 Task: Locate a car rental service with hybrid cars in San Francisco.
Action: Mouse moved to (132, 70)
Screenshot: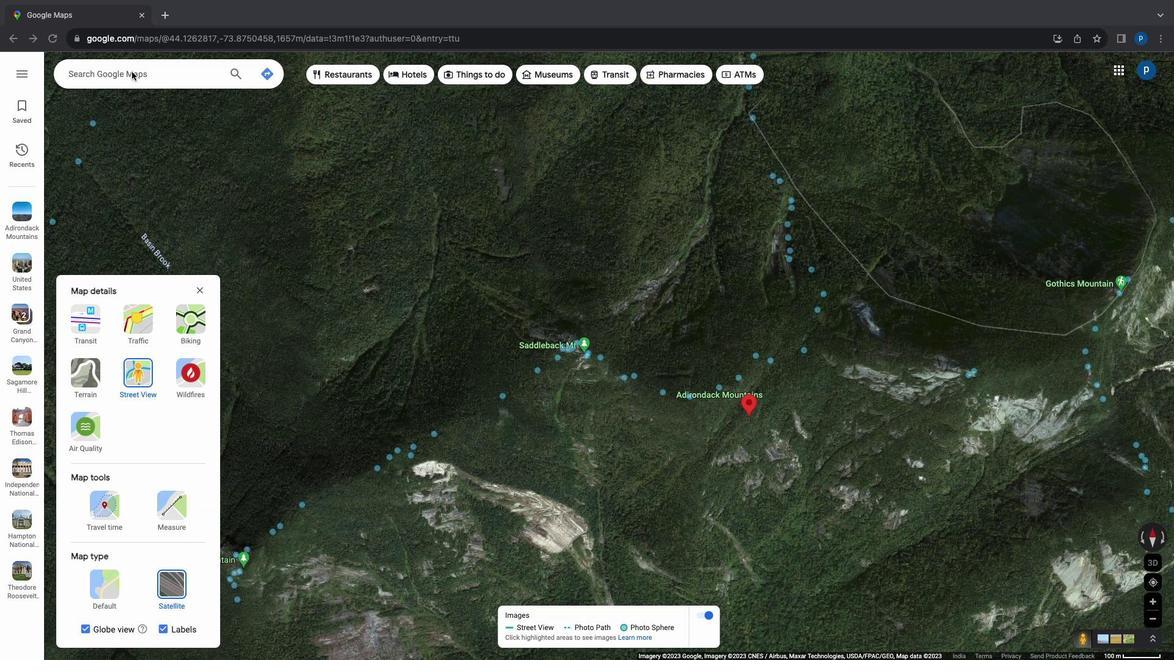 
Action: Mouse pressed left at (132, 70)
Screenshot: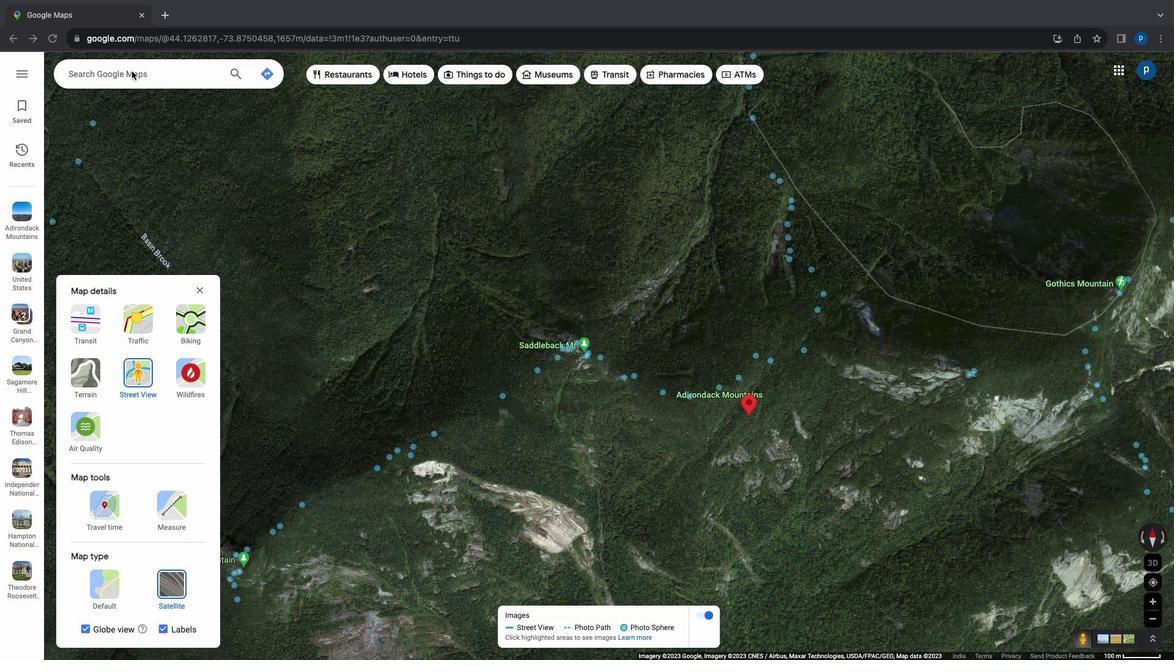 
Action: Mouse moved to (128, 69)
Screenshot: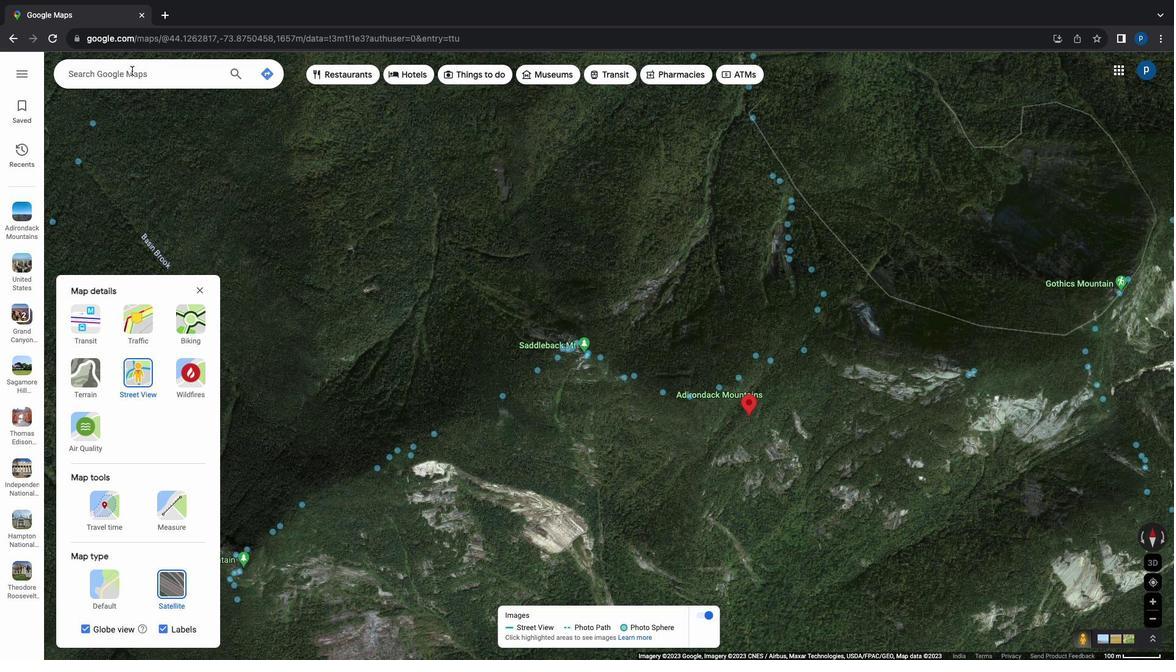 
Action: Mouse pressed left at (128, 69)
Screenshot: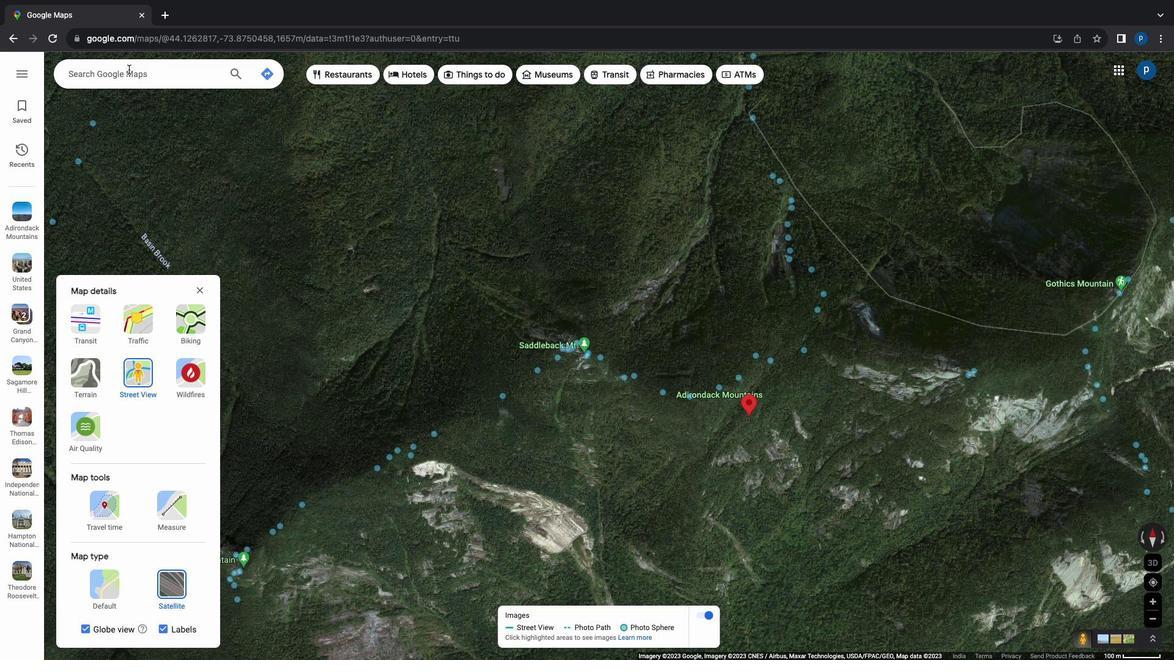 
Action: Mouse moved to (14, 42)
Screenshot: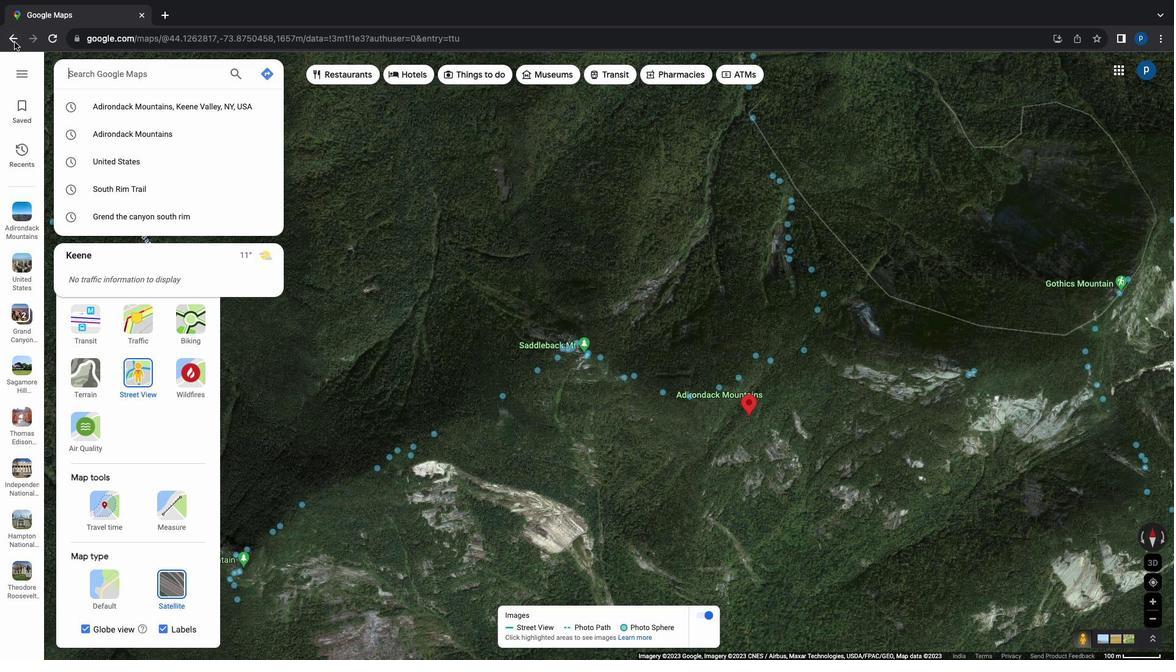 
Action: Mouse pressed left at (14, 42)
Screenshot: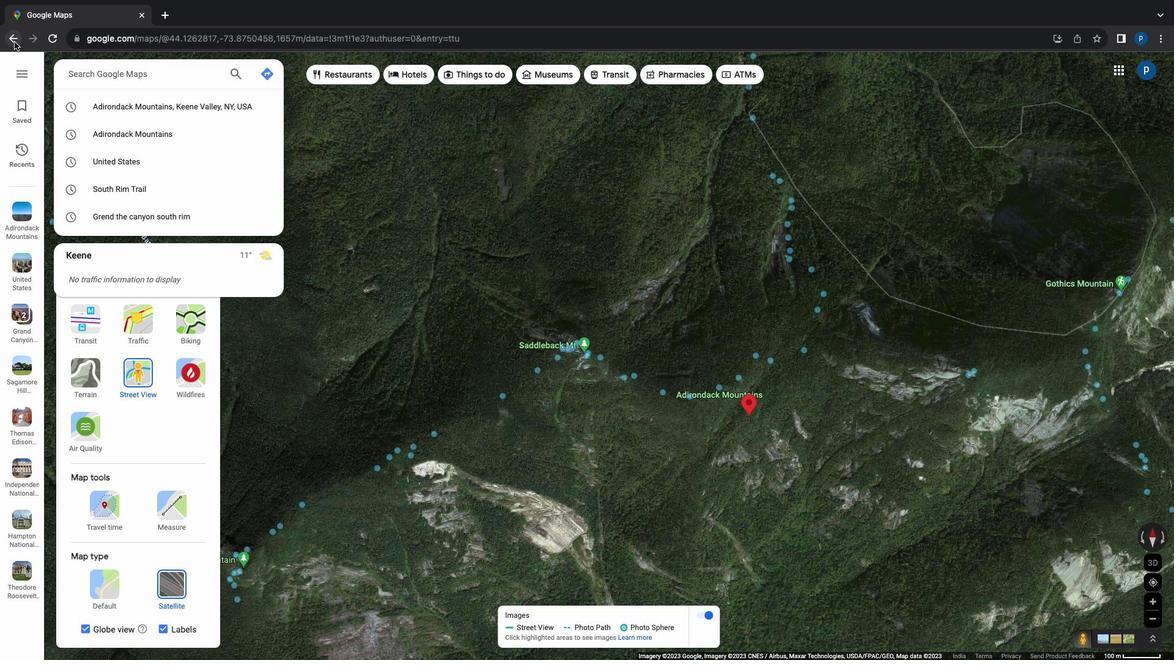 
Action: Mouse moved to (274, 74)
Screenshot: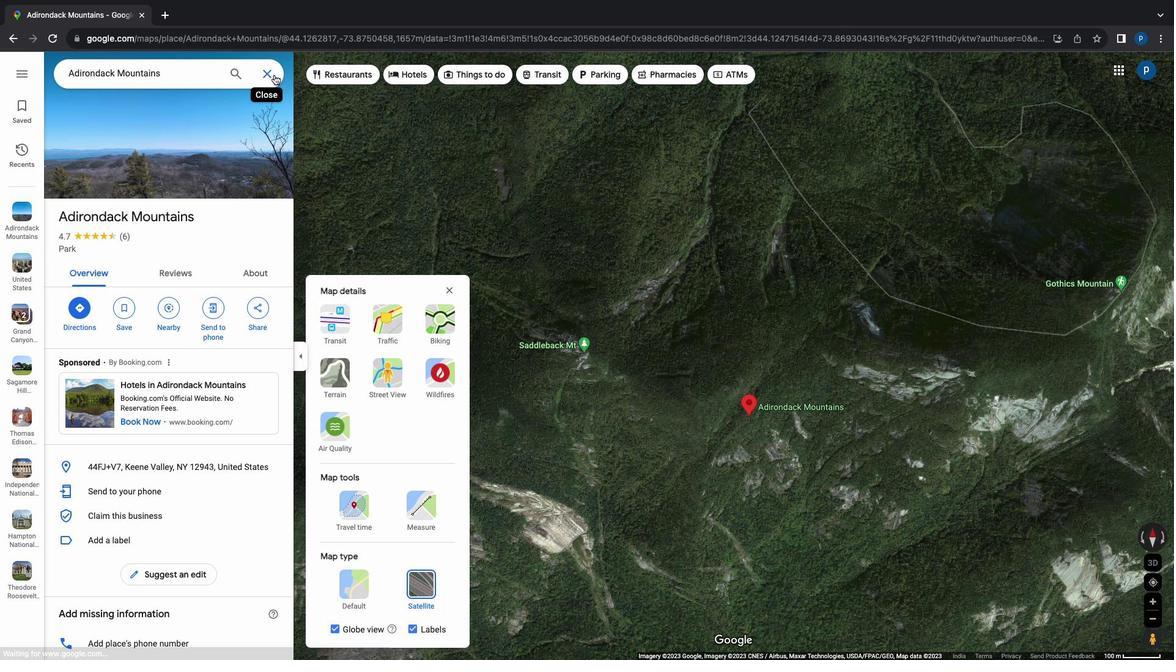 
Action: Mouse pressed left at (274, 74)
Screenshot: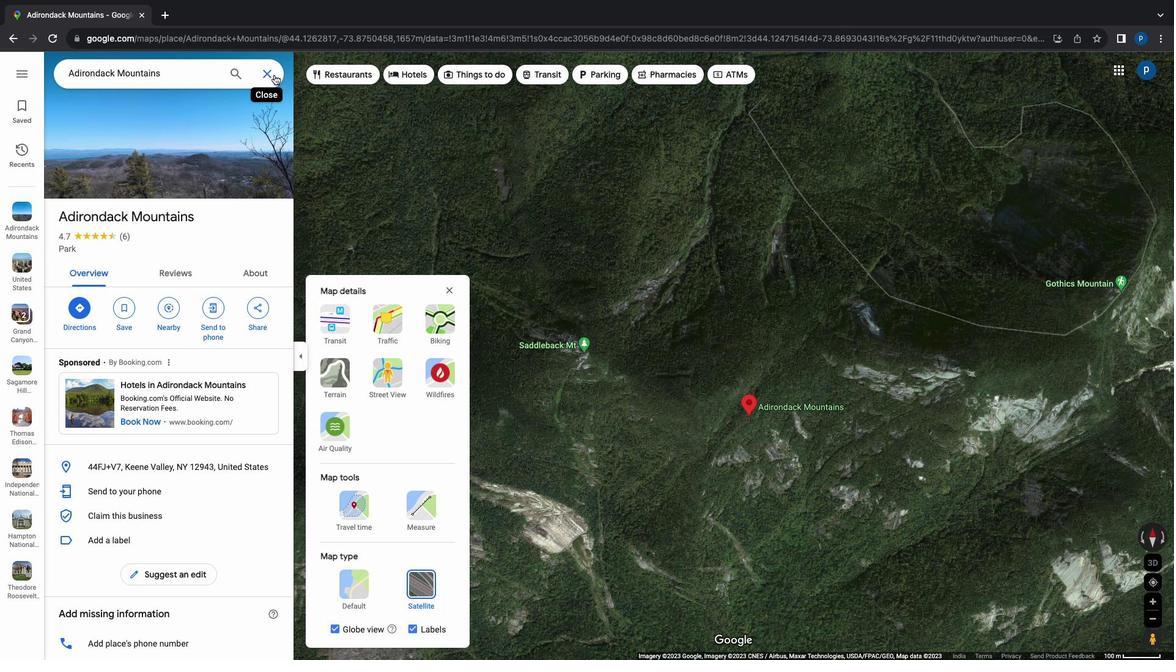 
Action: Mouse moved to (643, 404)
Screenshot: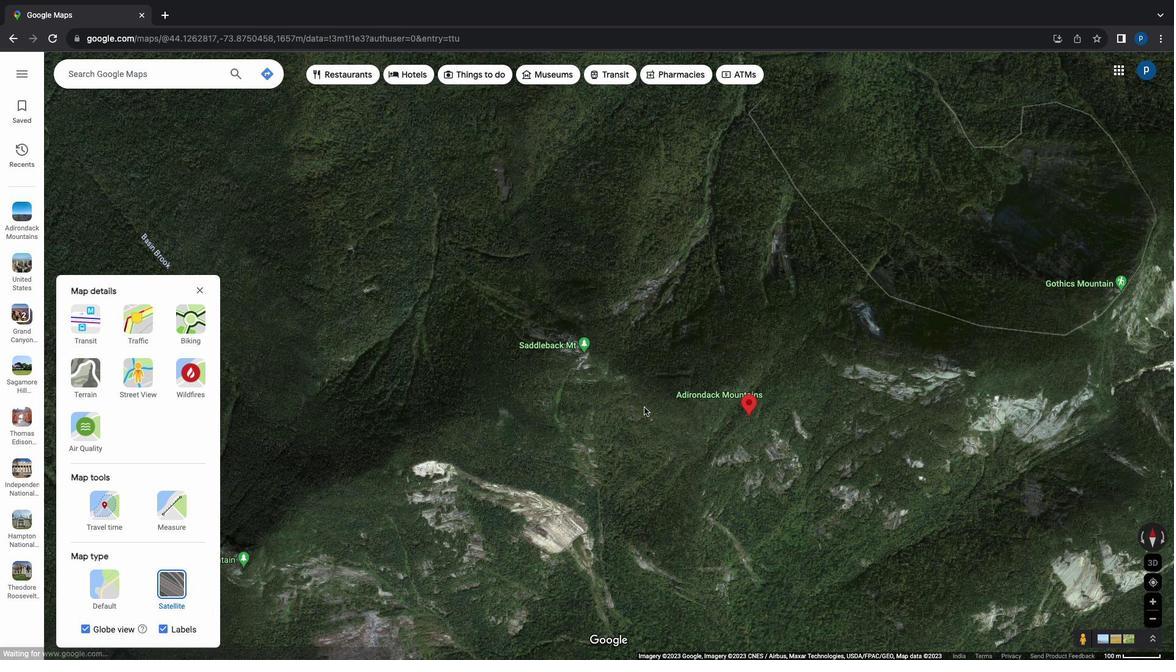 
Action: Mouse scrolled (643, 404) with delta (0, 0)
Screenshot: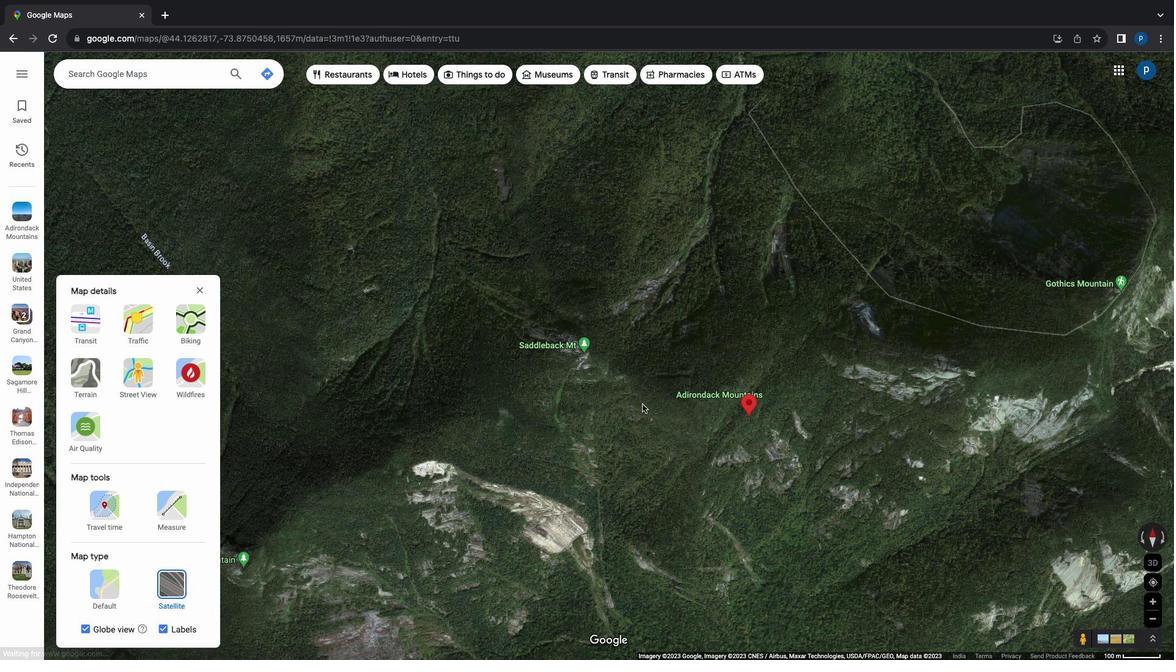 
Action: Mouse scrolled (643, 404) with delta (0, 0)
Screenshot: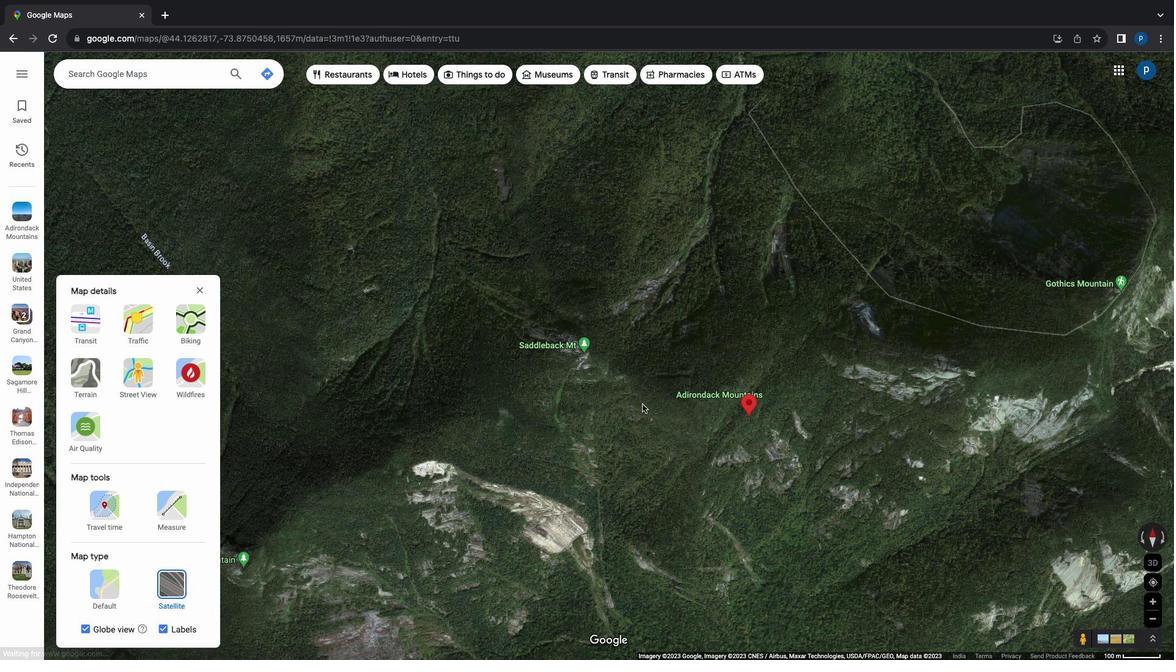 
Action: Mouse scrolled (643, 404) with delta (0, -1)
Screenshot: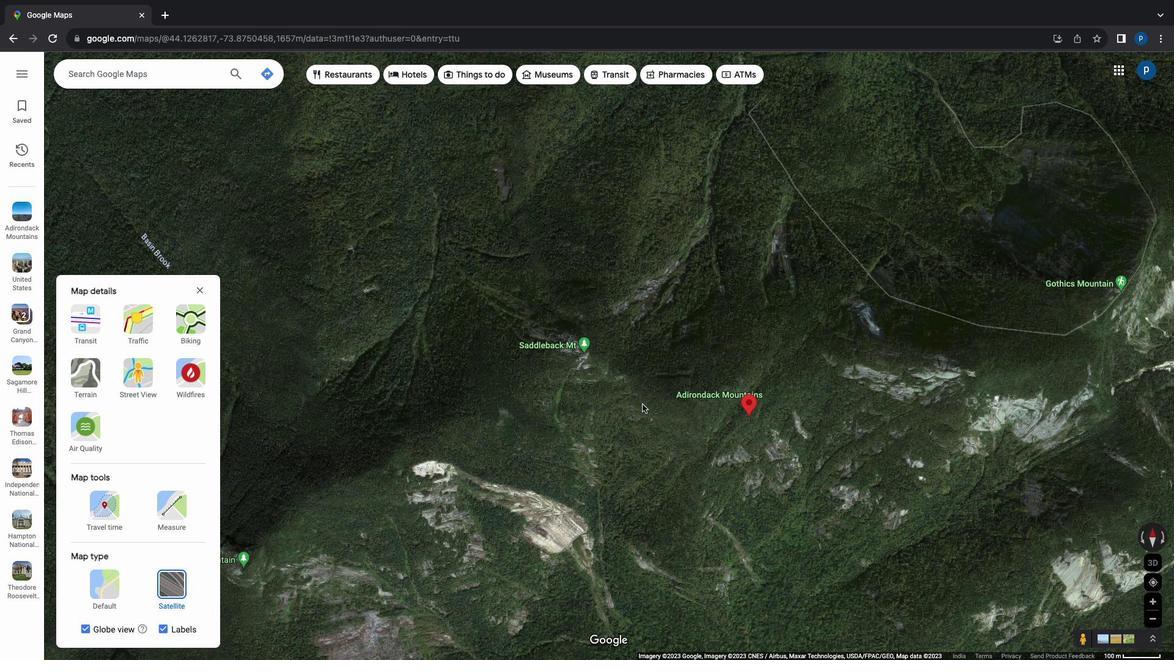 
Action: Mouse scrolled (643, 404) with delta (0, -3)
Screenshot: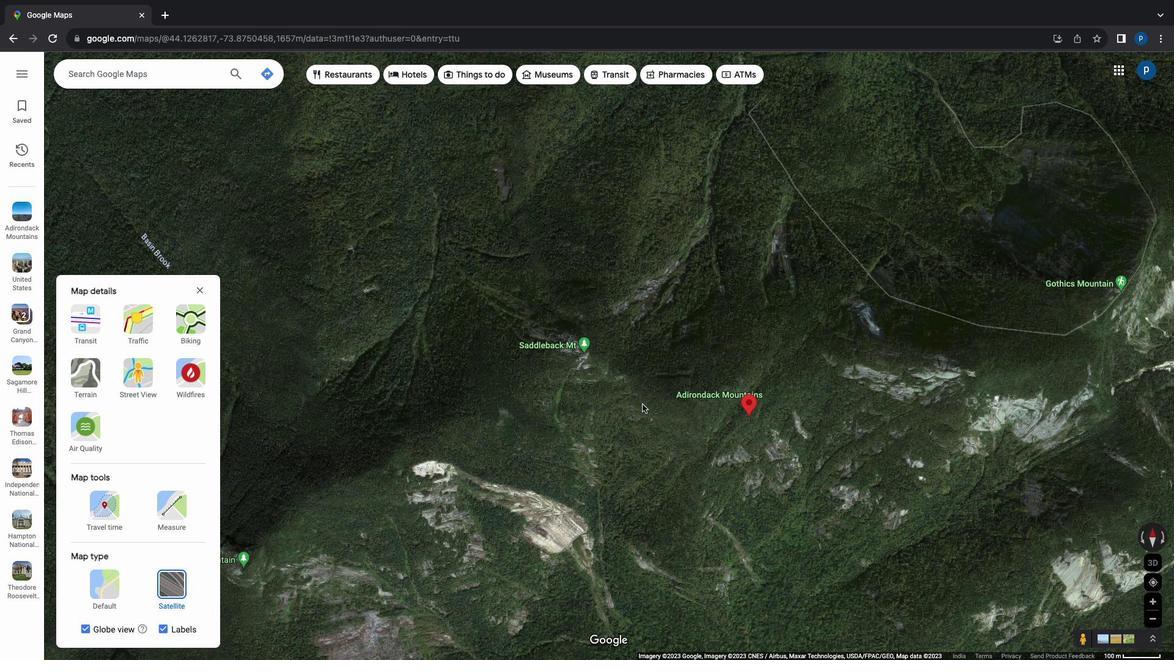 
Action: Mouse scrolled (643, 404) with delta (0, -3)
Screenshot: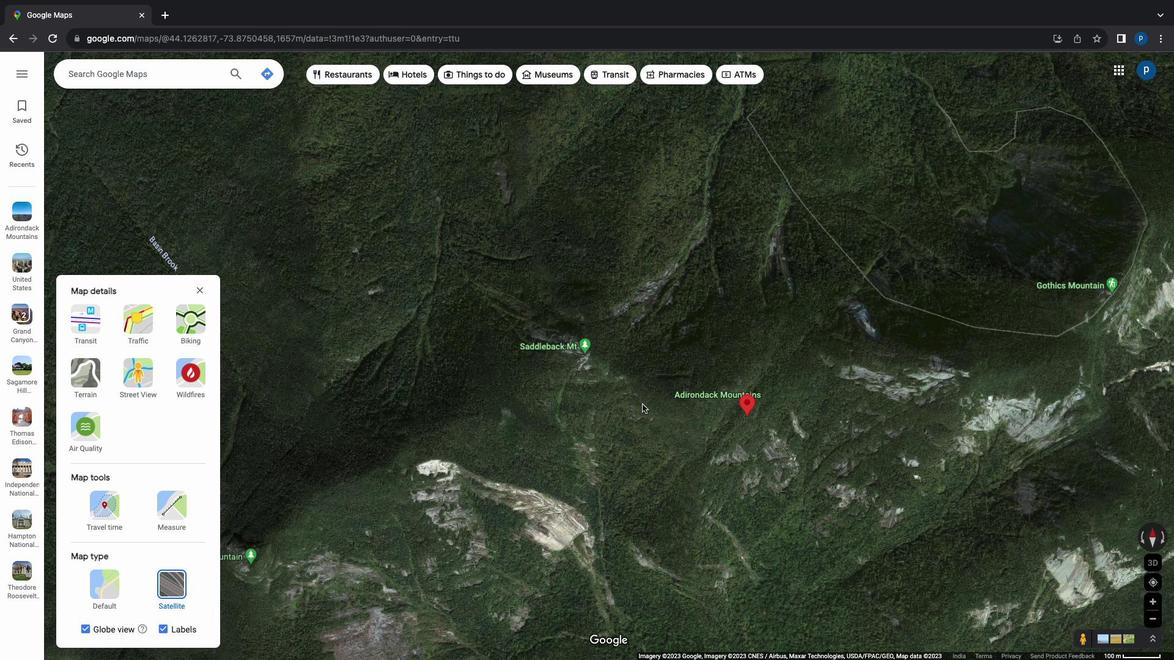 
Action: Mouse scrolled (643, 404) with delta (0, -3)
Screenshot: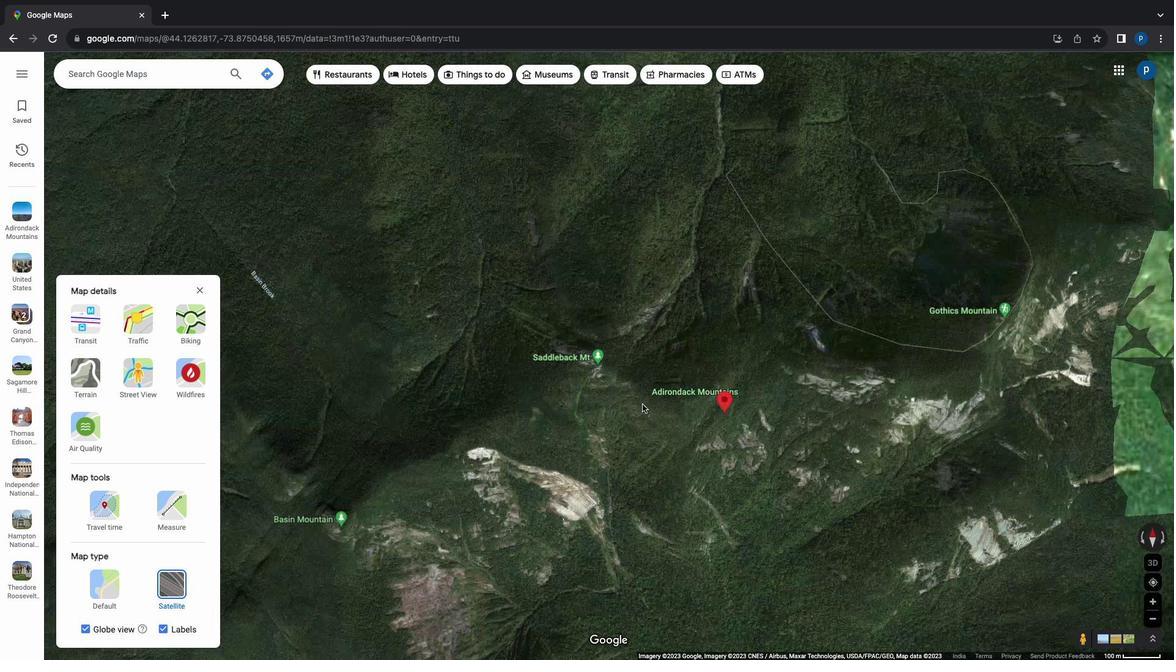 
Action: Mouse scrolled (643, 404) with delta (0, 0)
Screenshot: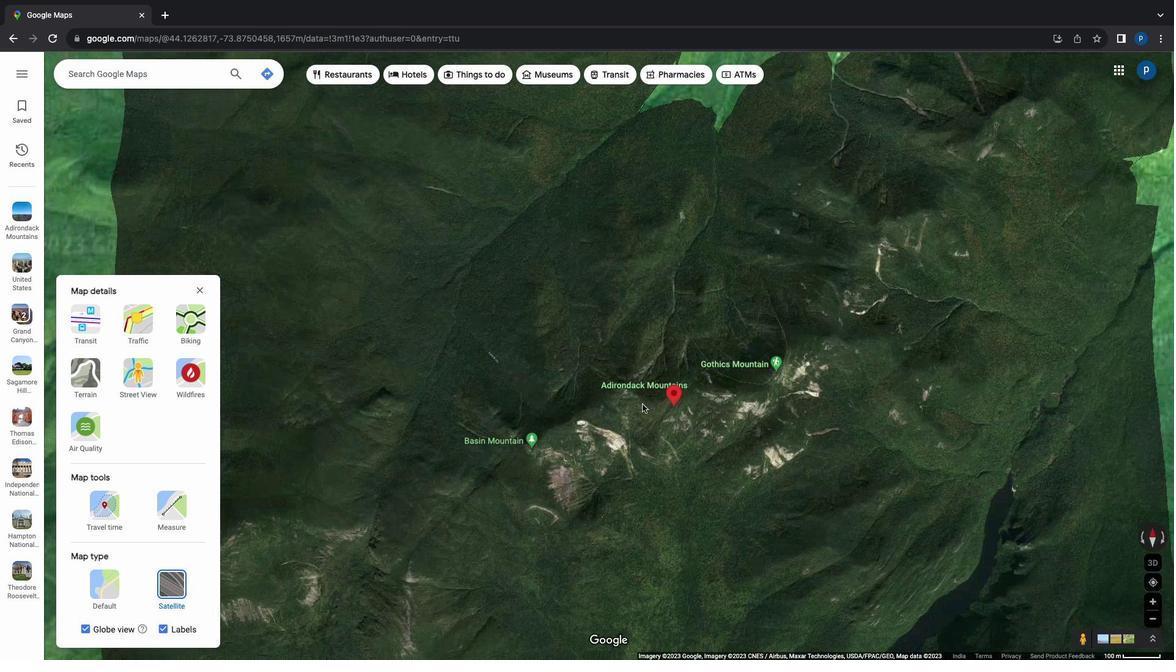 
Action: Mouse scrolled (643, 404) with delta (0, 0)
Screenshot: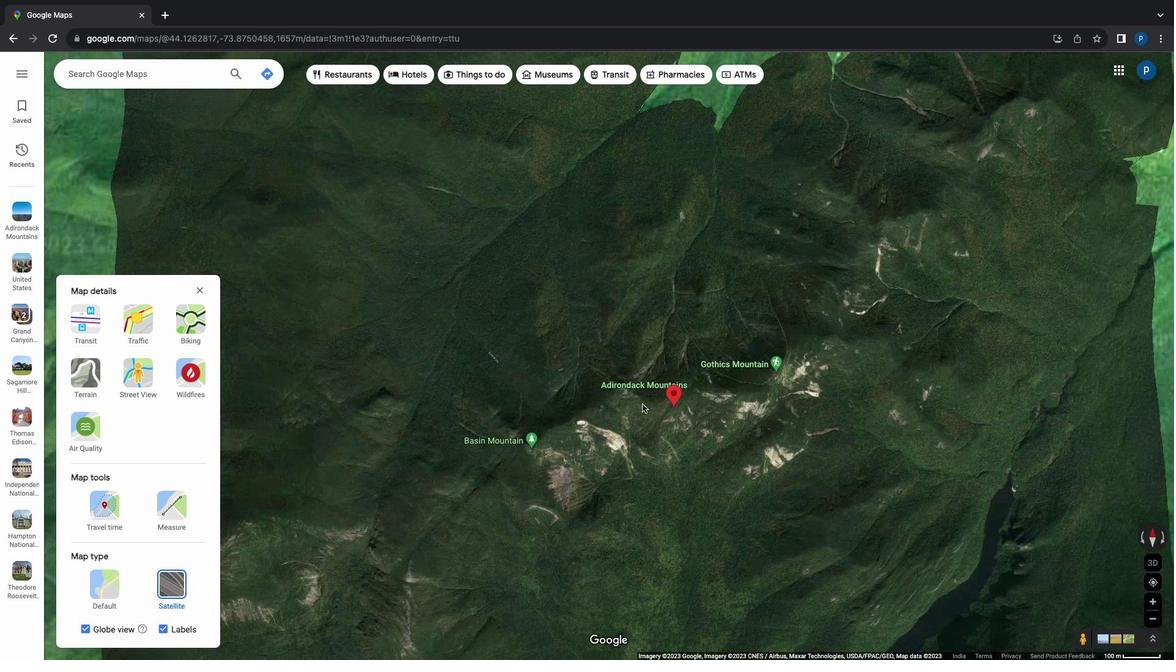 
Action: Mouse scrolled (643, 404) with delta (0, -2)
Screenshot: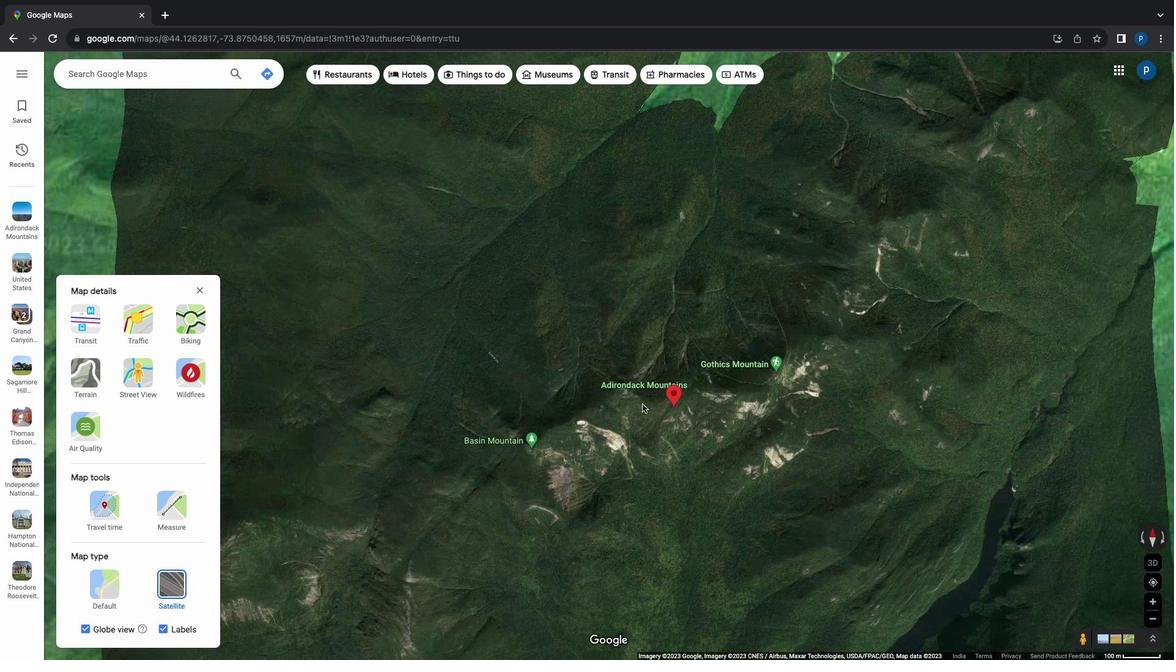
Action: Mouse scrolled (643, 404) with delta (0, -3)
Screenshot: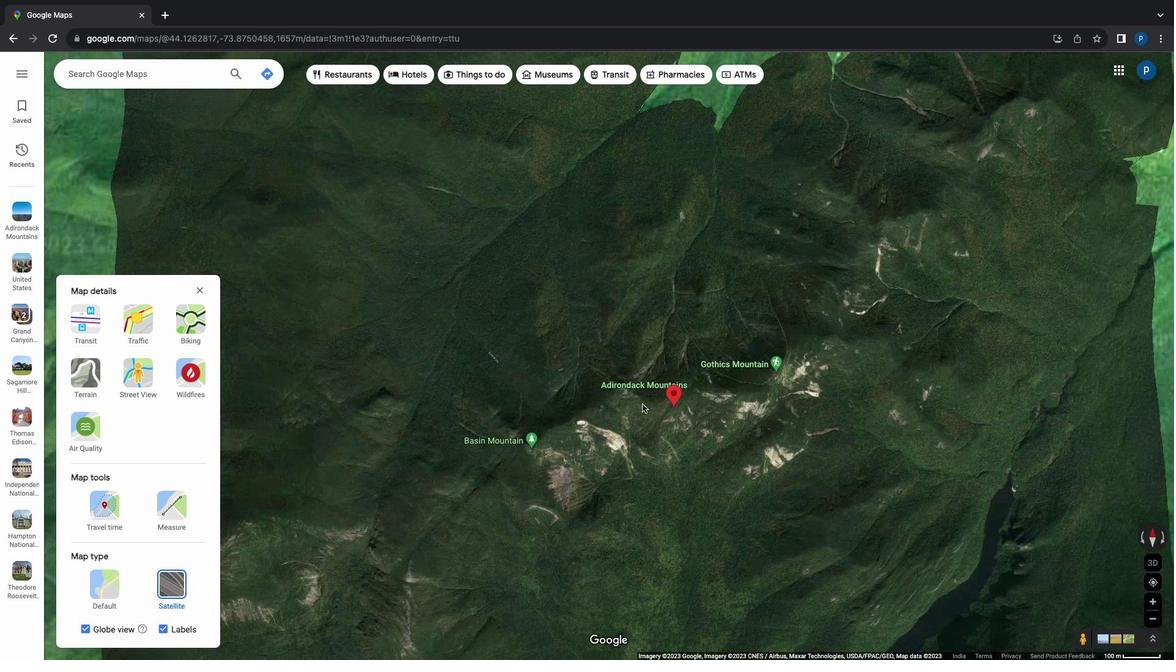 
Action: Mouse scrolled (643, 404) with delta (0, -3)
Screenshot: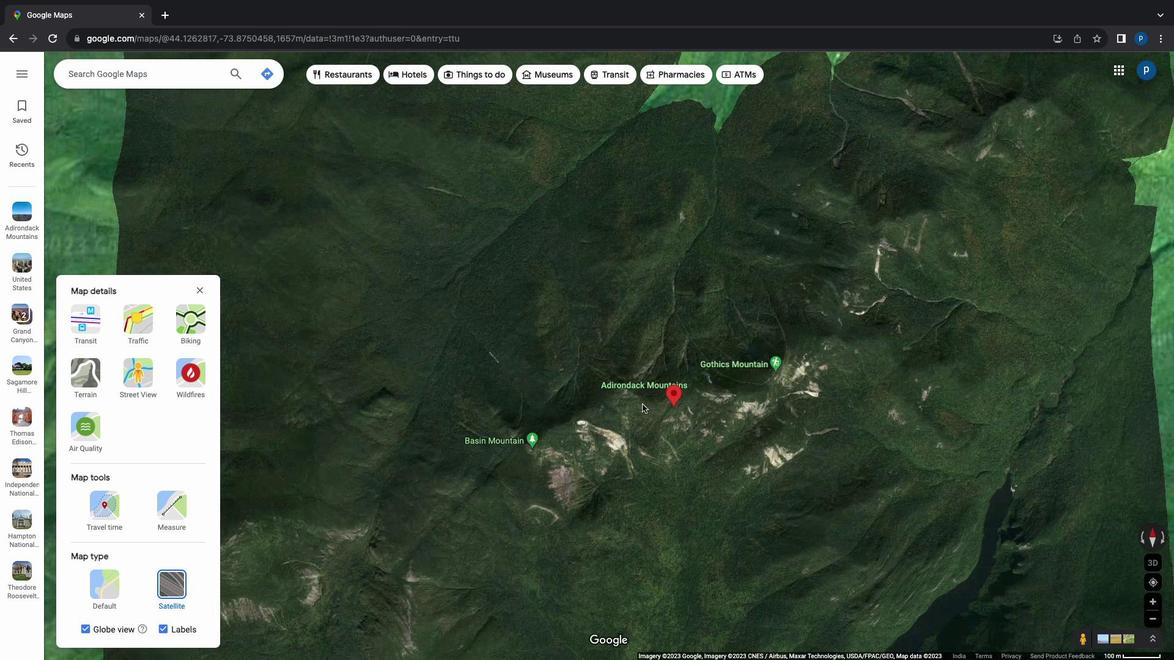 
Action: Mouse scrolled (643, 404) with delta (0, -4)
Screenshot: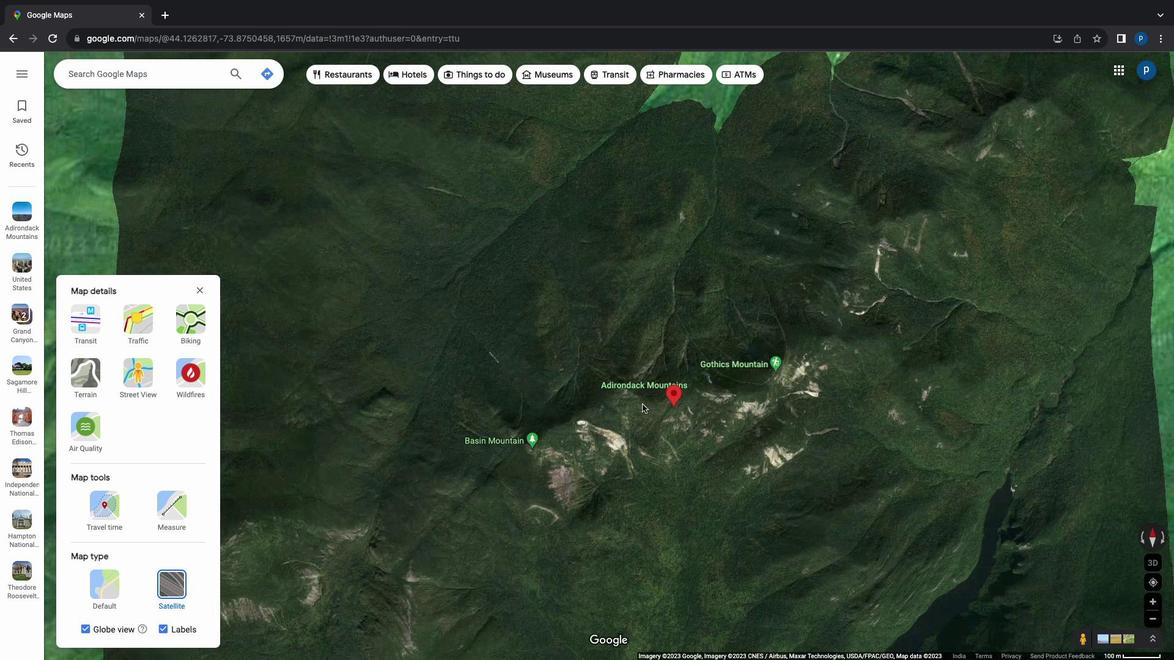 
Action: Mouse scrolled (643, 404) with delta (0, 0)
Screenshot: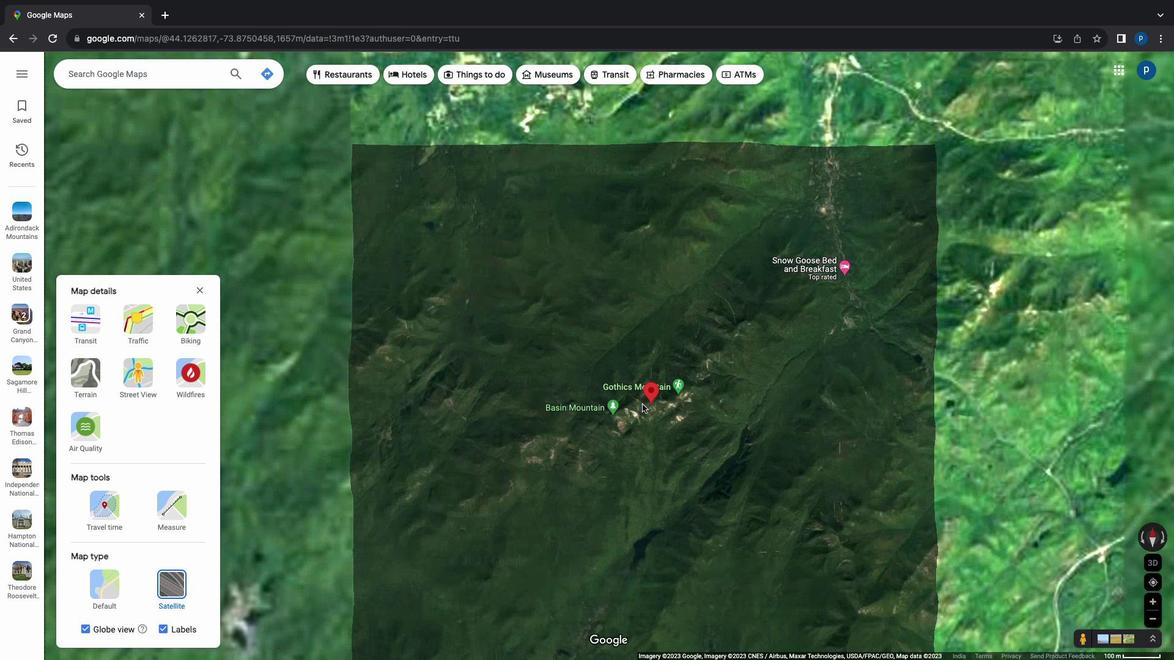 
Action: Mouse scrolled (643, 404) with delta (0, 0)
Screenshot: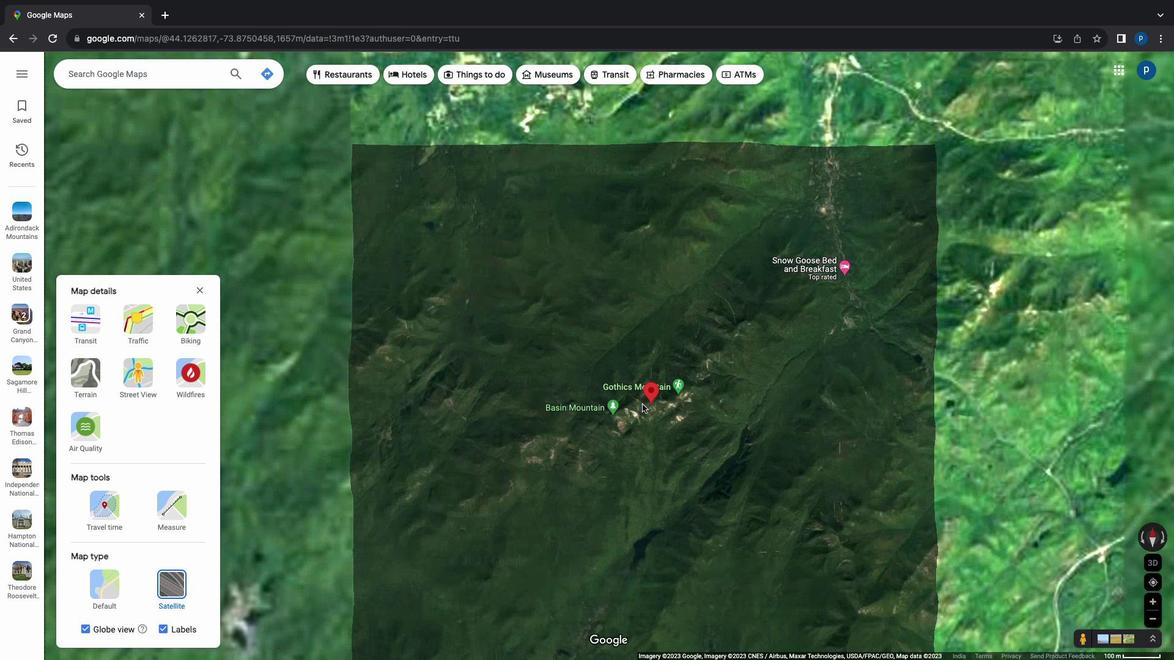 
Action: Mouse scrolled (643, 404) with delta (0, -1)
Screenshot: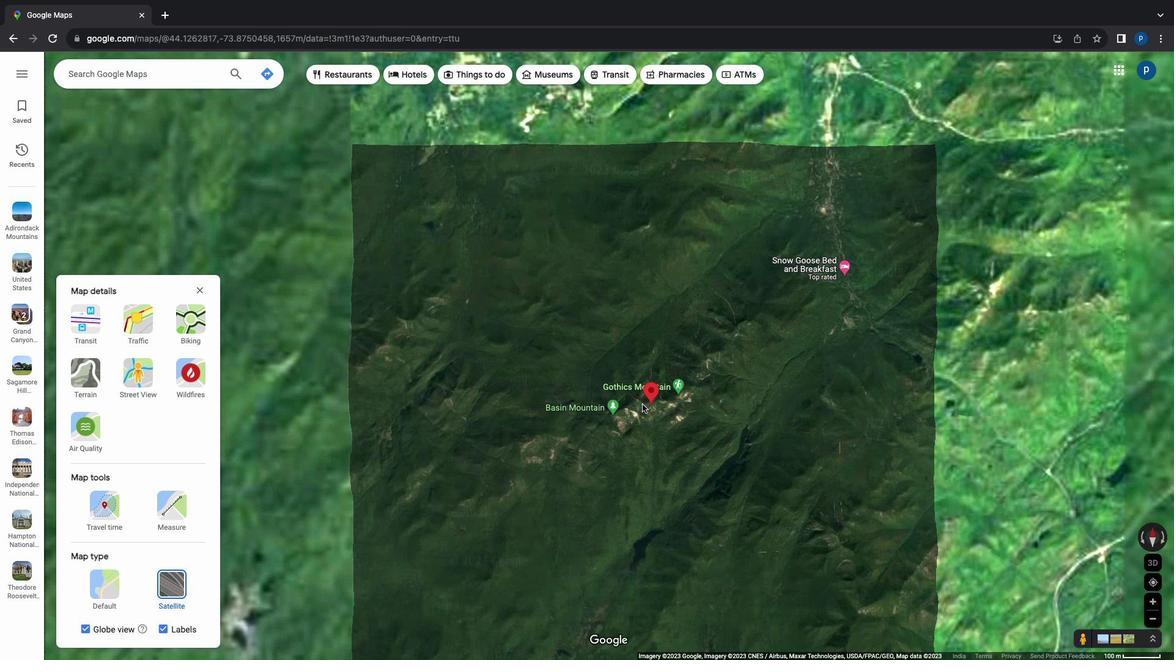 
Action: Mouse scrolled (643, 404) with delta (0, -3)
Screenshot: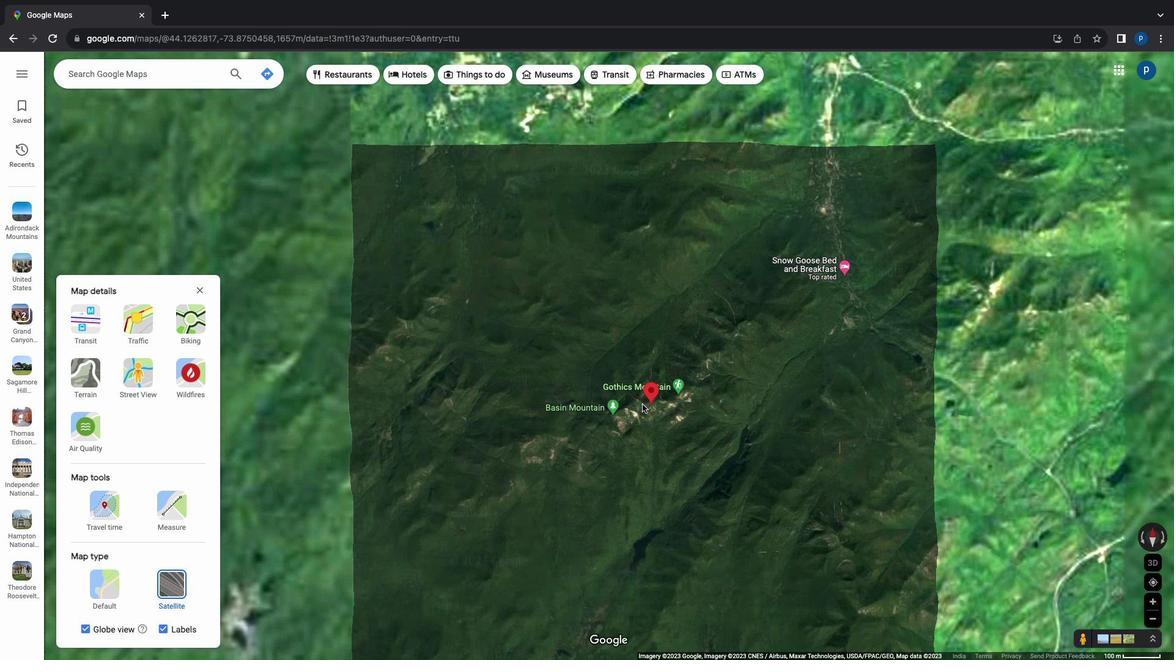 
Action: Mouse scrolled (643, 404) with delta (0, -3)
Screenshot: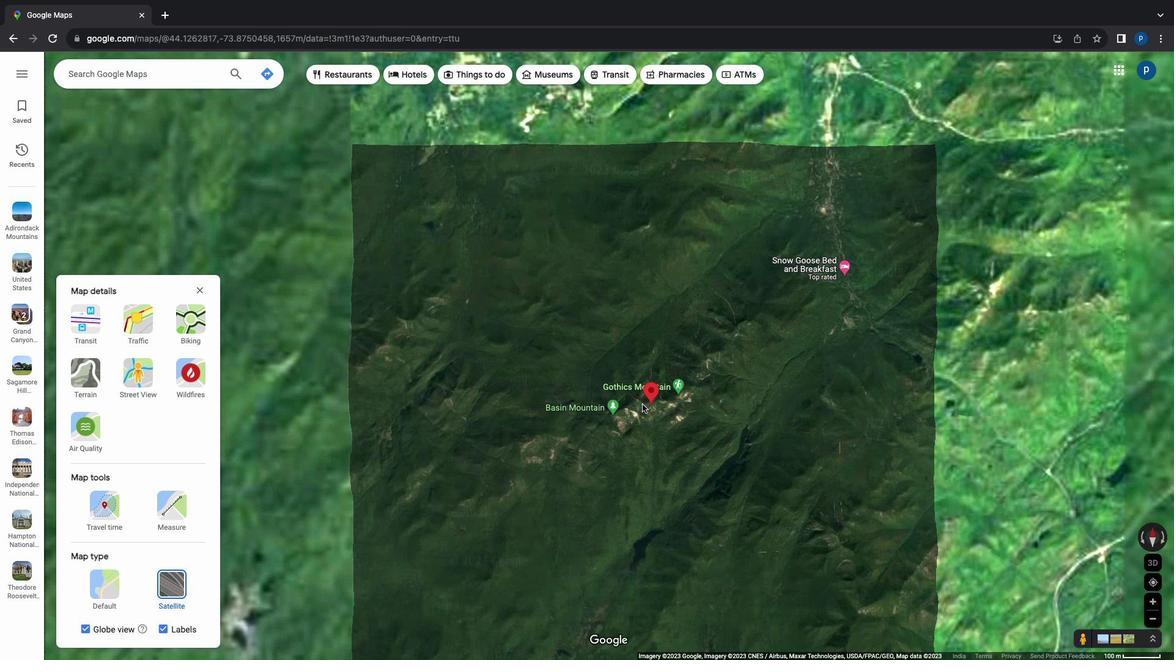 
Action: Mouse scrolled (643, 404) with delta (0, -4)
Screenshot: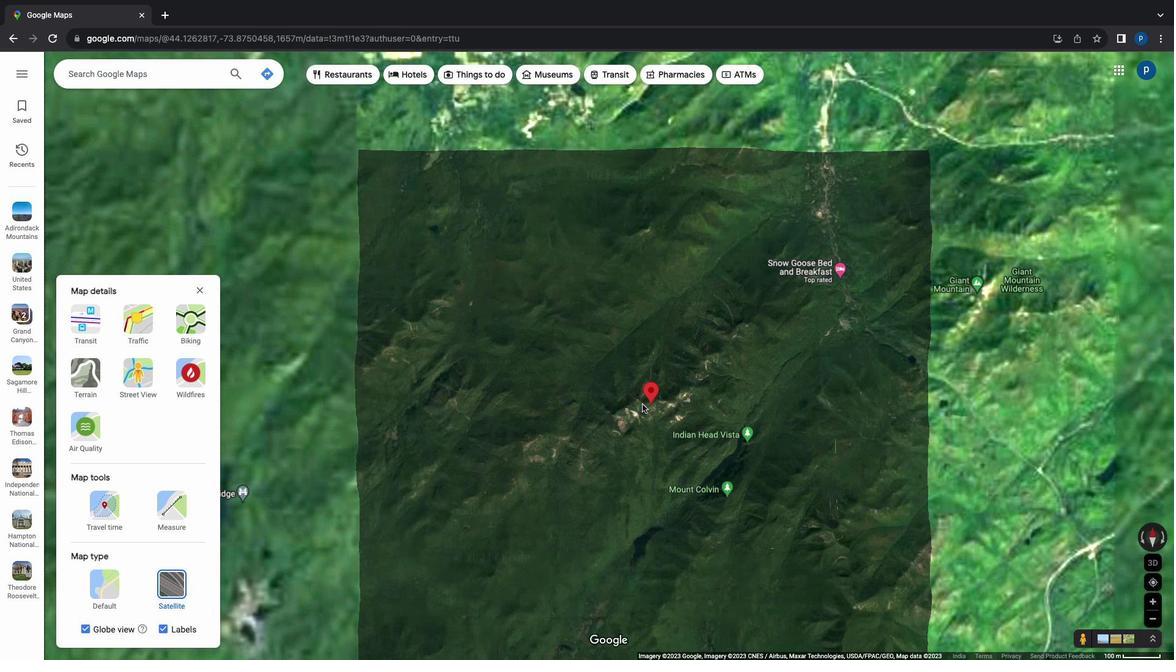 
Action: Mouse scrolled (643, 404) with delta (0, 0)
Screenshot: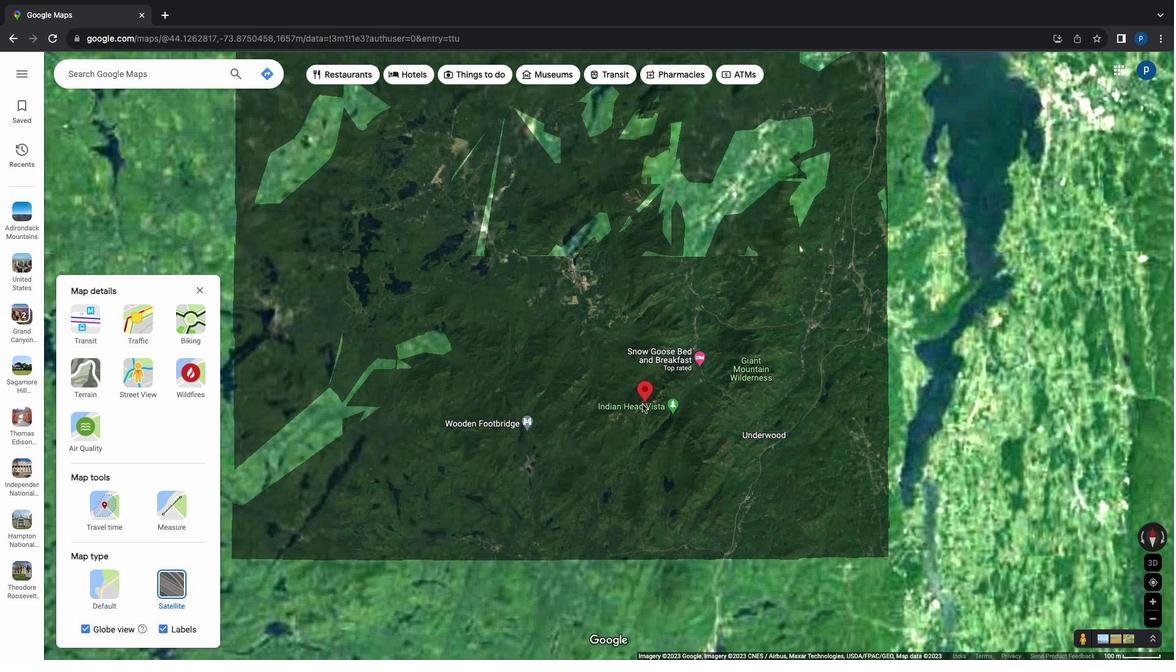
Action: Mouse scrolled (643, 404) with delta (0, 0)
Screenshot: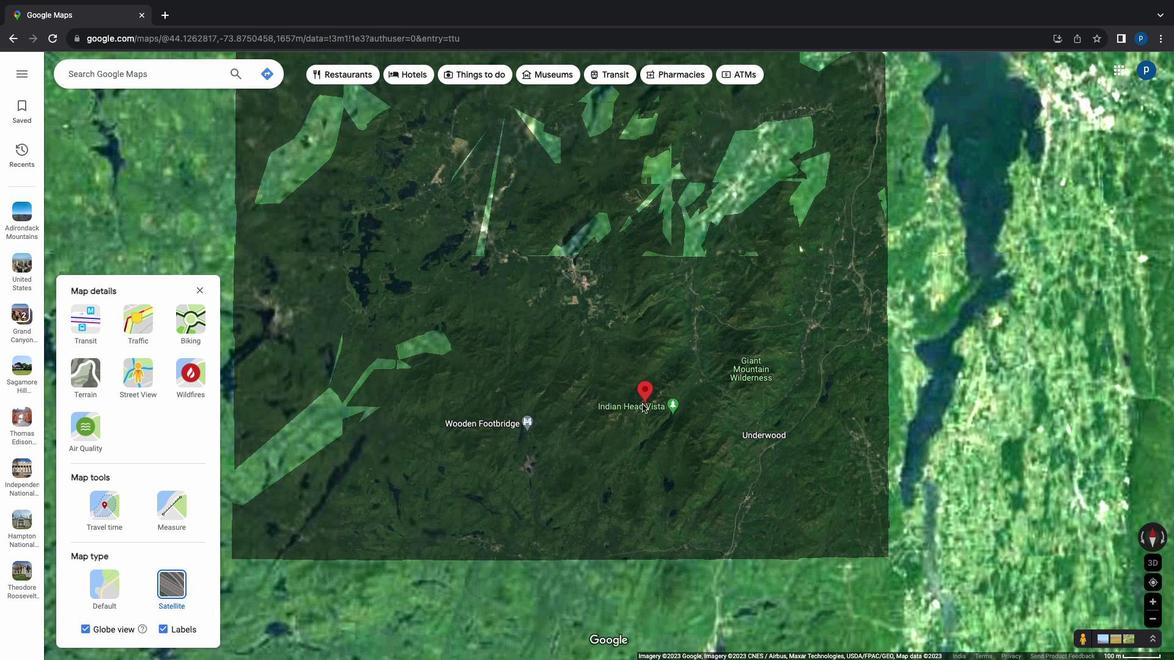 
Action: Mouse scrolled (643, 404) with delta (0, -1)
Screenshot: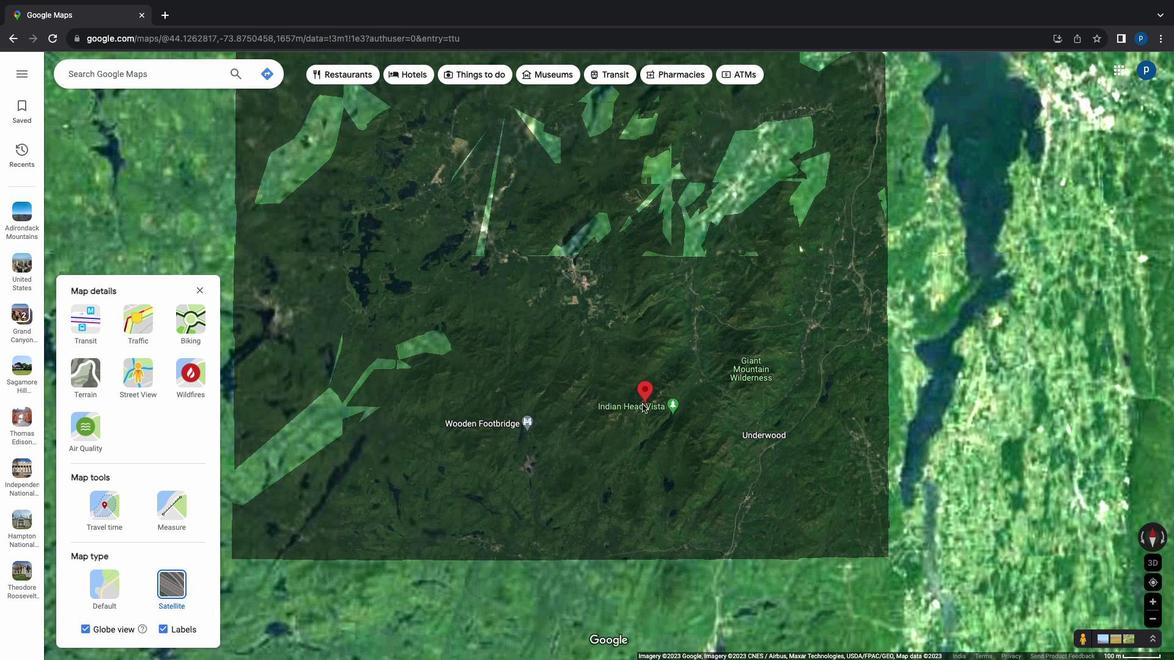 
Action: Mouse scrolled (643, 404) with delta (0, -3)
Screenshot: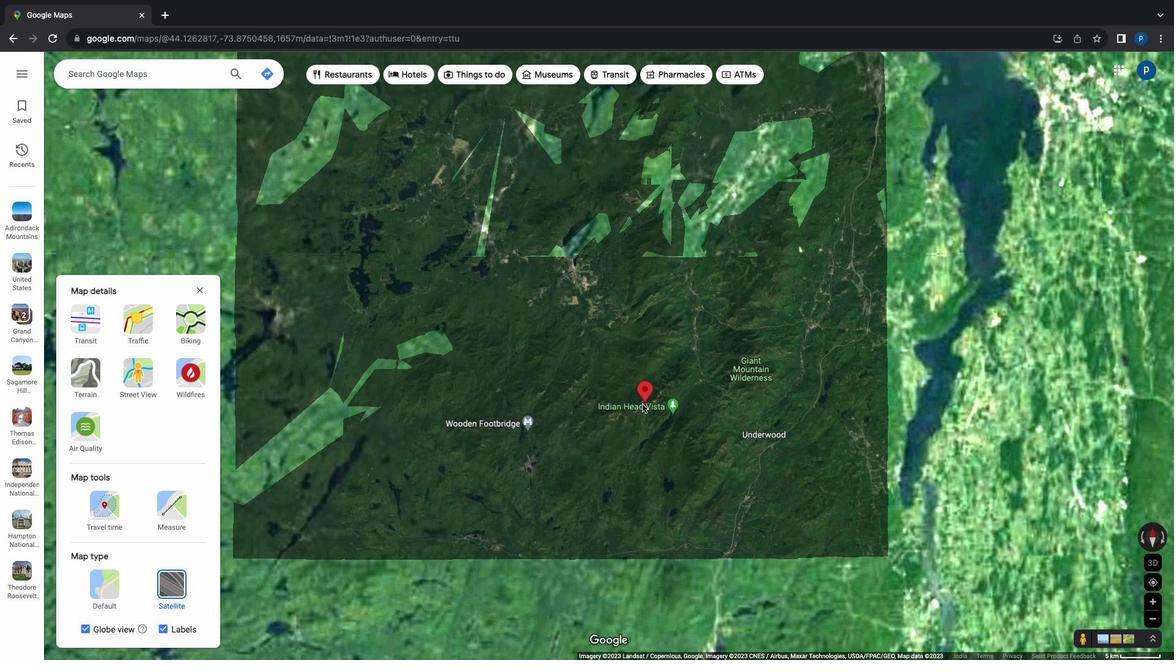 
Action: Mouse scrolled (643, 404) with delta (0, -3)
Screenshot: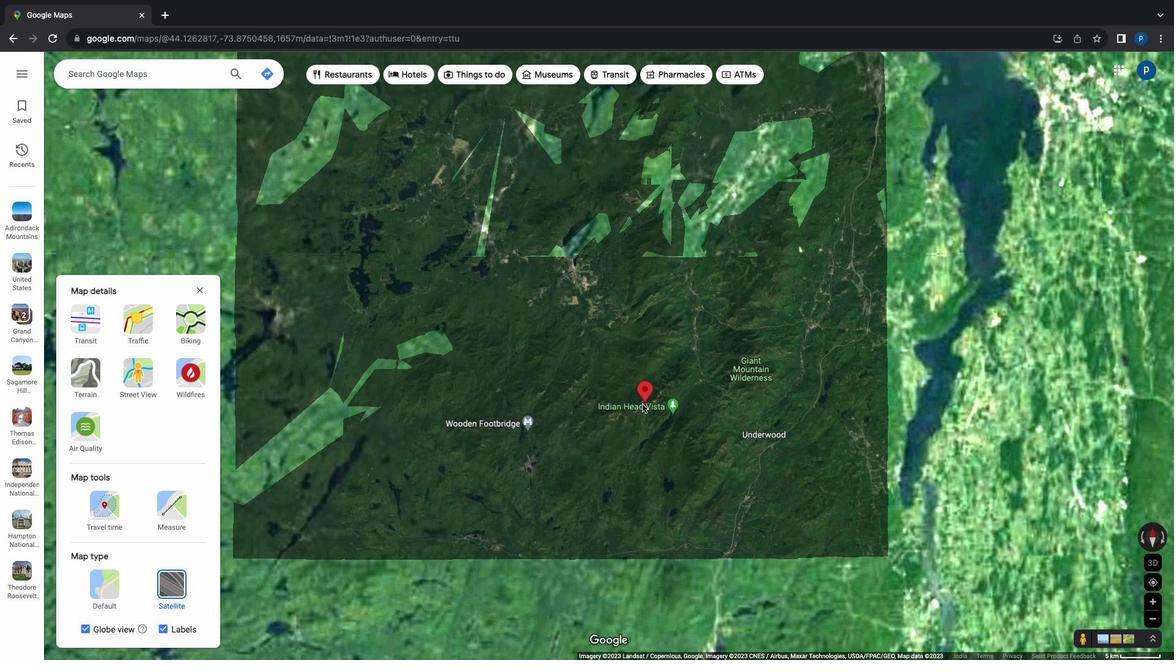 
Action: Mouse scrolled (643, 404) with delta (0, -4)
Screenshot: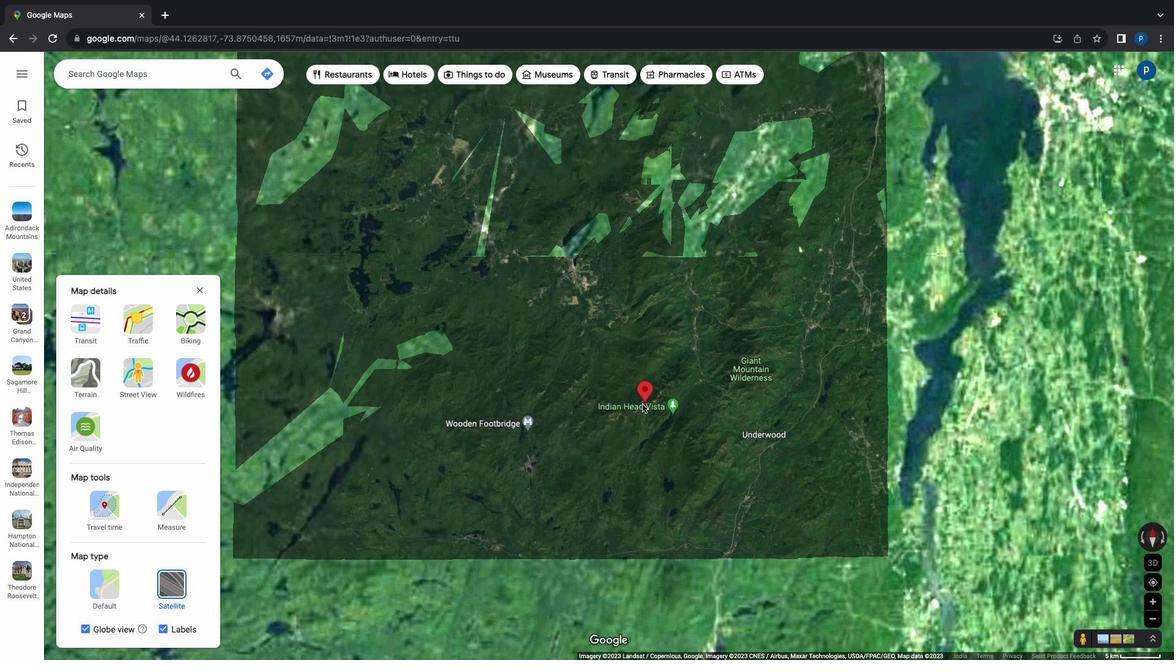 
Action: Mouse scrolled (643, 404) with delta (0, -4)
Screenshot: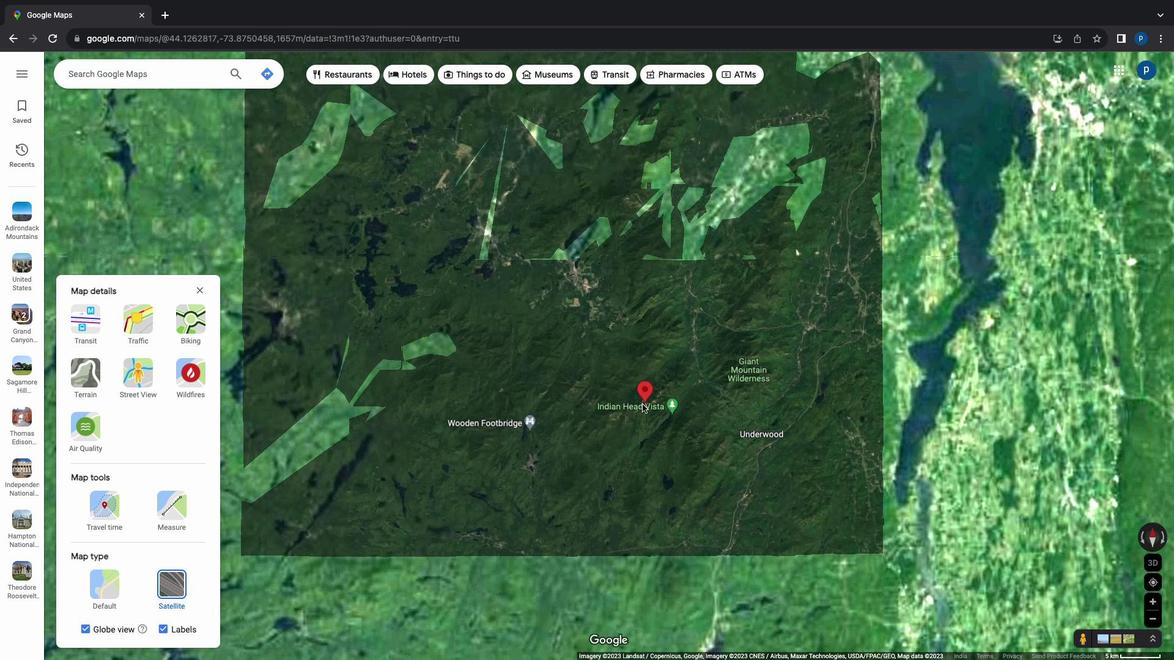 
Action: Mouse scrolled (643, 404) with delta (0, 0)
Screenshot: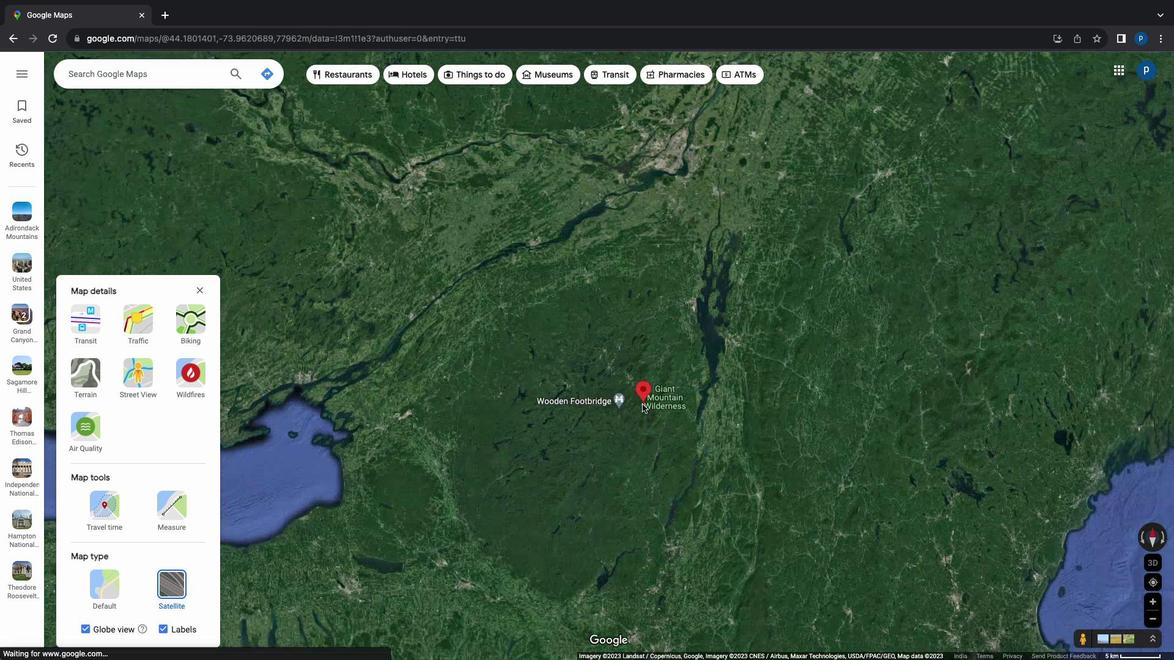 
Action: Mouse scrolled (643, 404) with delta (0, 0)
Screenshot: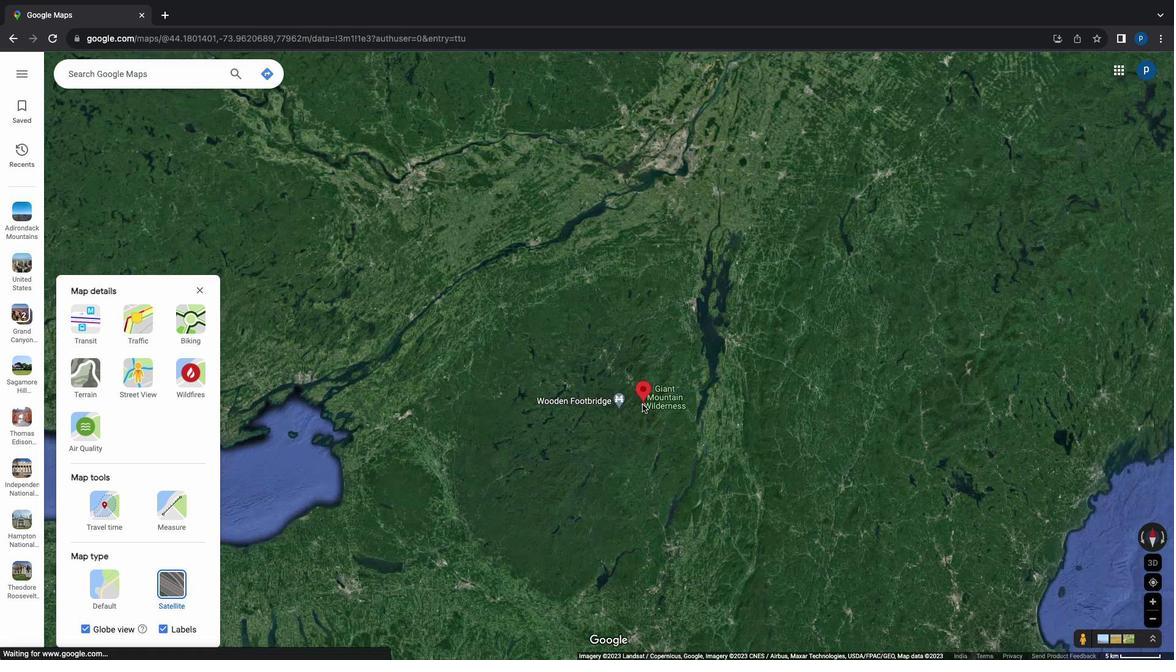 
Action: Mouse scrolled (643, 404) with delta (0, -1)
Screenshot: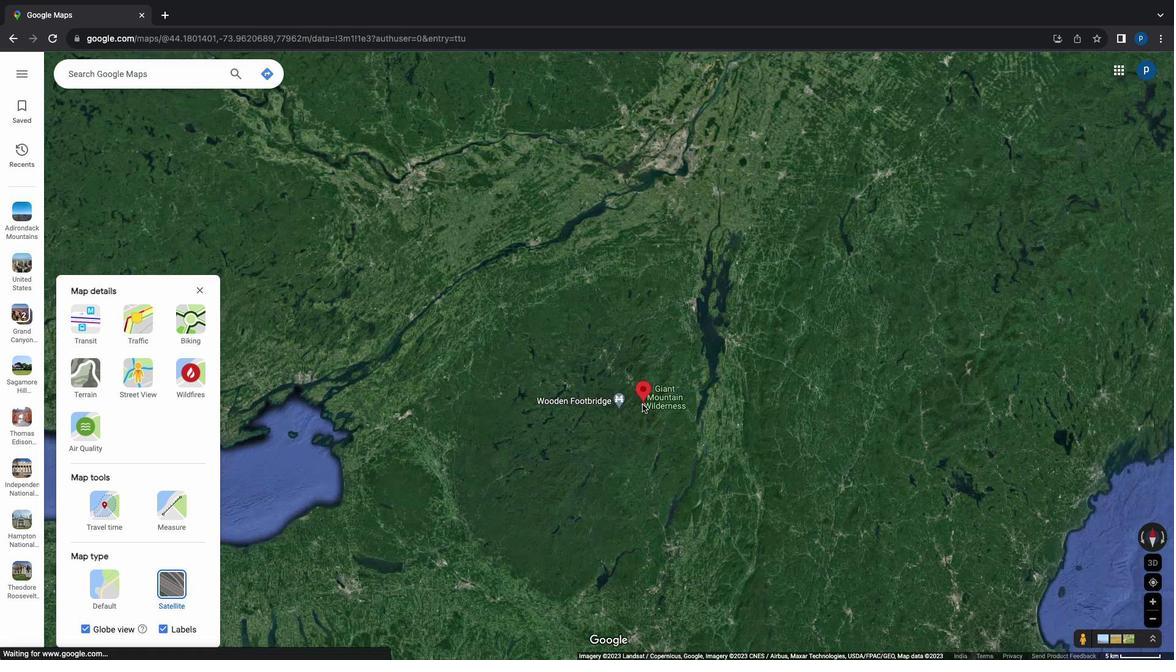 
Action: Mouse scrolled (643, 404) with delta (0, -3)
Screenshot: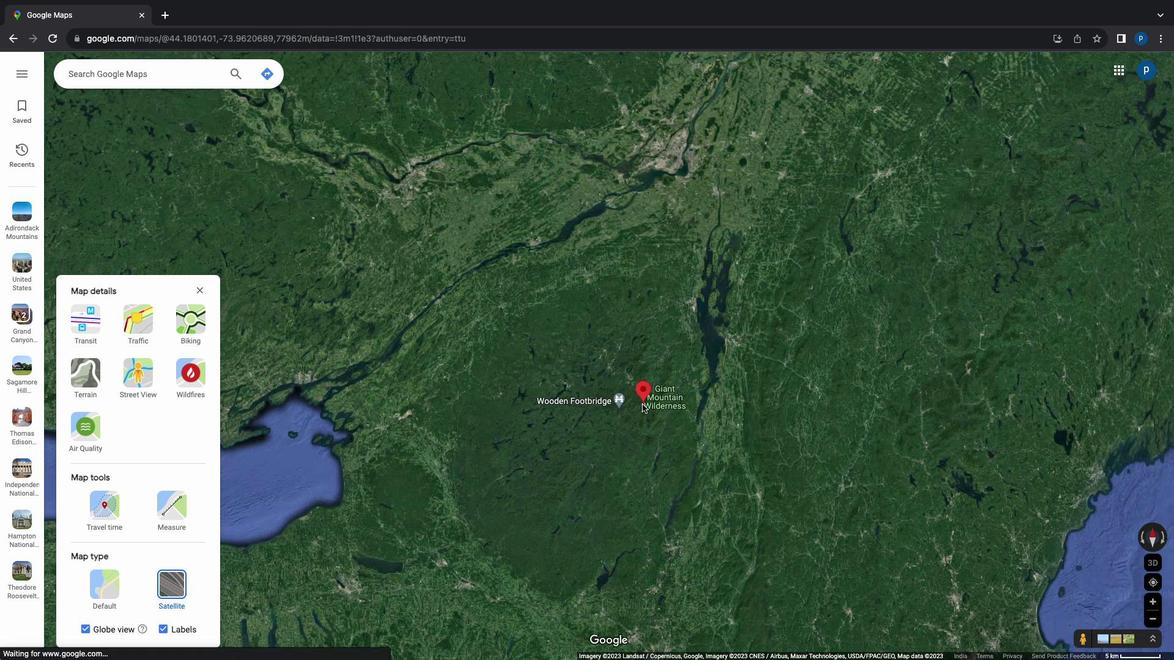 
Action: Mouse scrolled (643, 404) with delta (0, -3)
Screenshot: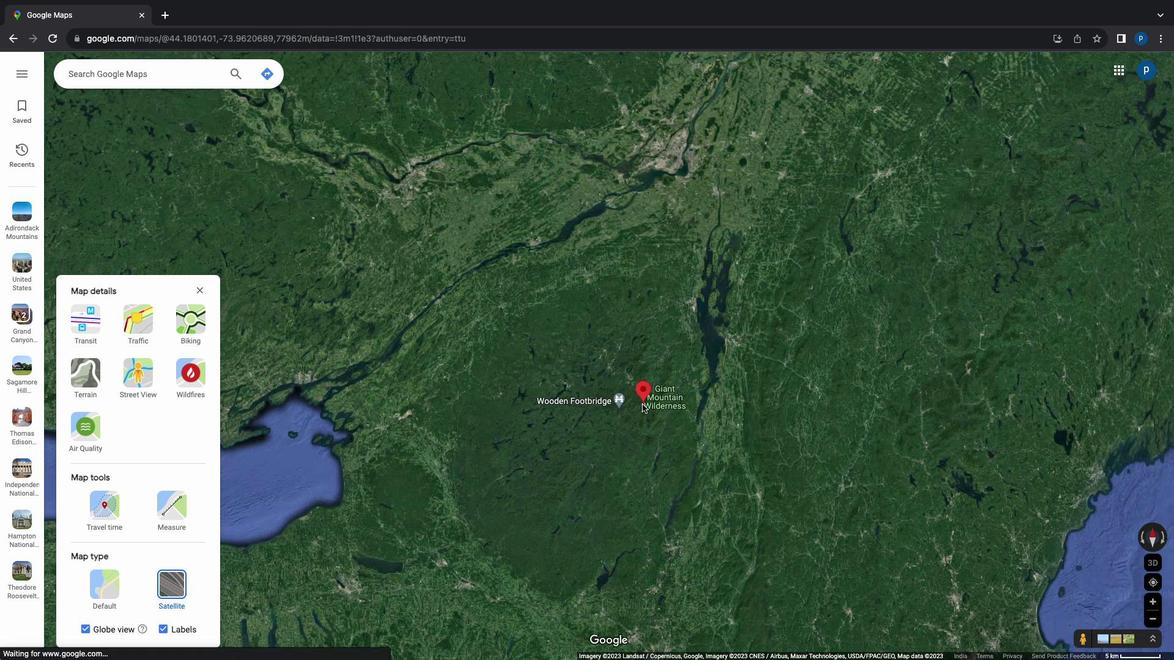
Action: Mouse scrolled (643, 404) with delta (0, 0)
Screenshot: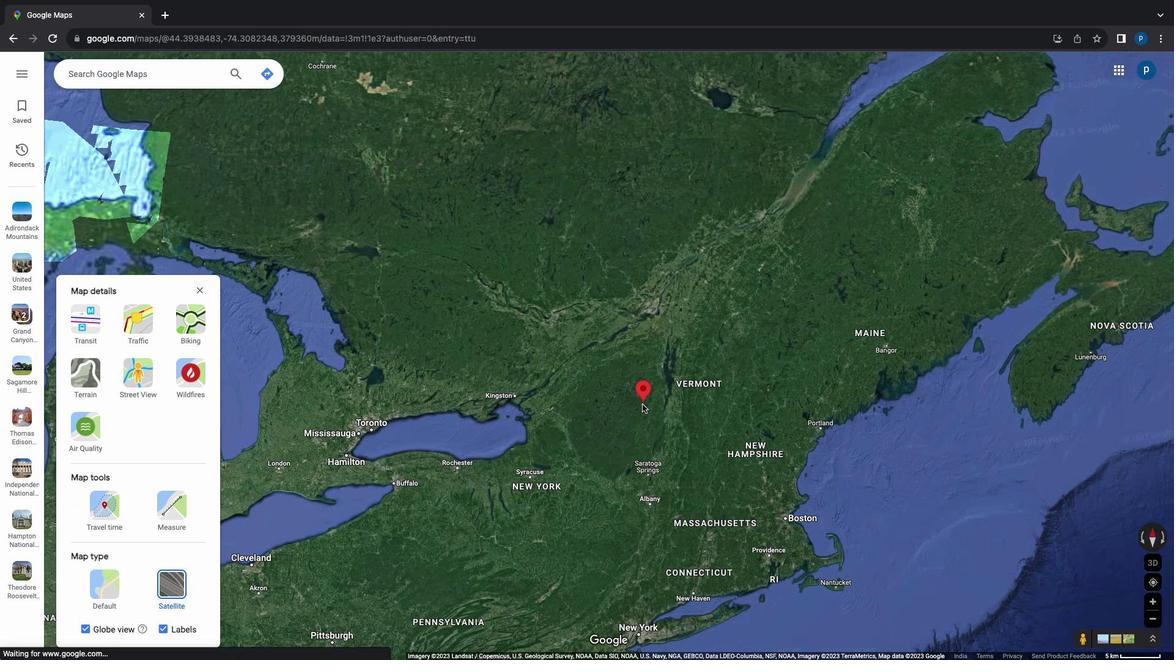 
Action: Mouse scrolled (643, 404) with delta (0, 0)
Screenshot: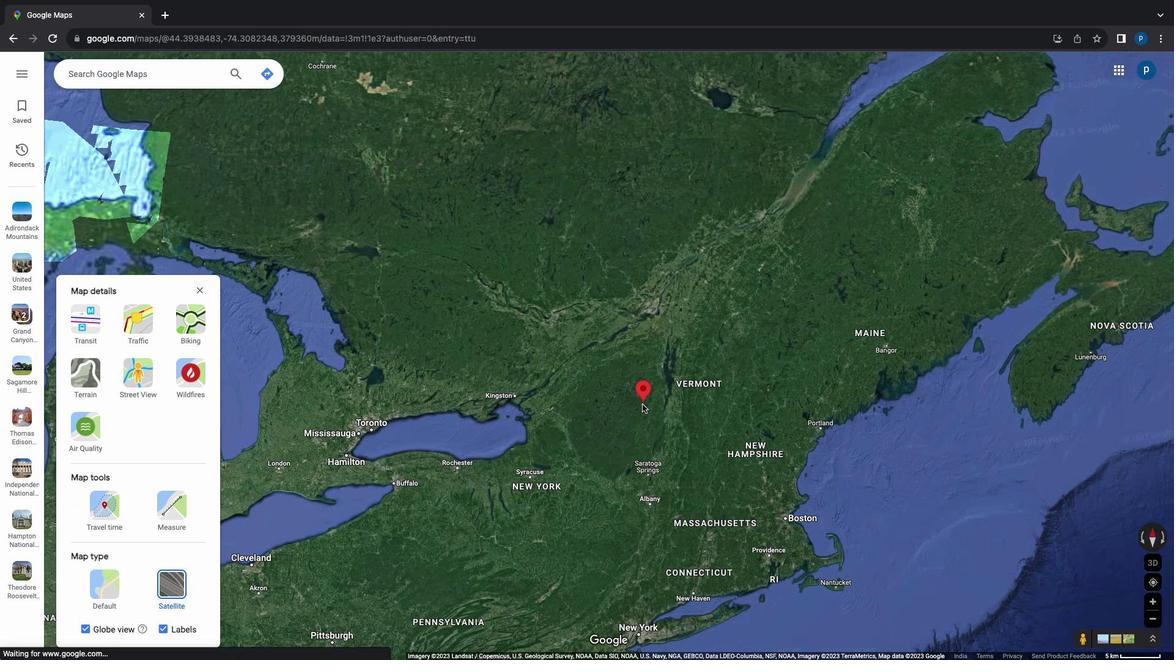 
Action: Mouse scrolled (643, 404) with delta (0, -1)
Screenshot: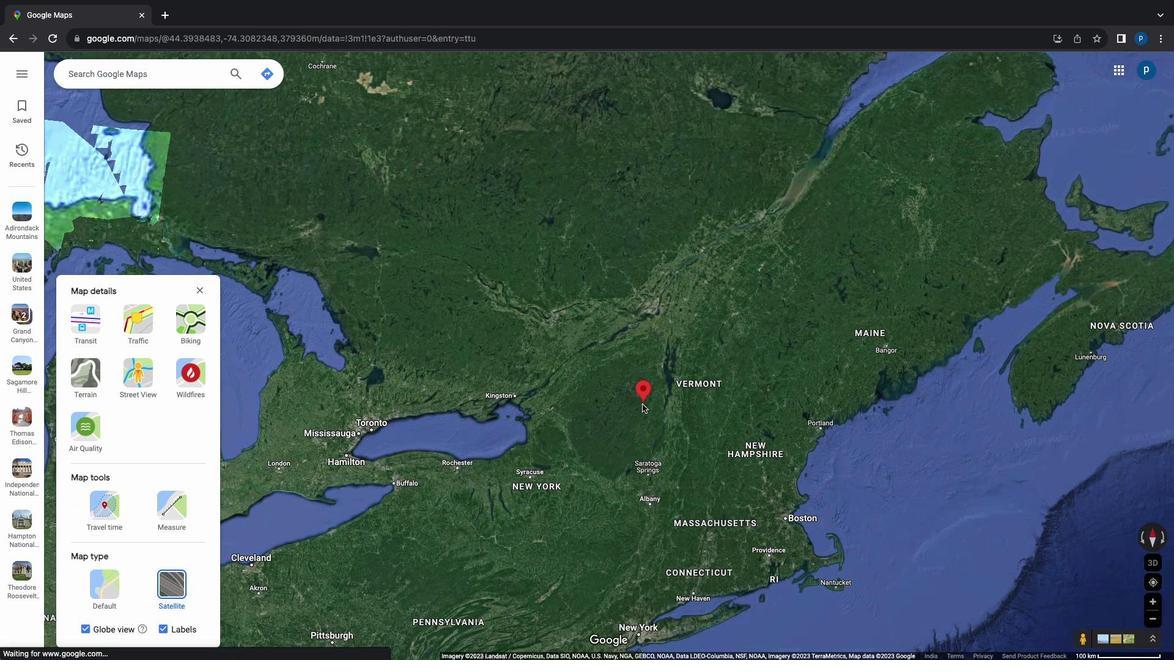 
Action: Mouse scrolled (643, 404) with delta (0, -3)
Screenshot: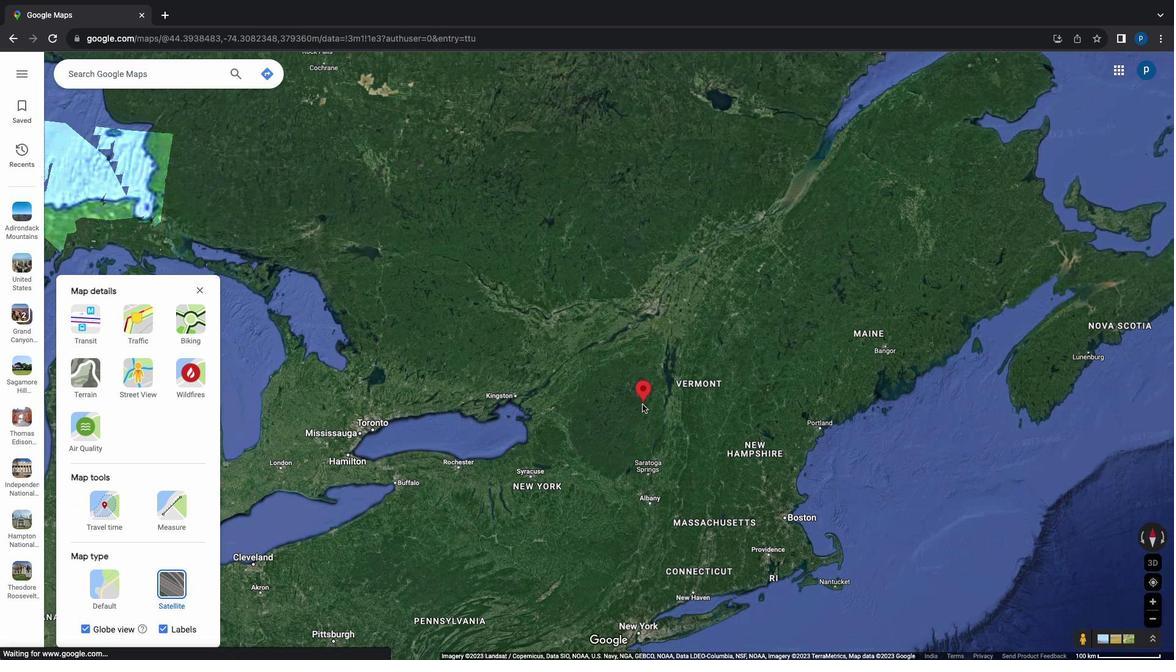 
Action: Mouse moved to (570, 451)
Screenshot: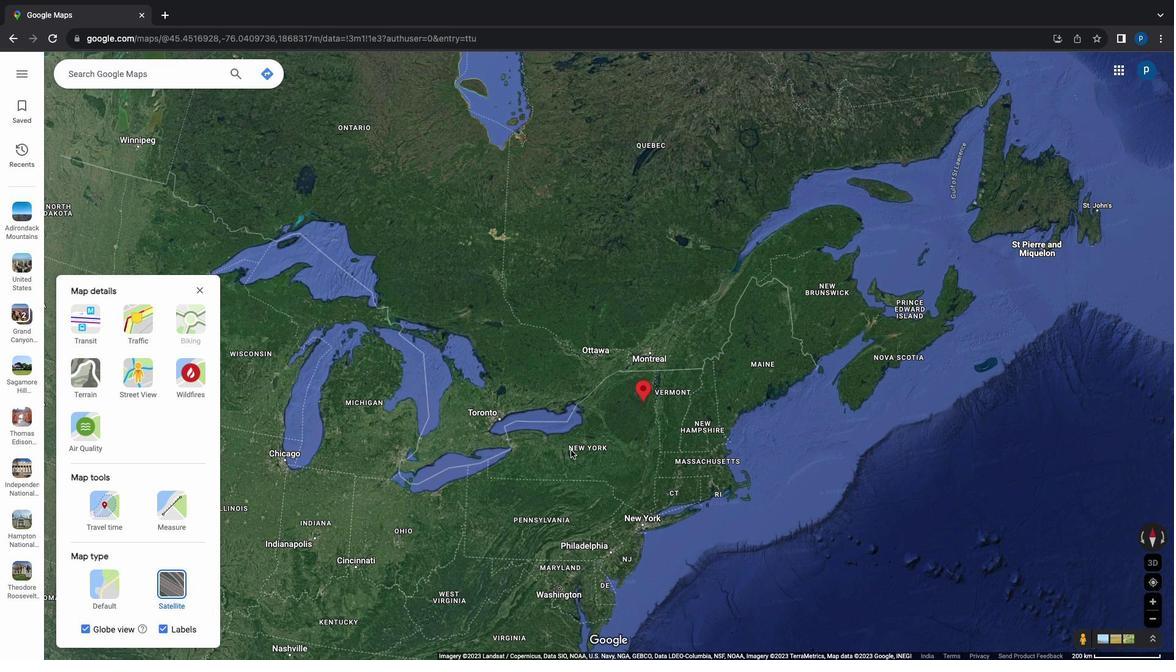 
Action: Mouse pressed left at (570, 451)
Screenshot: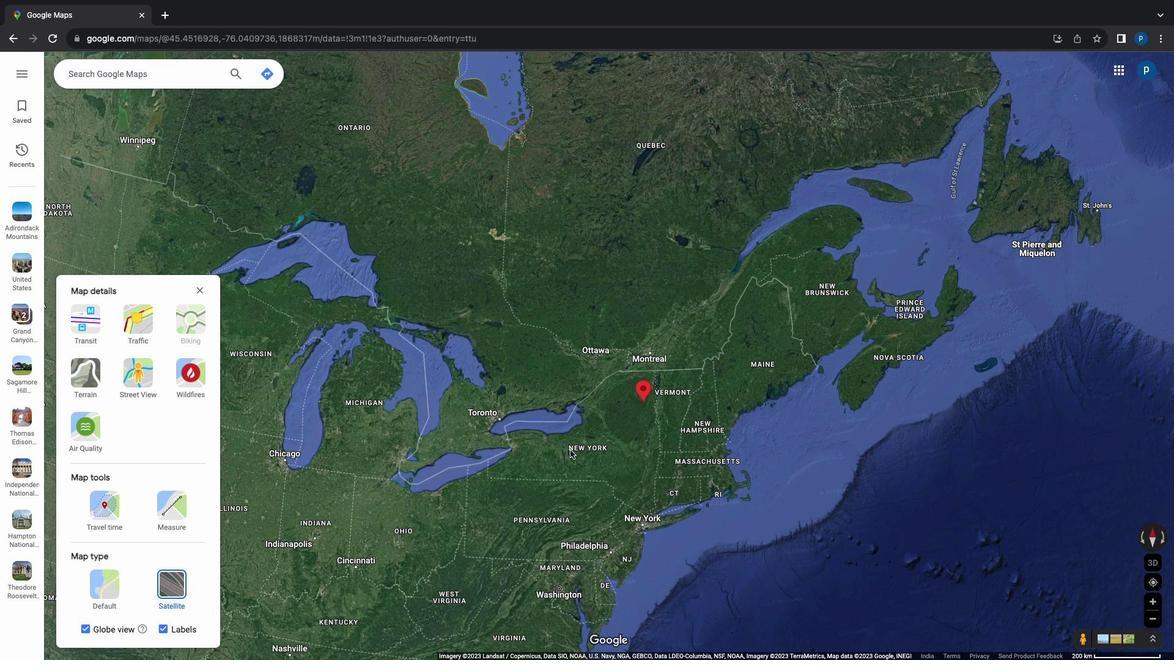 
Action: Mouse moved to (505, 506)
Screenshot: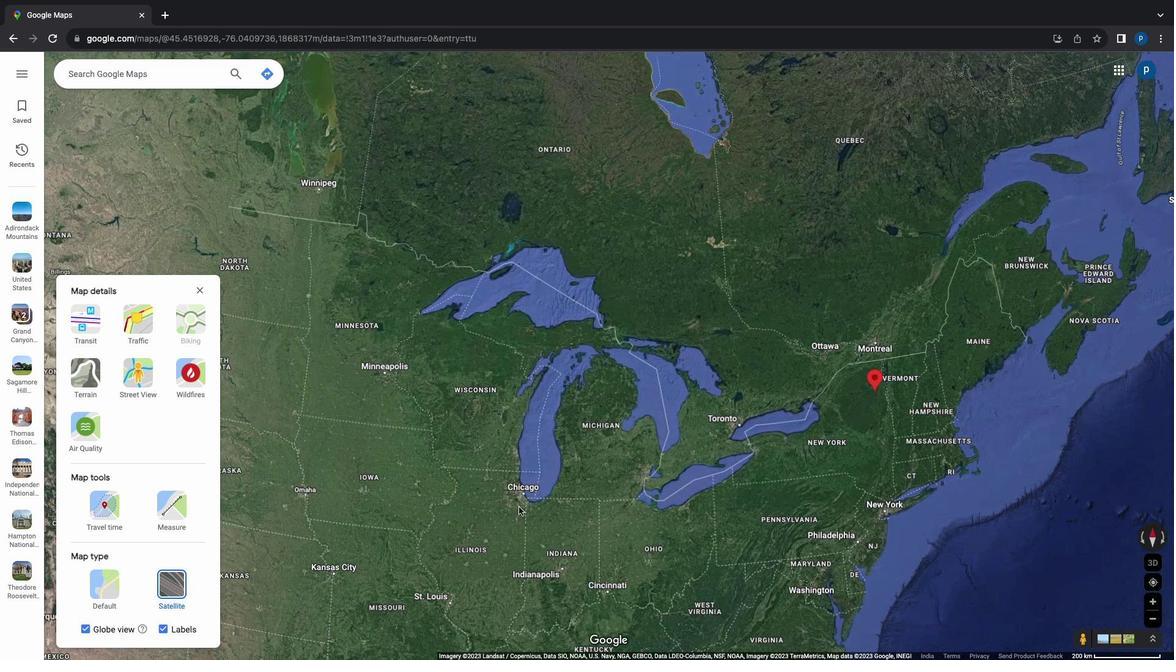 
Action: Mouse pressed left at (505, 506)
Screenshot: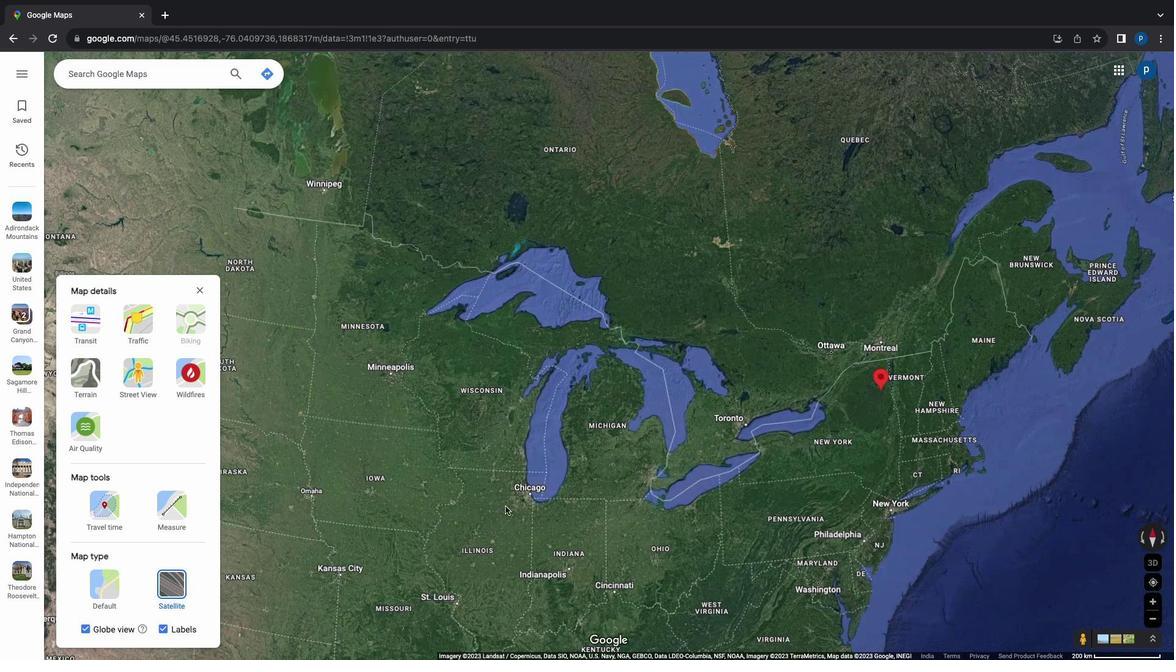 
Action: Mouse moved to (94, 74)
Screenshot: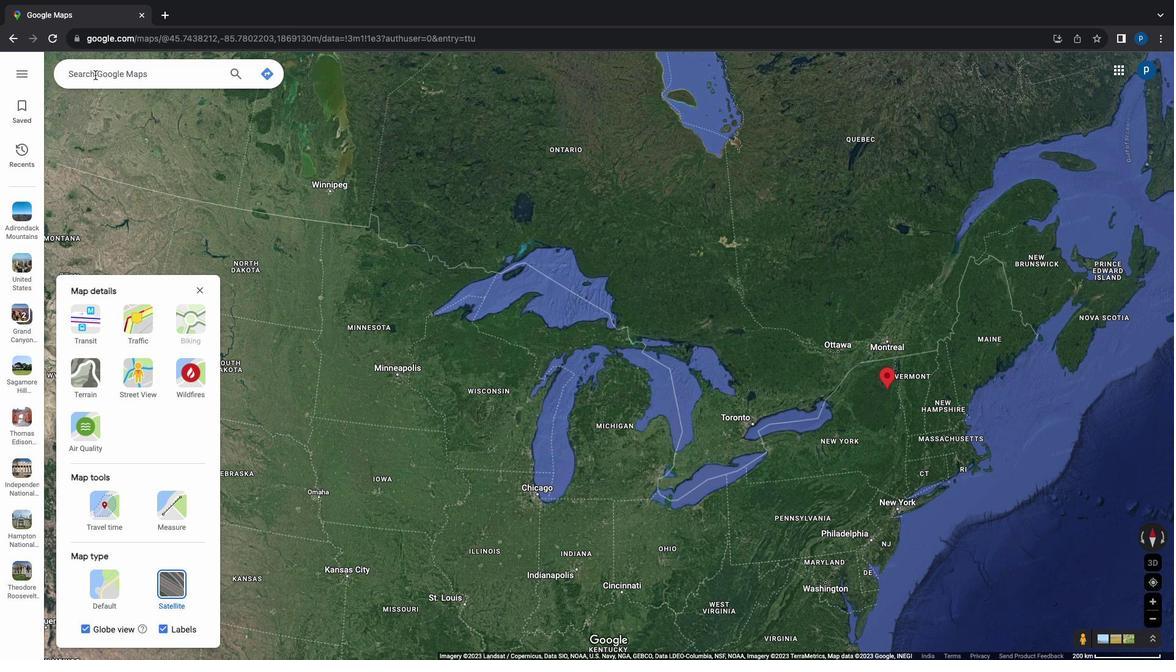 
Action: Mouse pressed left at (94, 74)
Screenshot: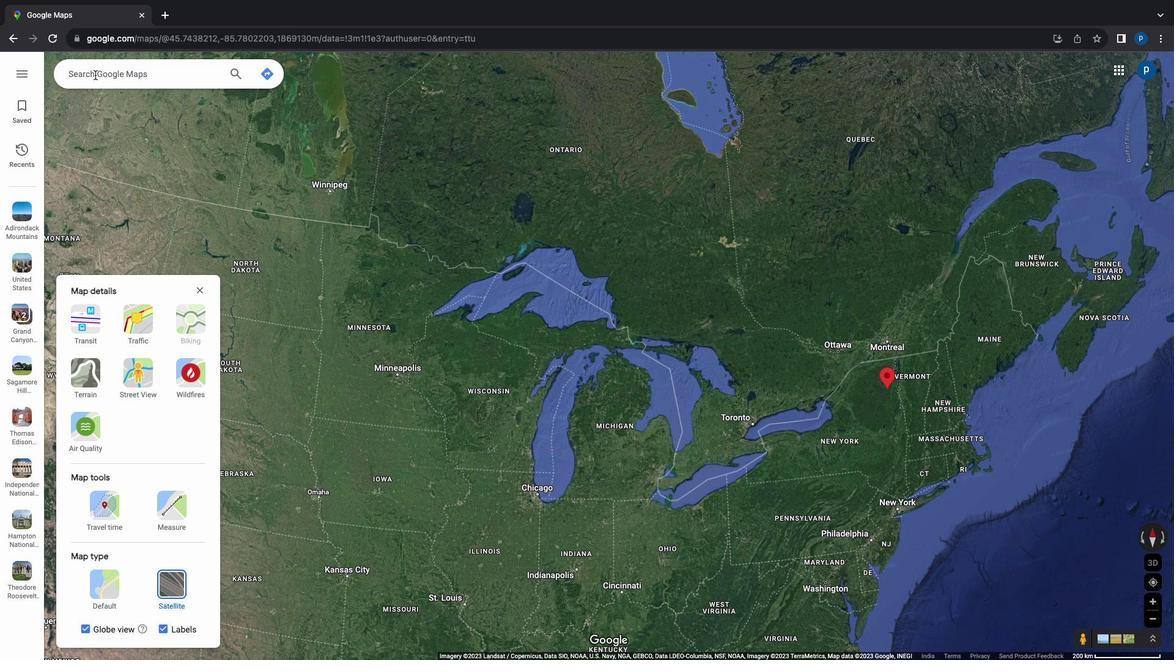 
Action: Key pressed Key.caps_lock's''a''b'Key.backspace'n'Key.space'f''r''a''n''c''i''s''c''o'Key.spaceKey.enter
Screenshot: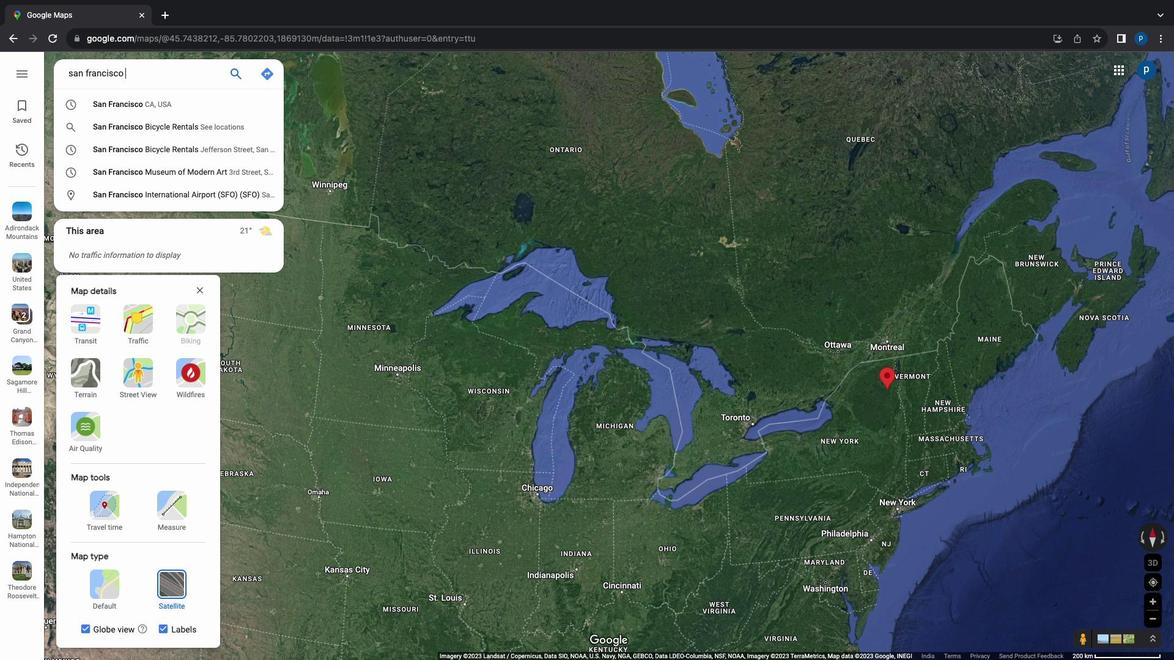 
Action: Mouse moved to (161, 280)
Screenshot: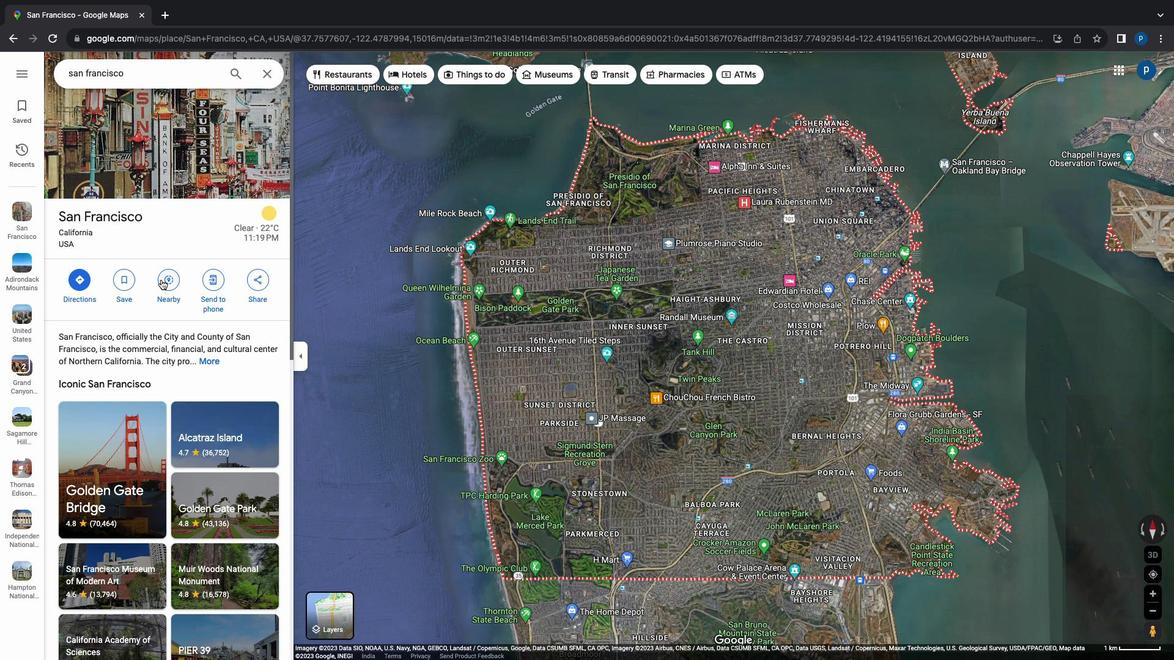 
Action: Mouse pressed left at (161, 280)
Screenshot: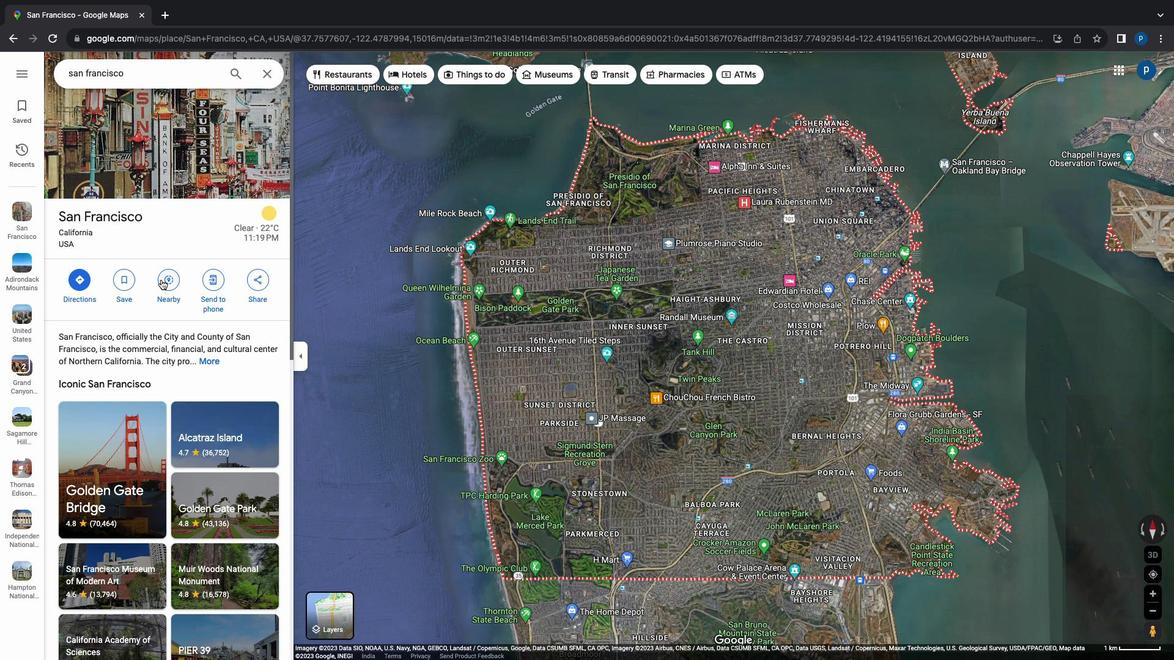 
Action: Mouse moved to (115, 76)
Screenshot: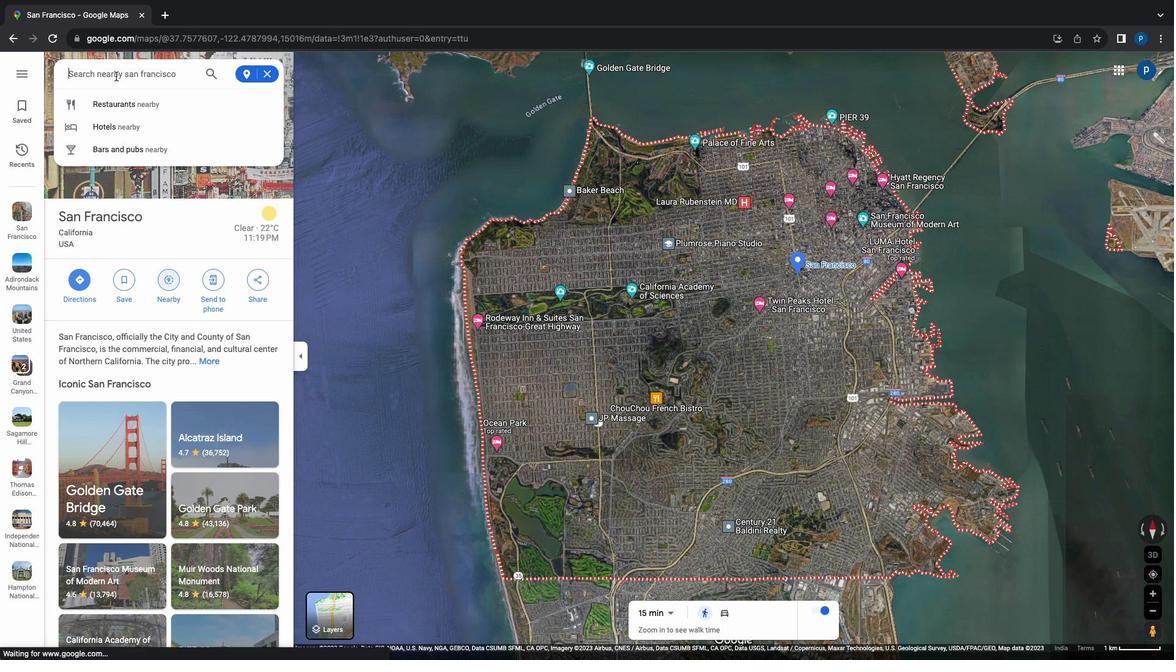 
Action: Mouse pressed left at (115, 76)
Screenshot: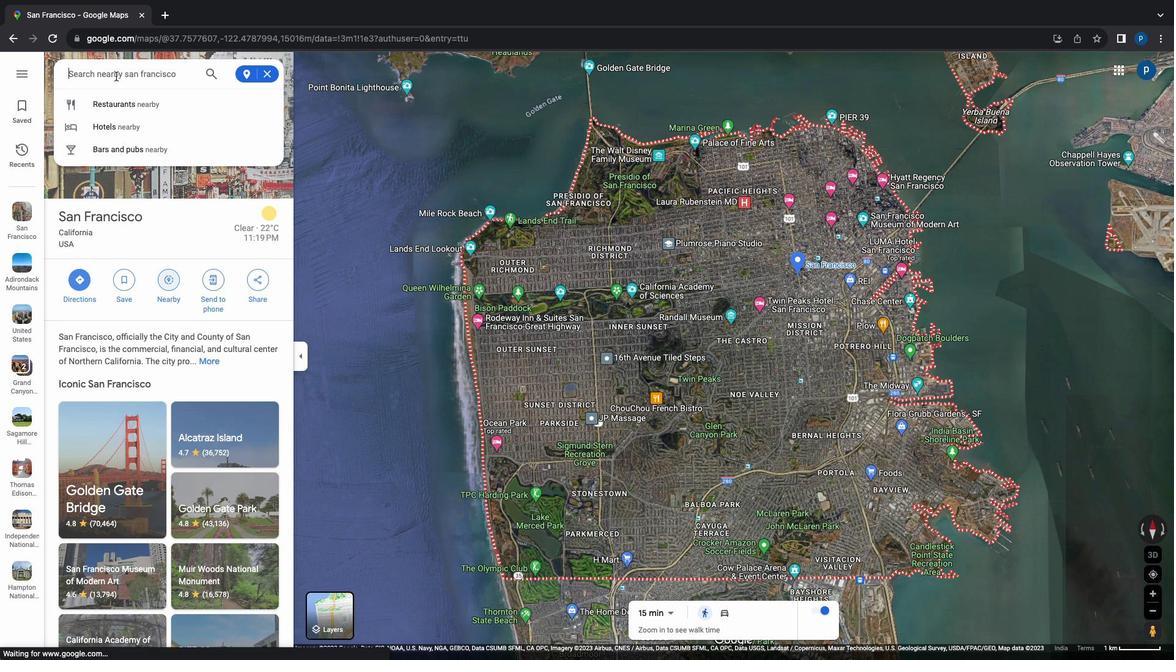 
Action: Key pressed 'c''a''r'Key.space'r''n''=''e'Key.backspaceKey.backspaceKey.backspace'e''n''t''a''l'Key.space'w''i''t''h'Key.space'h''y''b''r''i''d'Key.space'c''a''r''s'Key.spaceKey.enter
Screenshot: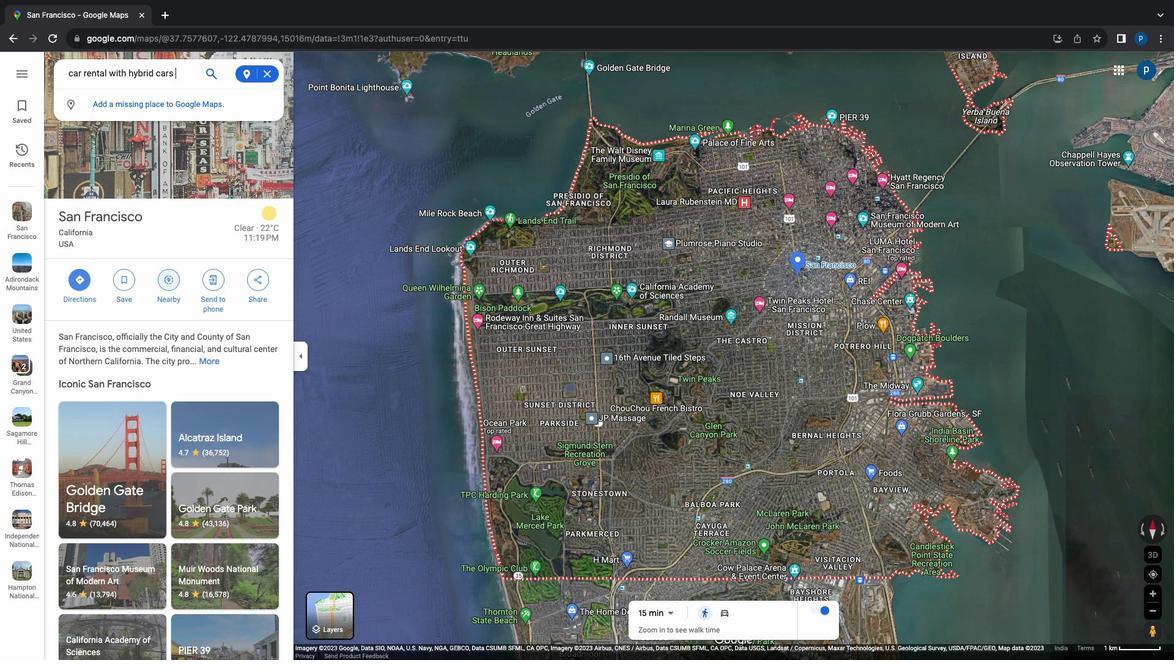 
Action: Mouse moved to (147, 185)
Screenshot: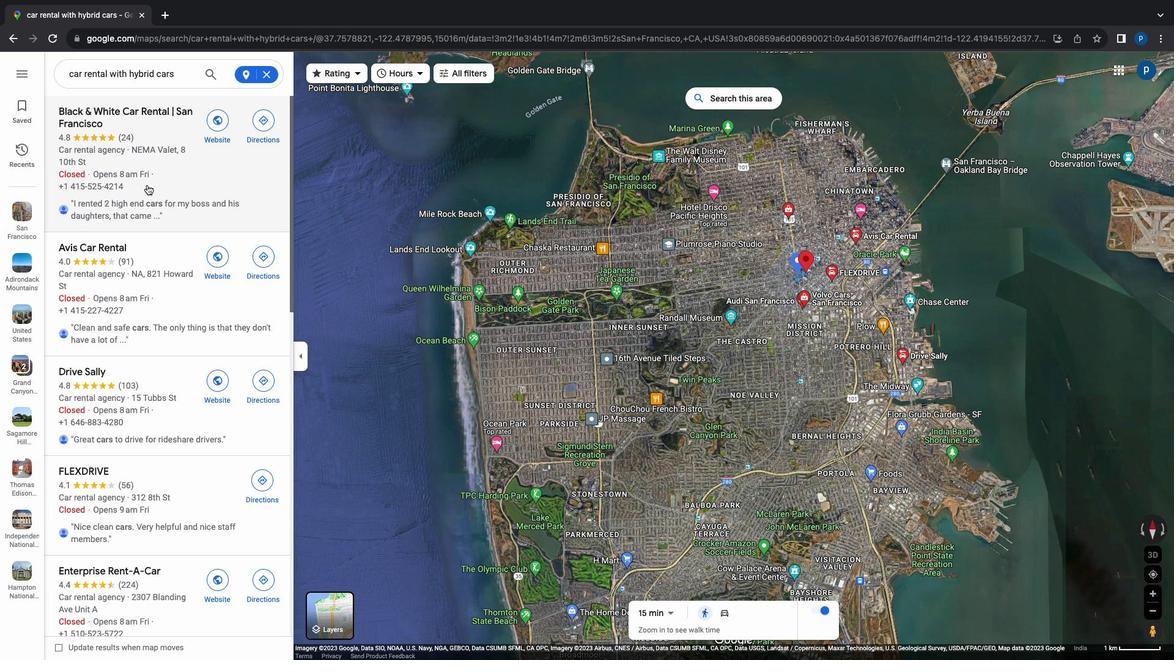 
Action: Mouse pressed left at (147, 185)
Screenshot: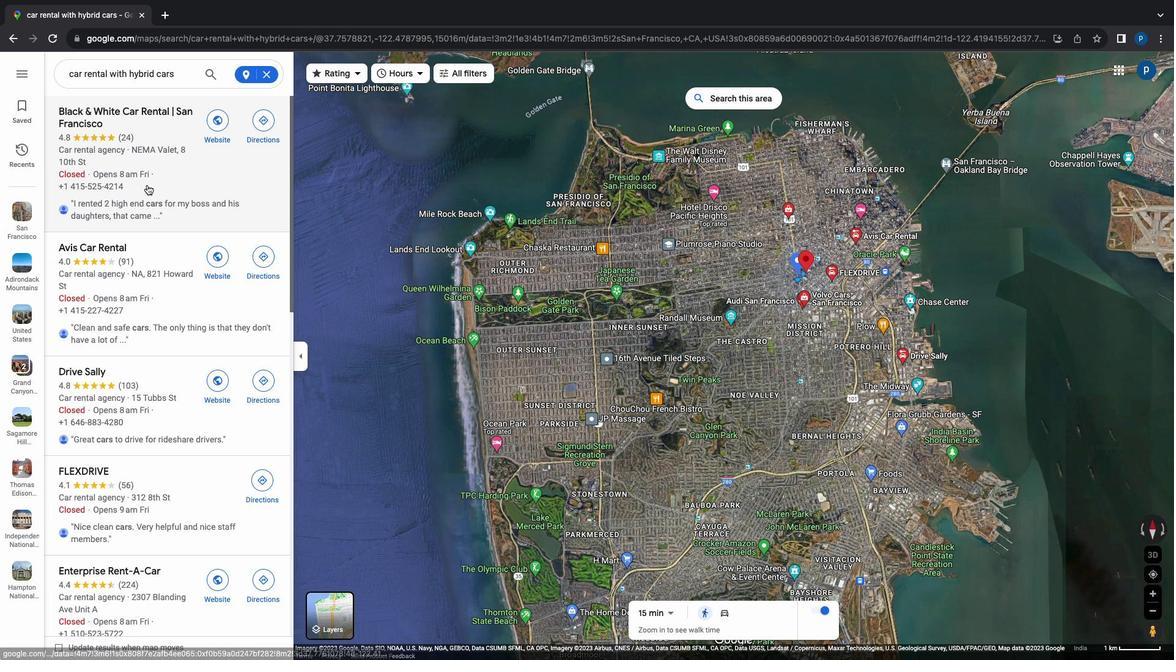
Action: Mouse moved to (387, 488)
Screenshot: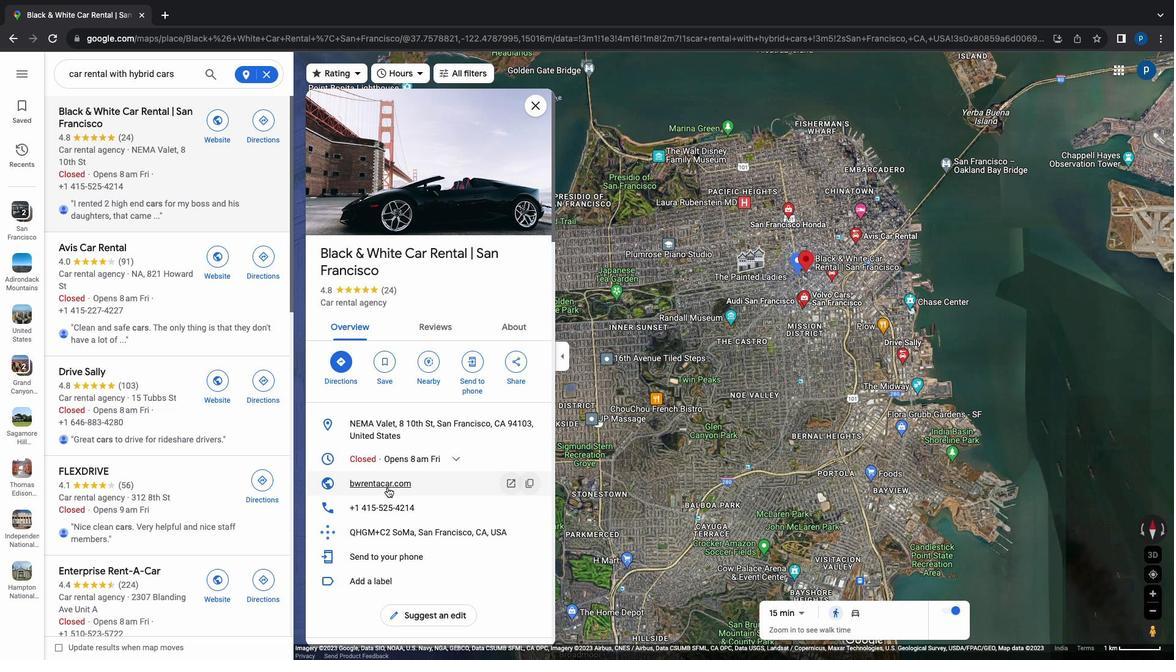 
Action: Mouse scrolled (387, 488) with delta (0, 0)
Screenshot: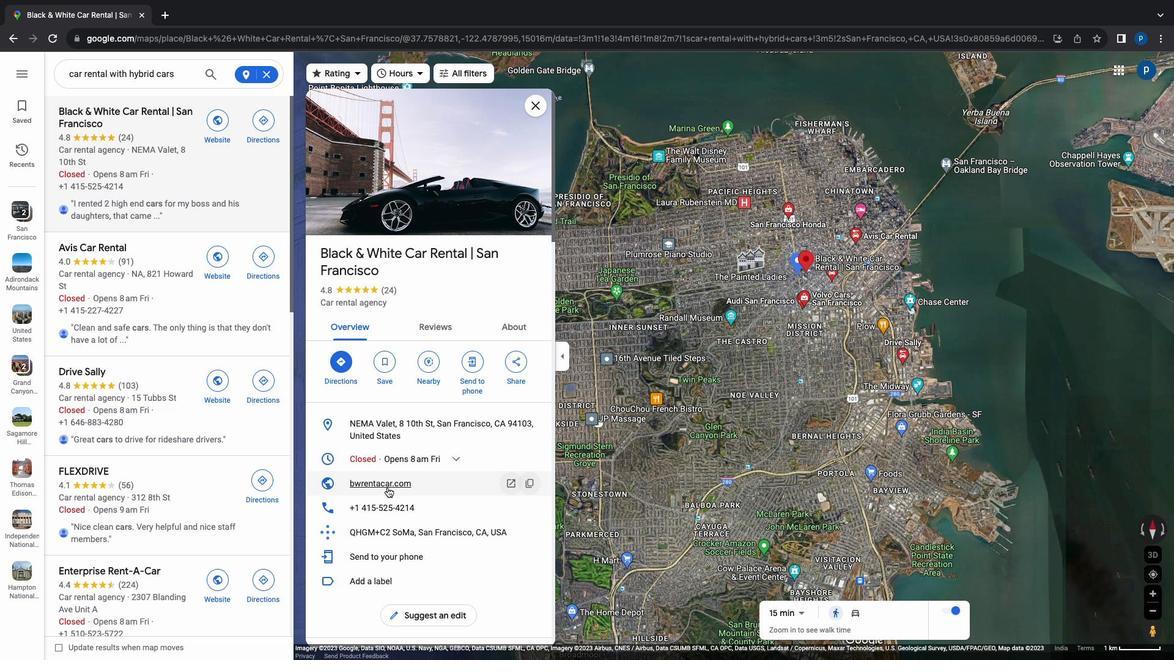 
Action: Mouse scrolled (387, 488) with delta (0, 0)
Screenshot: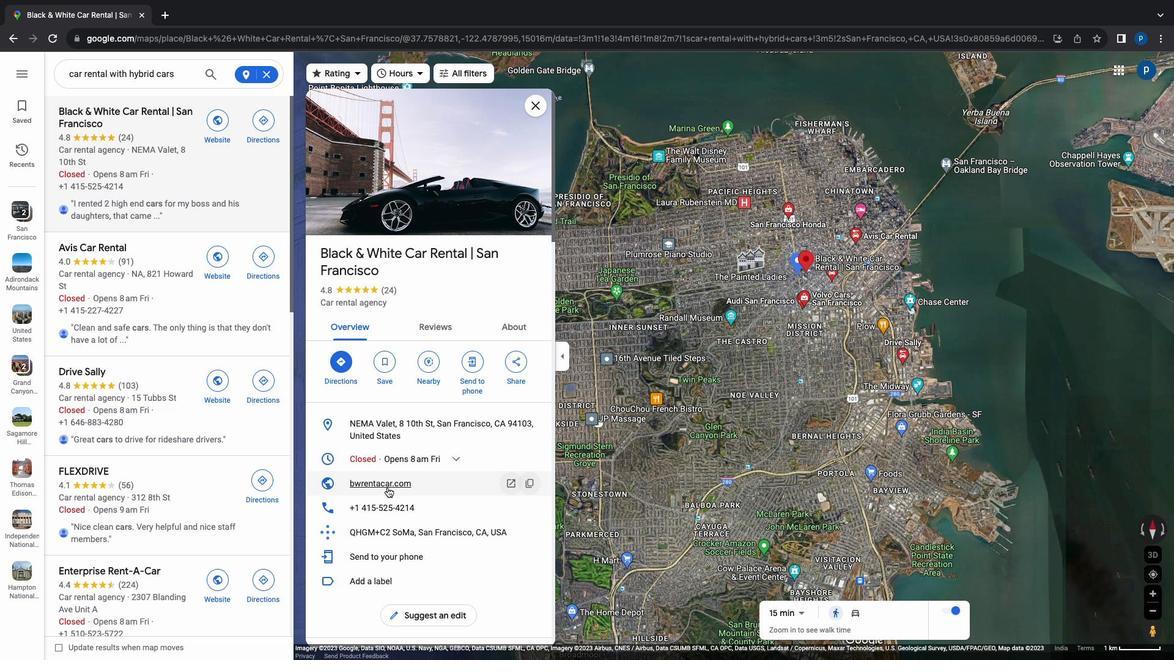 
Action: Mouse scrolled (387, 488) with delta (0, -1)
Screenshot: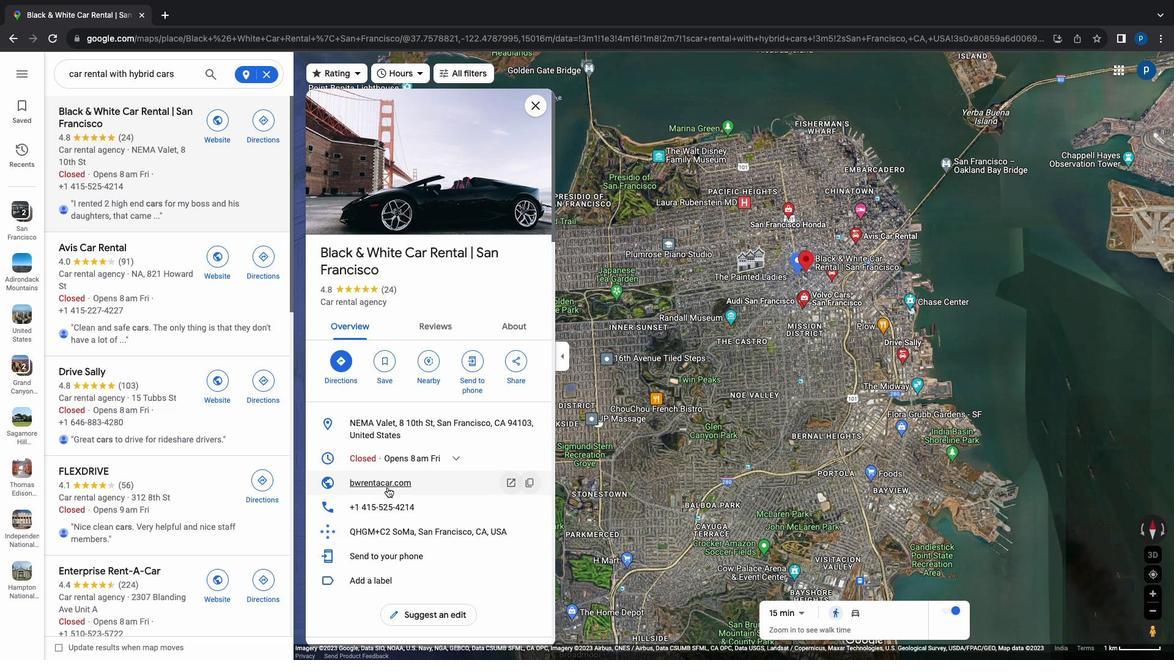 
Action: Mouse scrolled (387, 488) with delta (0, -3)
Screenshot: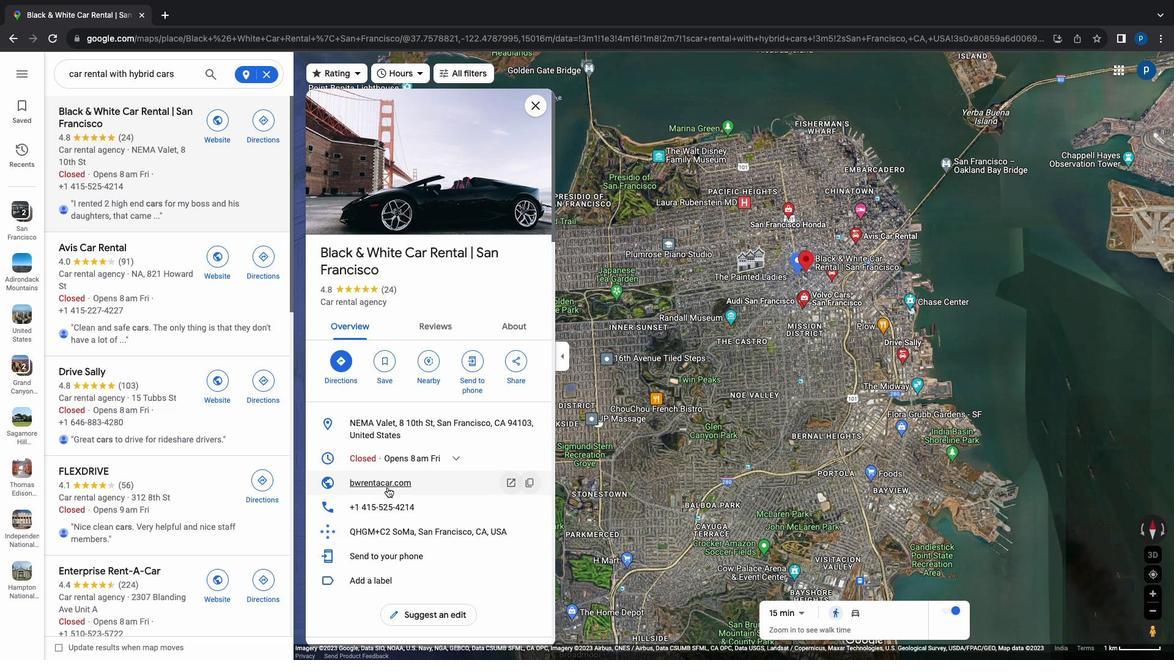 
Action: Mouse scrolled (387, 488) with delta (0, -3)
Screenshot: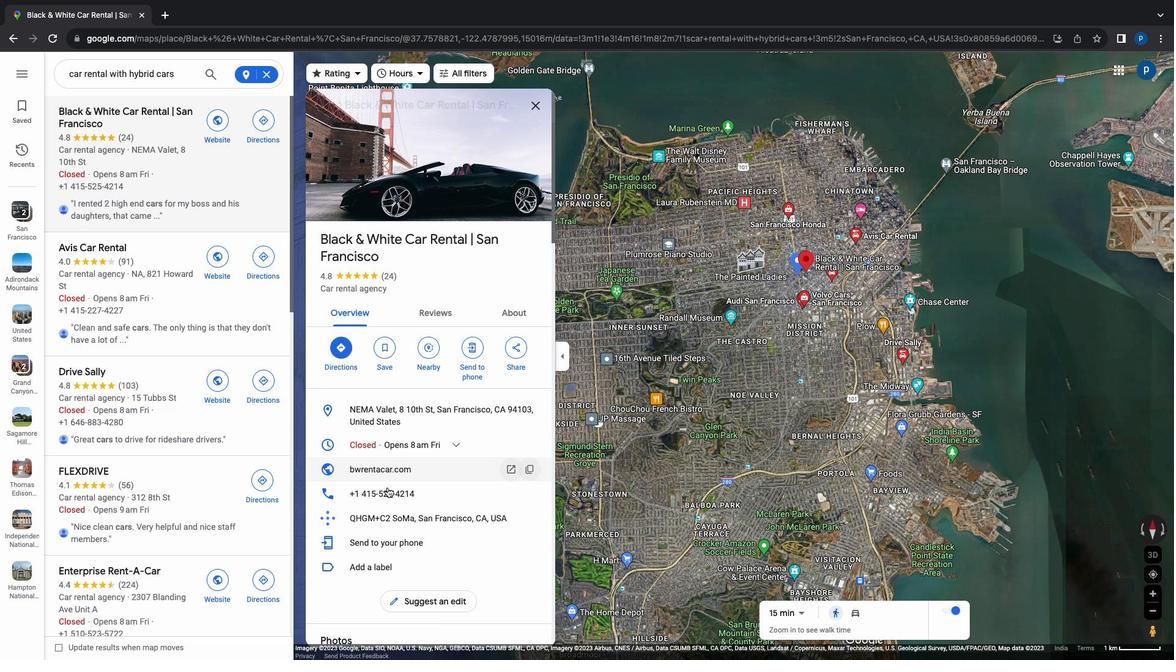 
Action: Mouse moved to (392, 476)
Screenshot: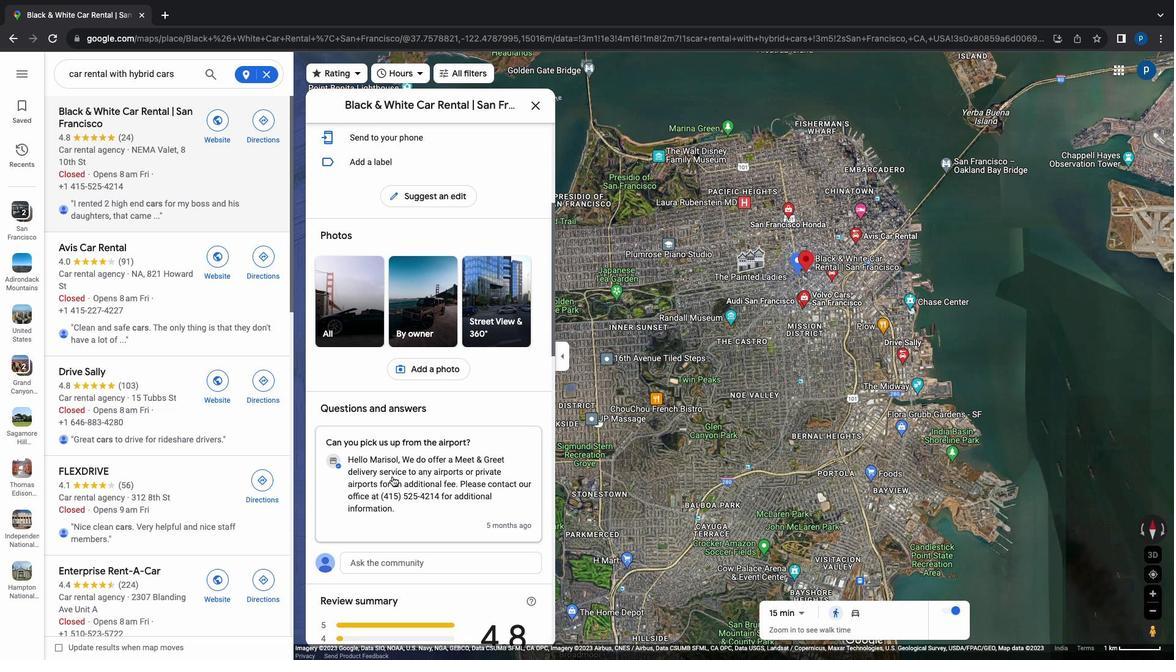 
Action: Mouse scrolled (392, 476) with delta (0, 0)
Screenshot: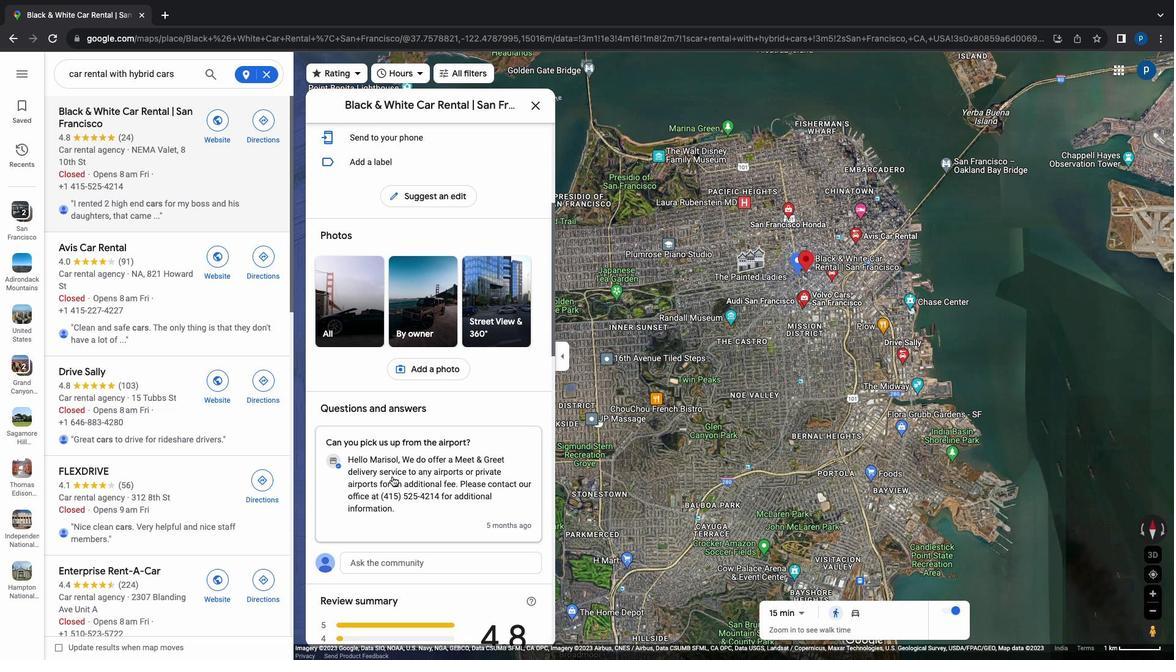 
Action: Mouse scrolled (392, 476) with delta (0, 0)
Screenshot: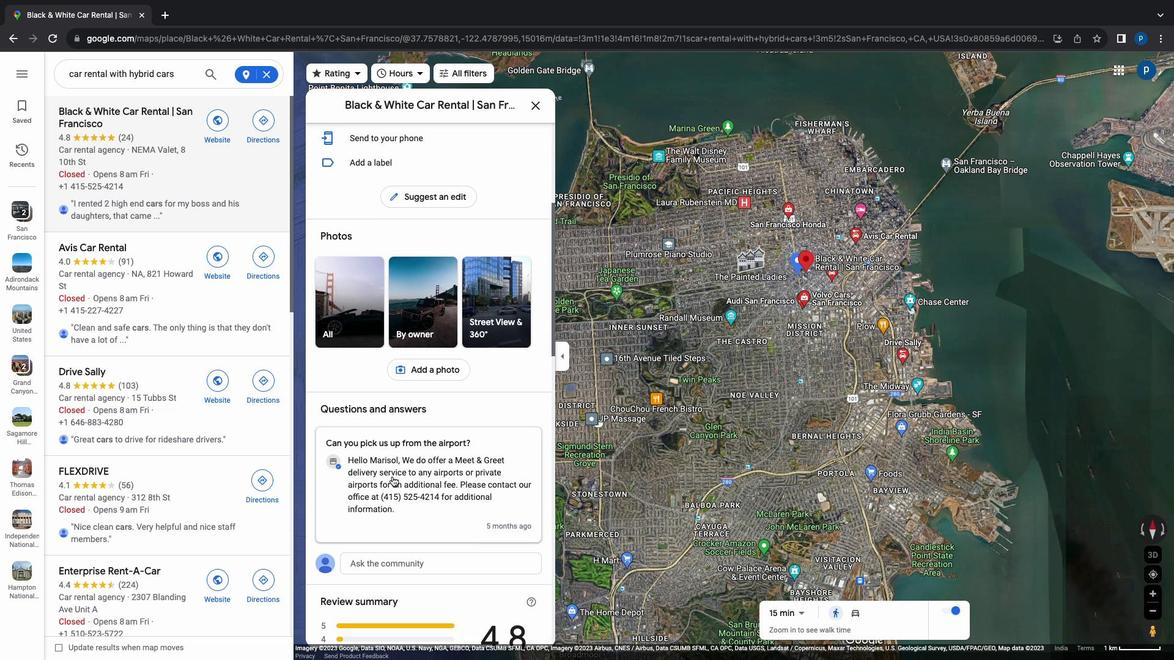 
Action: Mouse scrolled (392, 476) with delta (0, 2)
Screenshot: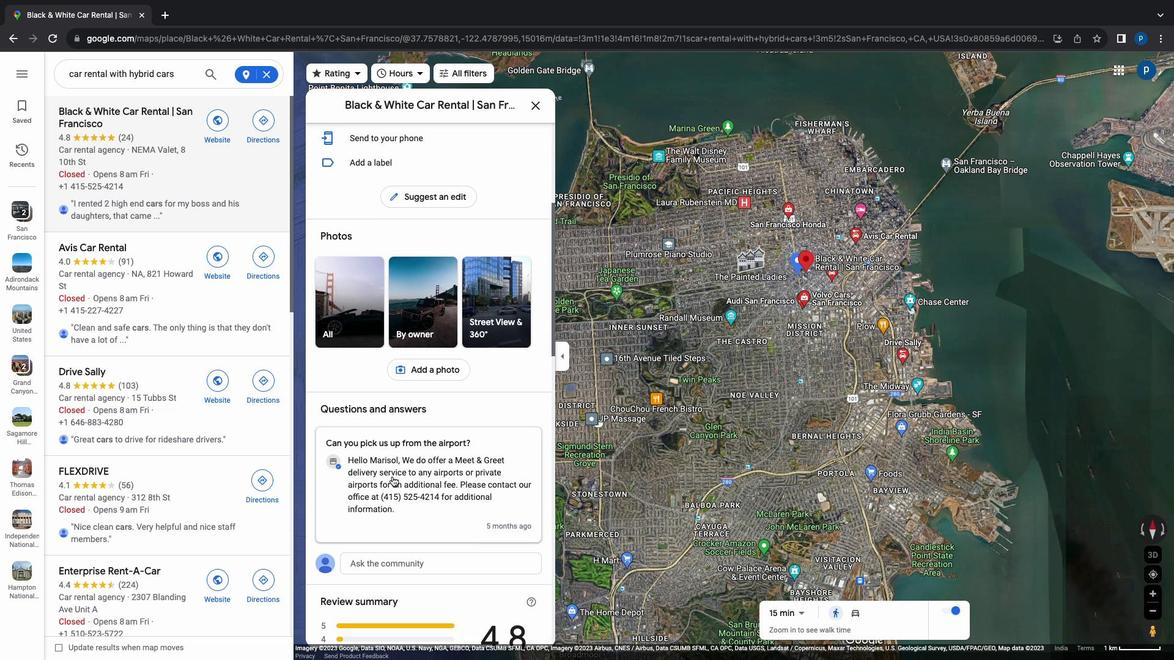
Action: Mouse scrolled (392, 476) with delta (0, 3)
Screenshot: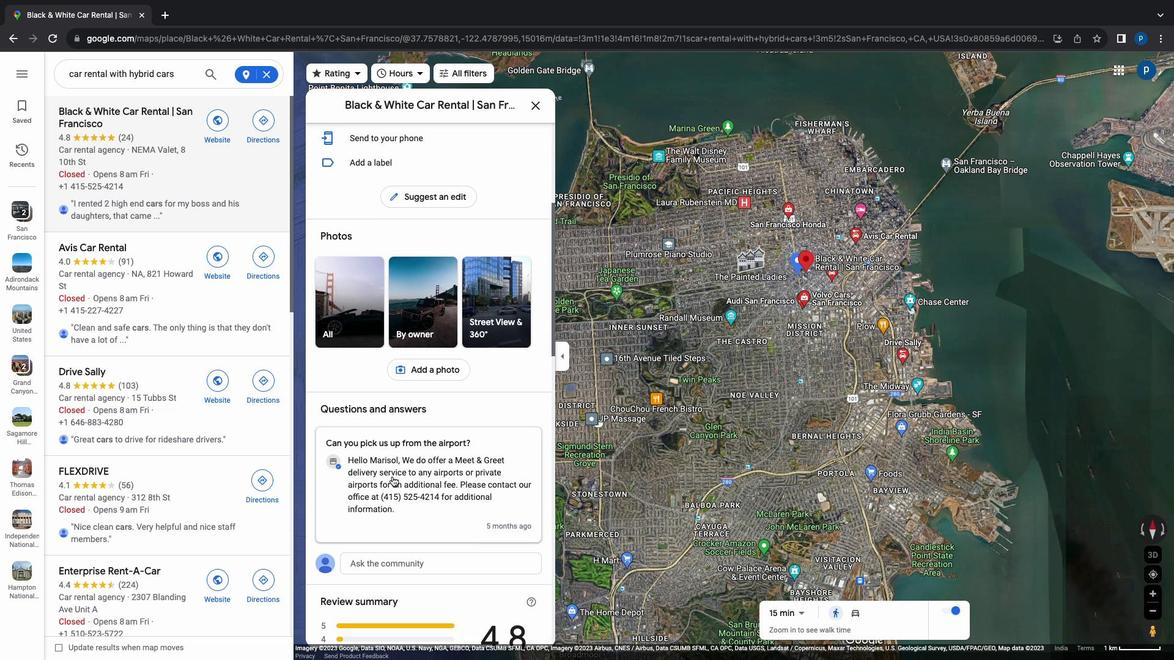 
Action: Mouse scrolled (392, 476) with delta (0, 3)
Screenshot: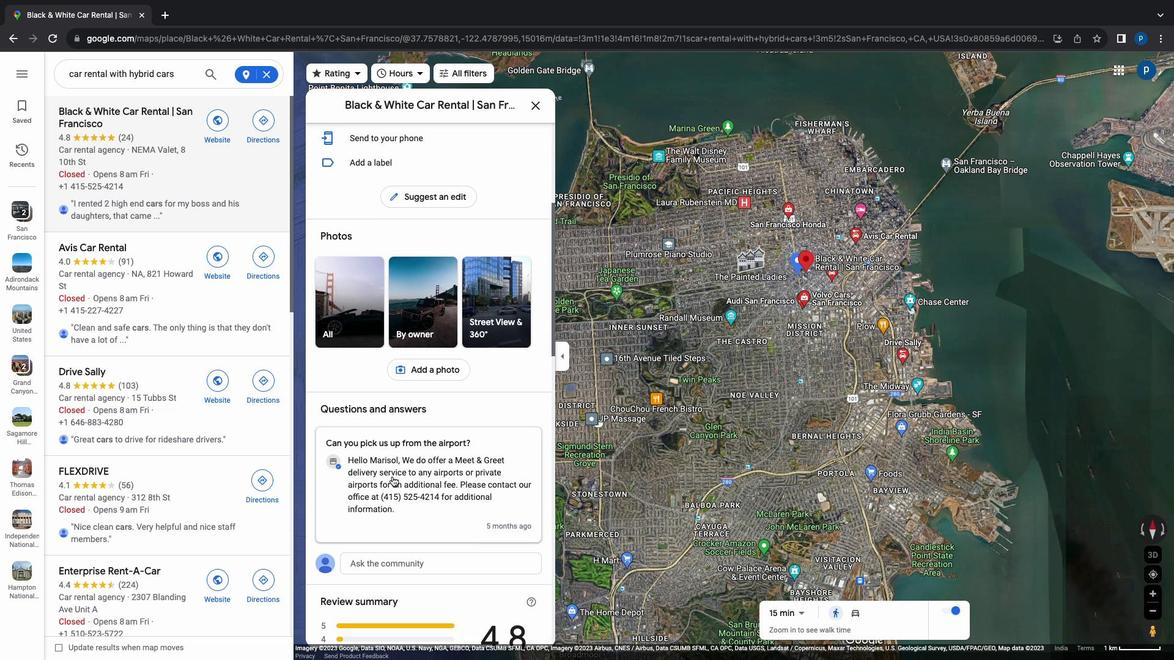 
Action: Mouse scrolled (392, 476) with delta (0, 4)
Screenshot: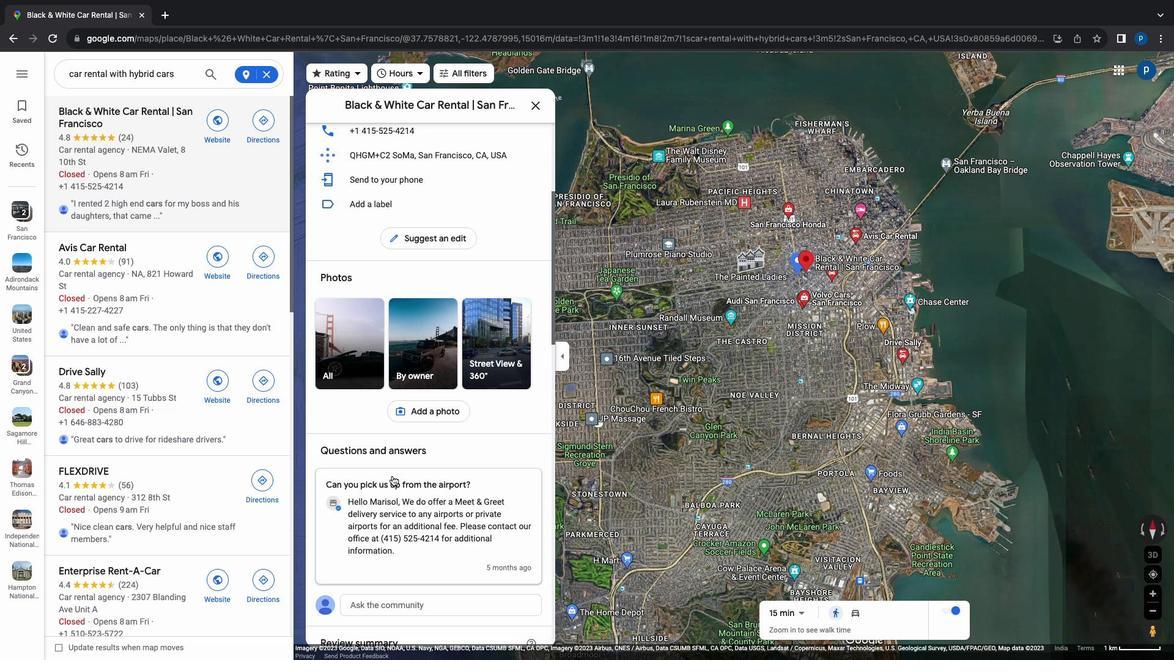 
Action: Mouse scrolled (392, 476) with delta (0, 4)
Screenshot: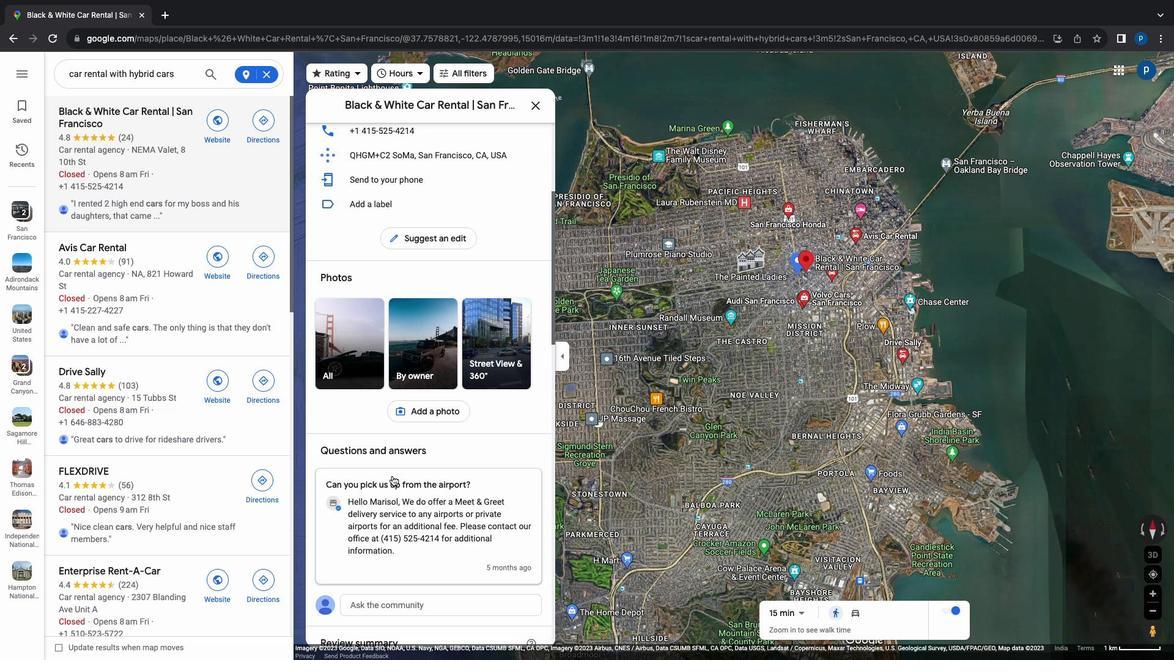 
Action: Mouse moved to (507, 326)
Screenshot: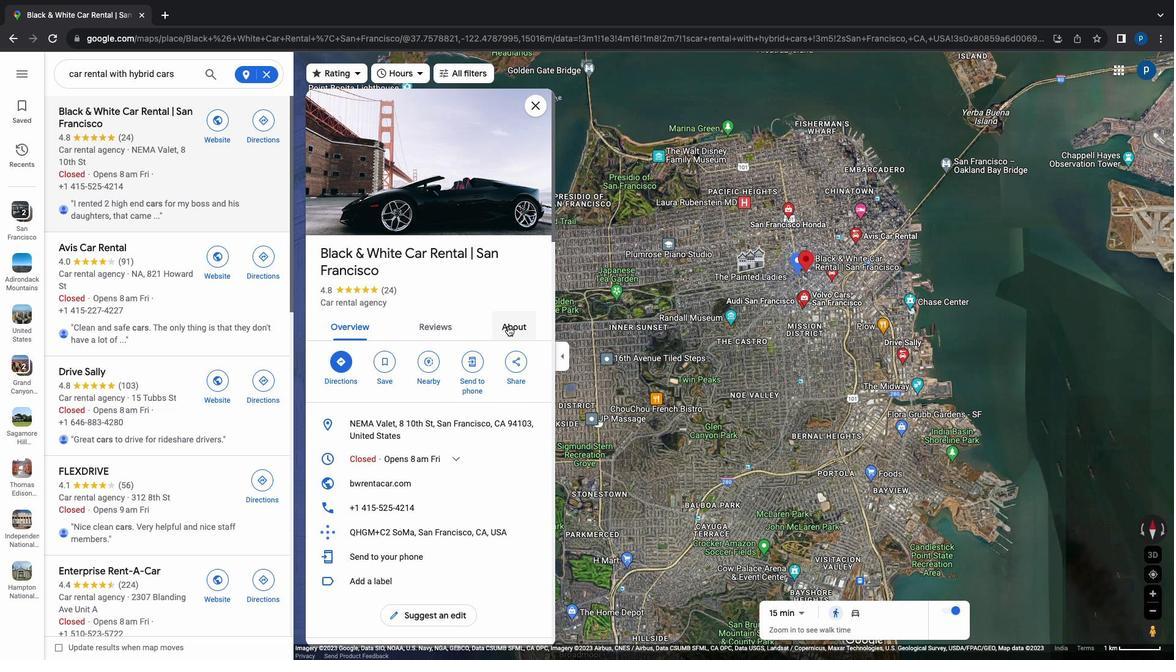 
Action: Mouse pressed left at (507, 326)
Screenshot: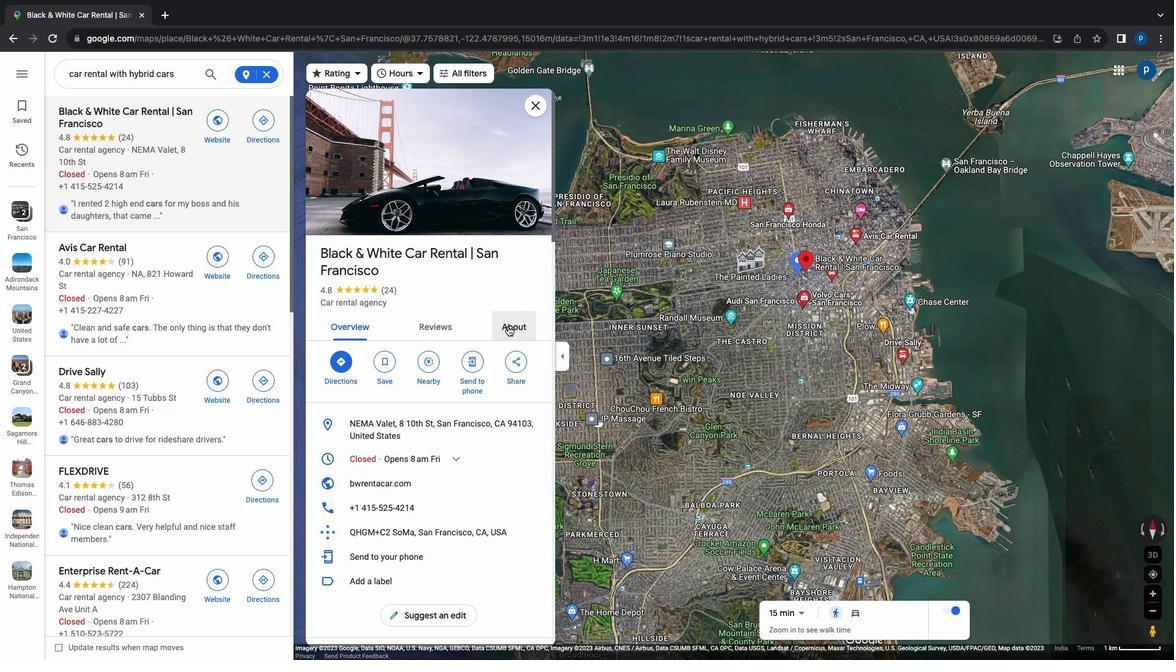 
Action: Mouse moved to (452, 141)
Screenshot: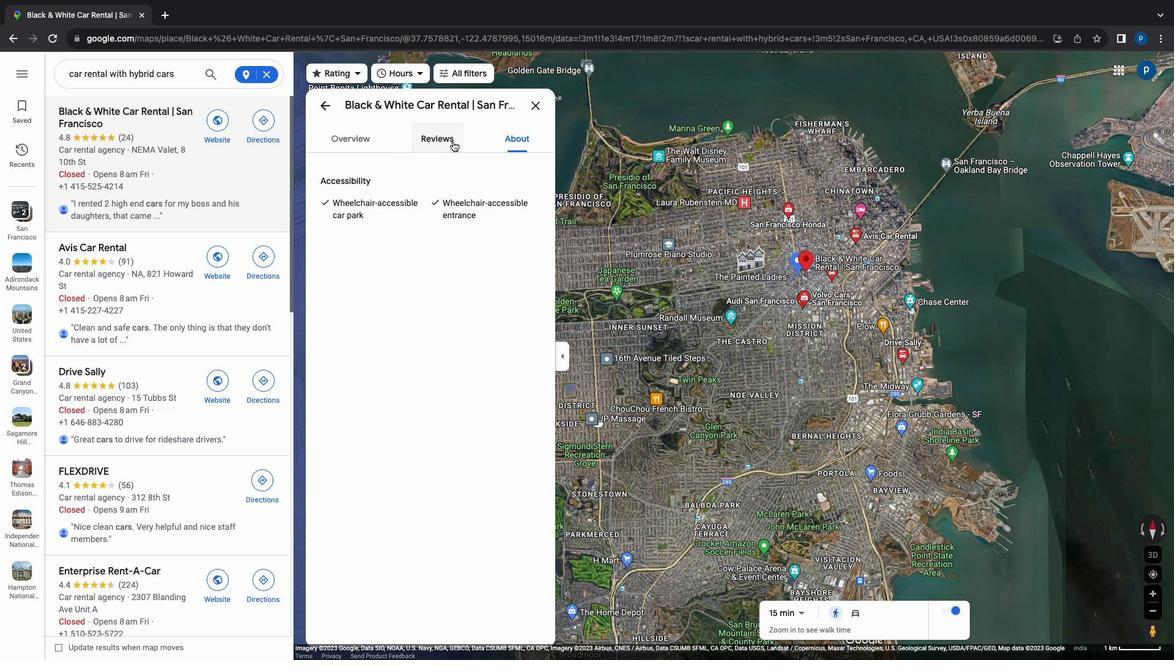 
Action: Mouse pressed left at (452, 141)
Screenshot: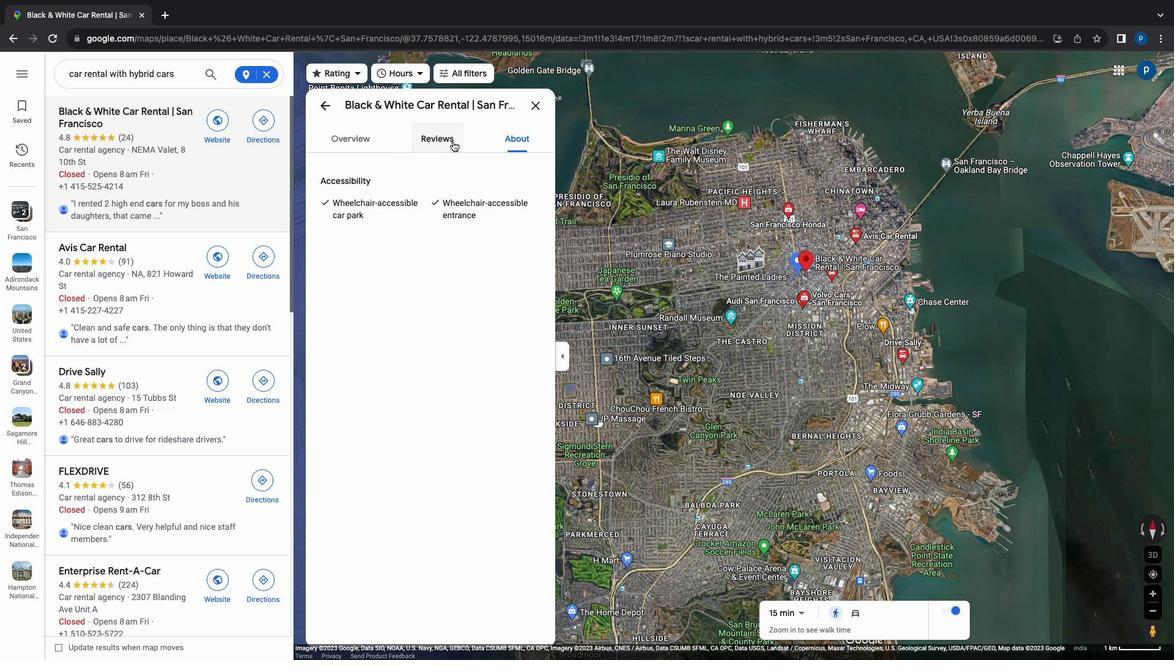 
Action: Mouse moved to (361, 141)
Screenshot: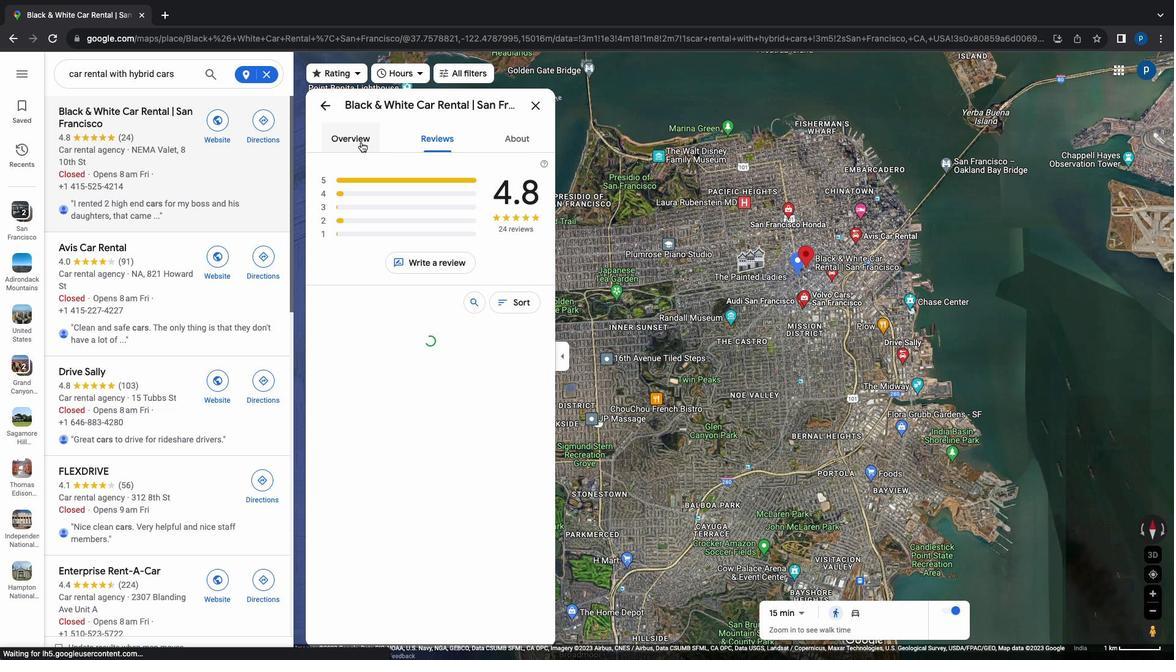 
Action: Mouse pressed left at (361, 141)
Screenshot: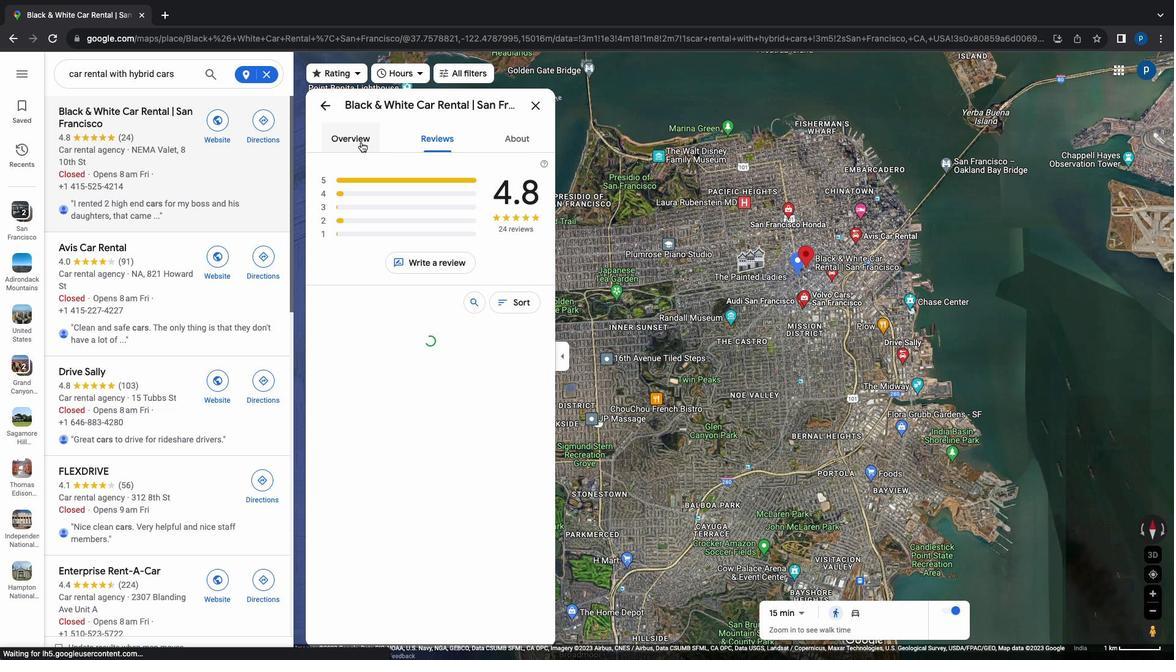 
Action: Mouse moved to (133, 275)
Screenshot: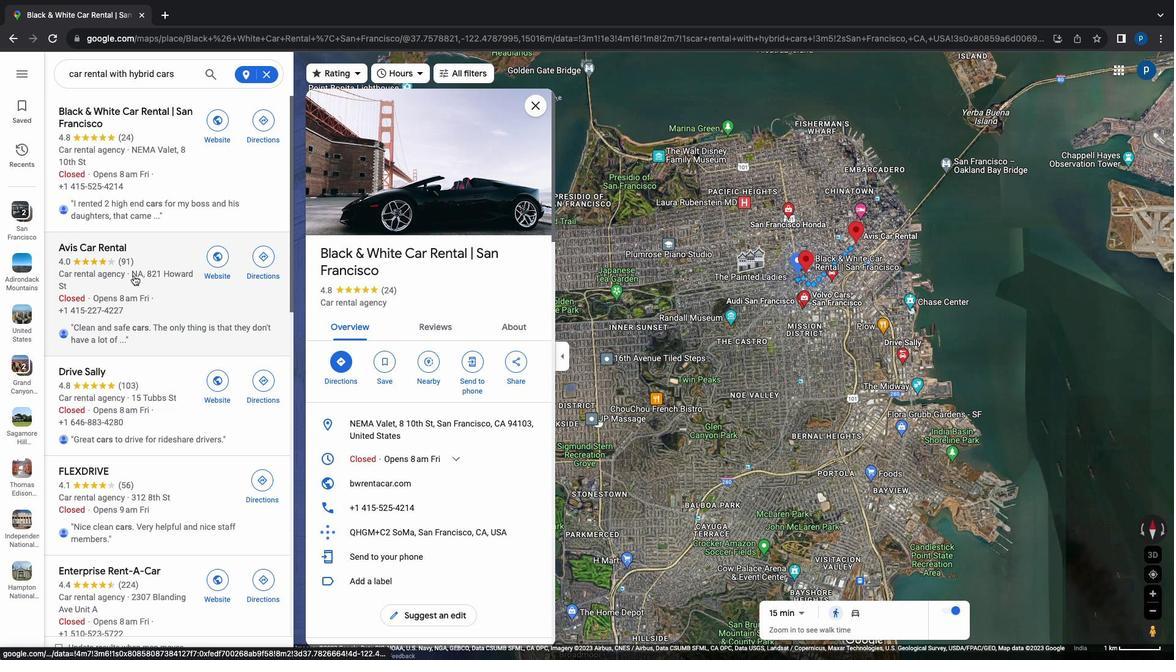 
Action: Mouse pressed left at (133, 275)
Screenshot: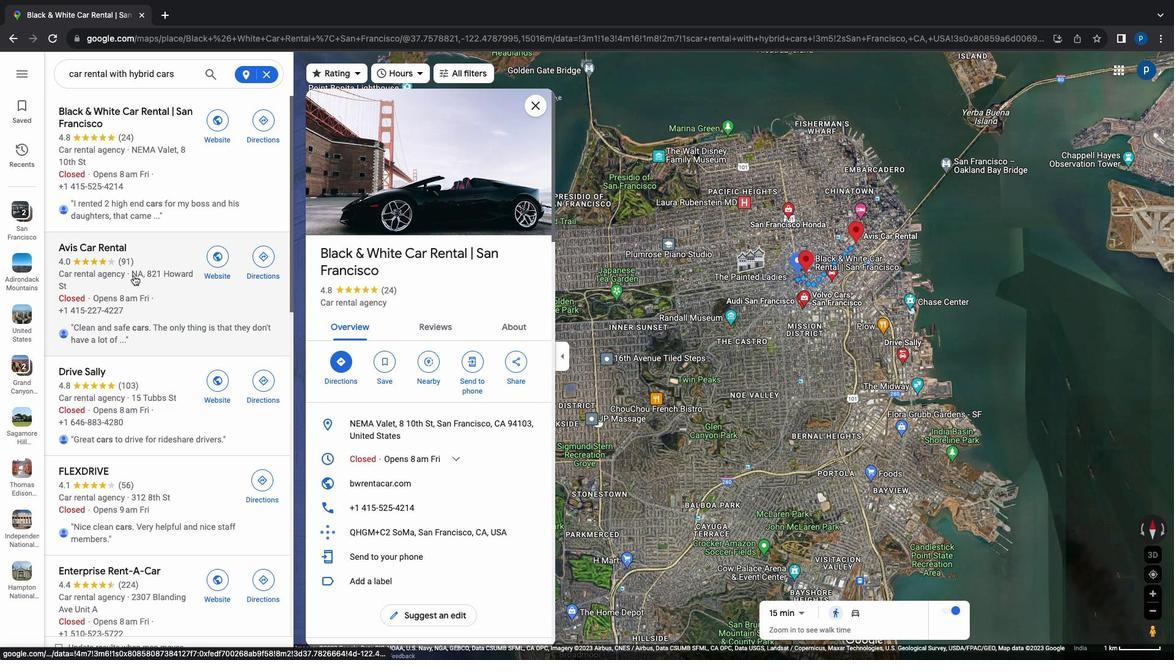 
Action: Mouse moved to (168, 394)
Screenshot: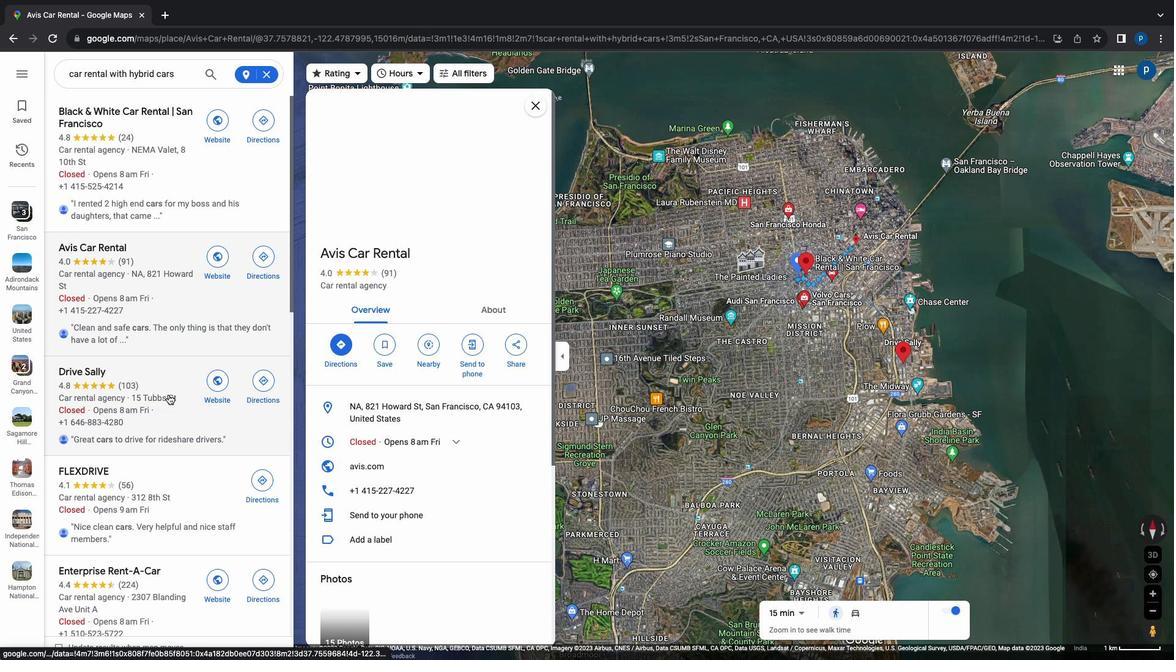 
Action: Mouse pressed left at (168, 394)
Screenshot: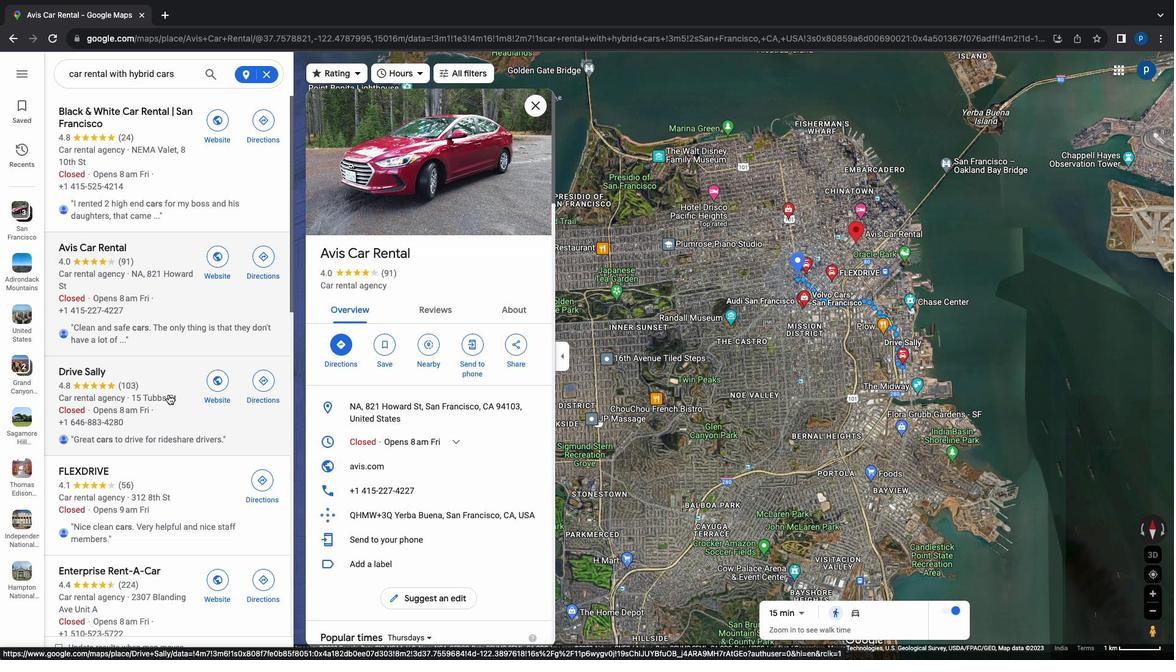 
Action: Mouse moved to (414, 69)
Screenshot: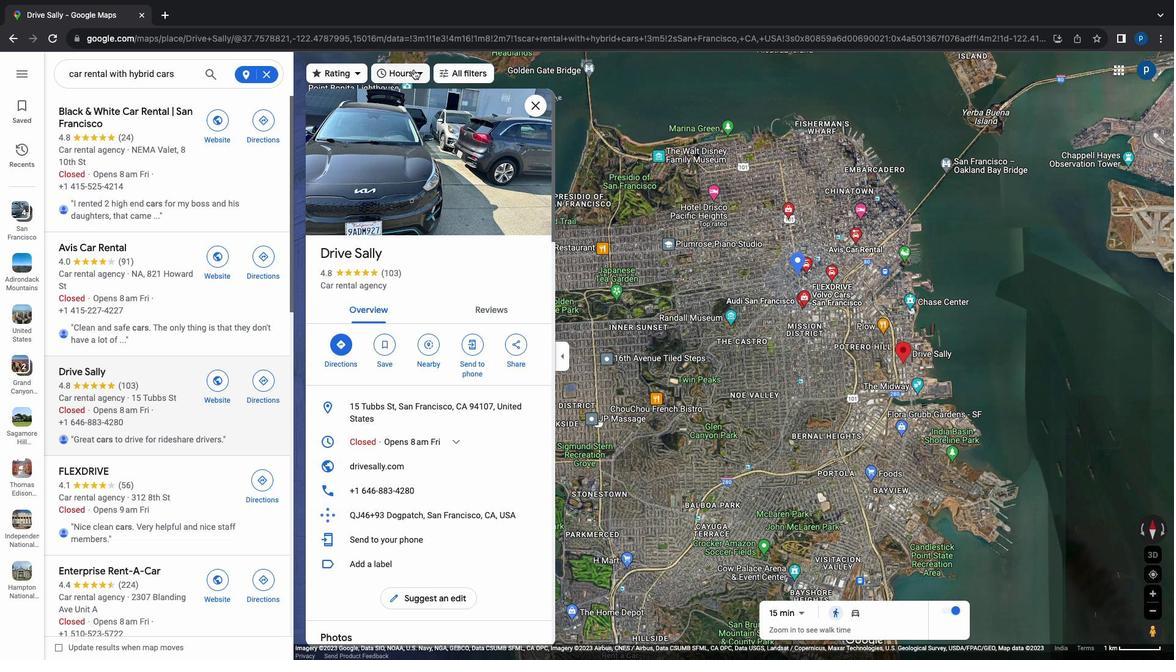 
Action: Mouse pressed left at (414, 69)
Screenshot: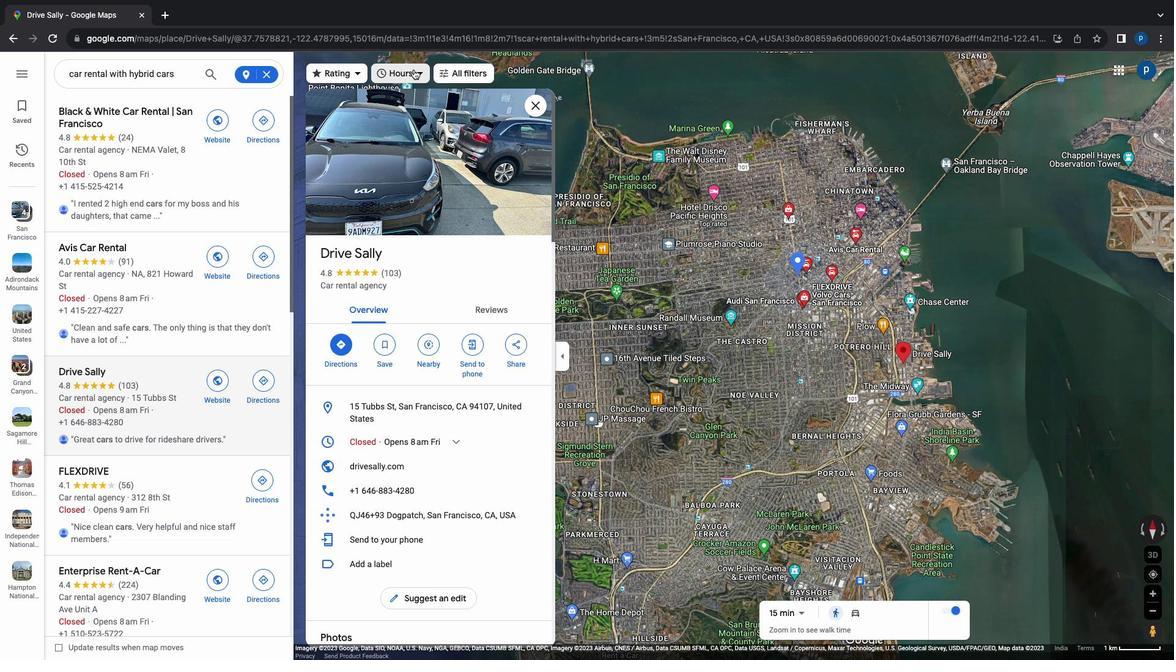 
Action: Mouse pressed left at (414, 69)
Screenshot: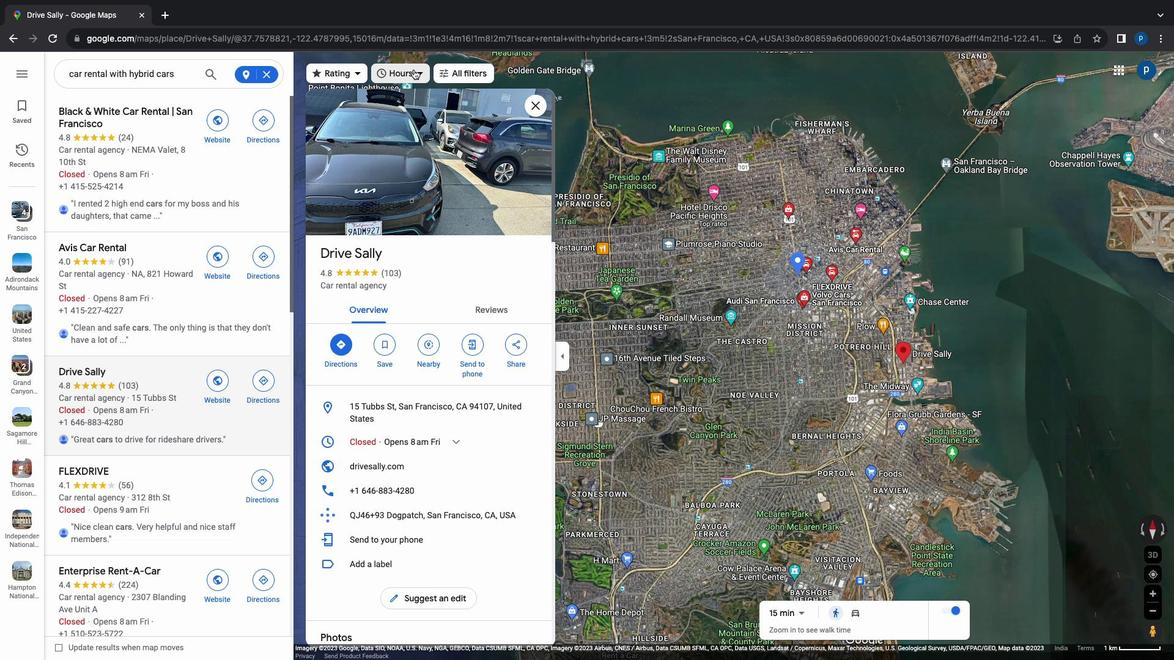 
Action: Mouse moved to (328, 69)
Screenshot: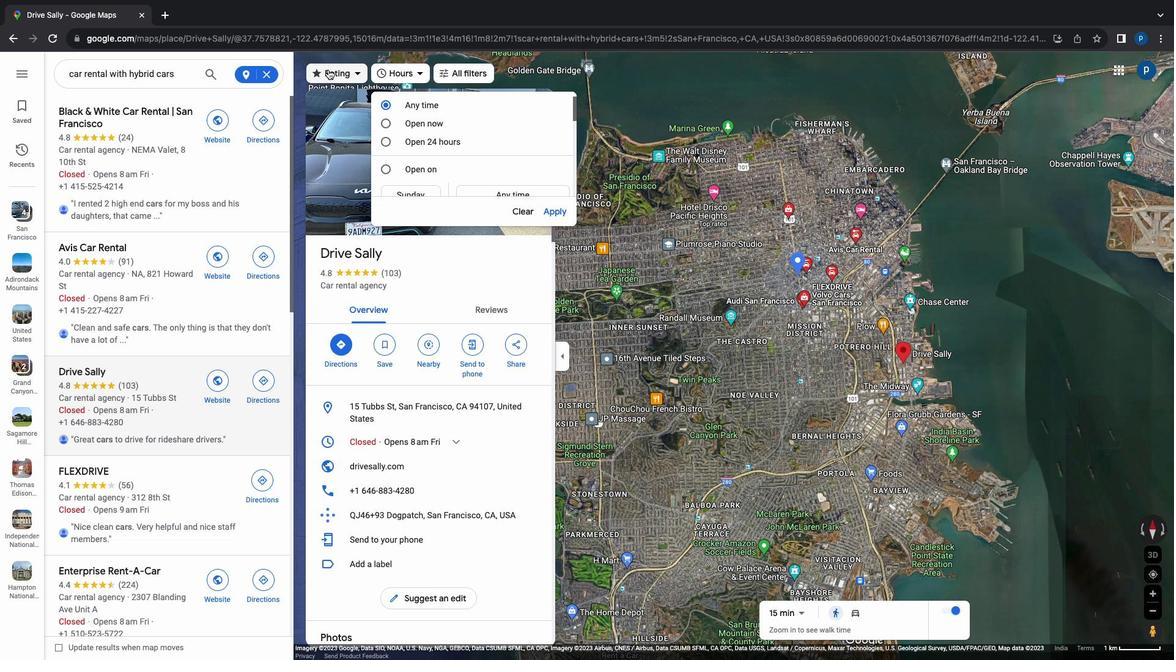 
Action: Mouse pressed left at (328, 69)
Screenshot: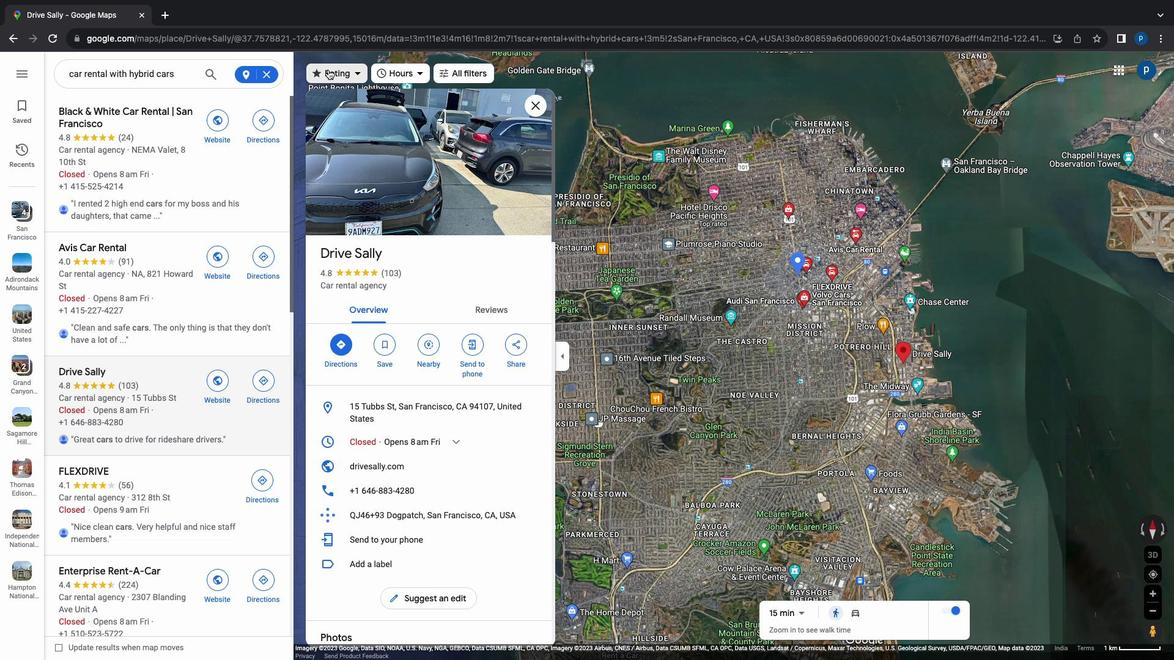 
Action: Mouse pressed left at (328, 69)
Screenshot: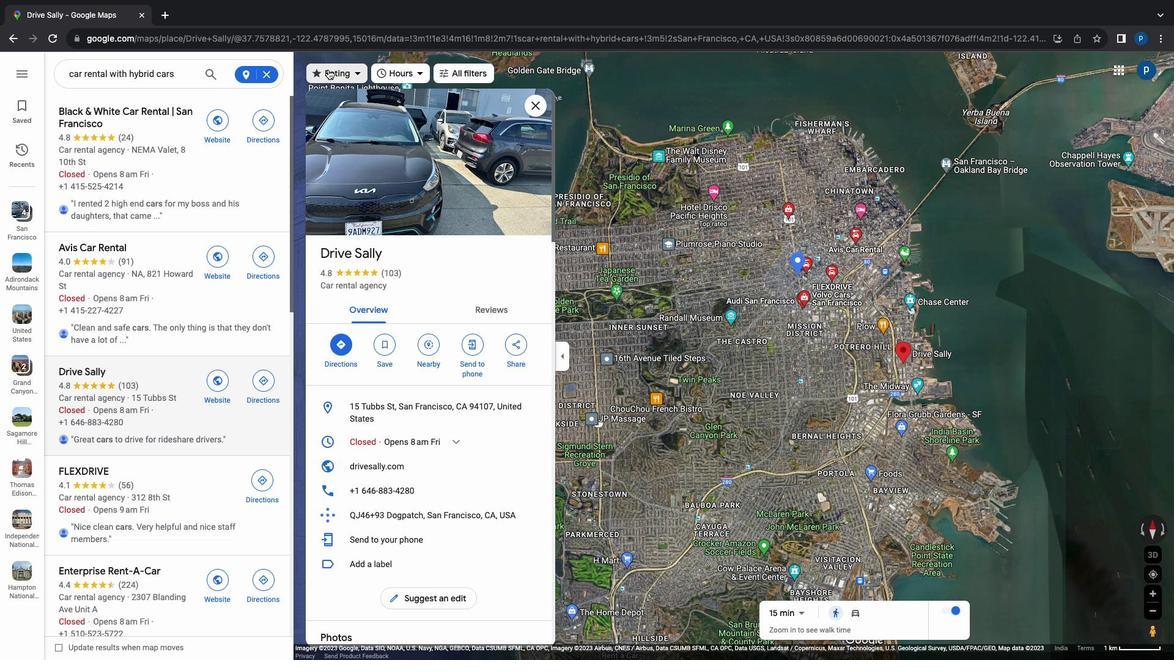 
Action: Mouse moved to (181, 297)
Screenshot: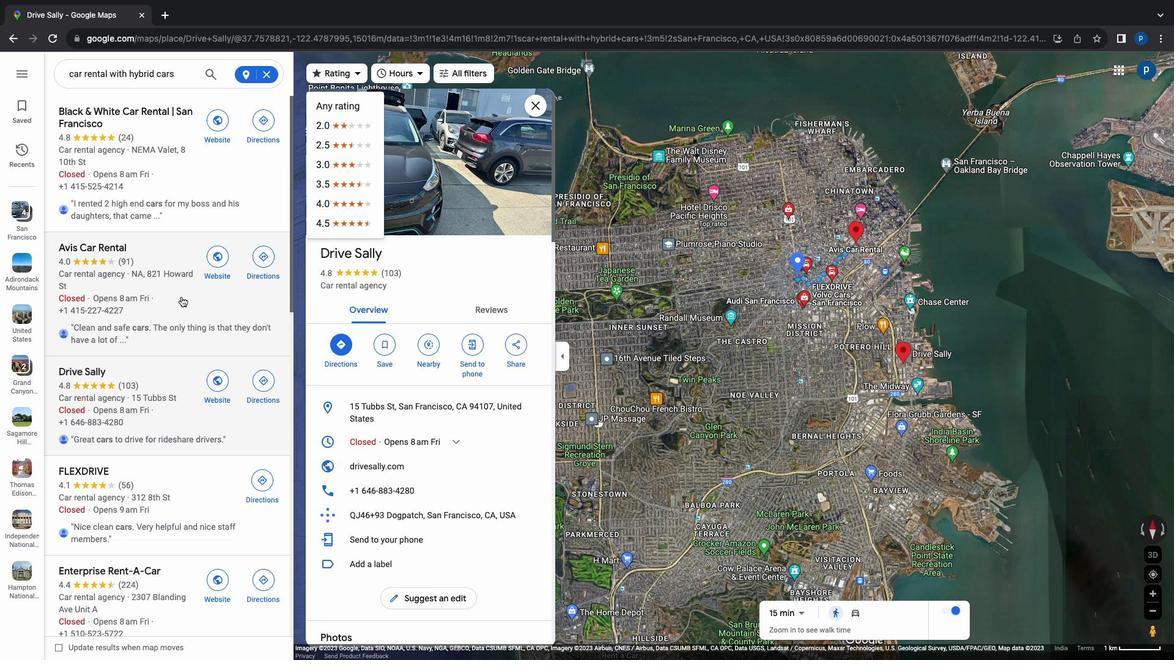 
Action: Mouse scrolled (181, 297) with delta (0, 0)
Screenshot: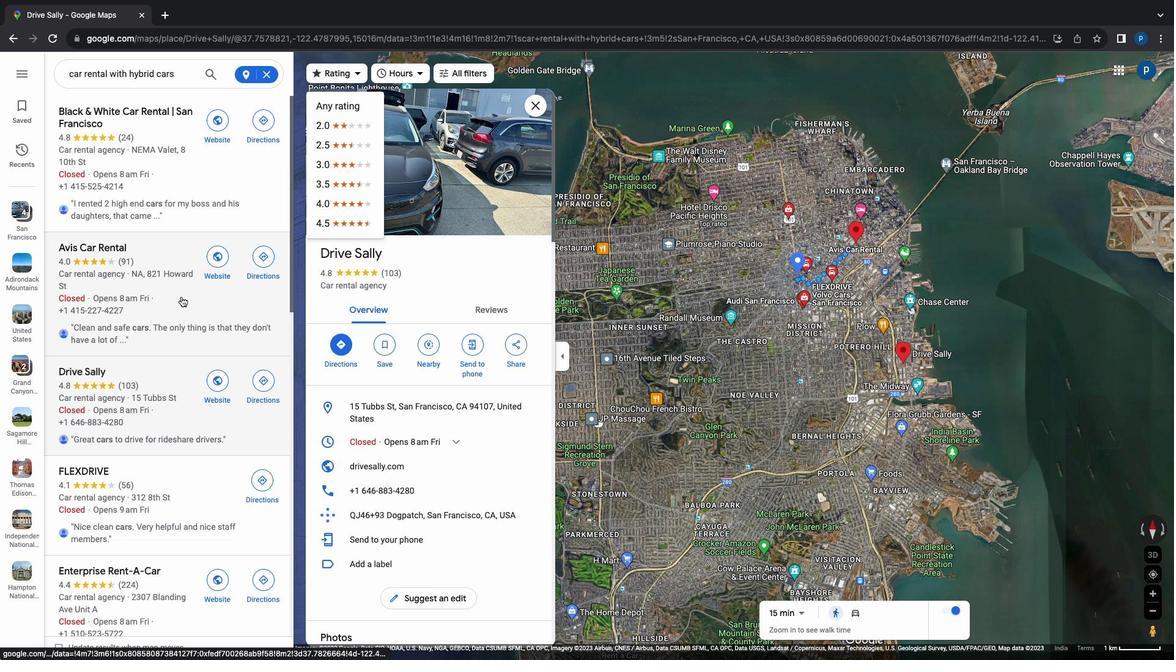 
Action: Mouse scrolled (181, 297) with delta (0, 0)
Screenshot: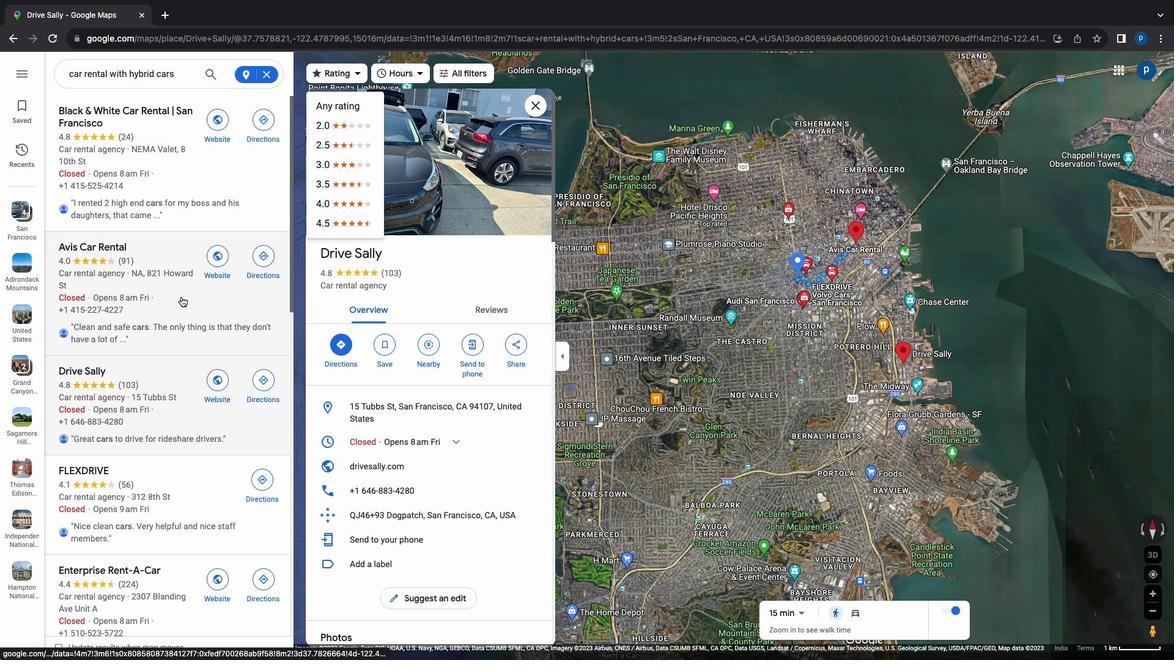 
Action: Mouse scrolled (181, 297) with delta (0, -1)
Screenshot: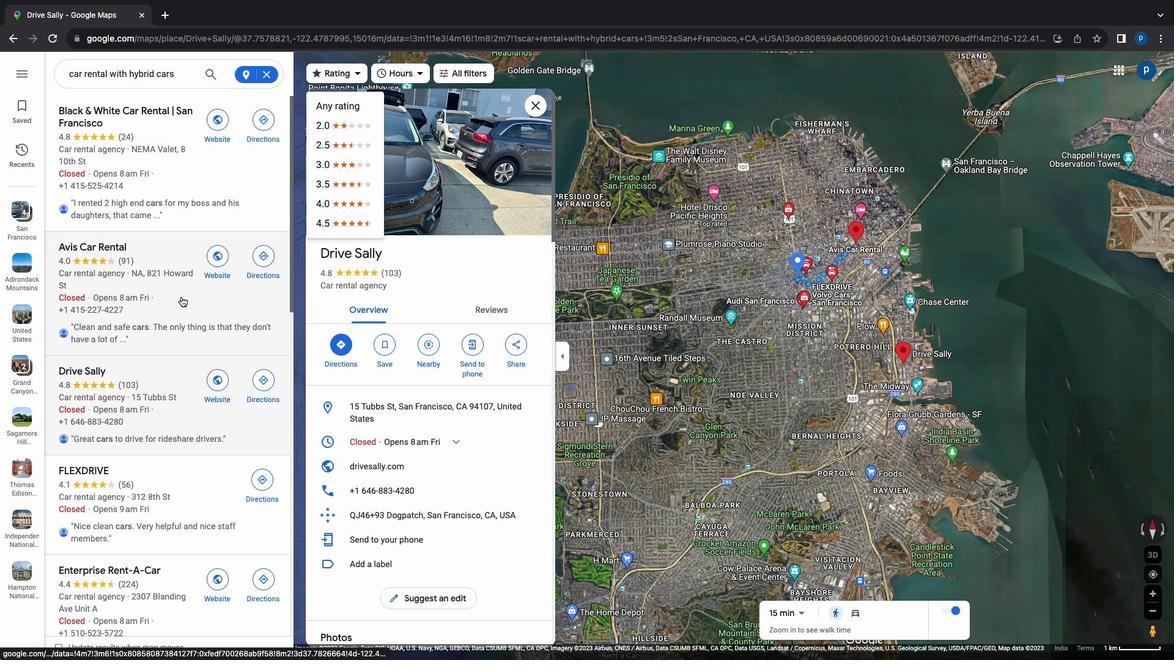 
Action: Mouse scrolled (181, 297) with delta (0, -3)
Screenshot: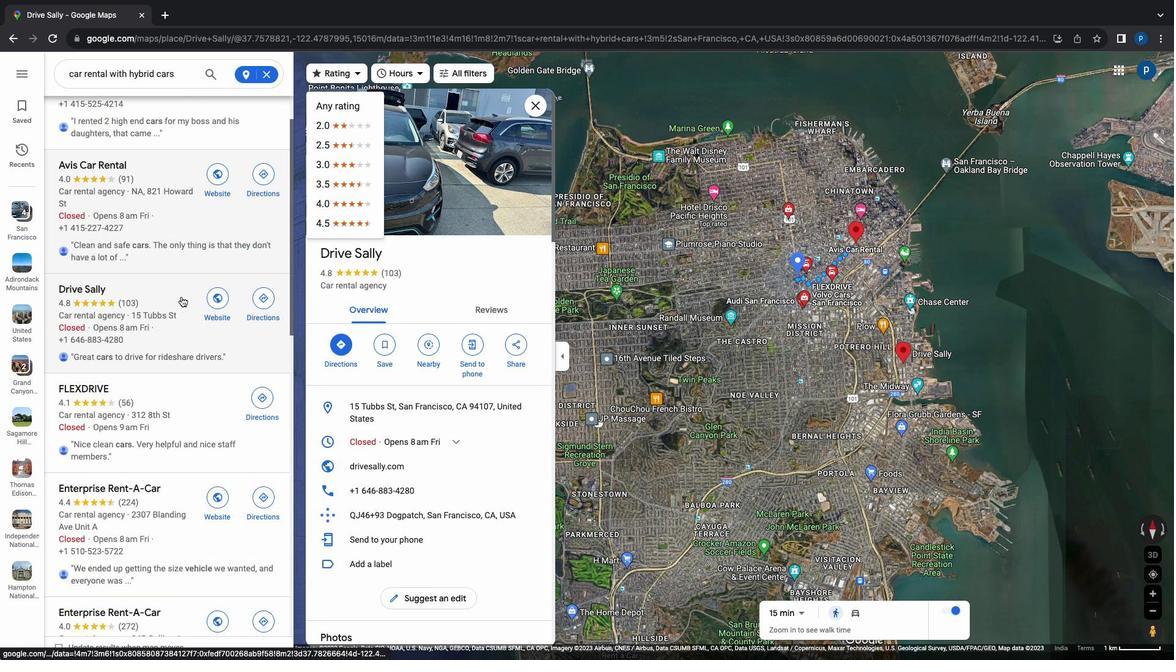 
Action: Mouse scrolled (181, 297) with delta (0, 0)
Screenshot: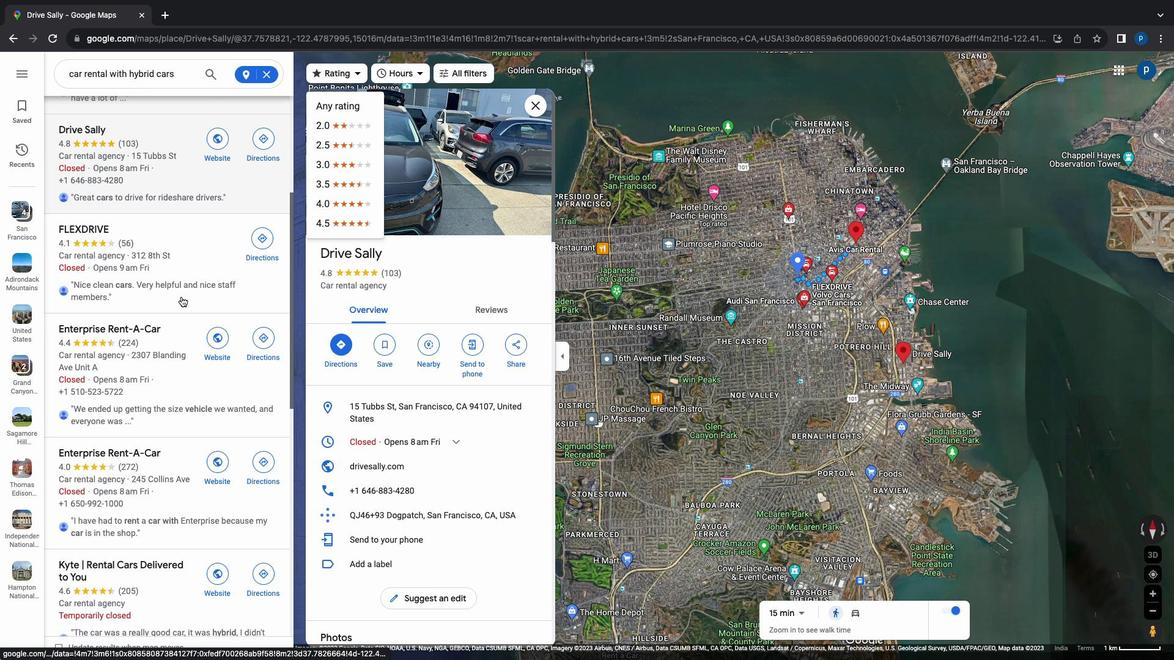 
Action: Mouse scrolled (181, 297) with delta (0, 0)
Screenshot: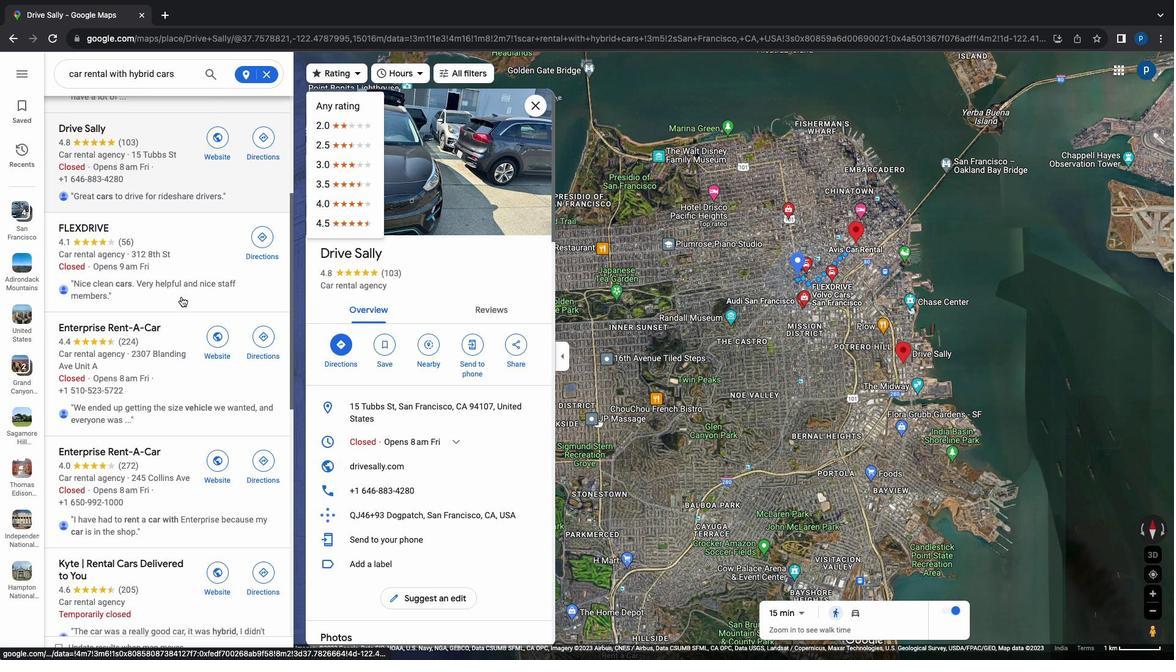 
Action: Mouse scrolled (181, 297) with delta (0, -1)
Screenshot: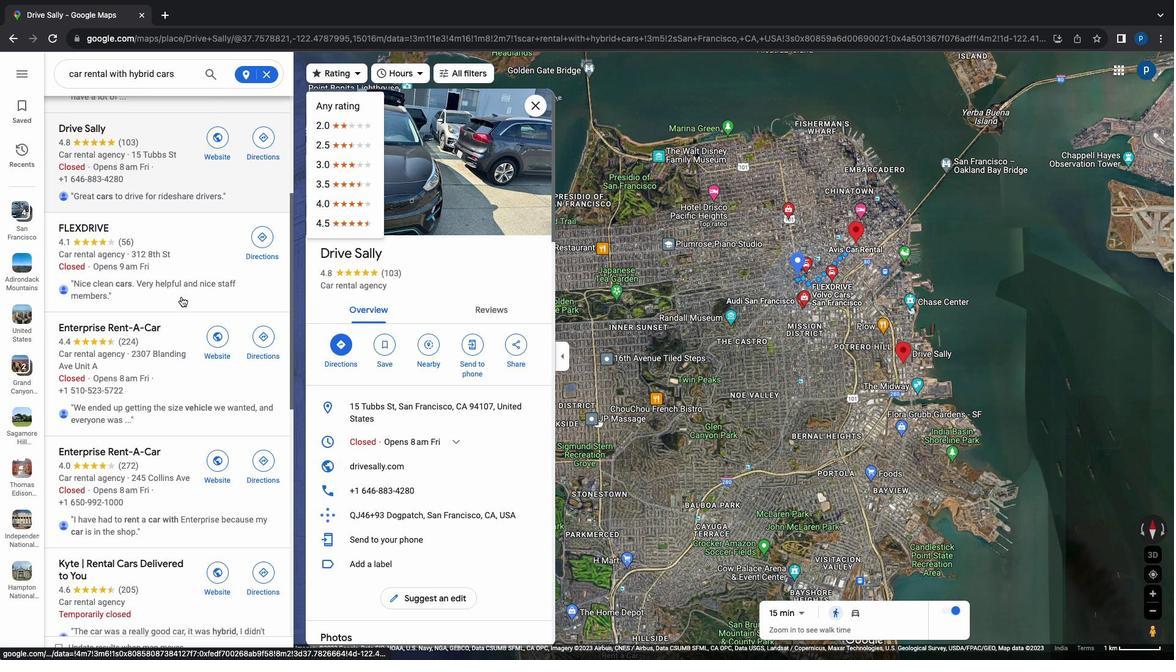 
Action: Mouse scrolled (181, 297) with delta (0, -3)
Screenshot: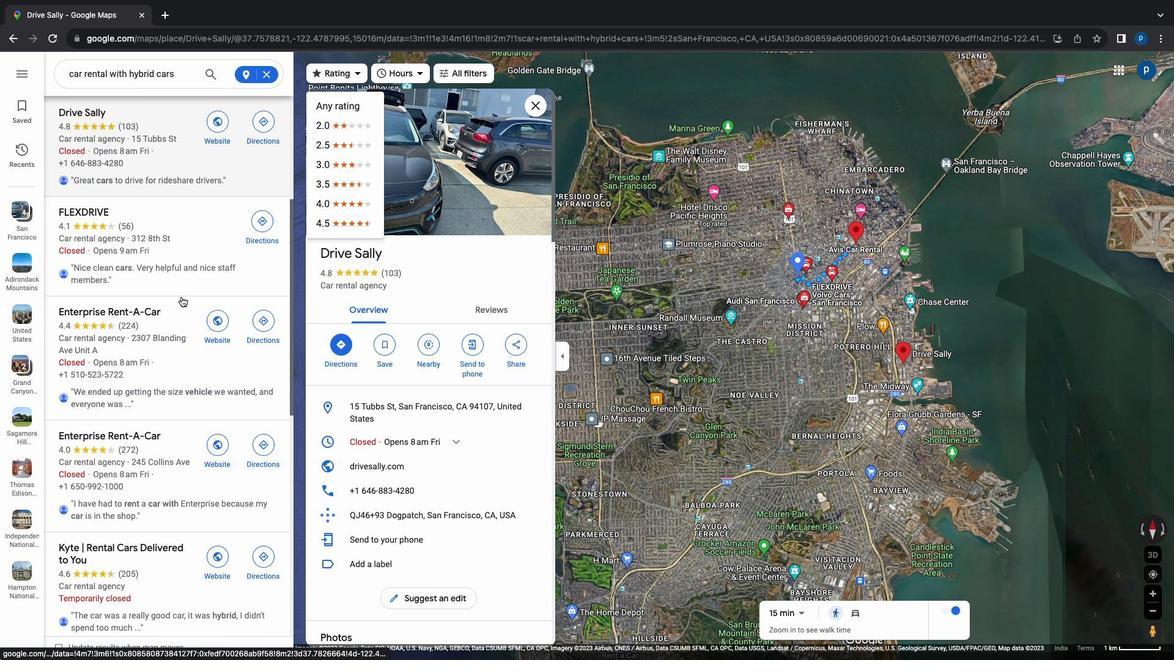 
Action: Mouse scrolled (181, 297) with delta (0, 0)
Screenshot: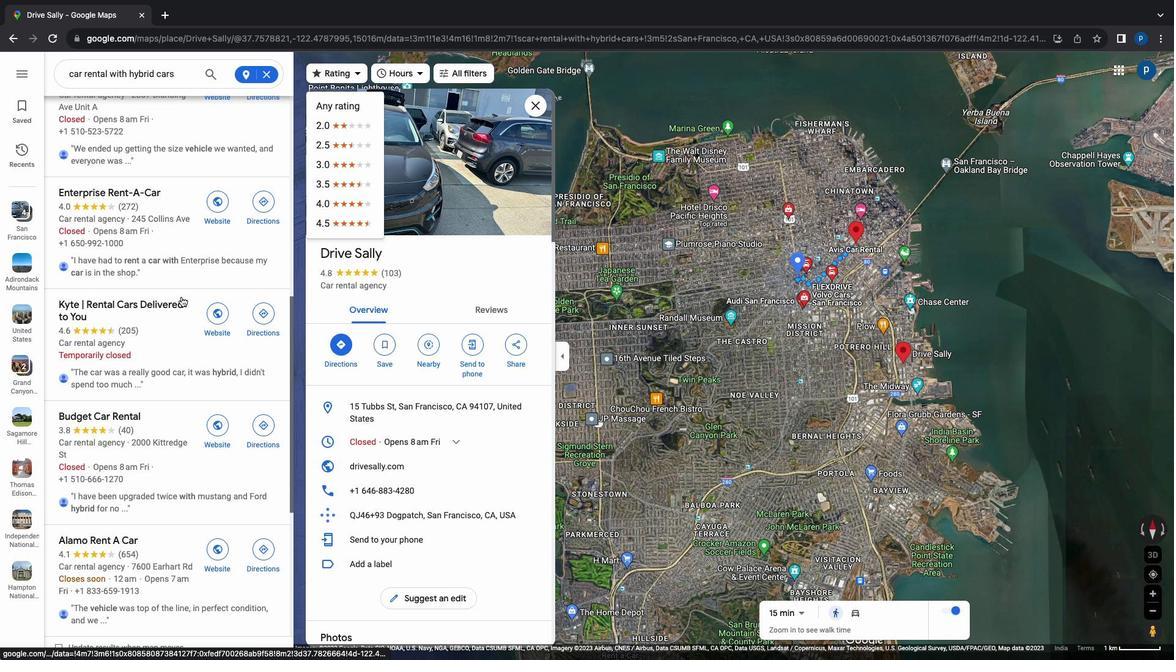 
Action: Mouse scrolled (181, 297) with delta (0, 0)
Screenshot: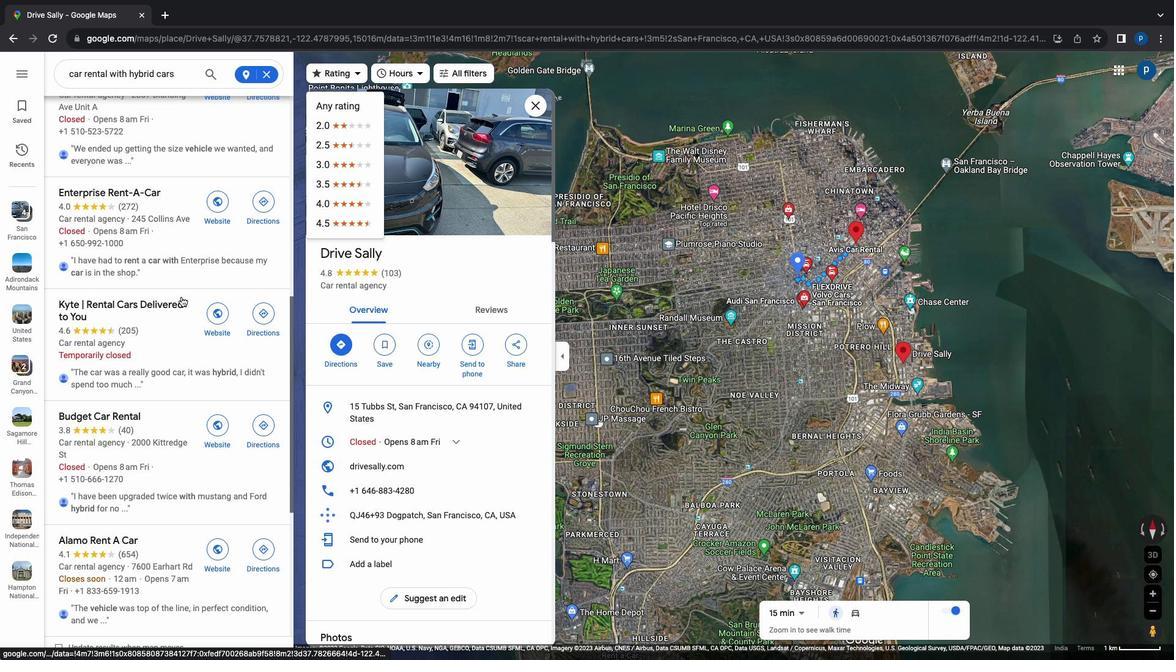 
Action: Mouse scrolled (181, 297) with delta (0, -1)
Screenshot: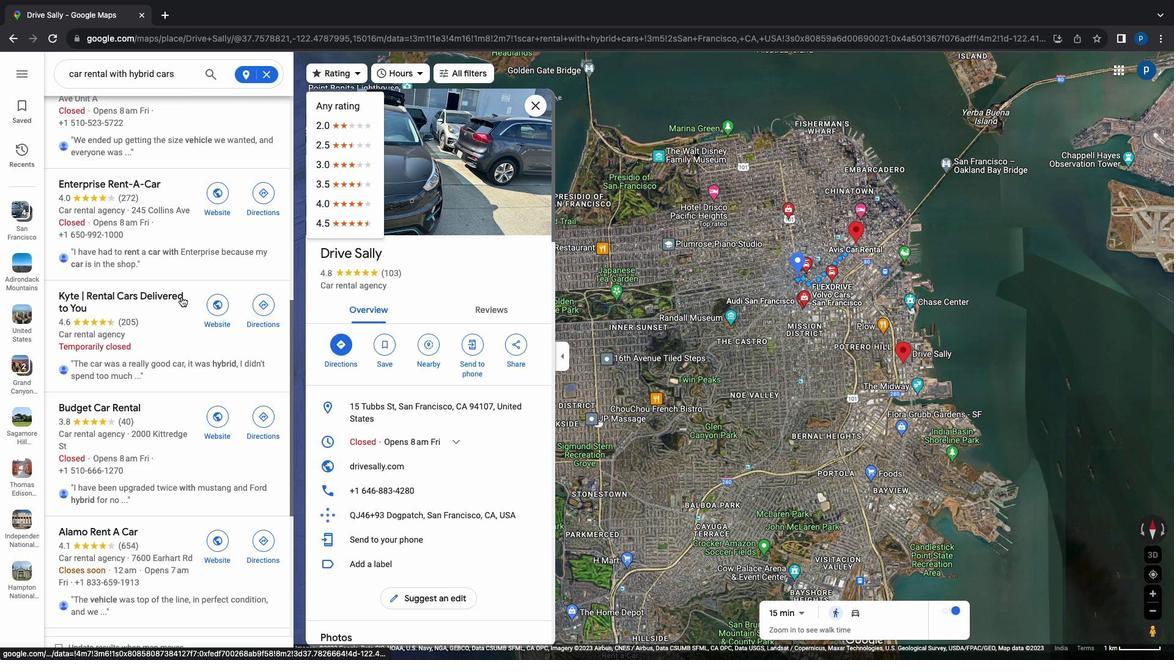 
Action: Mouse scrolled (181, 297) with delta (0, -3)
Screenshot: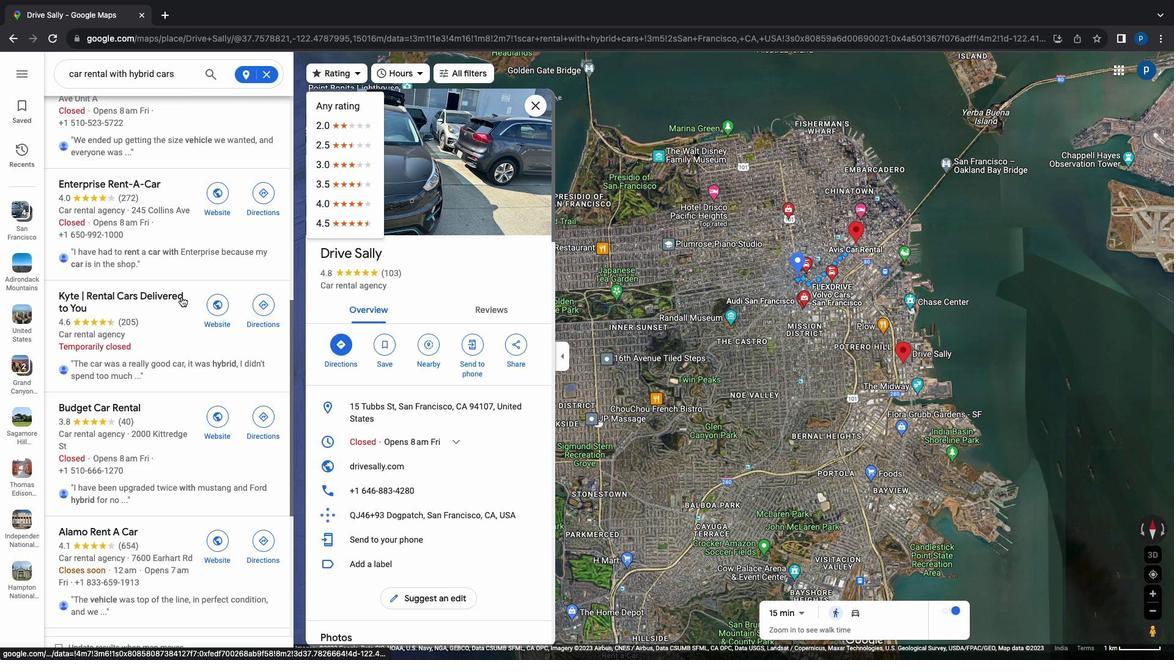 
Action: Mouse scrolled (181, 297) with delta (0, 0)
Screenshot: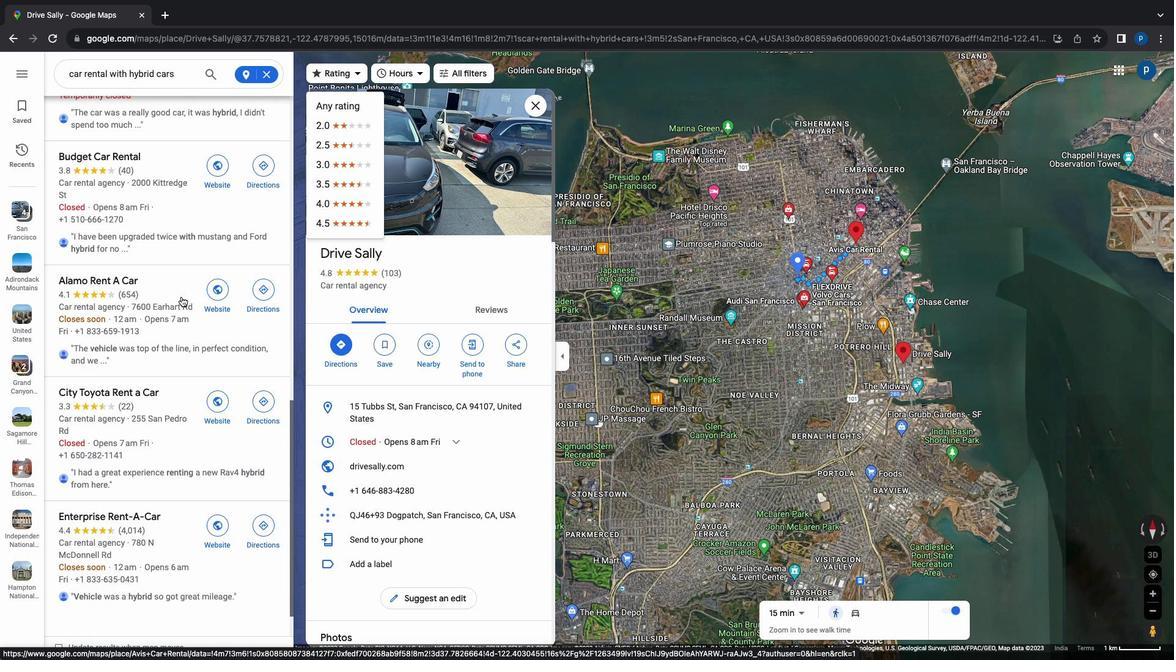 
Action: Mouse scrolled (181, 297) with delta (0, 0)
Screenshot: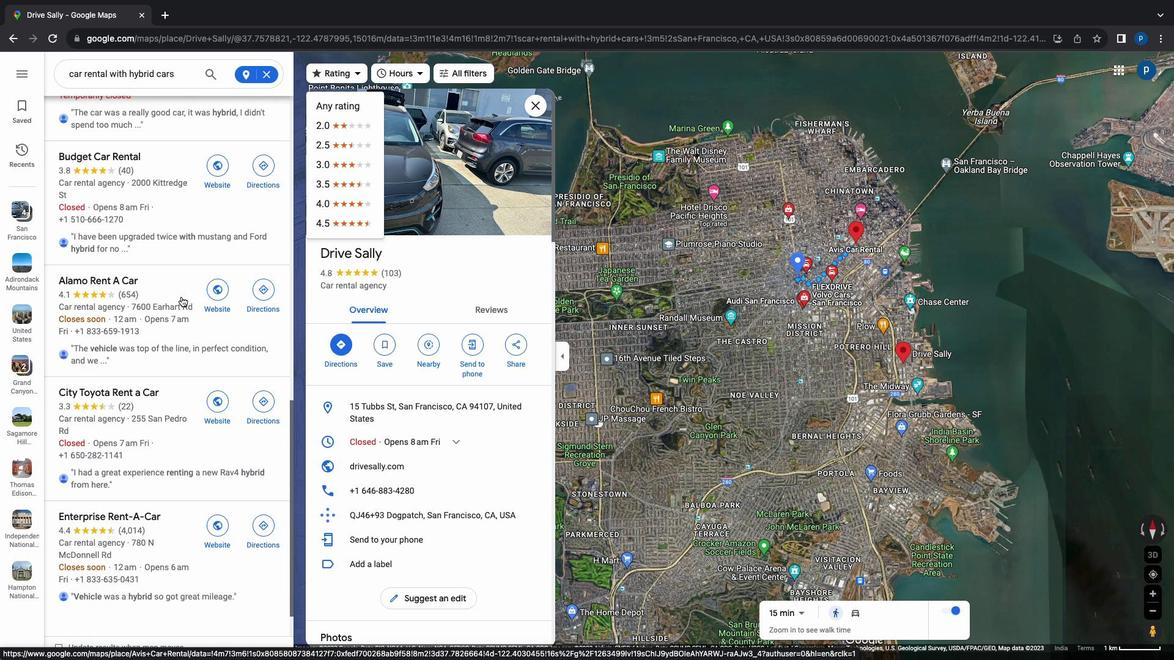 
Action: Mouse scrolled (181, 297) with delta (0, -1)
Screenshot: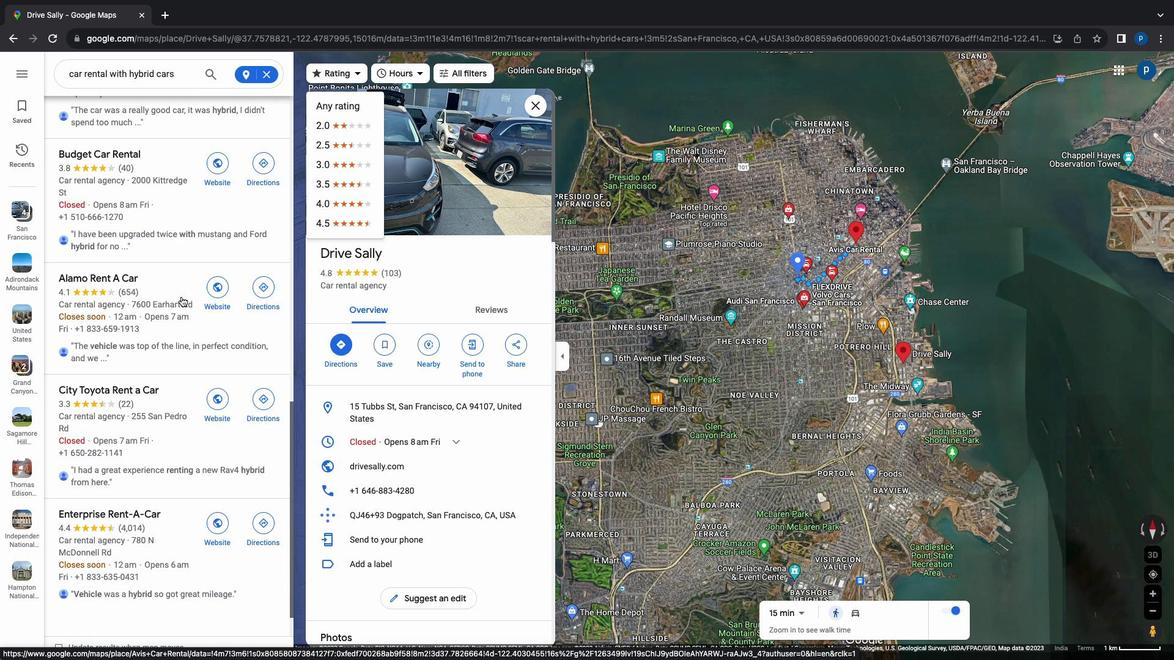 
Action: Mouse scrolled (181, 297) with delta (0, -3)
Screenshot: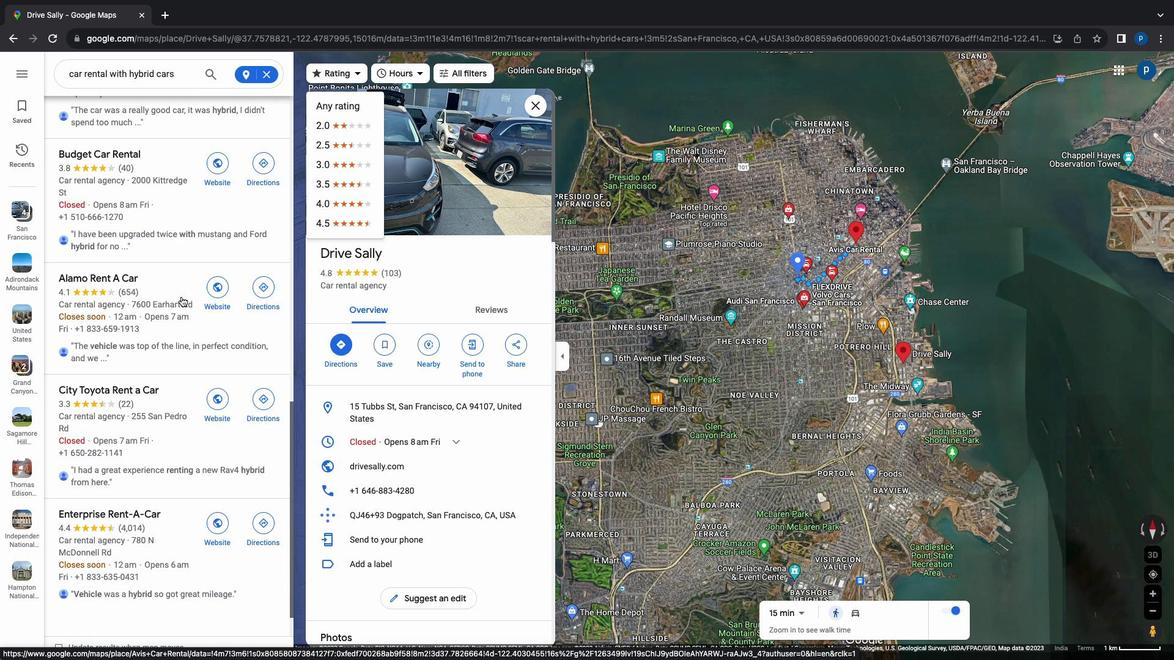 
Action: Mouse scrolled (181, 297) with delta (0, 0)
Screenshot: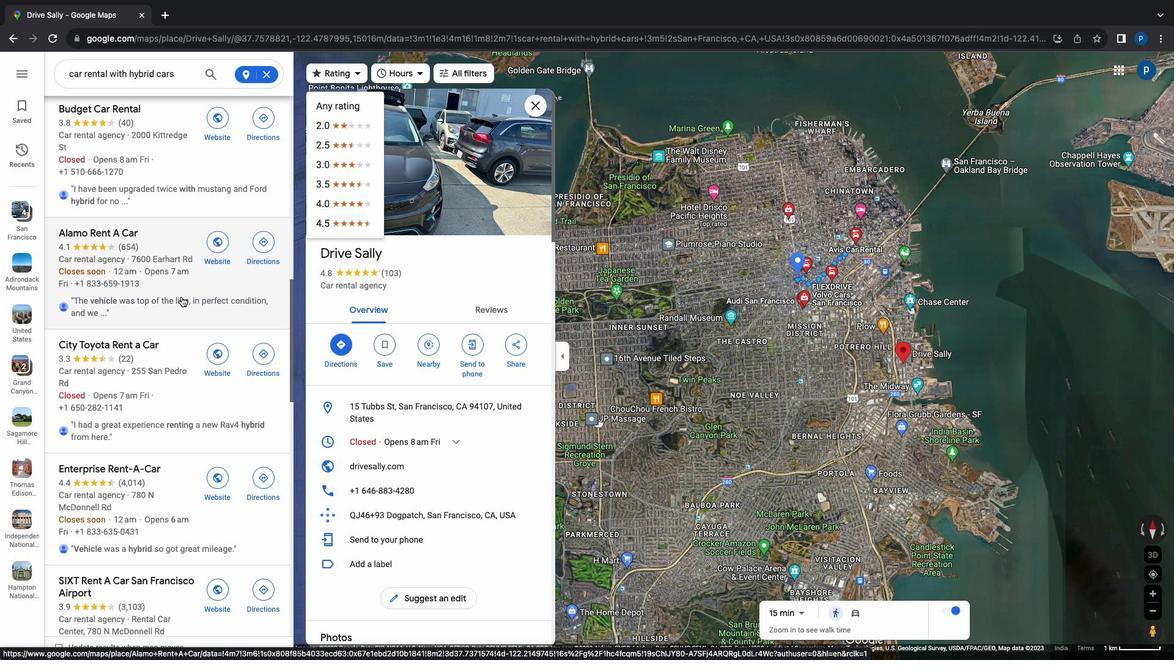 
Action: Mouse scrolled (181, 297) with delta (0, 0)
Screenshot: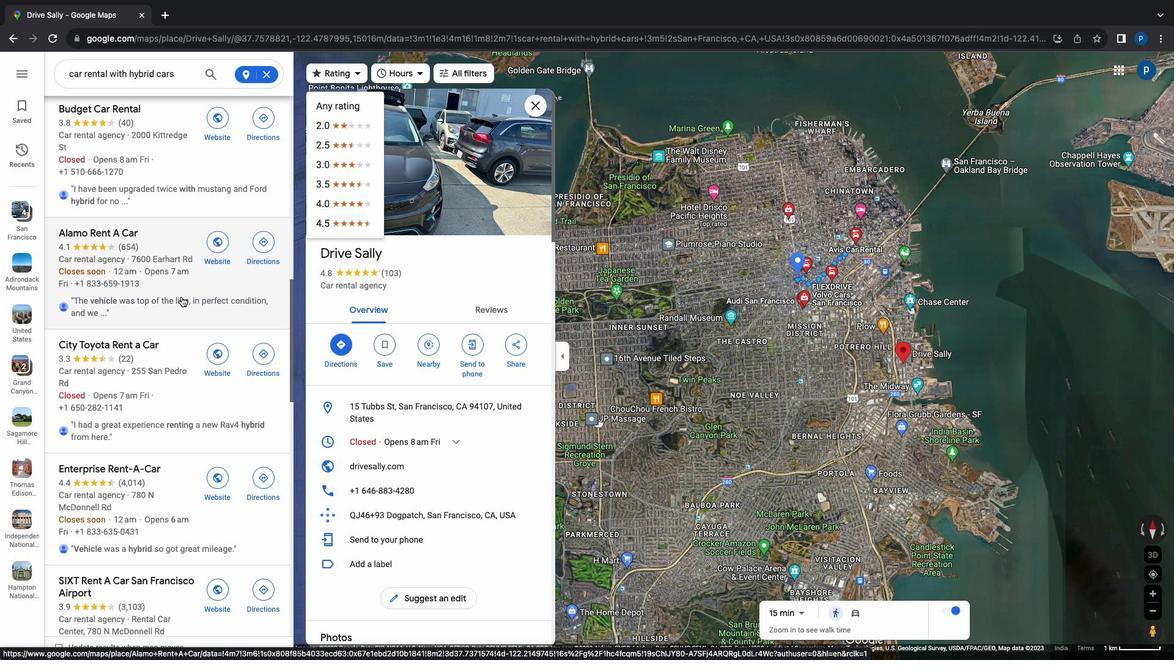 
Action: Mouse scrolled (181, 297) with delta (0, 2)
Screenshot: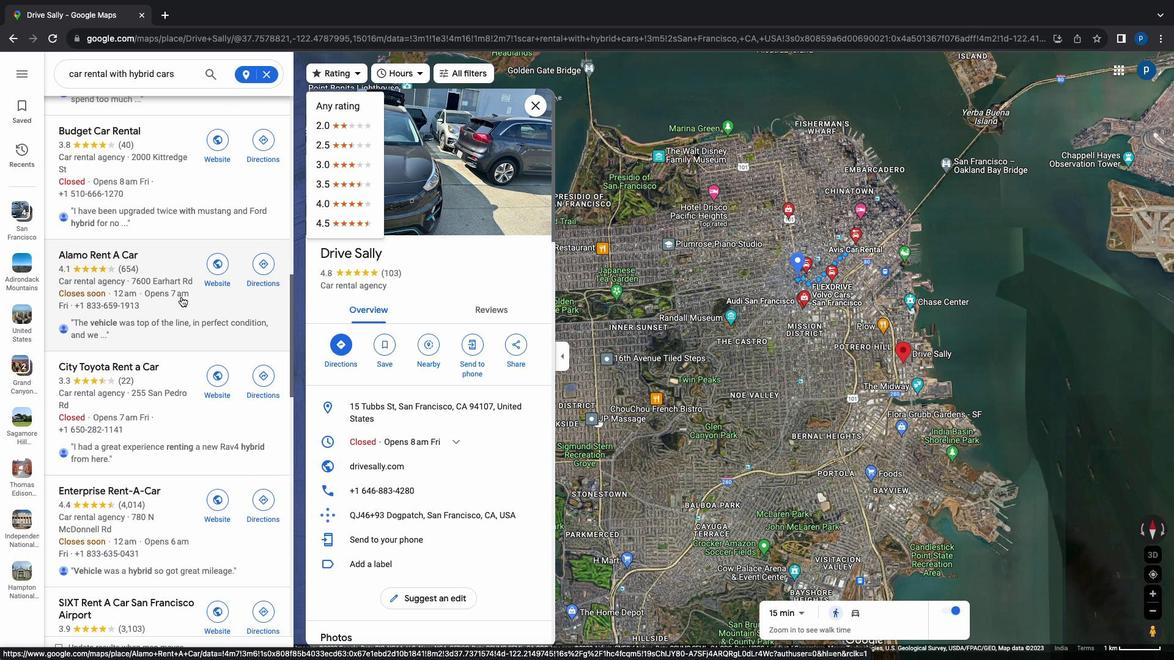
Action: Mouse scrolled (181, 297) with delta (0, 3)
Screenshot: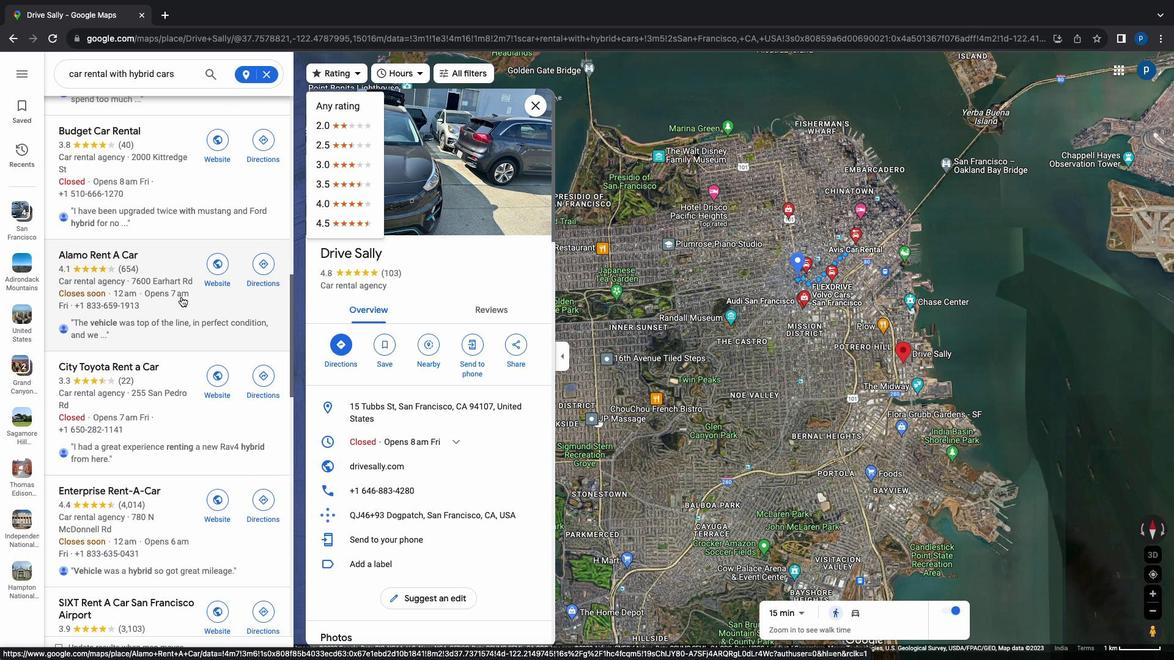 
Action: Mouse scrolled (181, 297) with delta (0, 3)
Screenshot: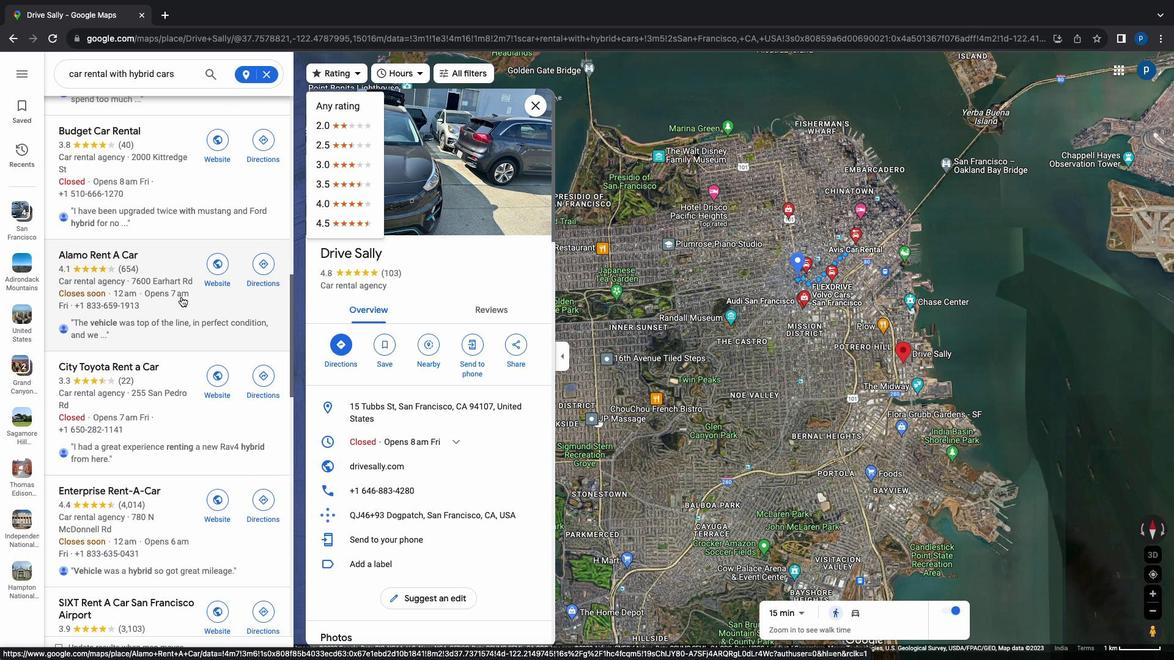 
Action: Mouse scrolled (181, 297) with delta (0, 4)
Screenshot: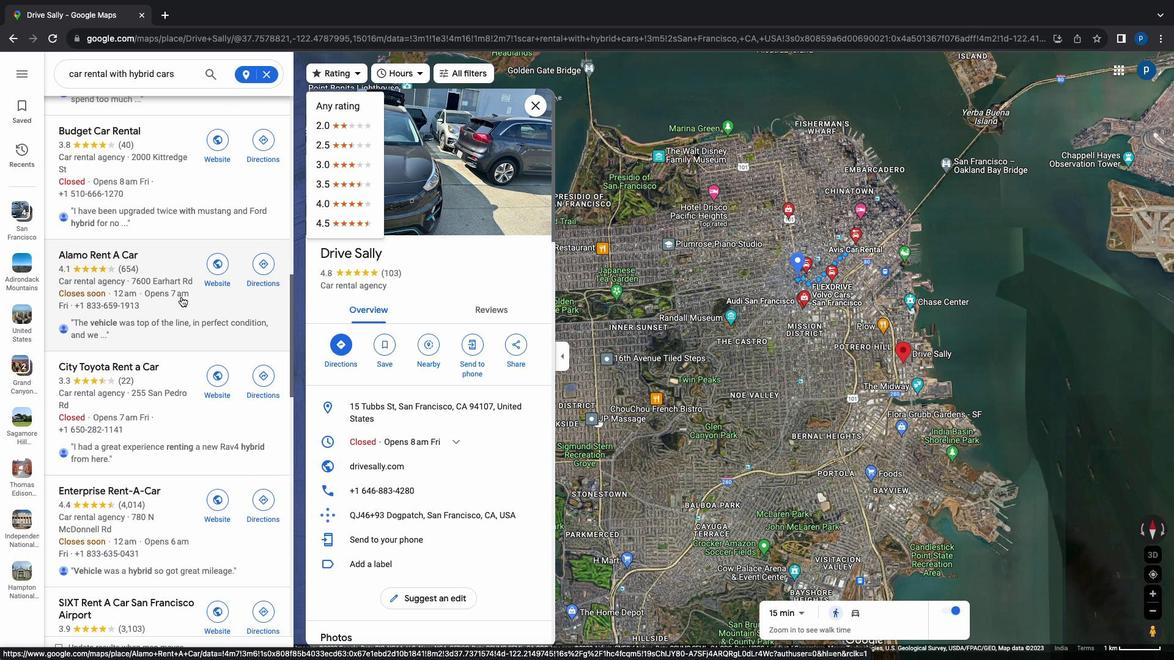 
Action: Mouse scrolled (181, 297) with delta (0, 4)
Screenshot: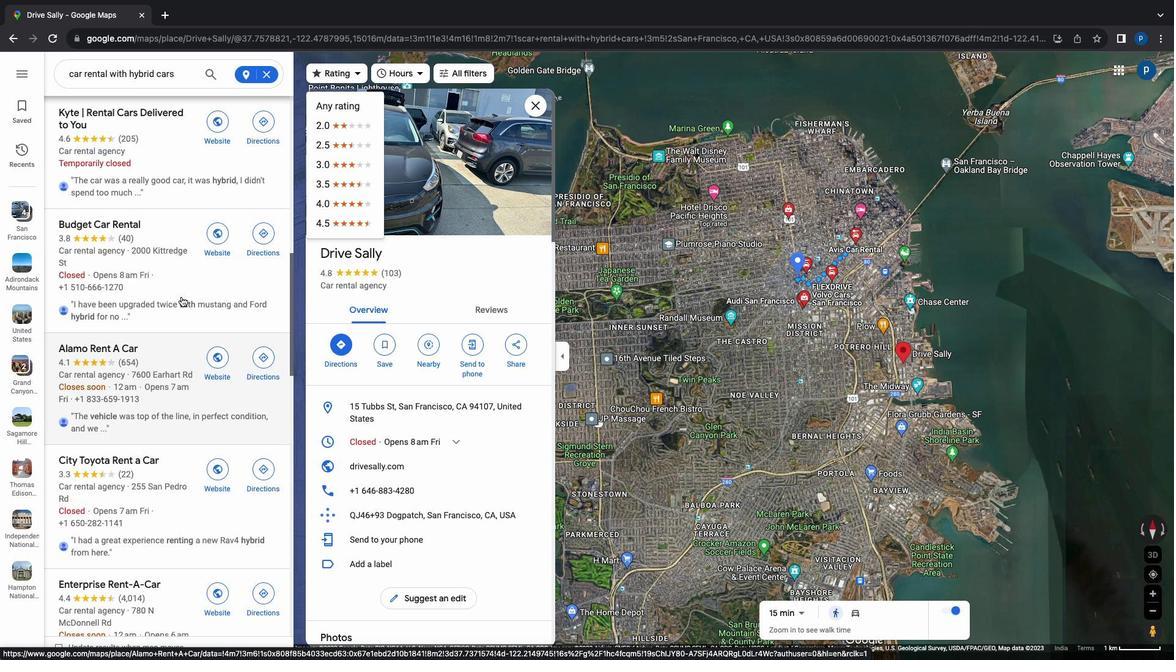 
Action: Mouse scrolled (181, 297) with delta (0, 0)
Screenshot: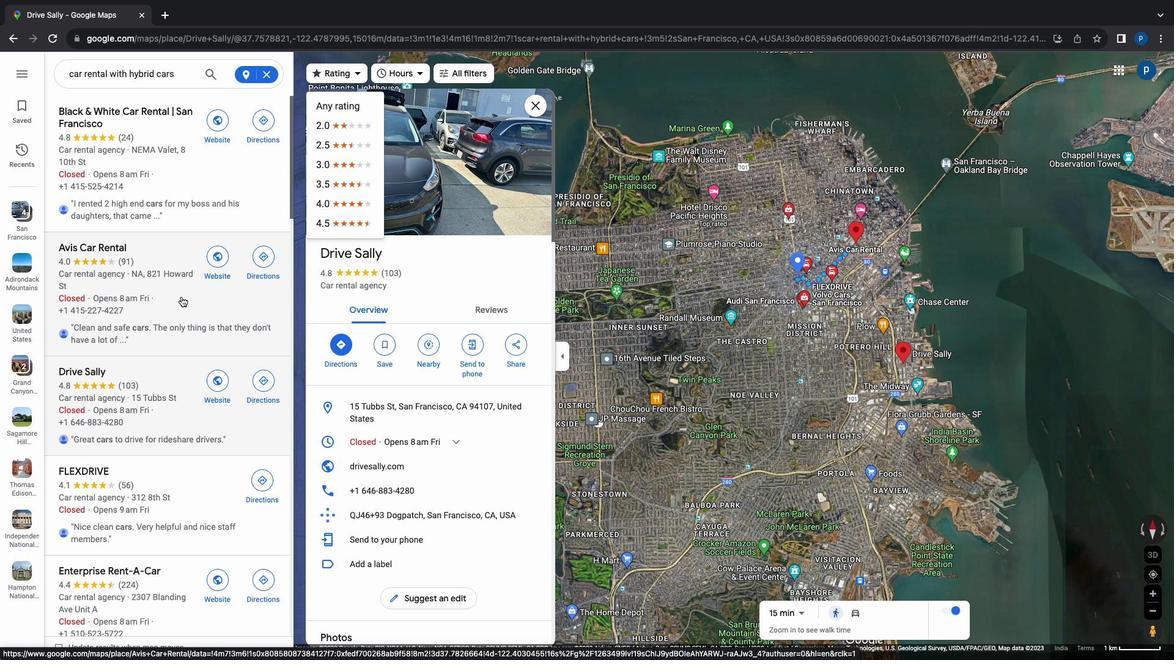 
Action: Mouse scrolled (181, 297) with delta (0, 0)
Screenshot: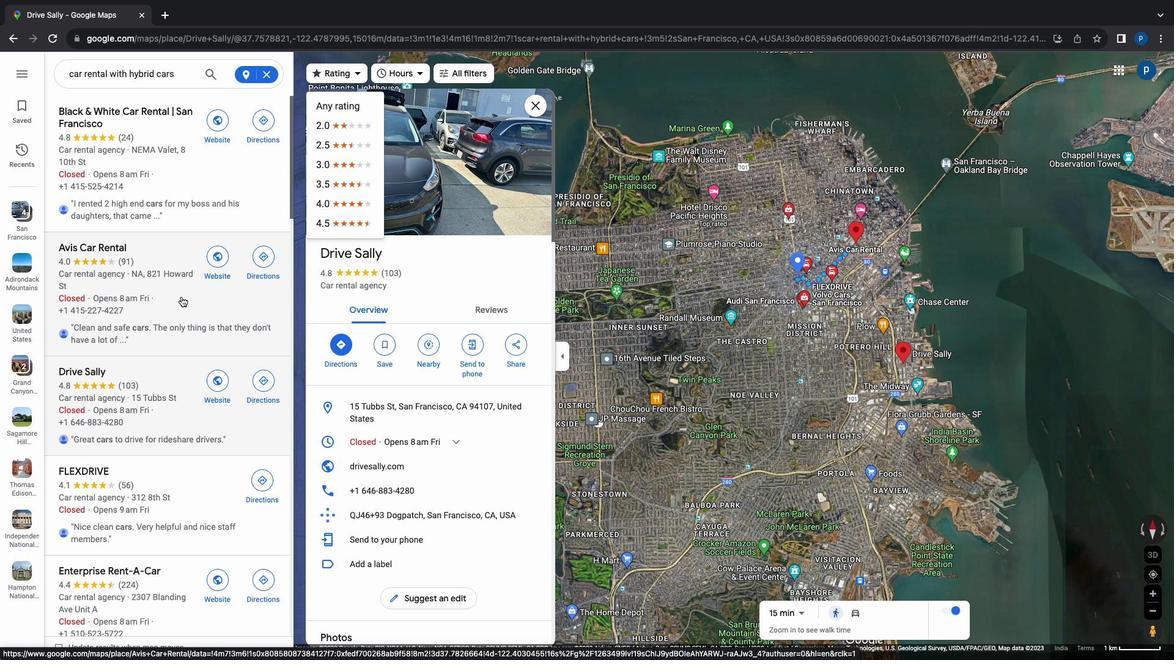 
Action: Mouse scrolled (181, 297) with delta (0, 1)
Screenshot: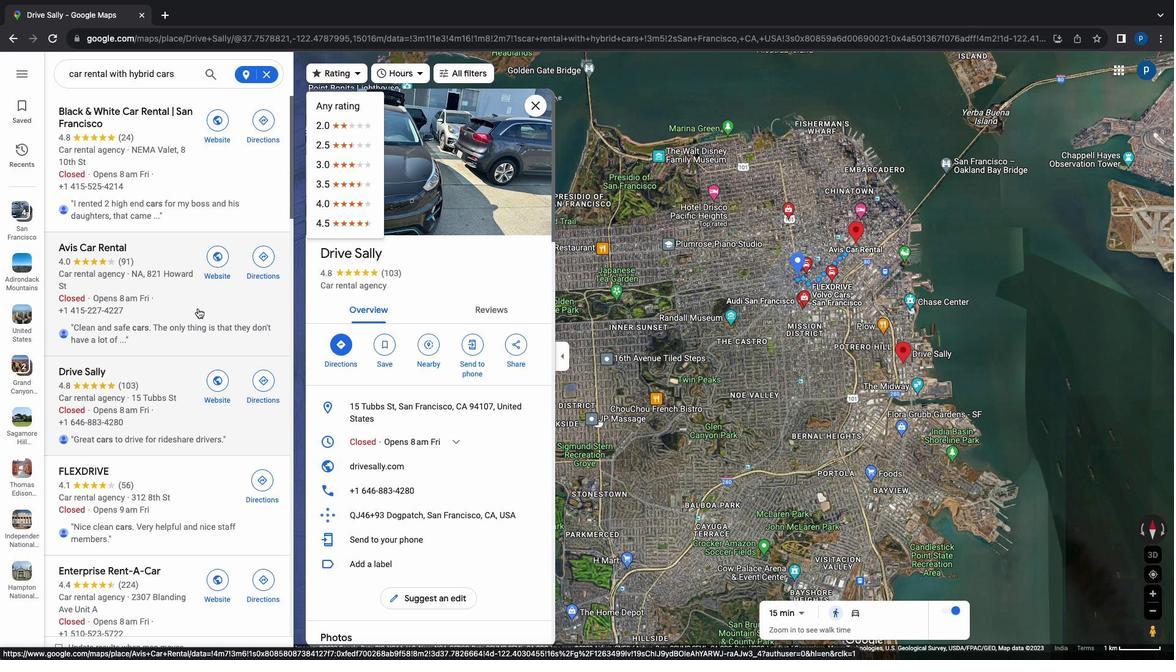 
Action: Mouse scrolled (181, 297) with delta (0, 3)
Screenshot: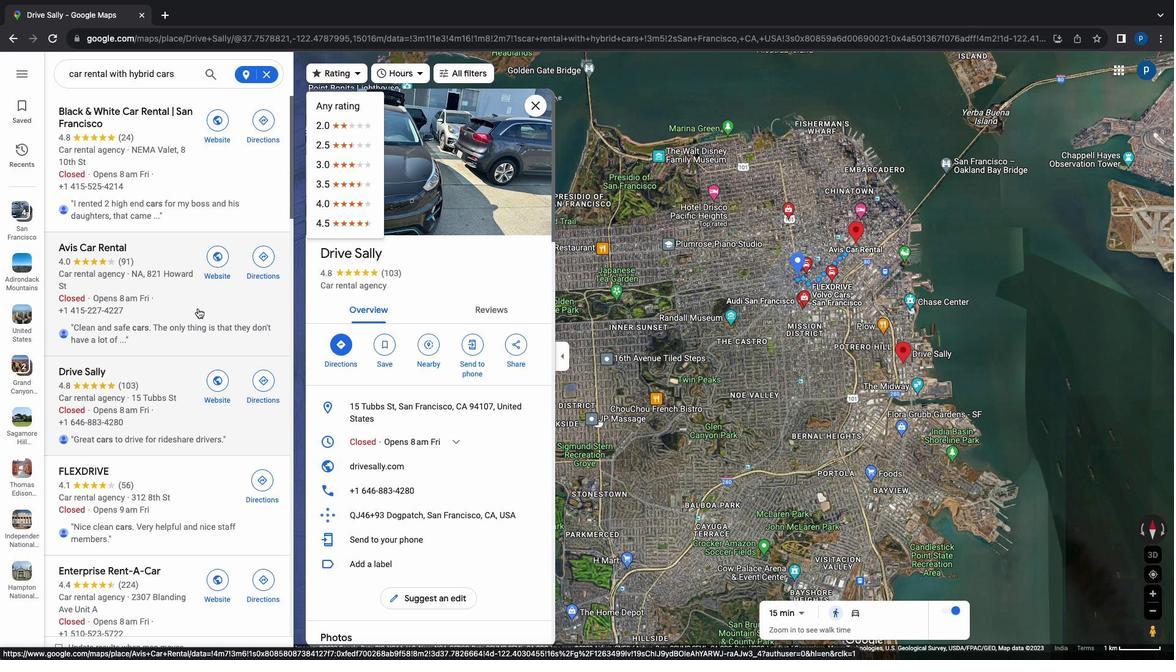 
Action: Mouse moved to (190, 305)
Screenshot: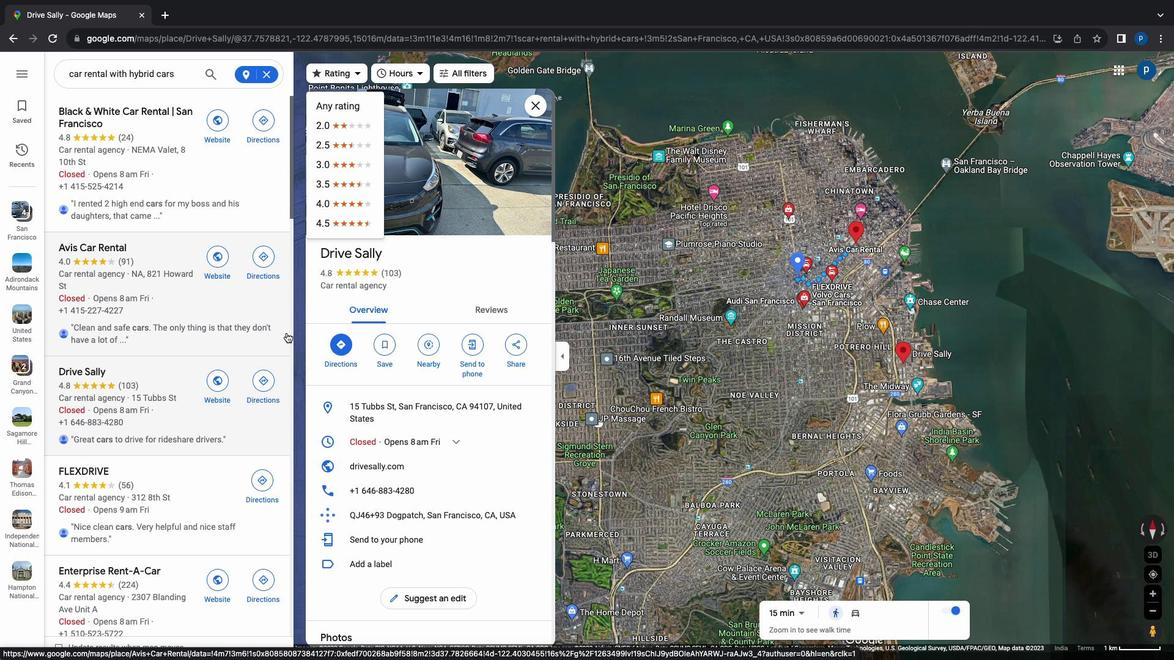 
Action: Mouse scrolled (190, 305) with delta (0, 3)
Screenshot: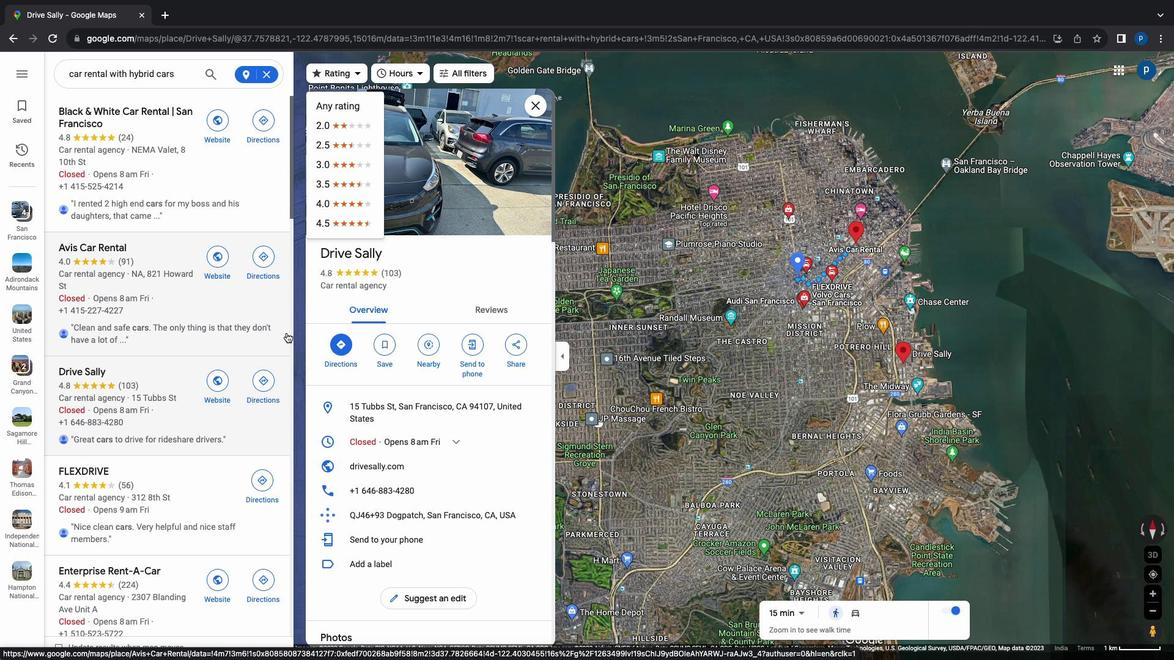 
Action: Mouse moved to (624, 351)
Screenshot: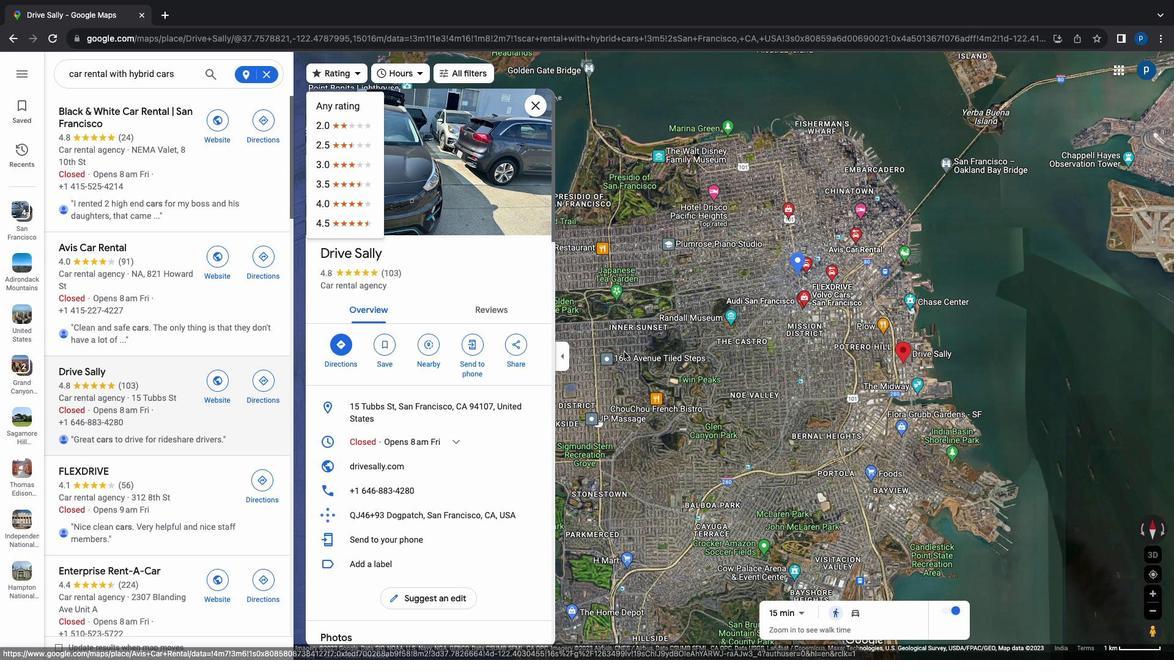 
Action: Mouse scrolled (624, 351) with delta (0, 0)
Screenshot: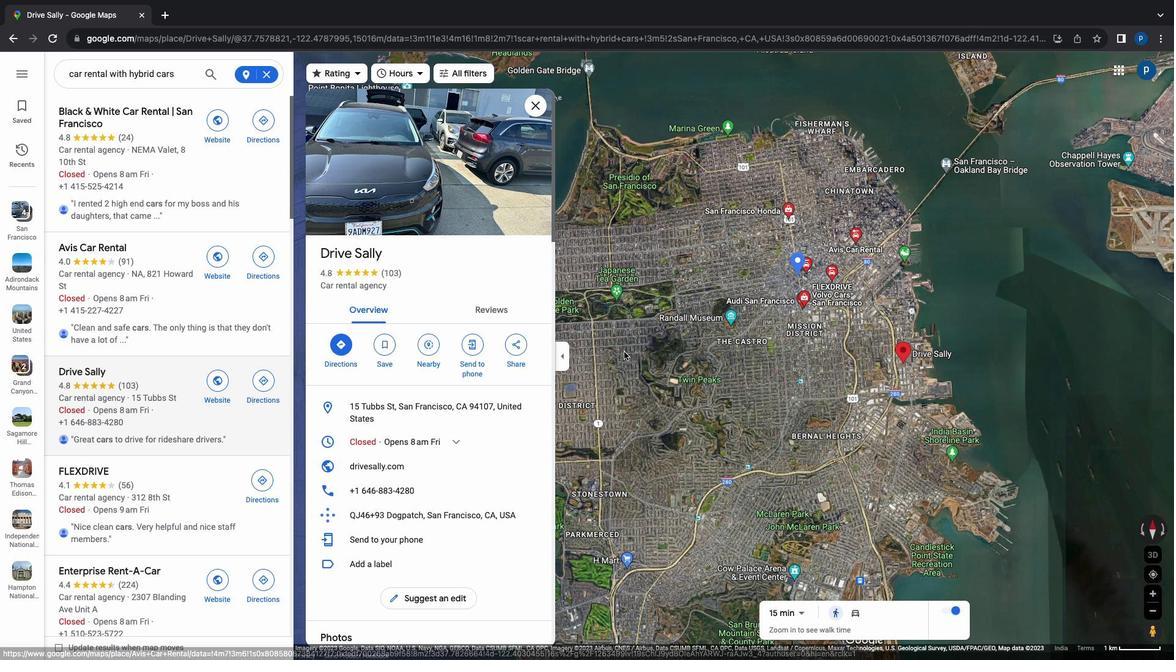 
Action: Mouse moved to (624, 351)
Screenshot: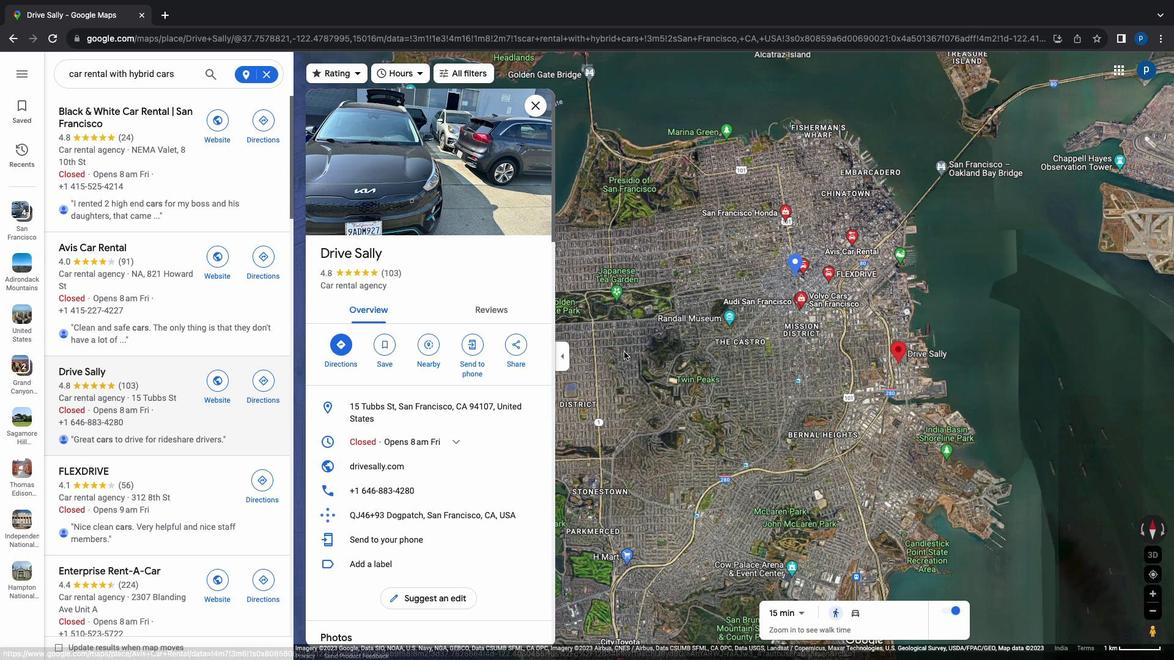 
Action: Mouse scrolled (624, 351) with delta (0, 0)
Screenshot: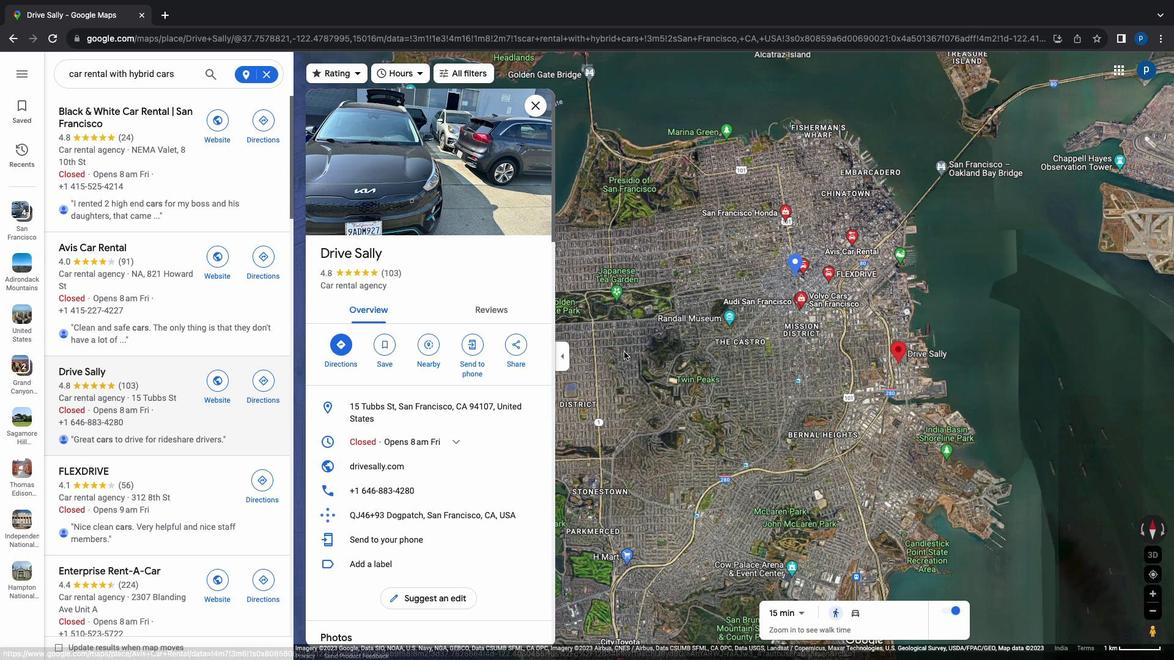 
Action: Mouse scrolled (624, 351) with delta (0, -1)
Screenshot: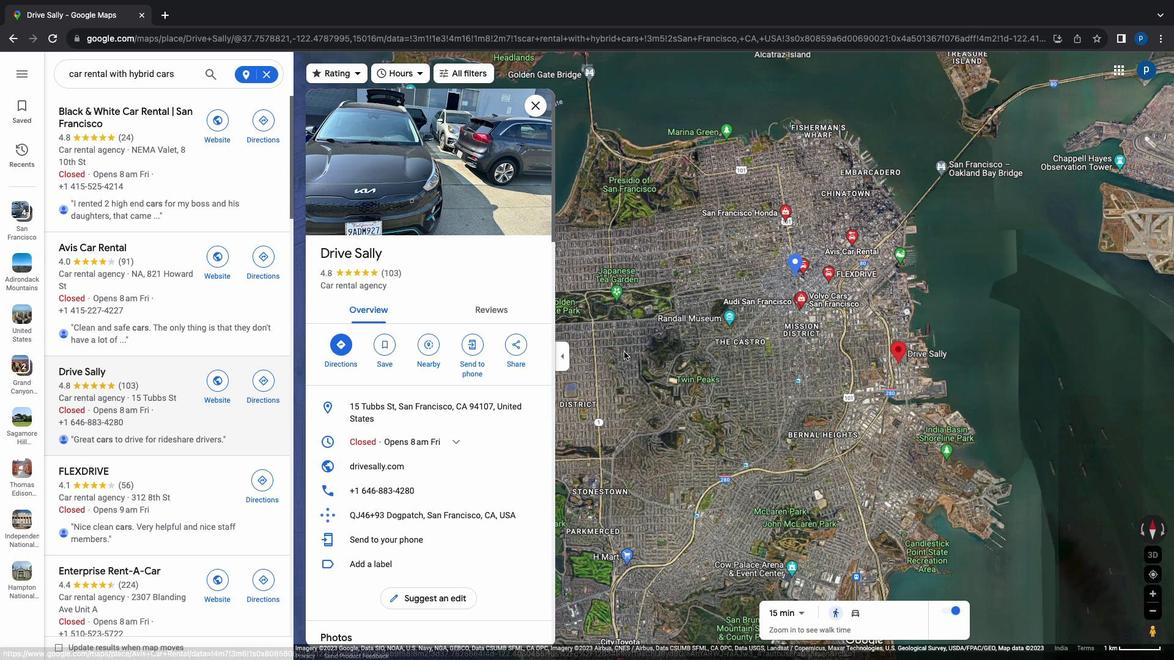 
Action: Mouse scrolled (624, 351) with delta (0, -3)
Screenshot: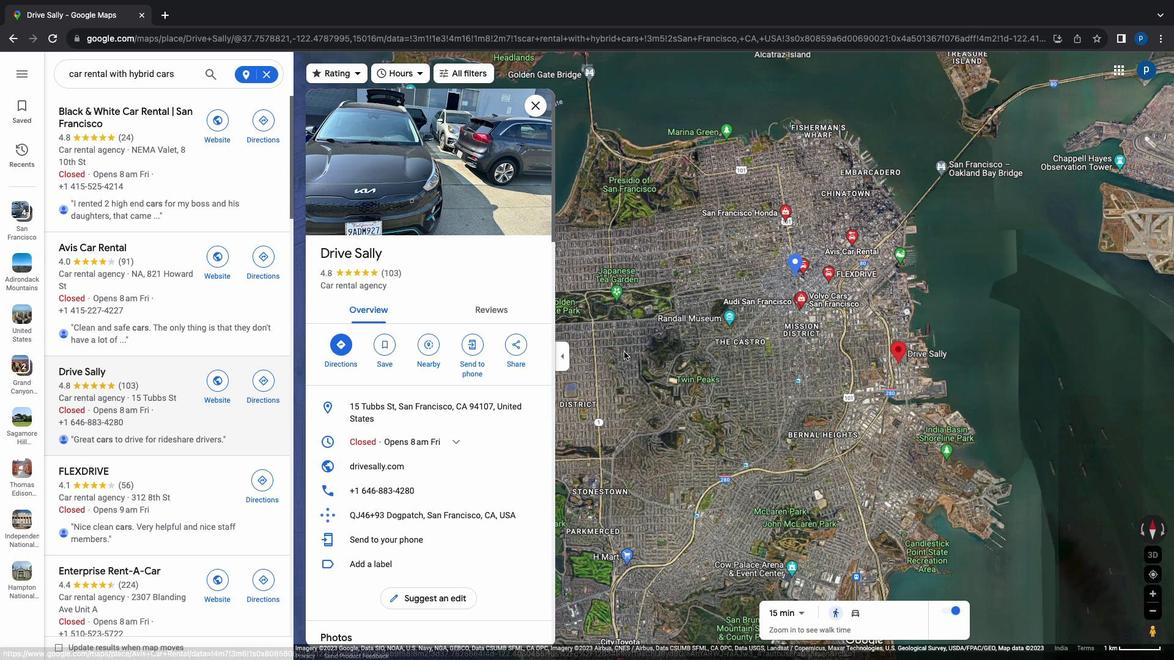 
Action: Mouse scrolled (624, 351) with delta (0, -3)
Screenshot: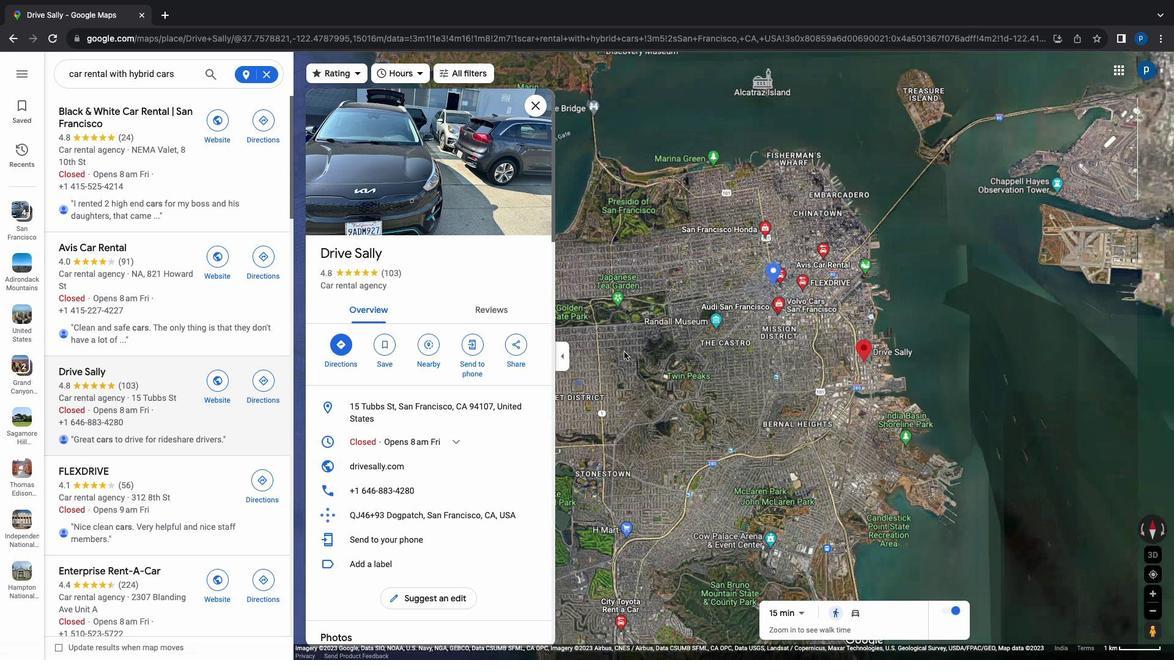 
Action: Mouse scrolled (624, 351) with delta (0, -3)
Screenshot: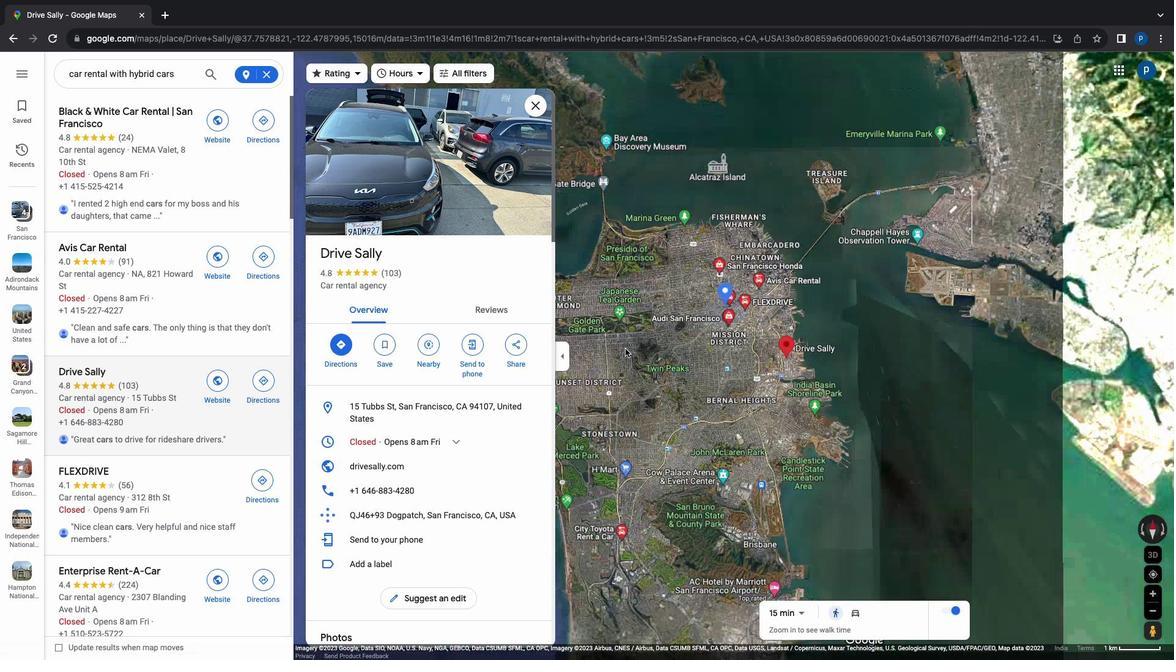 
Action: Mouse moved to (649, 339)
Screenshot: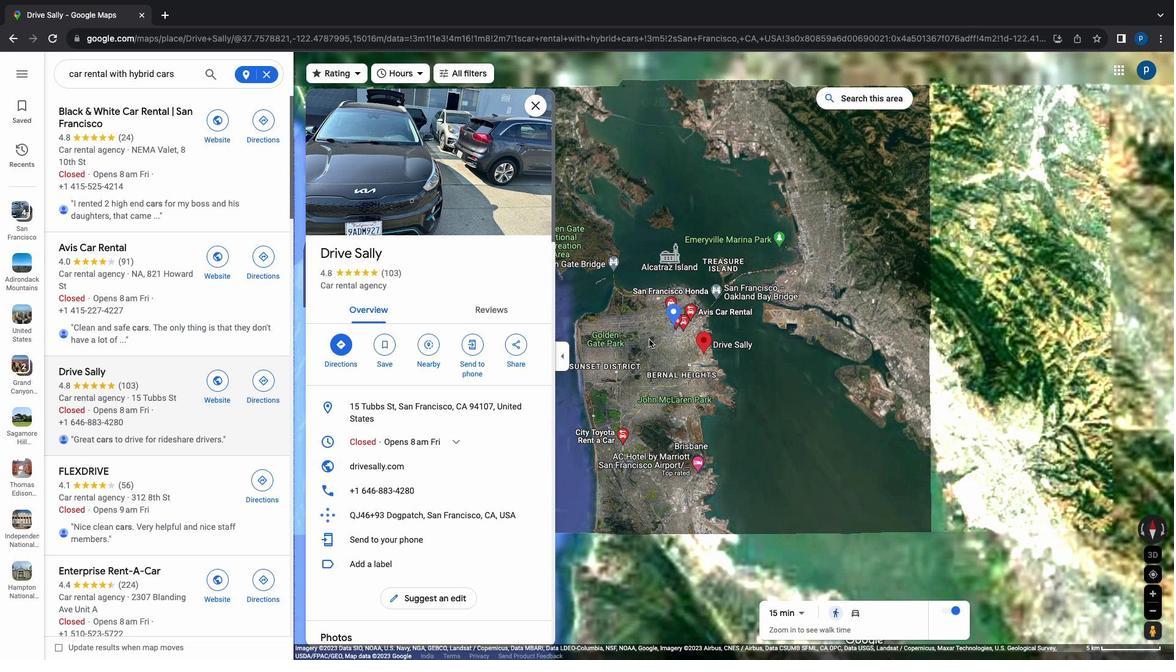 
Action: Mouse pressed left at (649, 339)
Screenshot: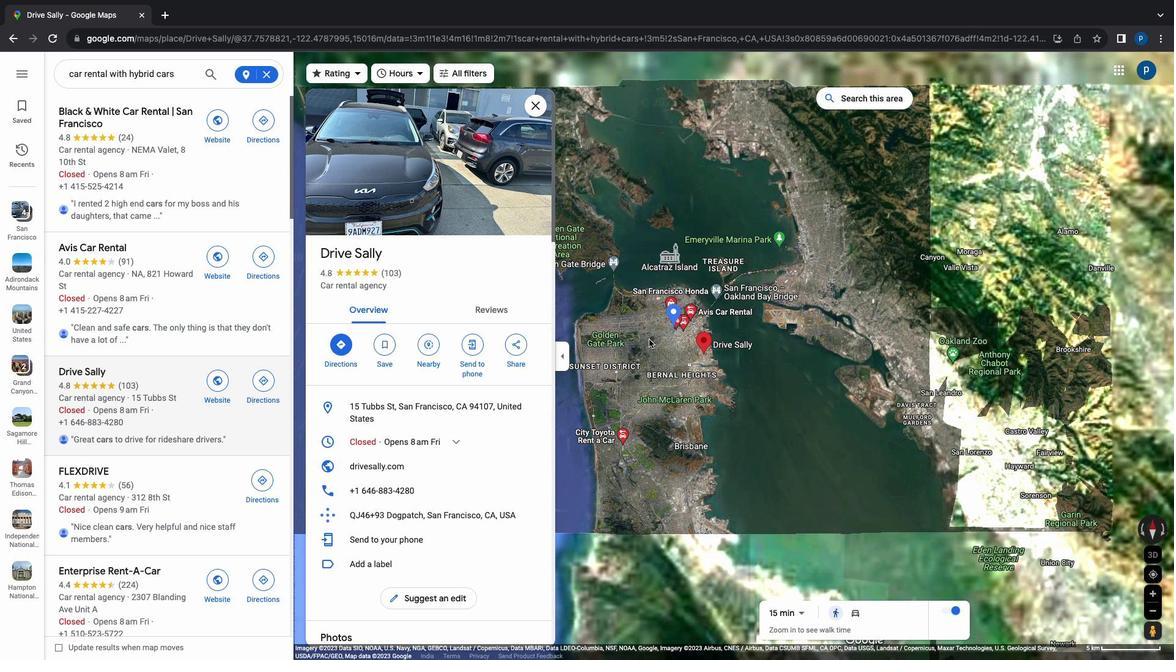 
Action: Mouse moved to (693, 380)
Screenshot: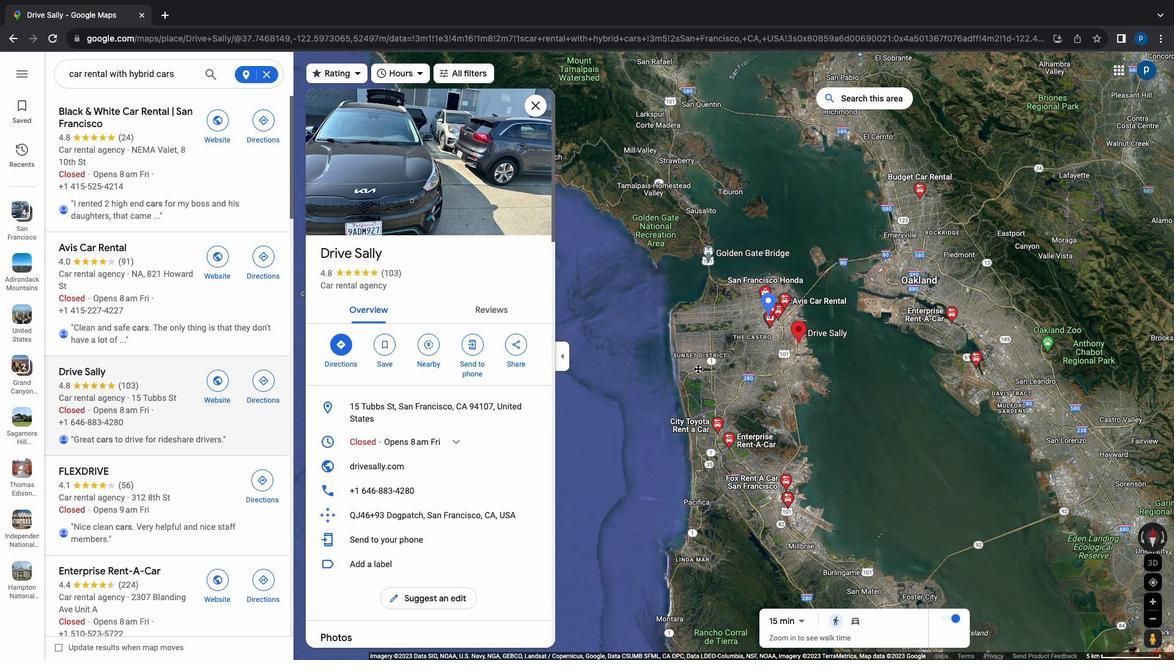 
Action: Mouse pressed left at (693, 380)
Screenshot: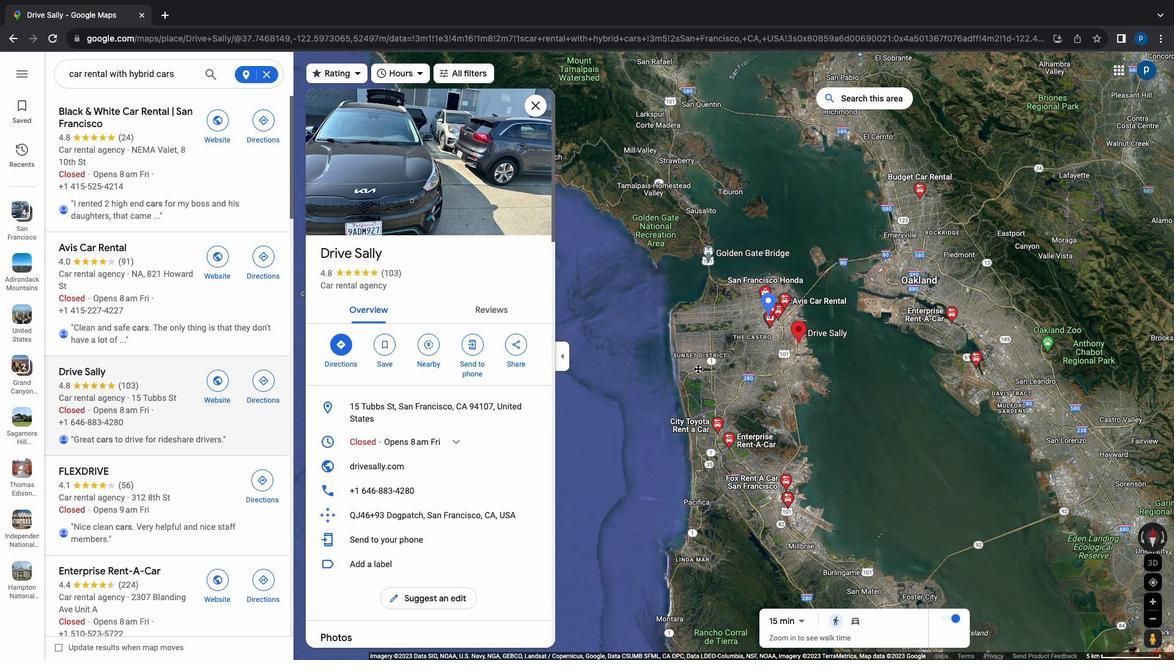 
Action: Mouse moved to (646, 331)
Screenshot: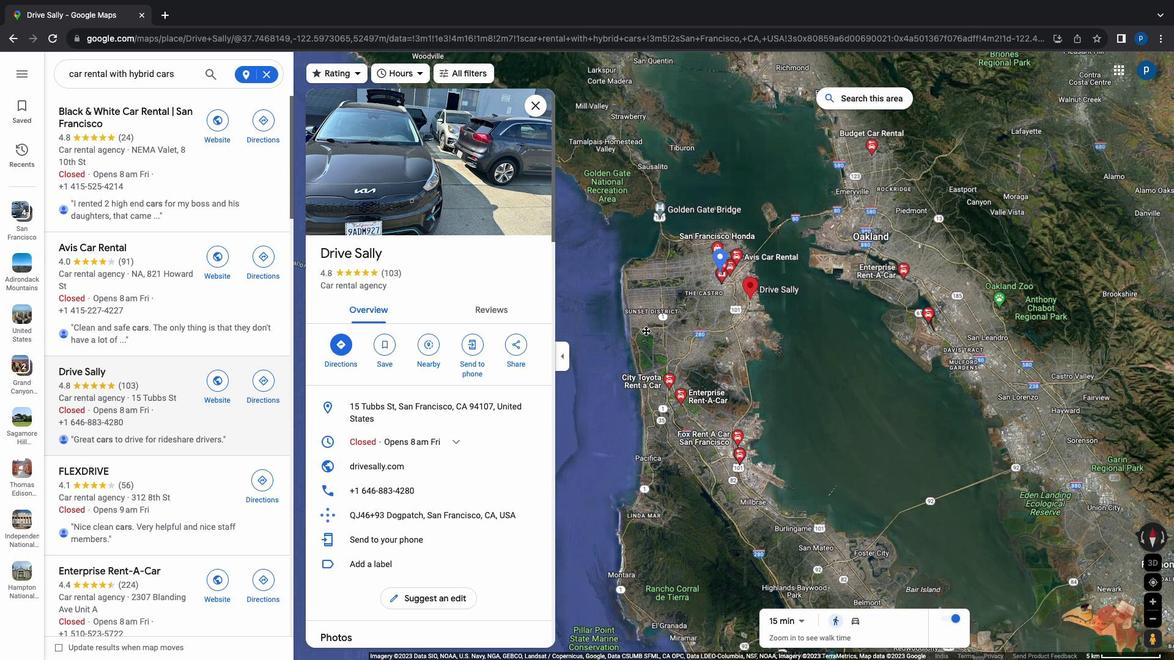 
Action: Mouse scrolled (646, 331) with delta (0, 0)
Screenshot: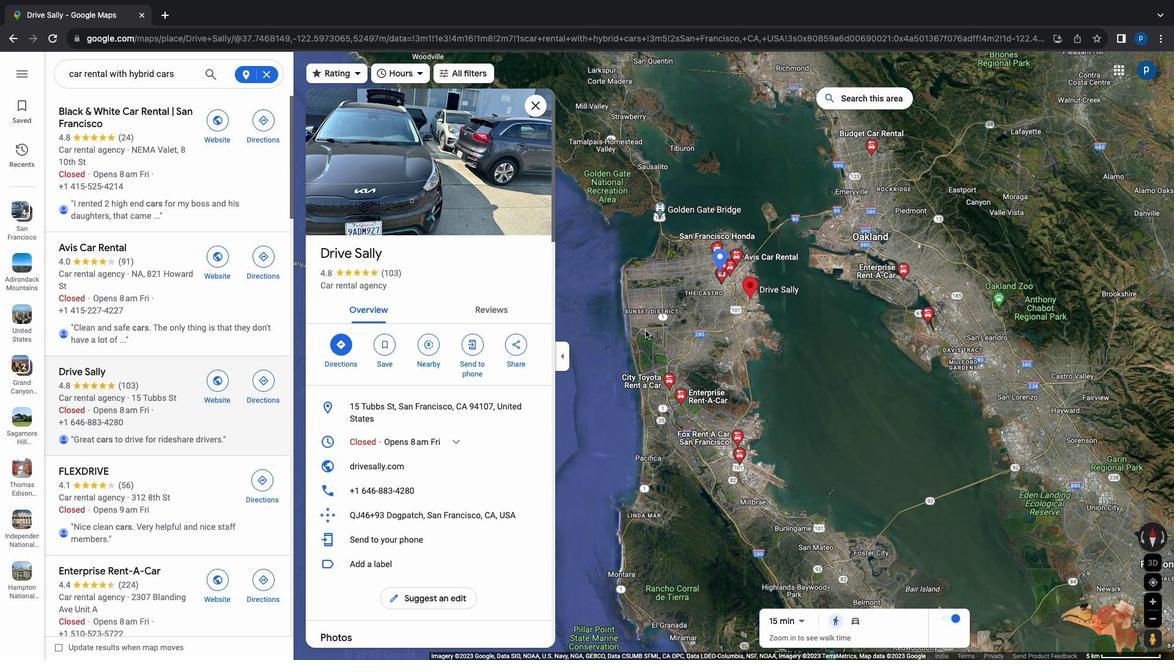 
Action: Mouse scrolled (646, 331) with delta (0, 0)
Screenshot: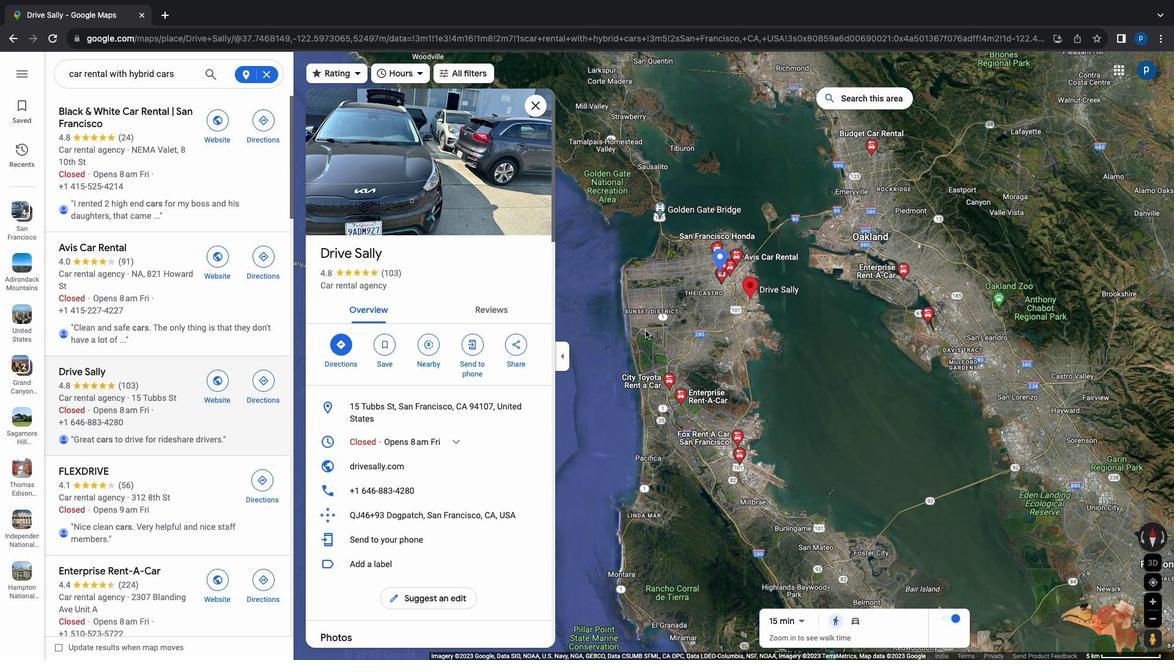
Action: Mouse scrolled (646, 331) with delta (0, -1)
Screenshot: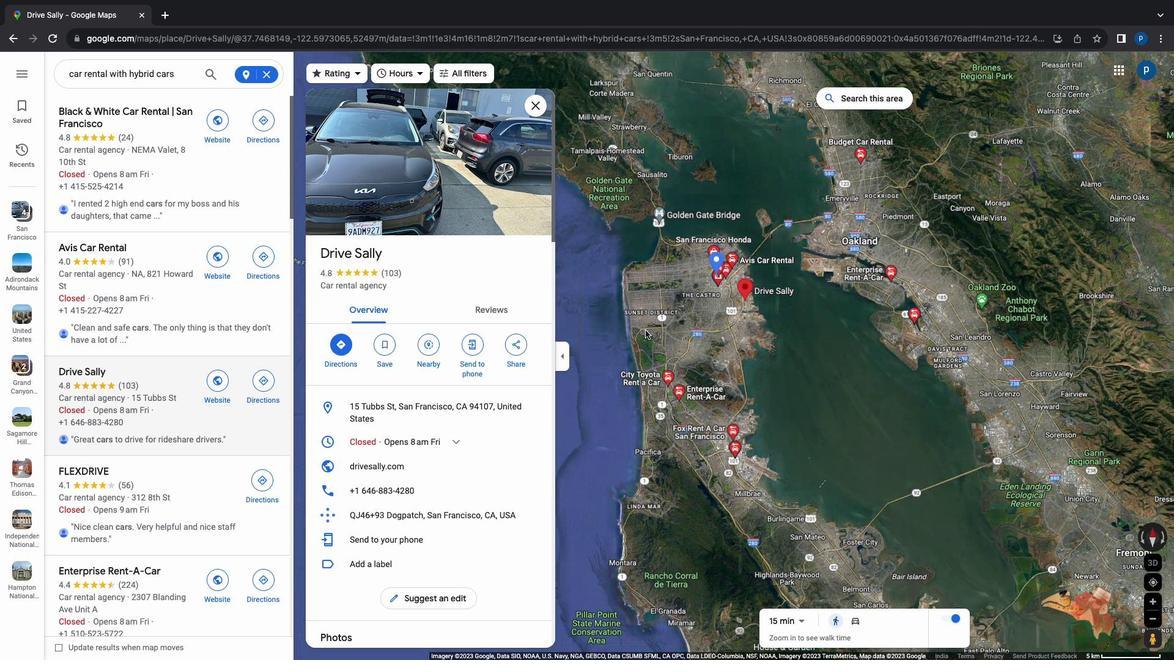 
Action: Mouse scrolled (646, 331) with delta (0, -1)
Screenshot: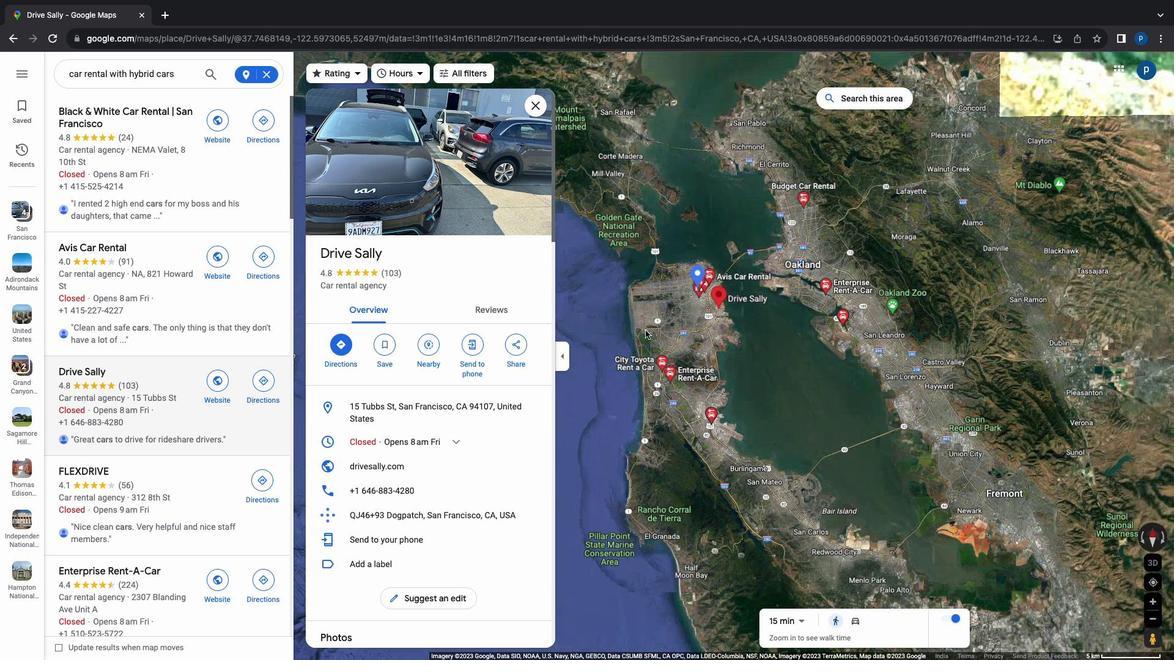 
Action: Mouse scrolled (646, 331) with delta (0, 0)
Screenshot: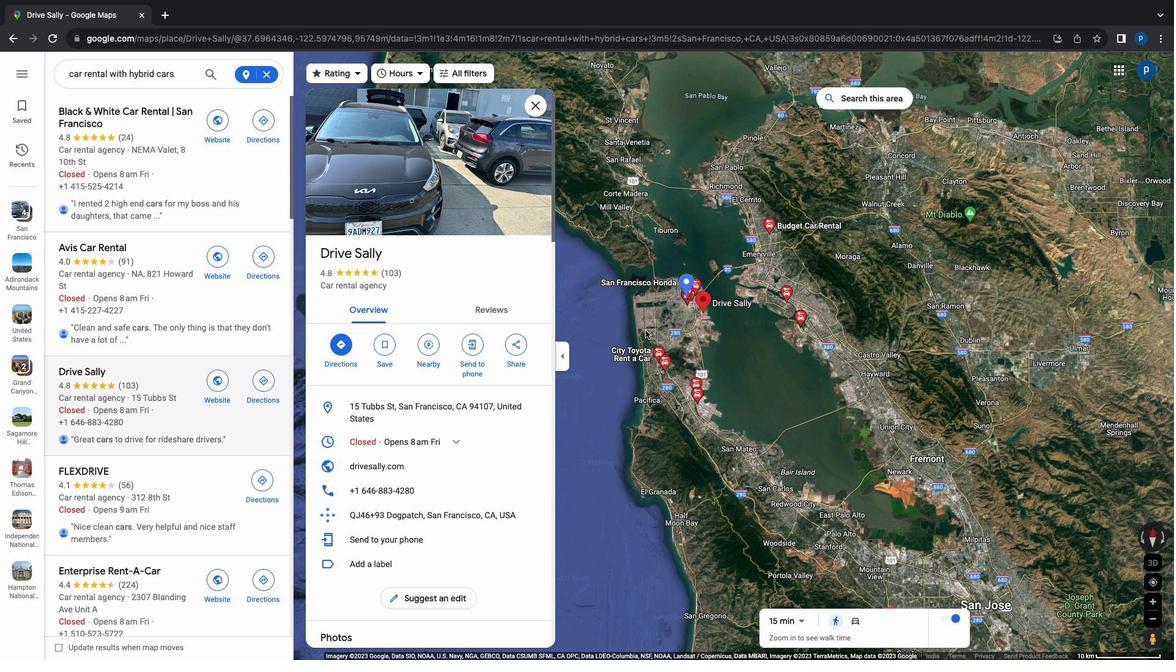 
Action: Mouse scrolled (646, 331) with delta (0, 0)
Screenshot: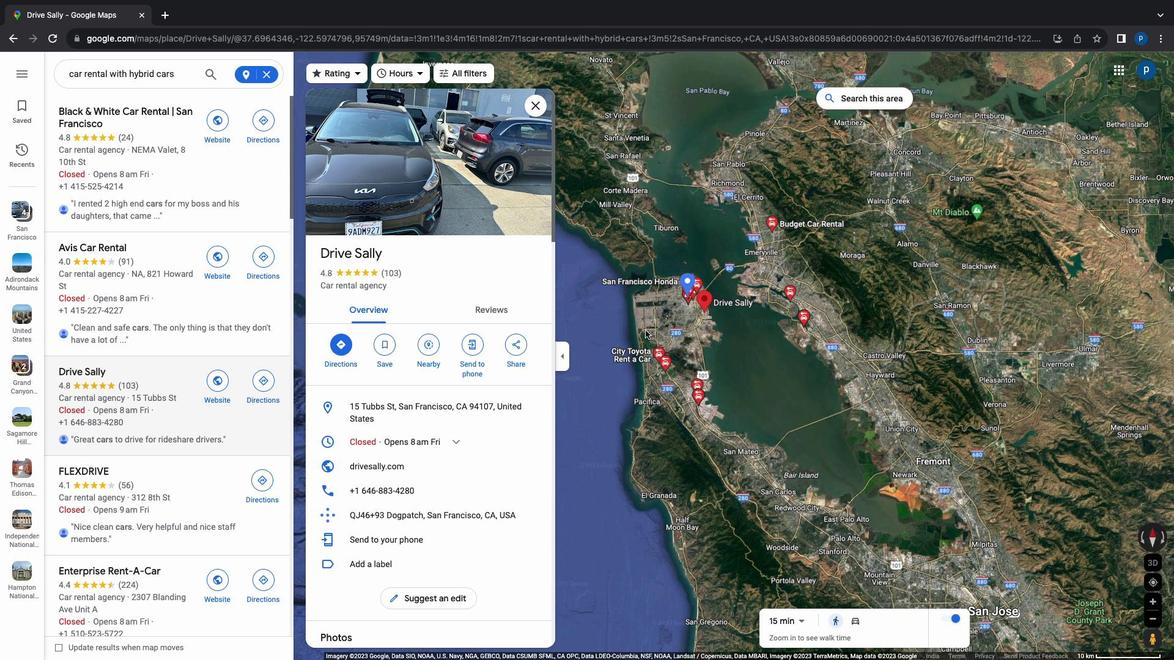 
Action: Mouse scrolled (646, 331) with delta (0, 1)
Screenshot: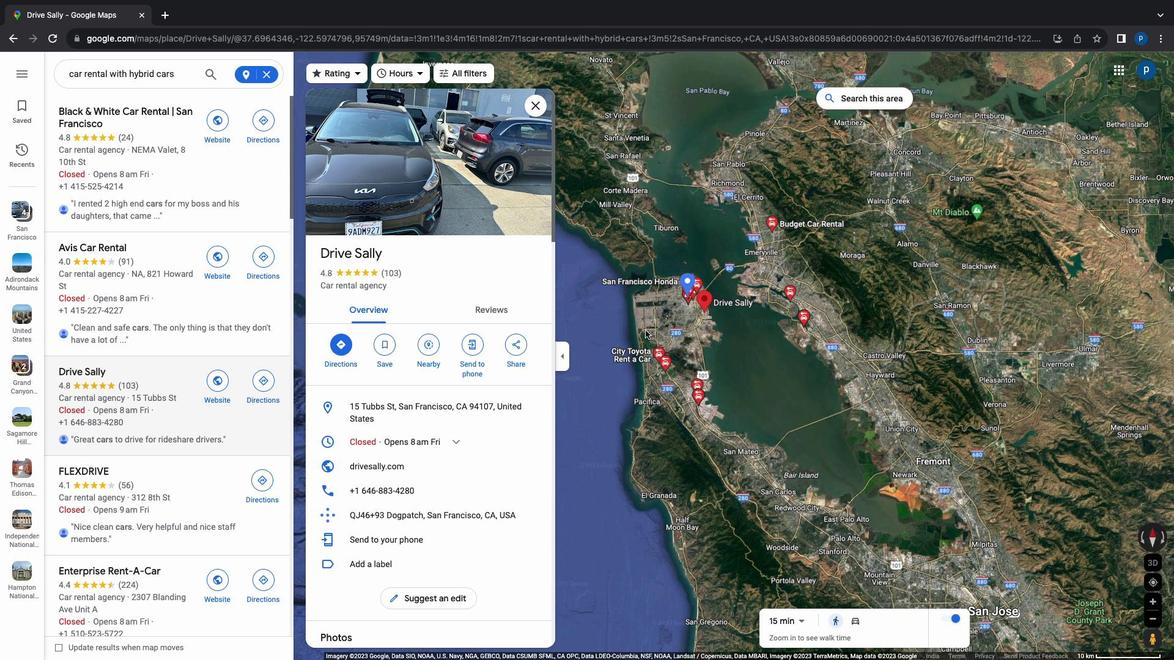 
Action: Mouse scrolled (646, 331) with delta (0, 3)
Screenshot: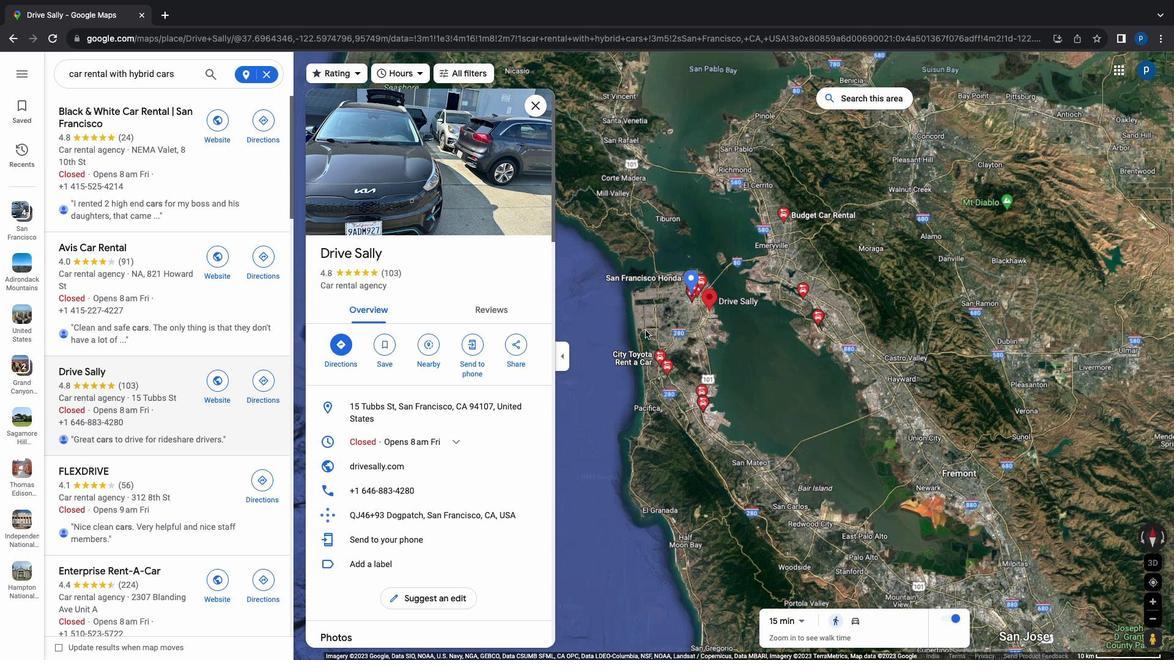 
Action: Mouse scrolled (646, 331) with delta (0, 3)
Screenshot: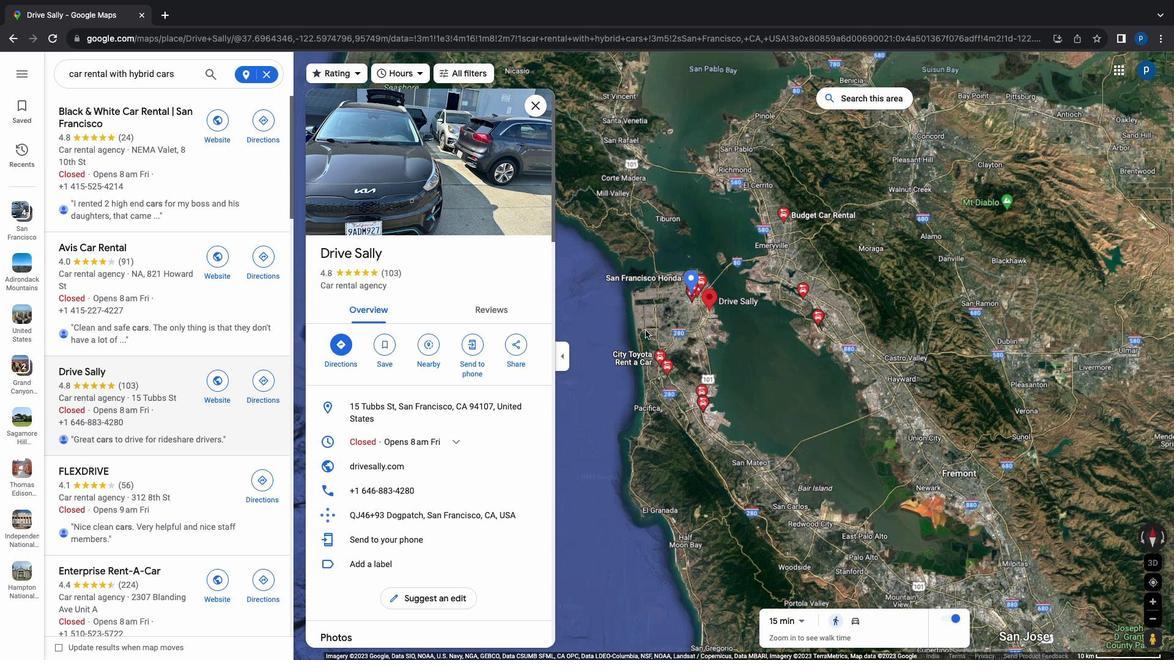 
Action: Mouse moved to (730, 320)
Screenshot: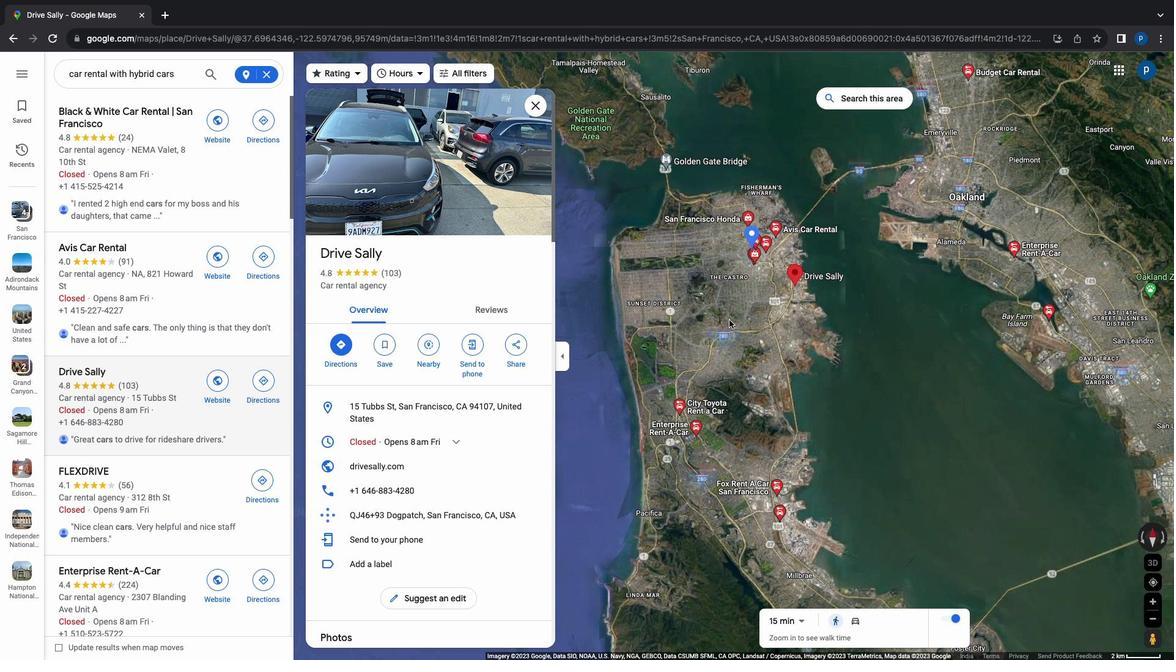 
Action: Mouse scrolled (730, 320) with delta (0, 0)
Screenshot: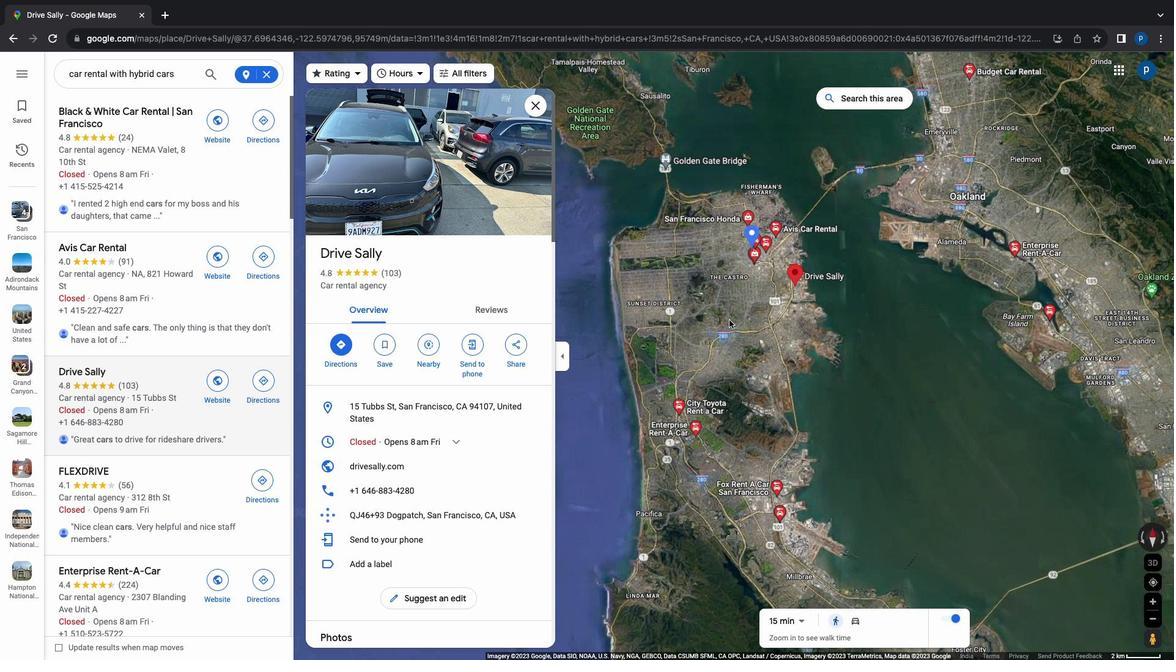 
Action: Mouse scrolled (730, 320) with delta (0, 0)
Screenshot: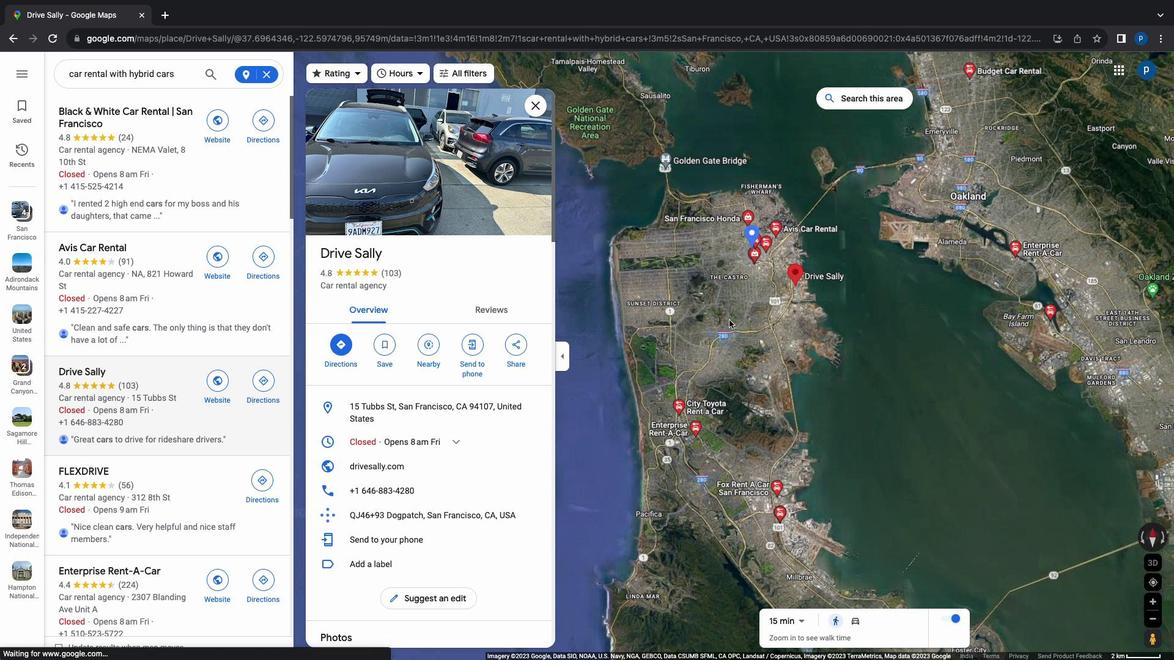 
Action: Mouse scrolled (730, 320) with delta (0, 1)
Screenshot: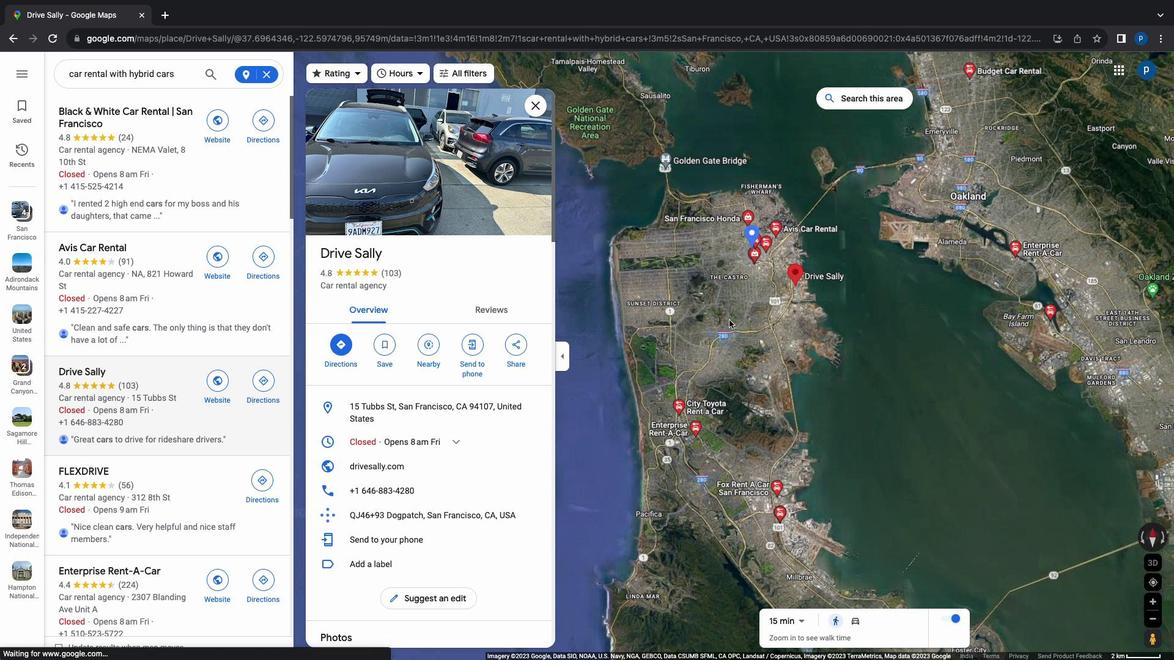
Action: Mouse scrolled (730, 320) with delta (0, 3)
Screenshot: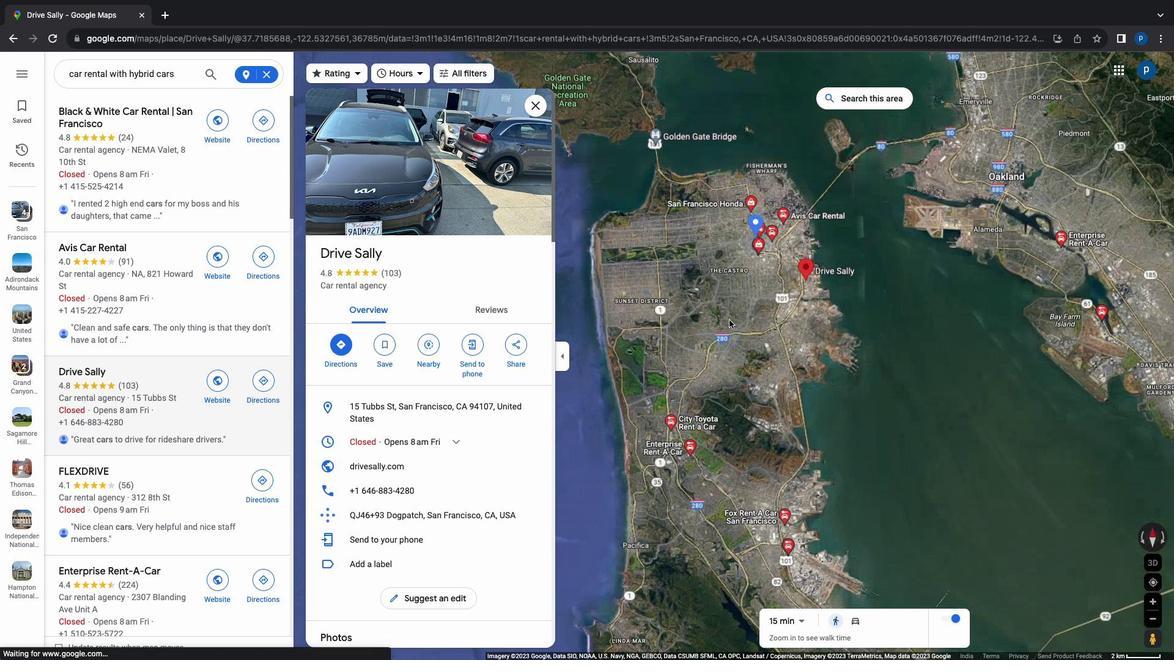
Action: Mouse scrolled (730, 320) with delta (0, 3)
Screenshot: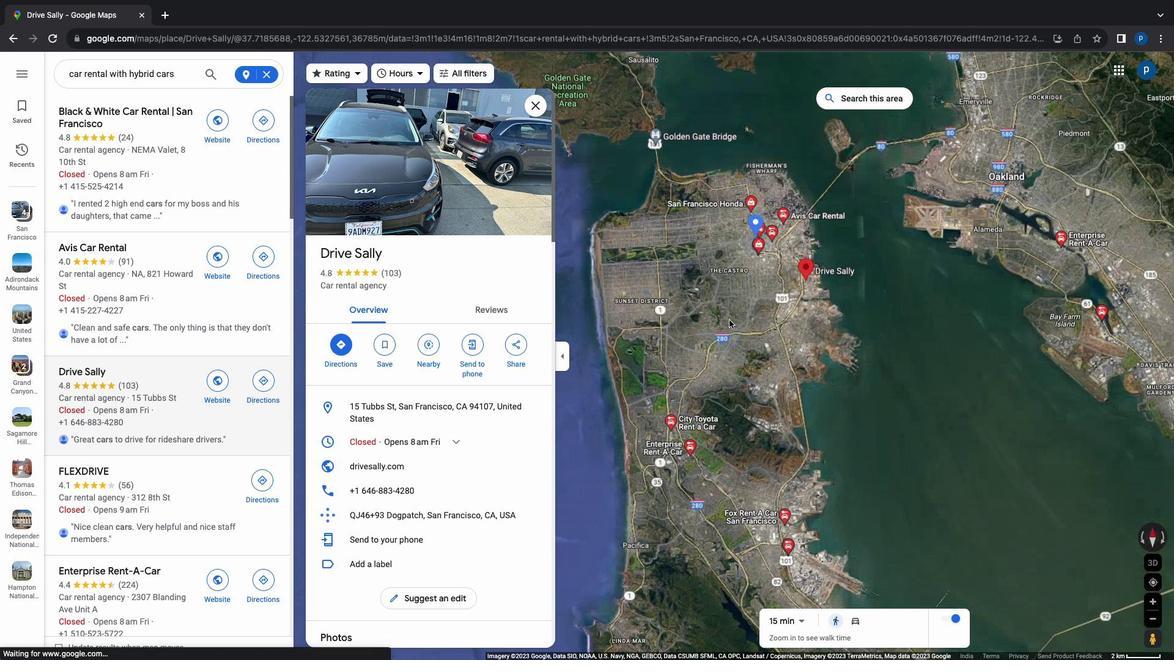 
Action: Mouse pressed left at (730, 320)
Screenshot: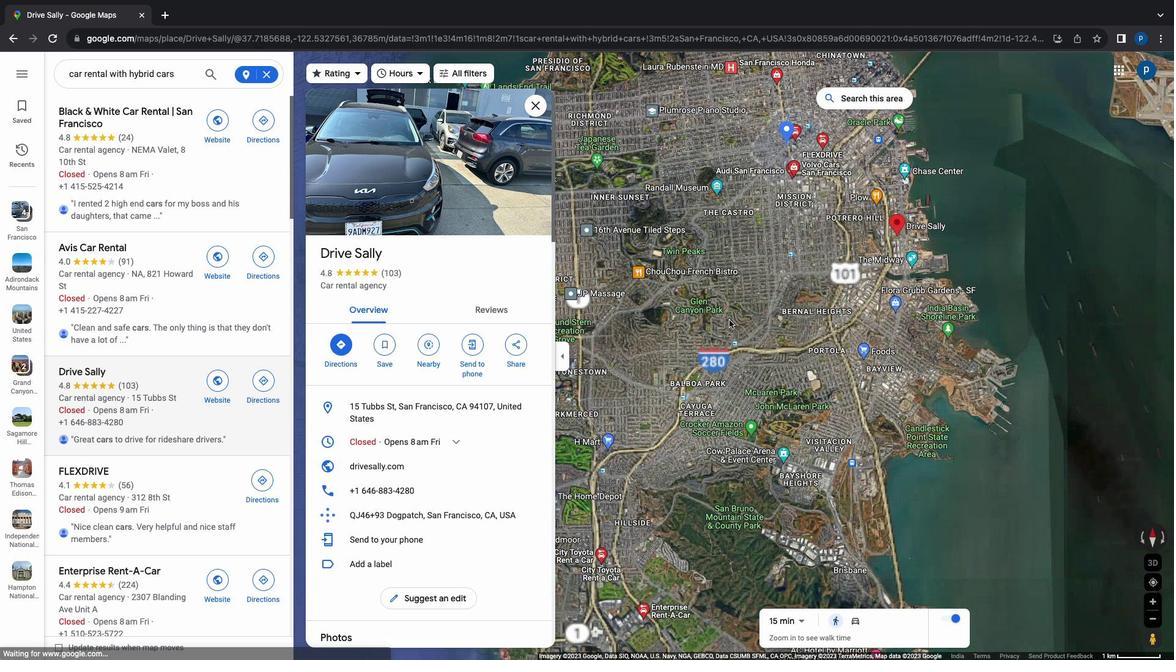 
Action: Mouse moved to (730, 326)
Screenshot: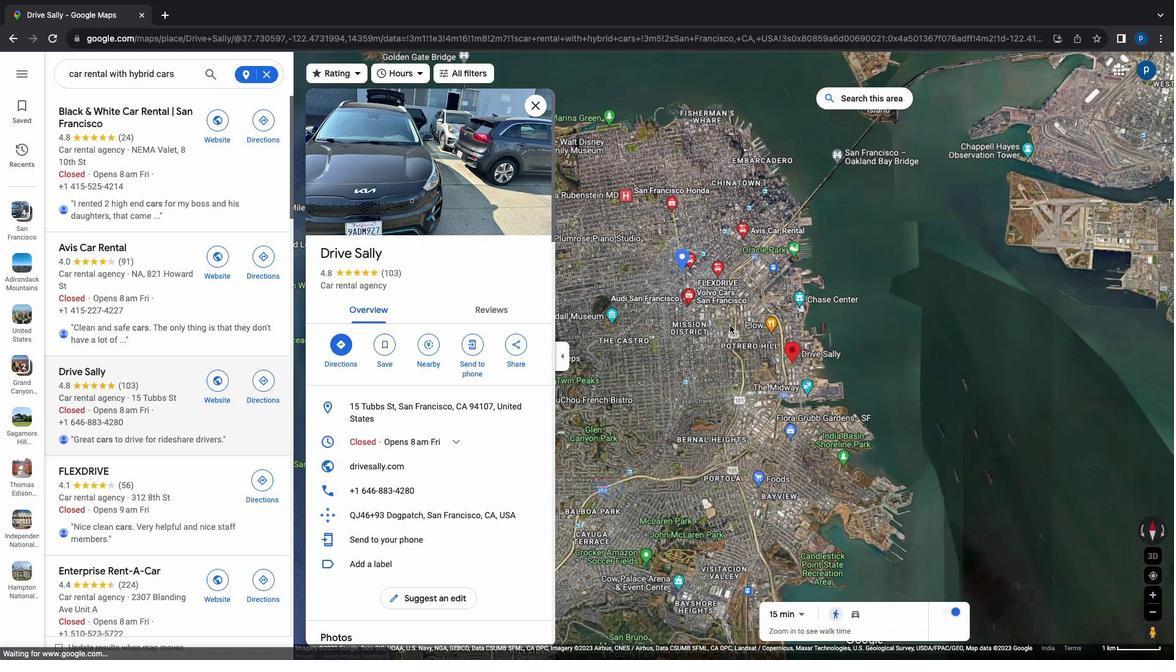 
Action: Mouse pressed left at (730, 326)
Screenshot: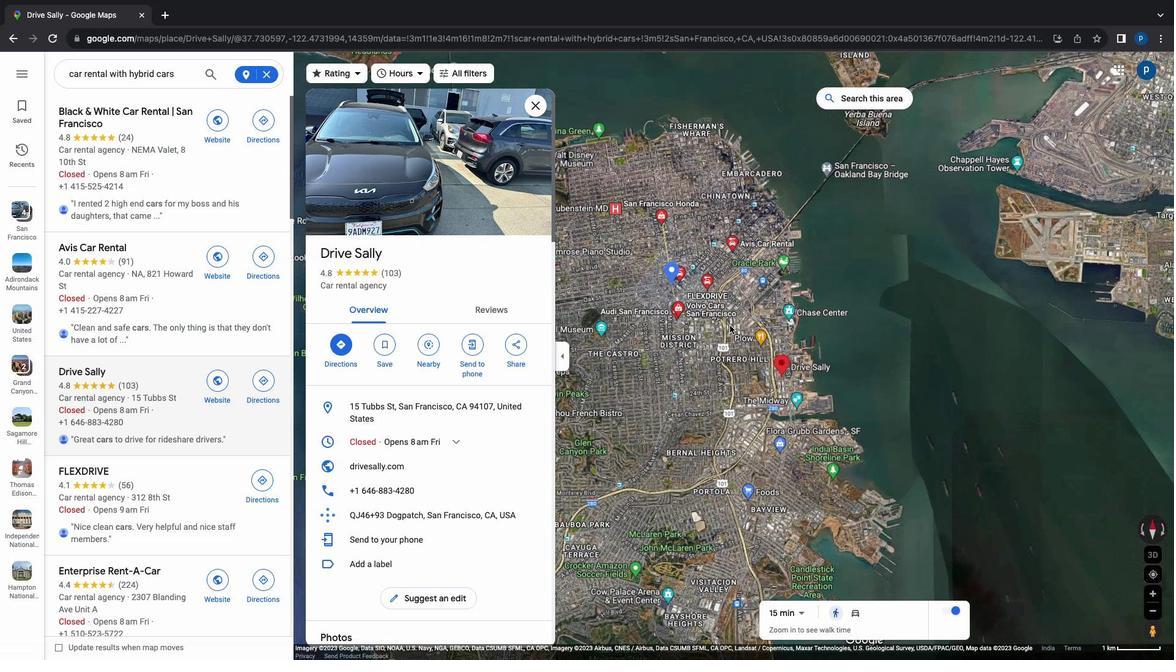 
Action: Mouse moved to (924, 438)
Screenshot: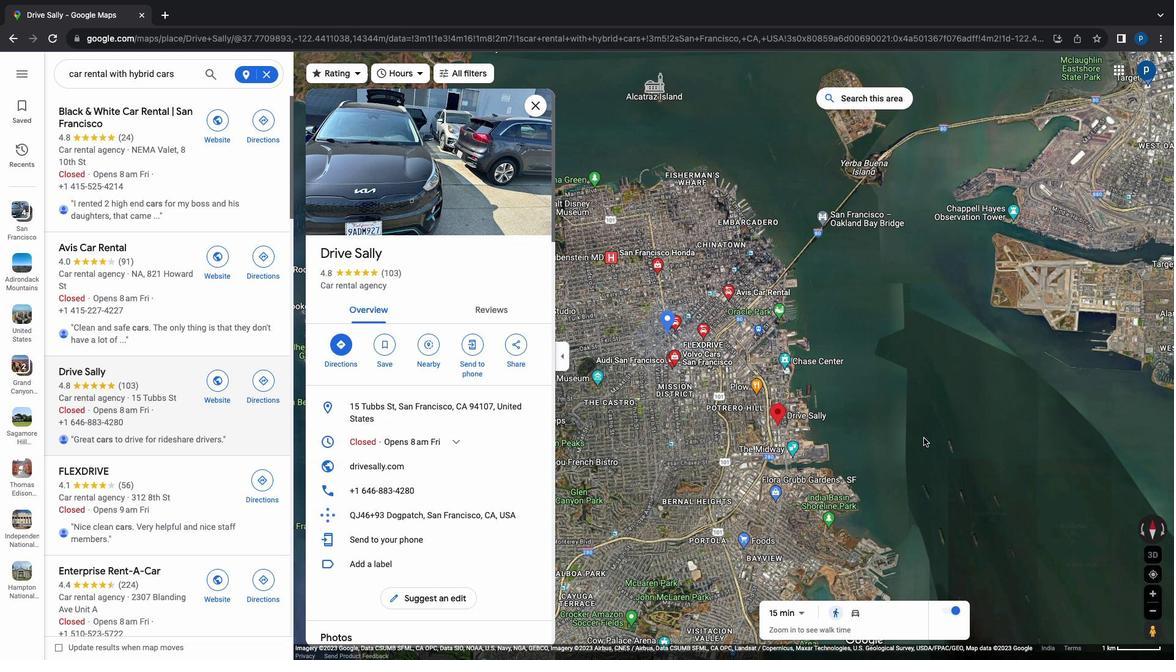 
Action: Mouse scrolled (924, 438) with delta (0, 0)
Screenshot: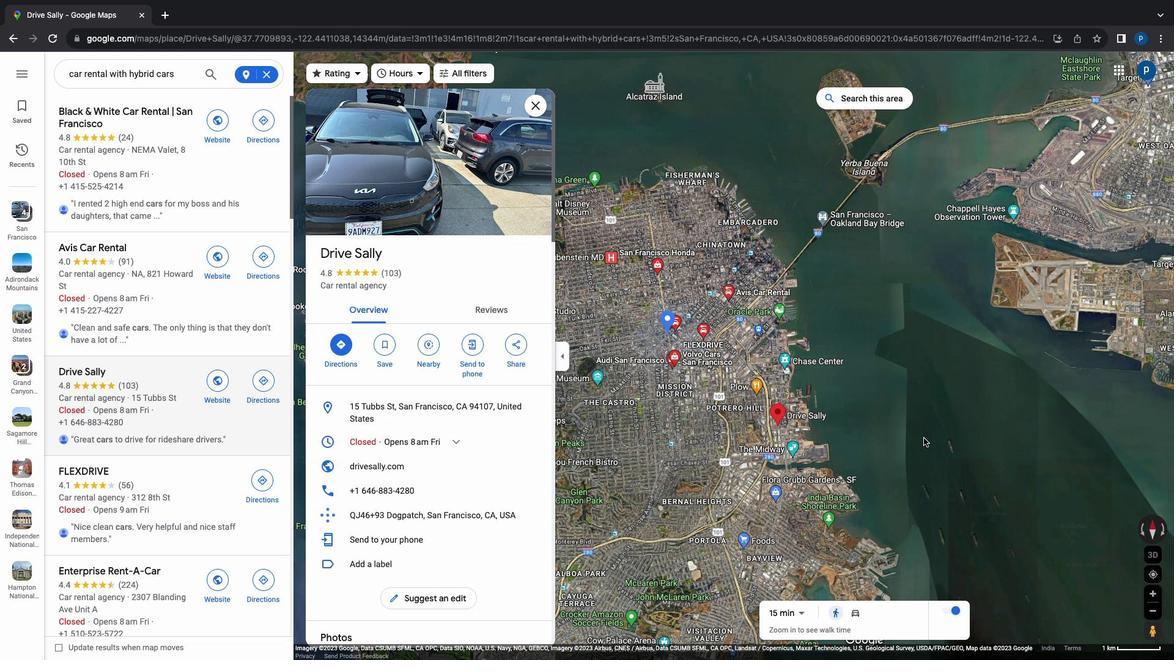 
Action: Mouse scrolled (924, 438) with delta (0, 0)
Screenshot: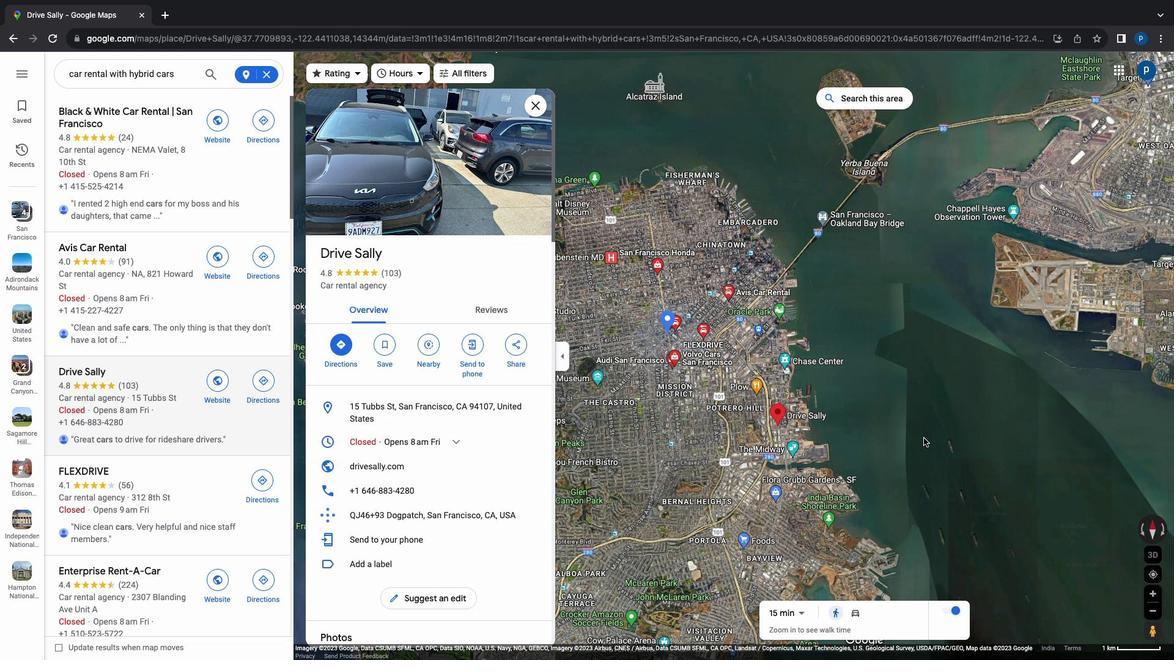 
Action: Mouse scrolled (924, 438) with delta (0, 1)
Screenshot: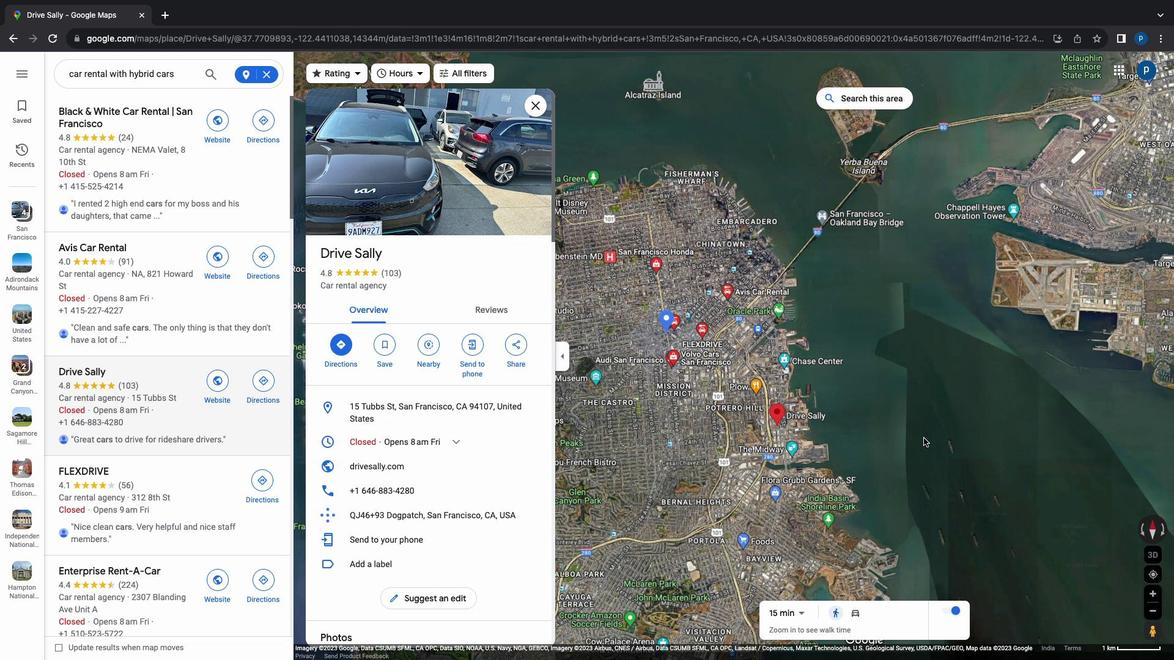 
Action: Mouse scrolled (924, 438) with delta (0, 3)
Screenshot: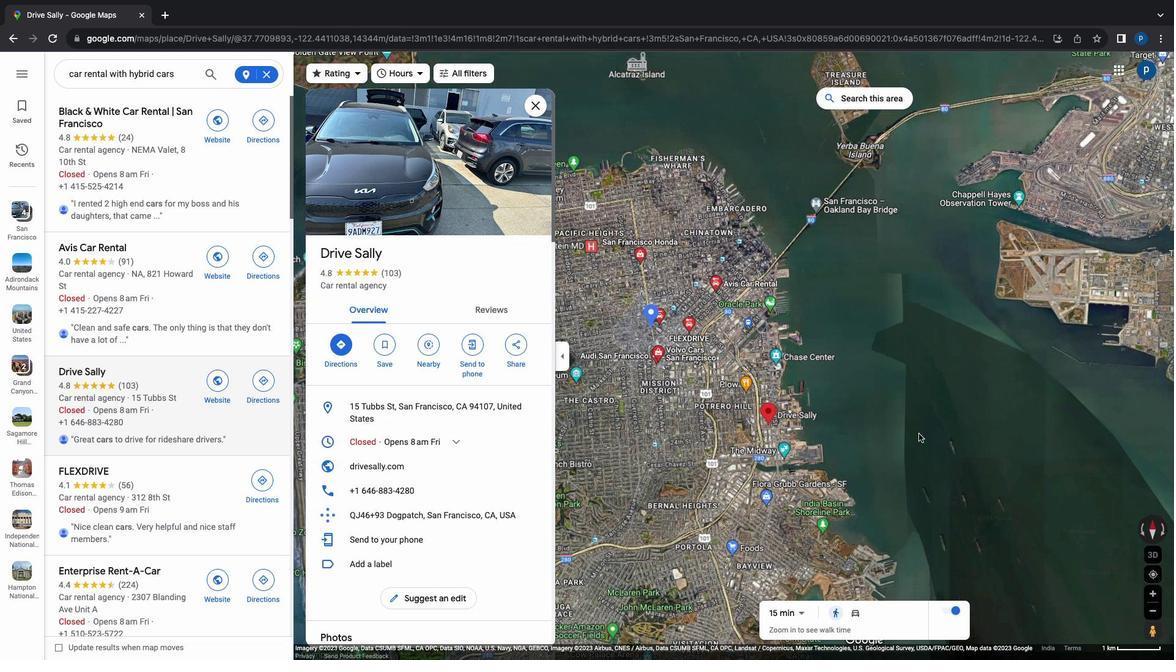 
Action: Mouse moved to (920, 435)
Screenshot: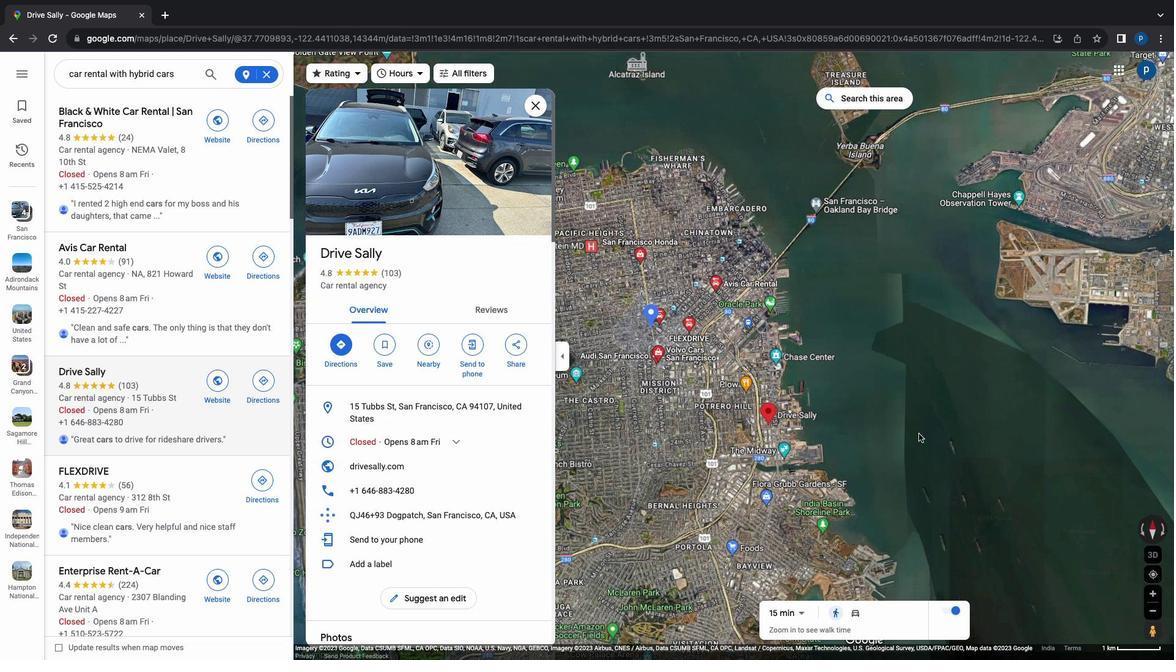 
Action: Mouse scrolled (920, 435) with delta (0, 3)
Screenshot: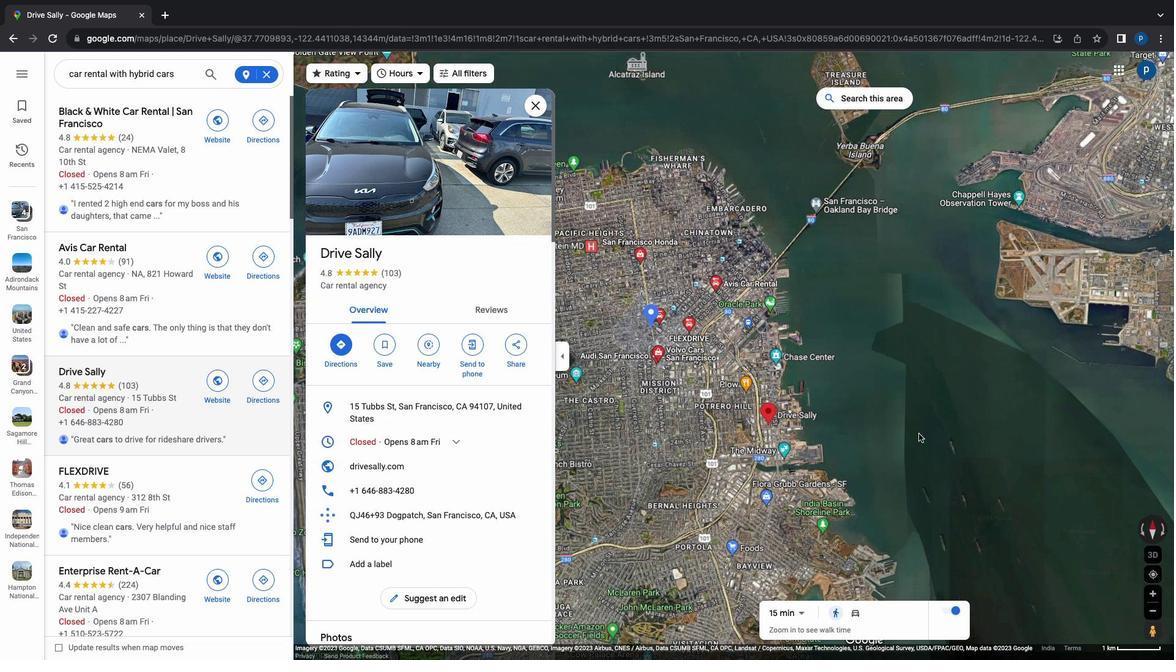 
Action: Mouse moved to (932, 455)
Screenshot: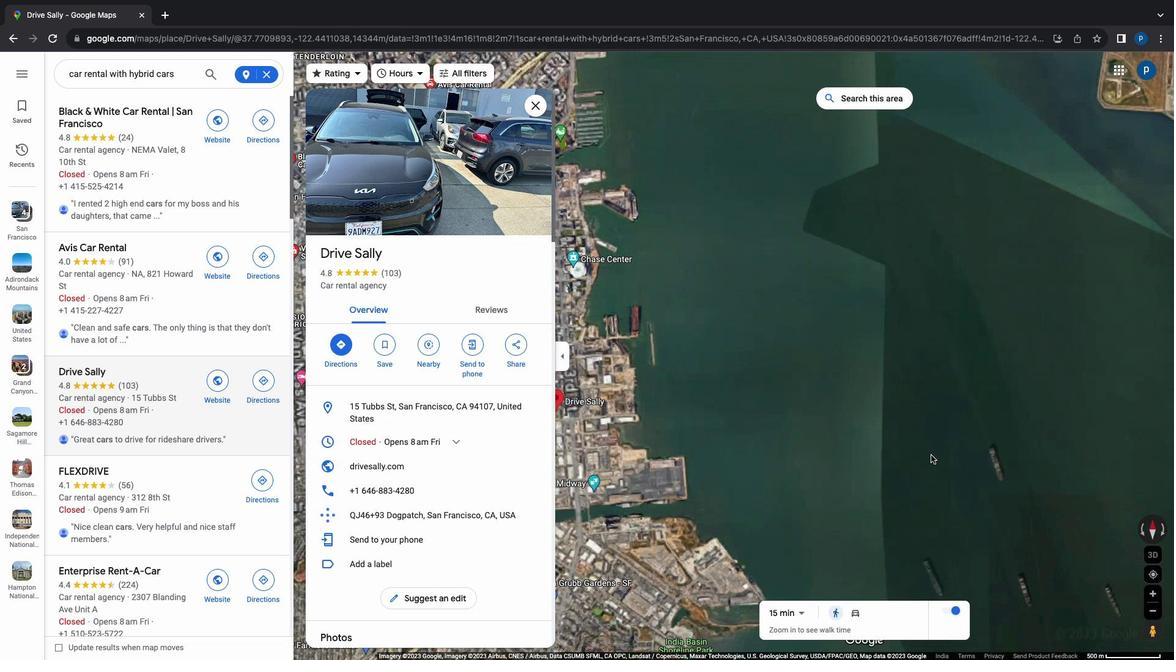 
Action: Mouse pressed left at (932, 455)
Screenshot: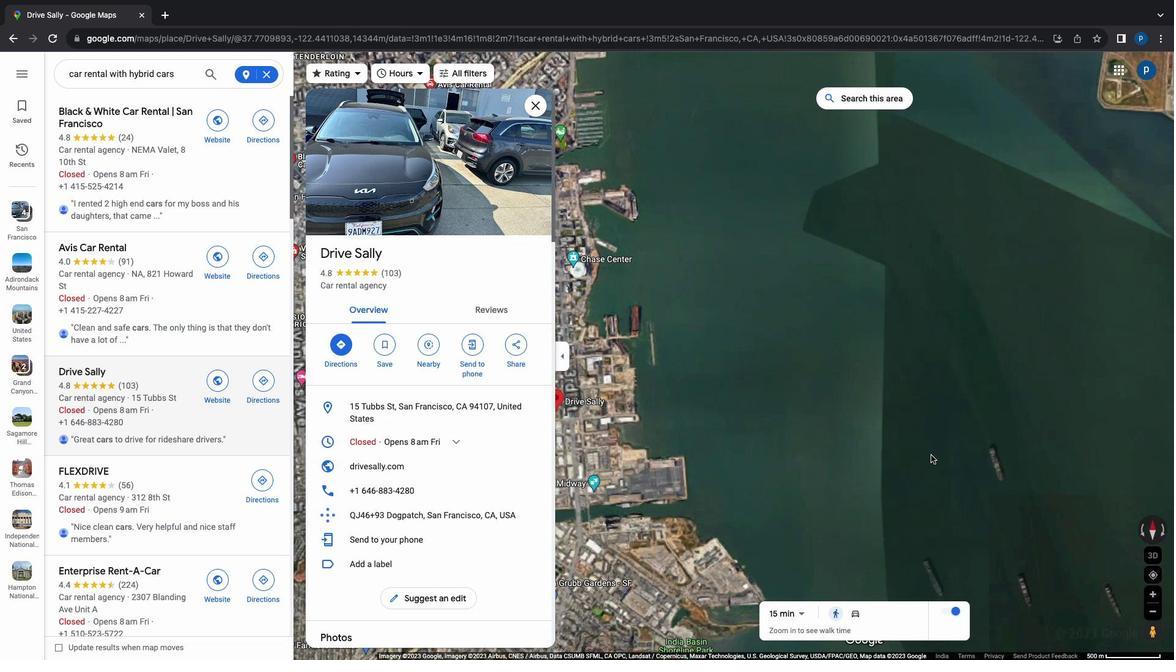 
Action: Mouse moved to (761, 356)
Screenshot: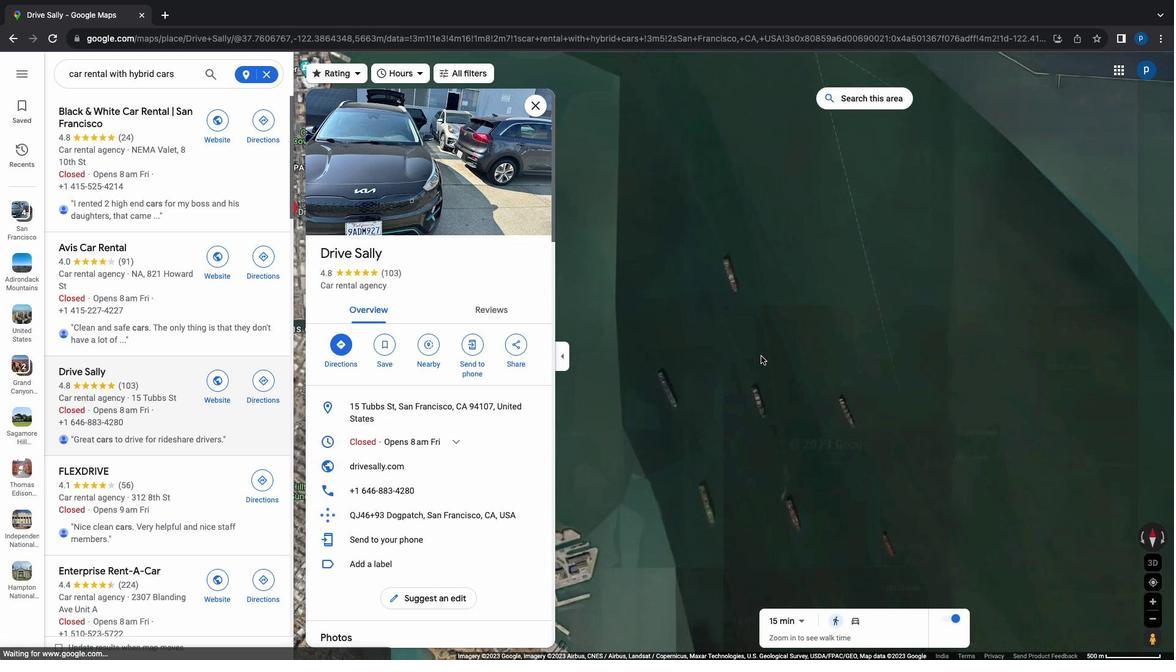 
Action: Mouse scrolled (761, 356) with delta (0, 0)
Screenshot: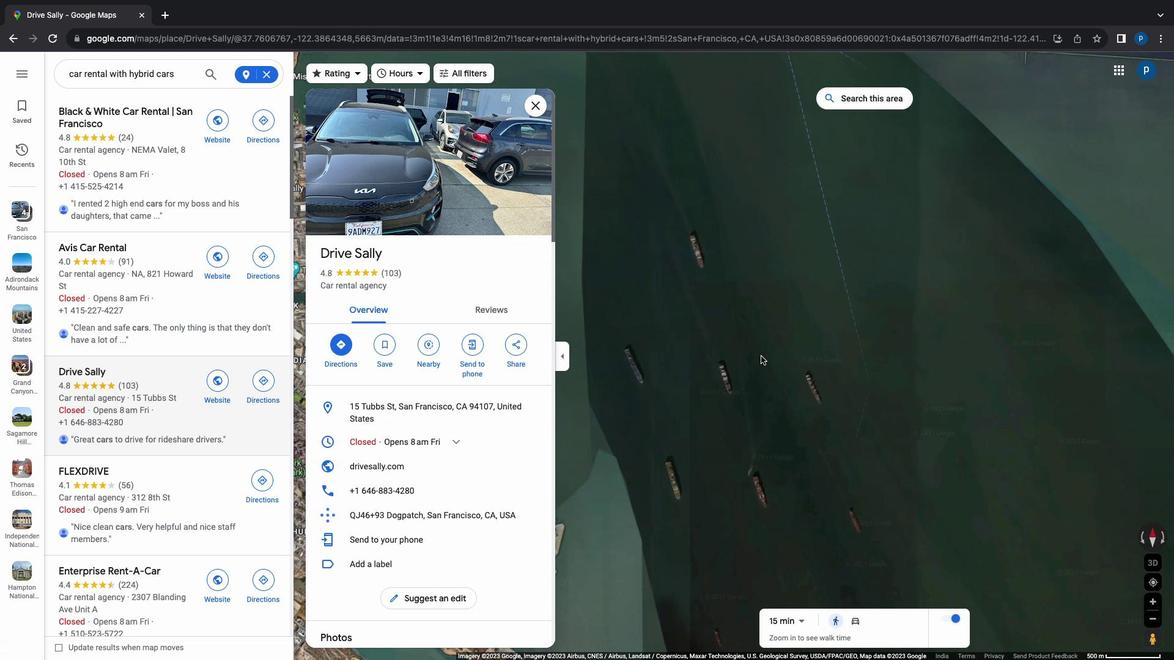 
Action: Mouse scrolled (761, 356) with delta (0, 0)
Screenshot: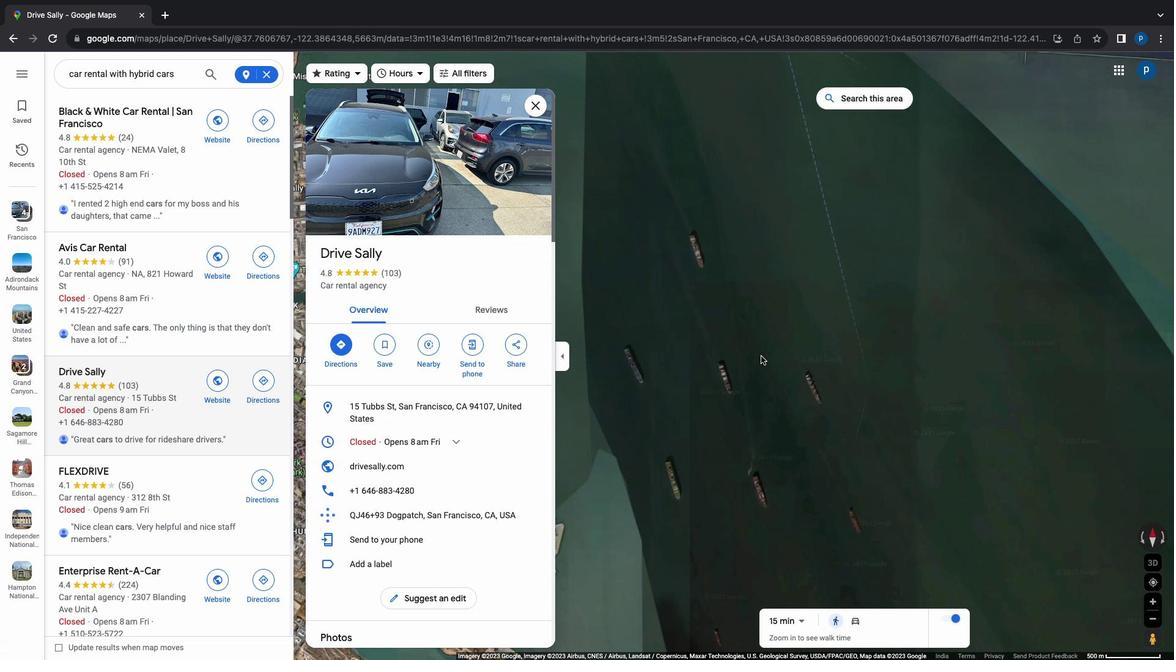 
Action: Mouse scrolled (761, 356) with delta (0, 1)
Screenshot: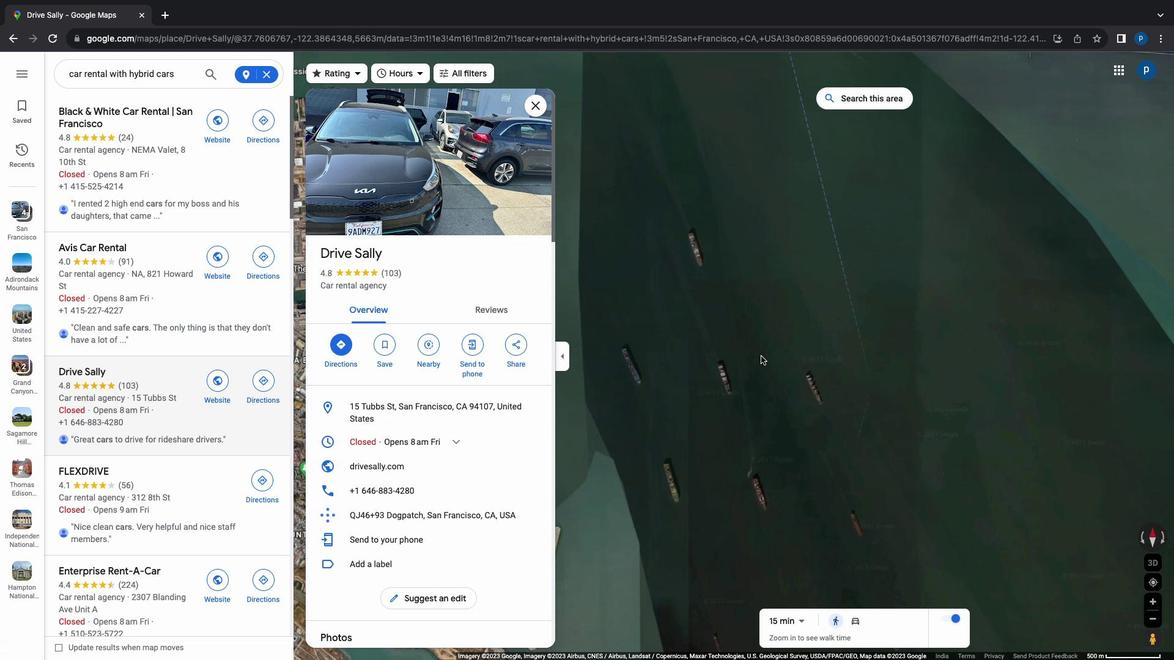 
Action: Mouse scrolled (761, 356) with delta (0, 3)
Screenshot: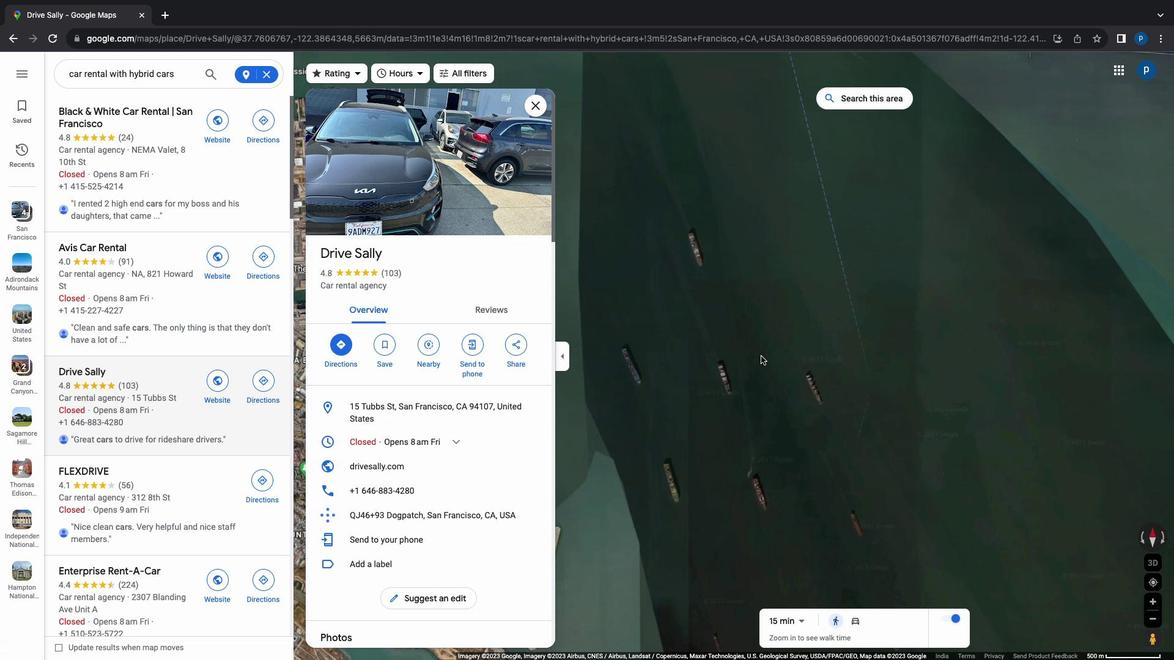 
Action: Mouse scrolled (761, 356) with delta (0, 3)
Screenshot: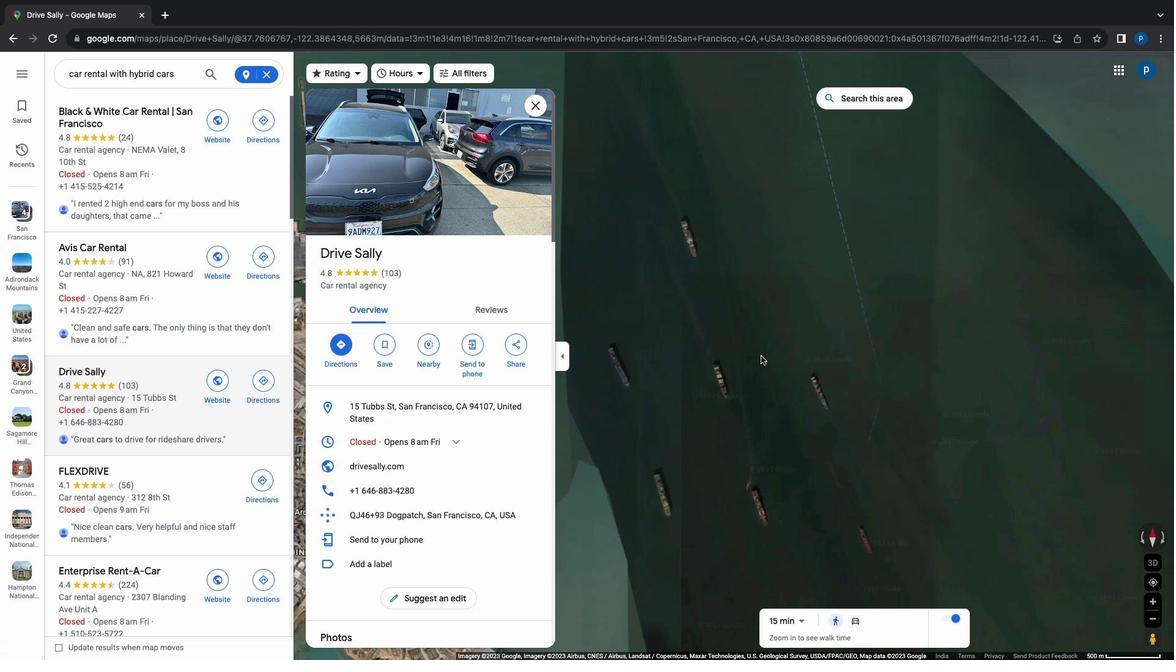 
Action: Mouse moved to (618, 274)
Screenshot: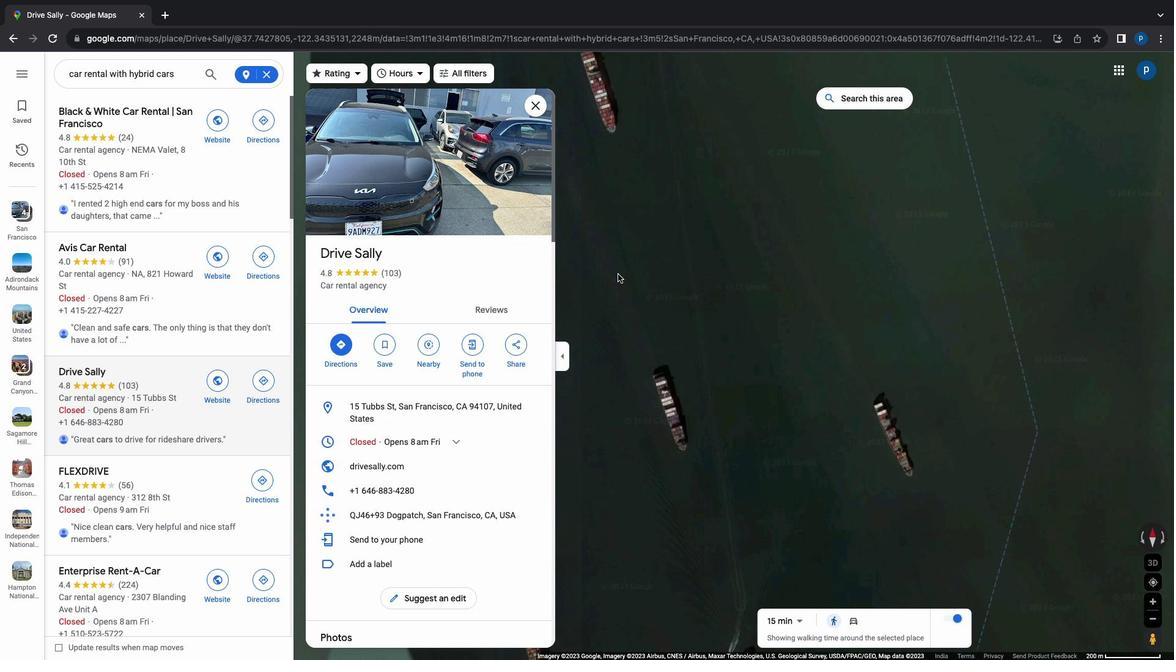 
Action: Mouse pressed left at (618, 274)
Screenshot: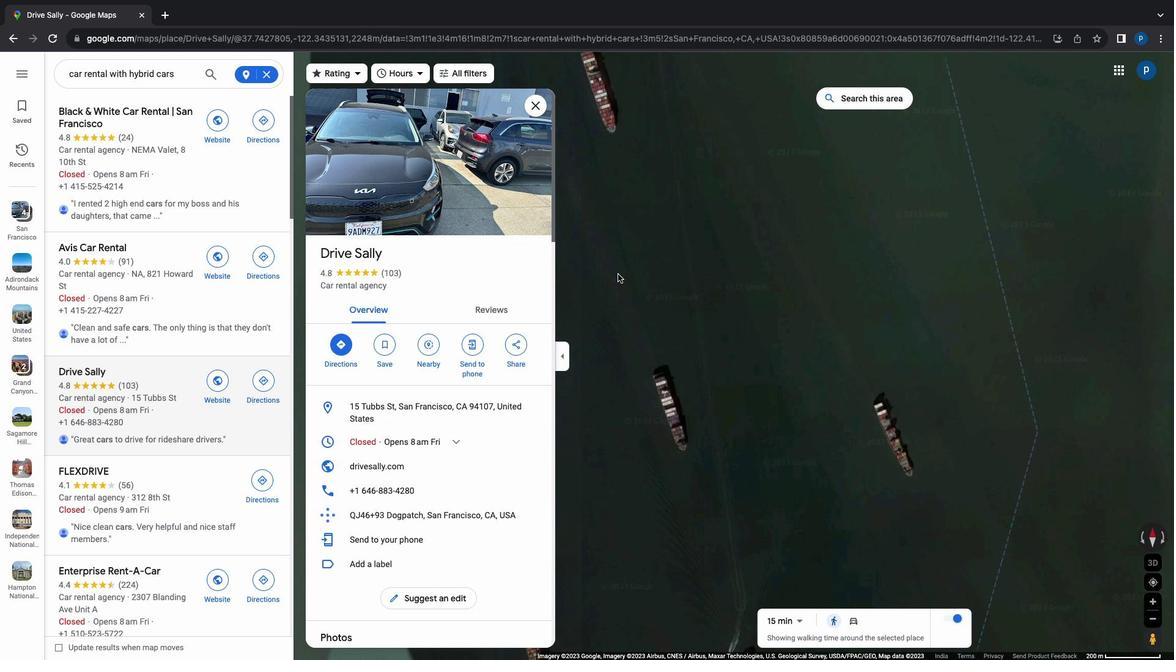
Action: Mouse moved to (722, 274)
Screenshot: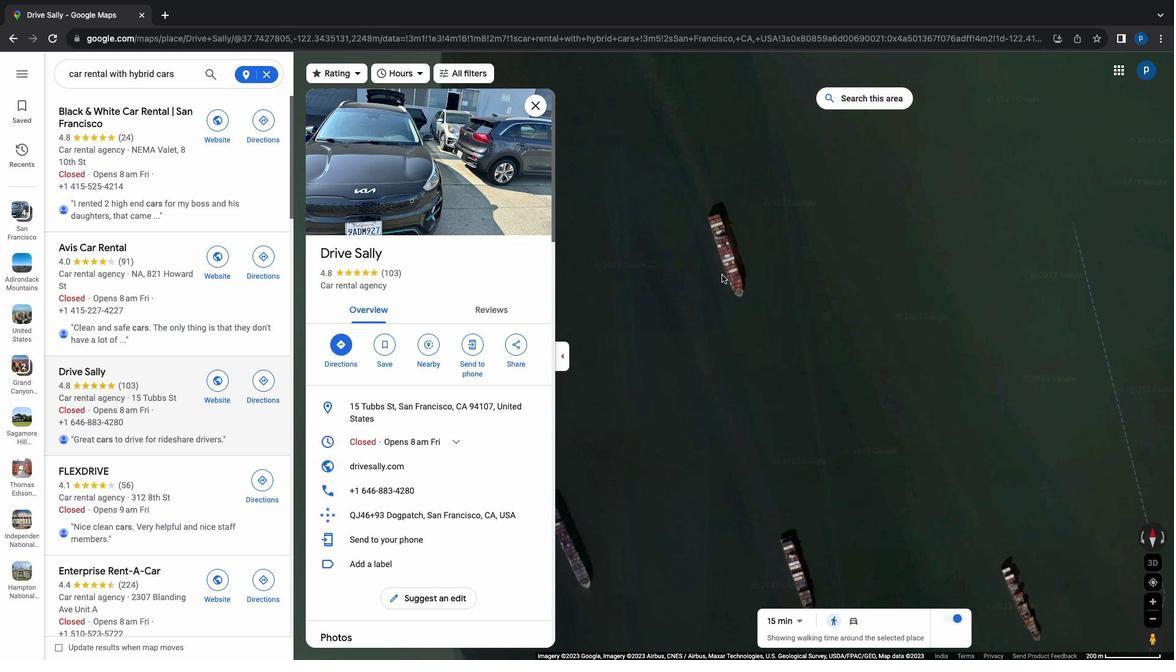 
Action: Mouse scrolled (722, 274) with delta (0, 0)
Screenshot: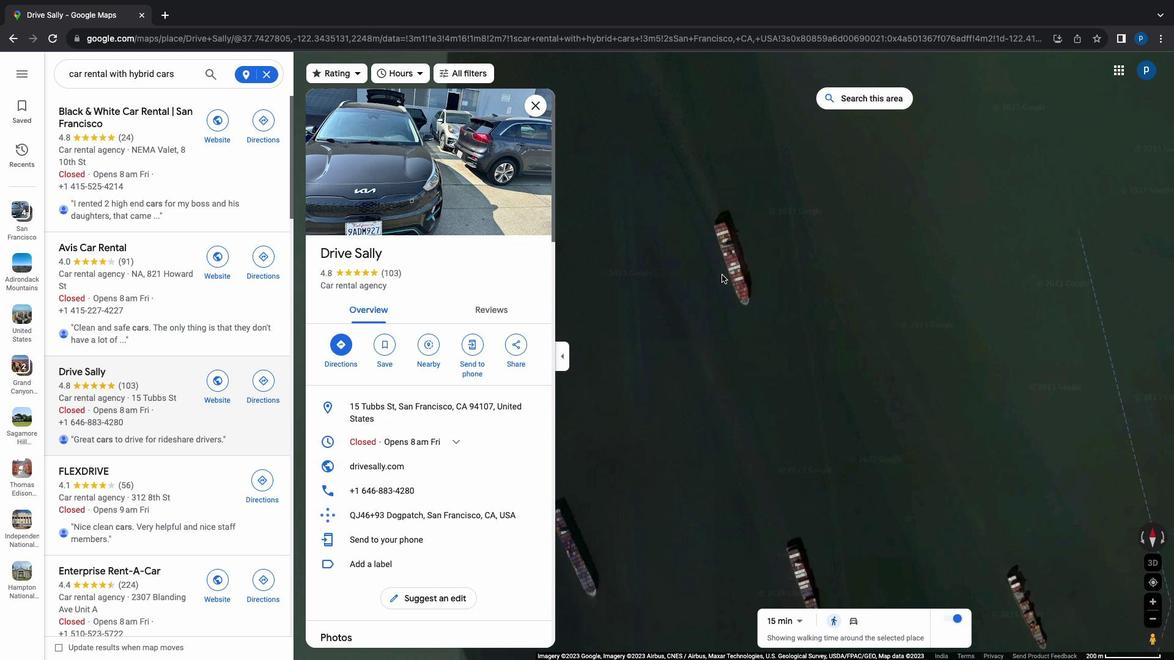 
Action: Mouse scrolled (722, 274) with delta (0, 0)
Screenshot: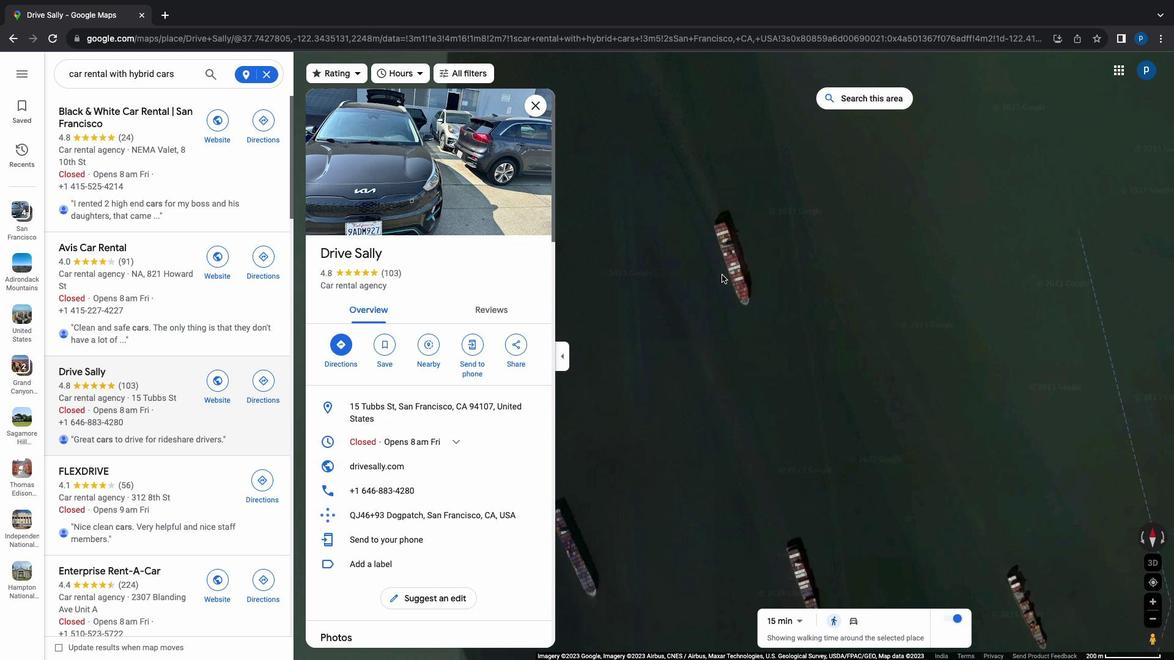 
Action: Mouse scrolled (722, 274) with delta (0, 1)
Screenshot: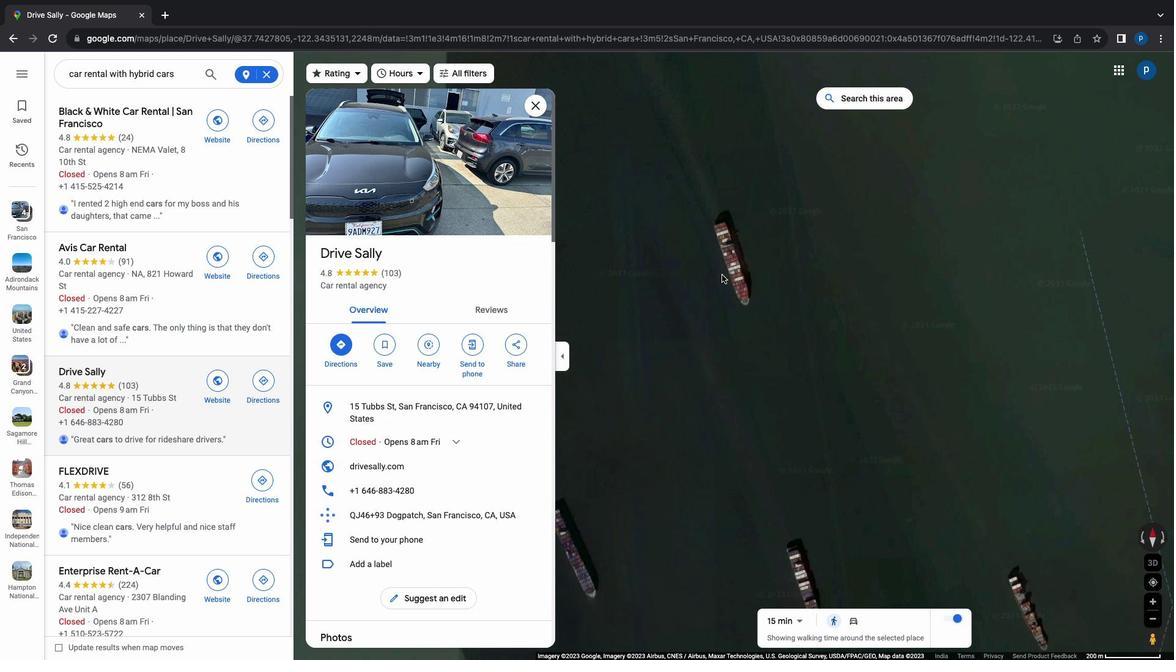 
Action: Mouse scrolled (722, 274) with delta (0, 3)
Screenshot: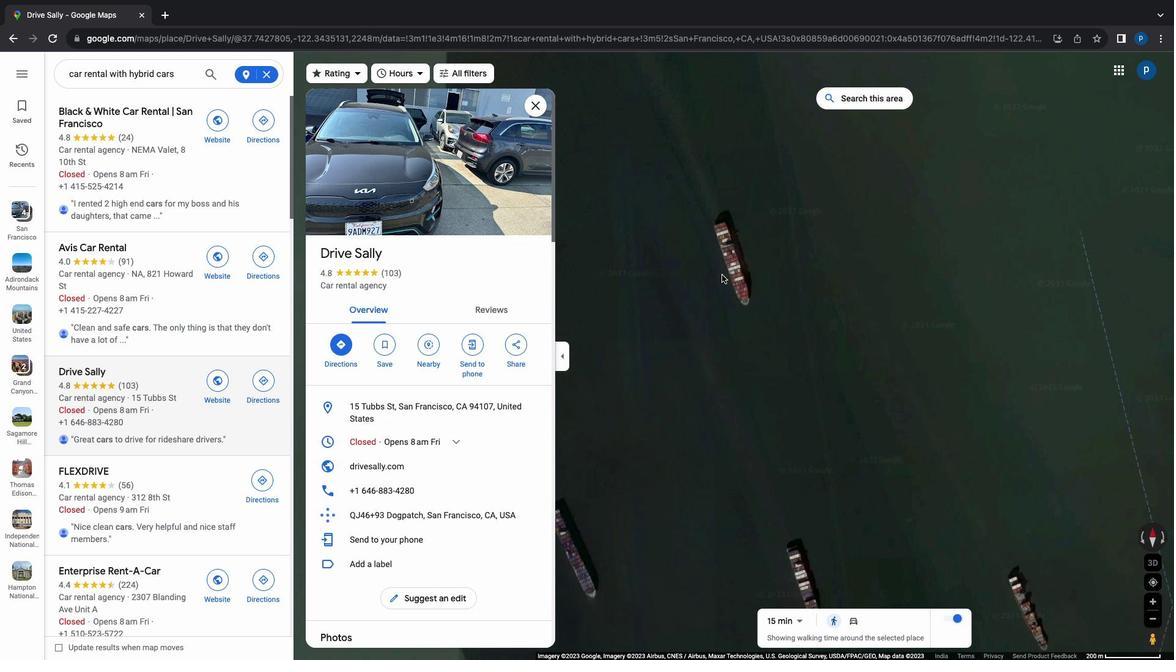 
Action: Mouse scrolled (722, 274) with delta (0, 3)
Screenshot: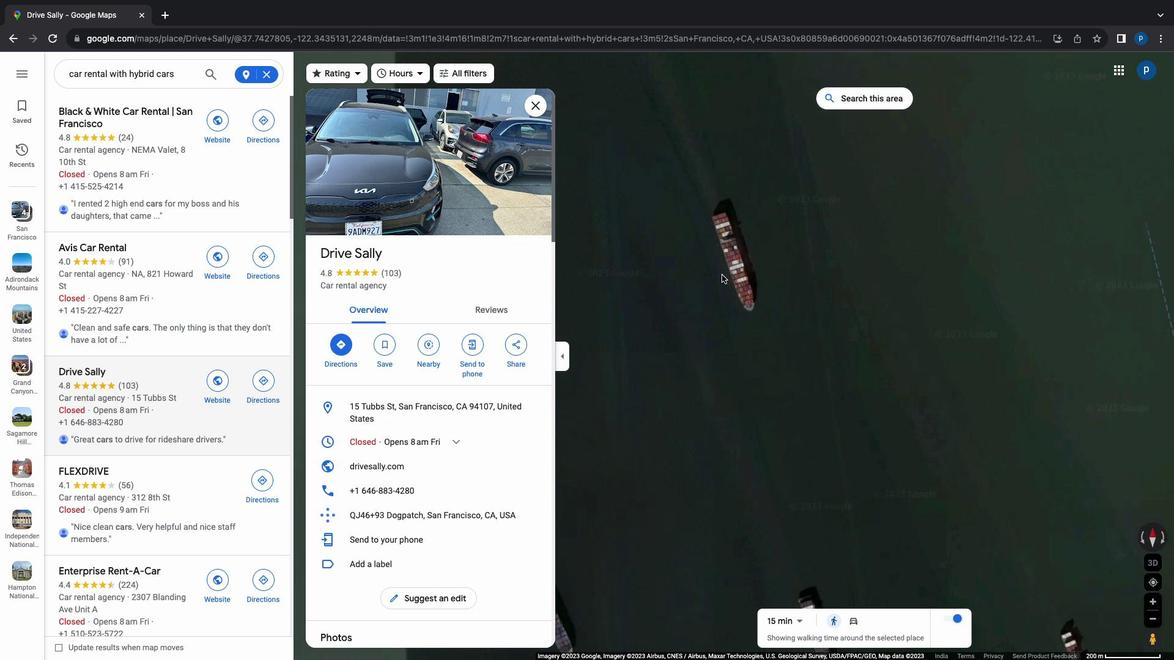 
Action: Mouse scrolled (722, 274) with delta (0, 4)
Screenshot: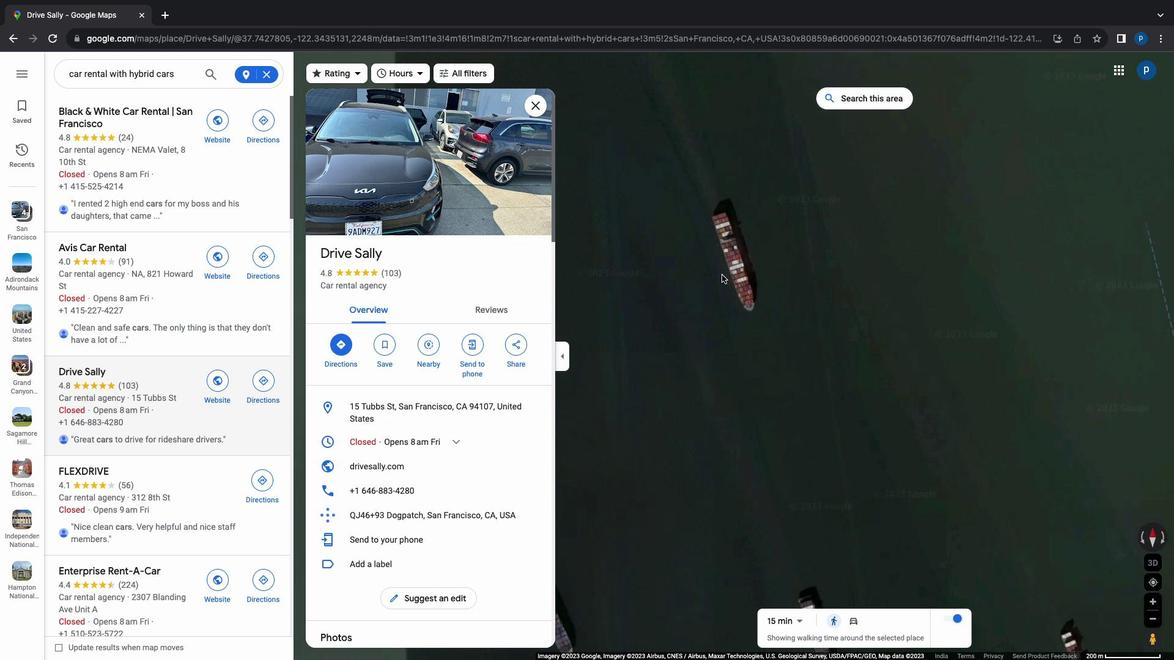 
Action: Mouse scrolled (722, 274) with delta (0, 0)
Screenshot: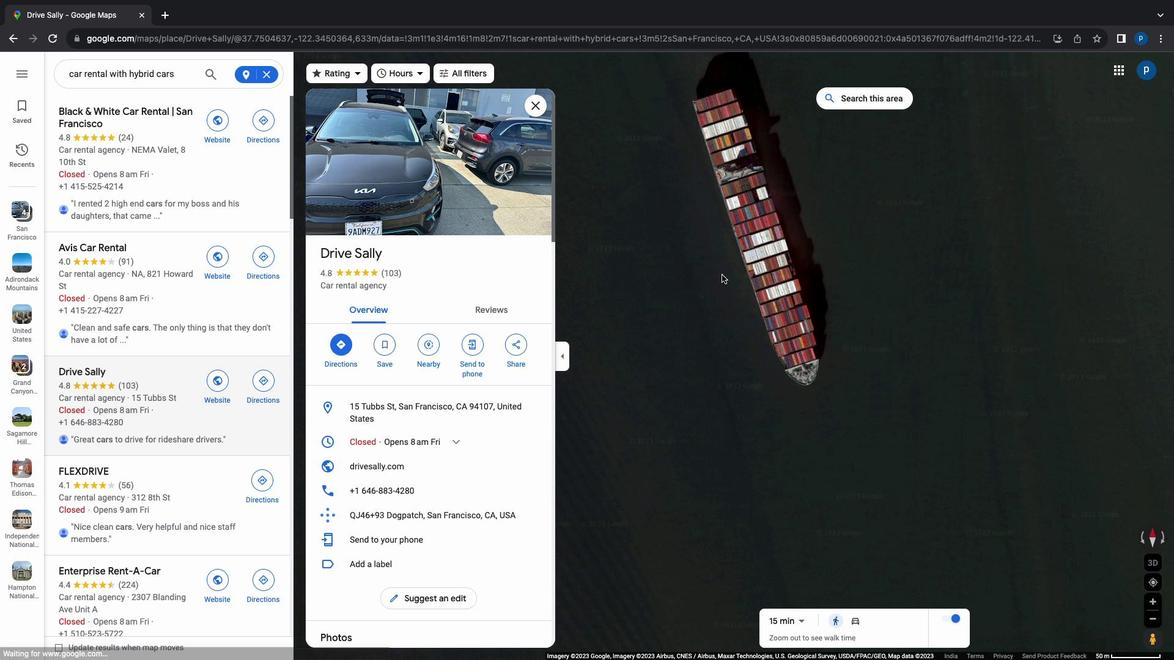 
Action: Mouse scrolled (722, 274) with delta (0, 0)
Screenshot: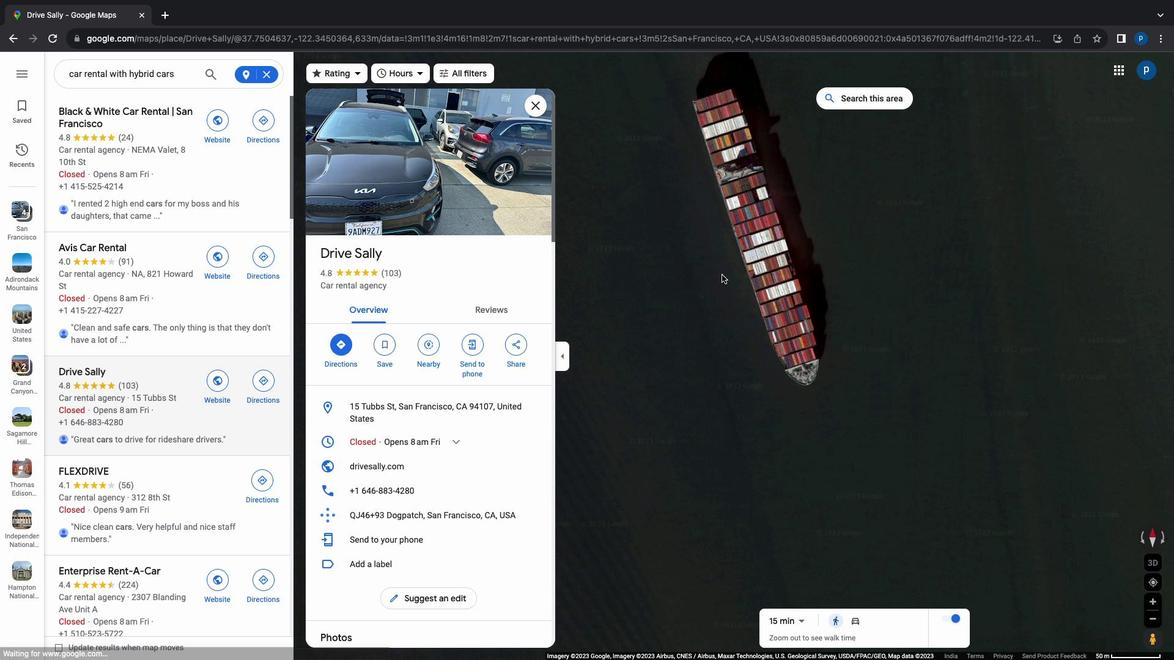 
Action: Mouse scrolled (722, 274) with delta (0, 1)
Screenshot: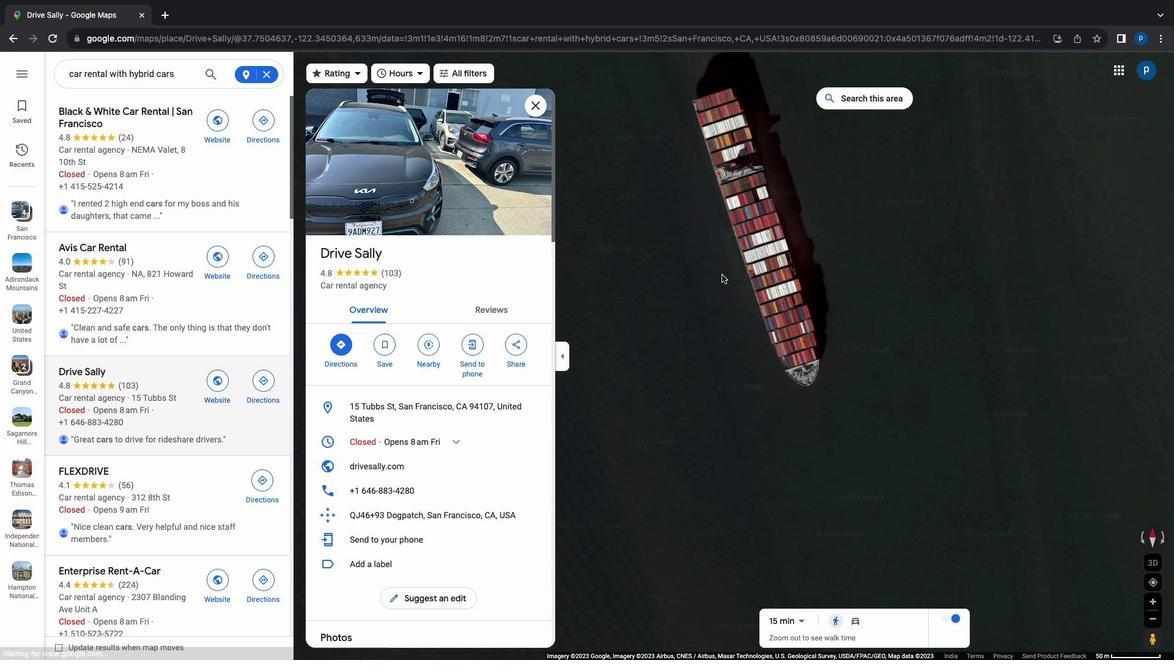 
Action: Mouse scrolled (722, 274) with delta (0, 3)
Screenshot: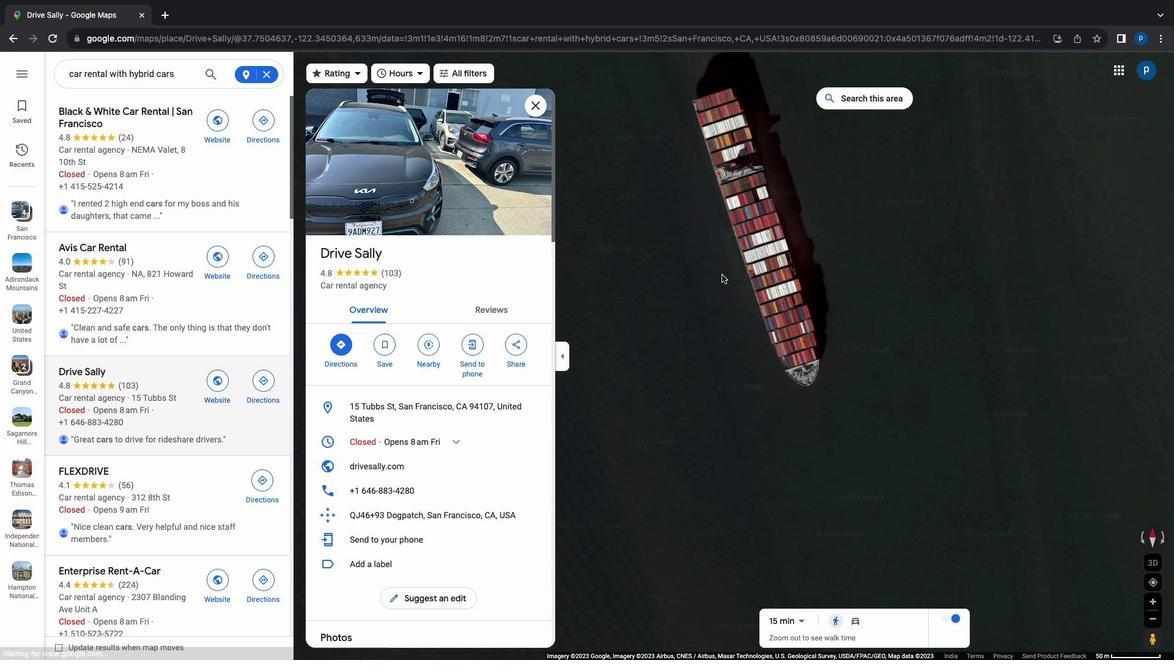 
Action: Mouse scrolled (722, 274) with delta (0, 3)
Screenshot: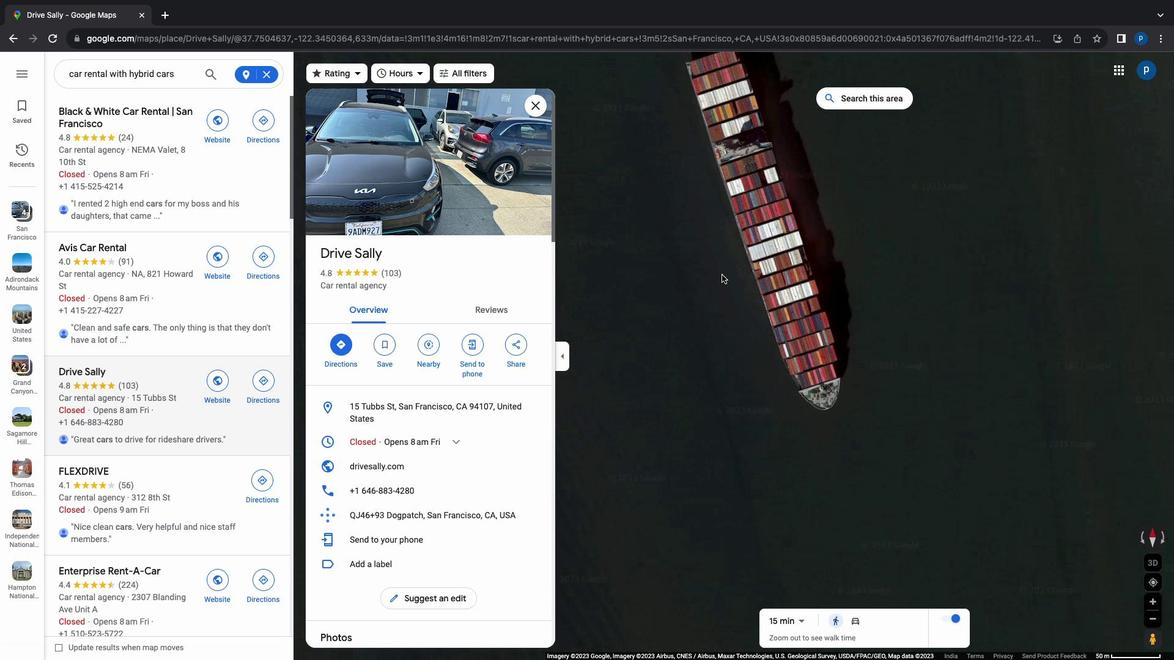 
Action: Mouse scrolled (722, 274) with delta (0, 4)
Screenshot: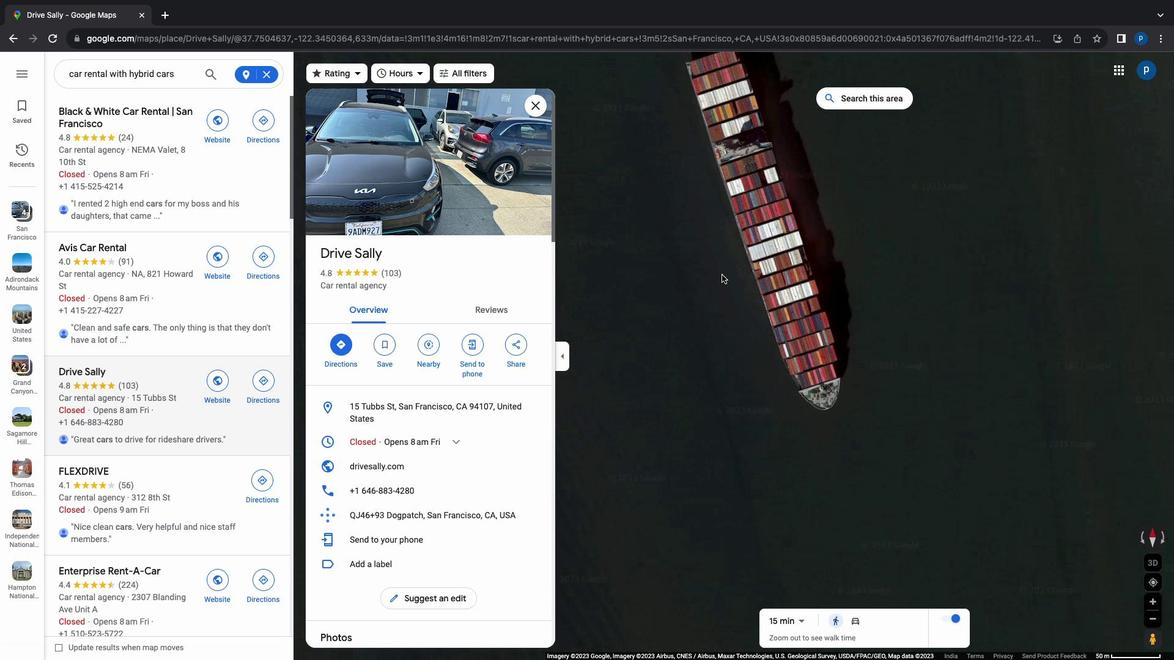 
Action: Mouse moved to (812, 288)
Screenshot: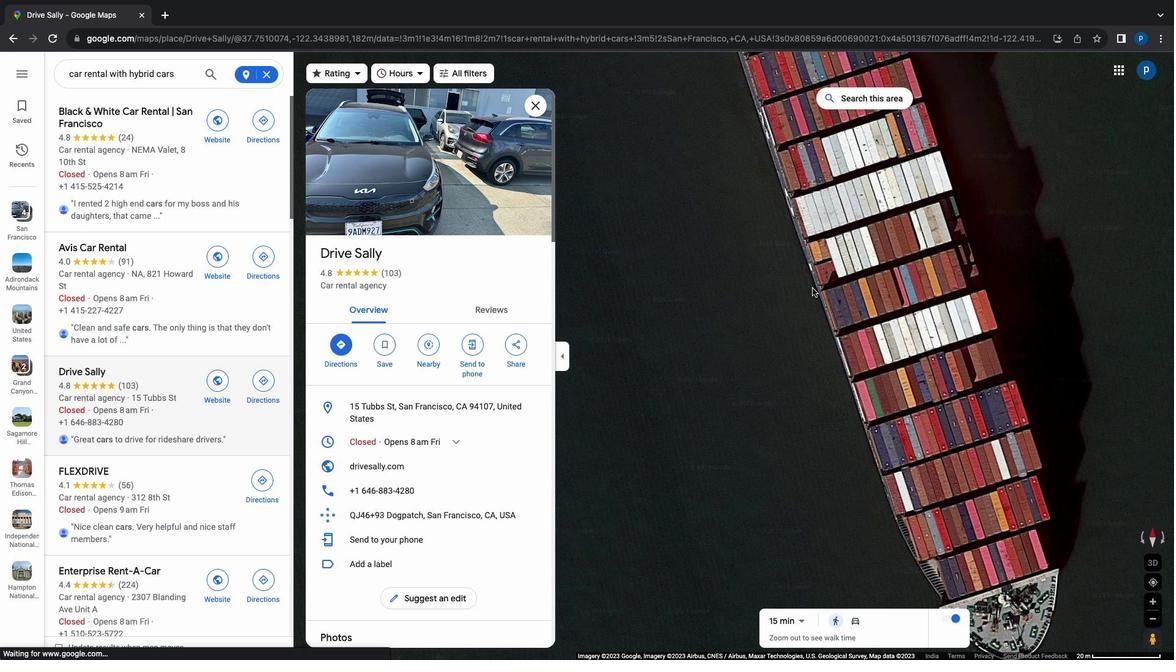 
Action: Mouse pressed left at (812, 288)
Screenshot: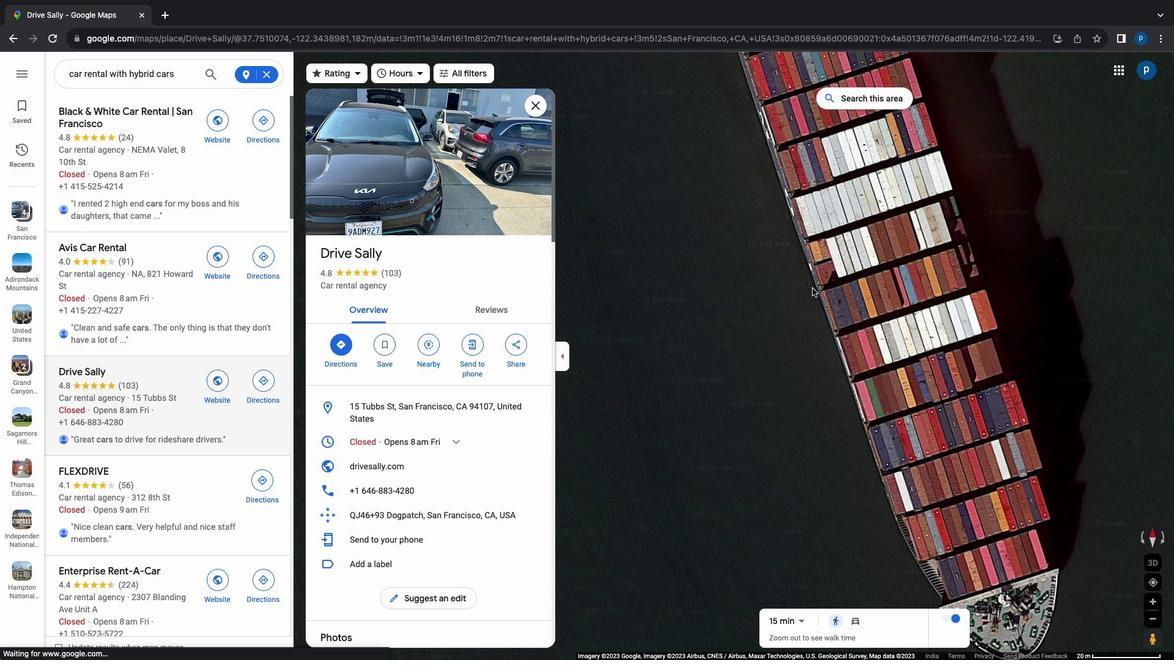 
Action: Mouse moved to (708, 349)
Screenshot: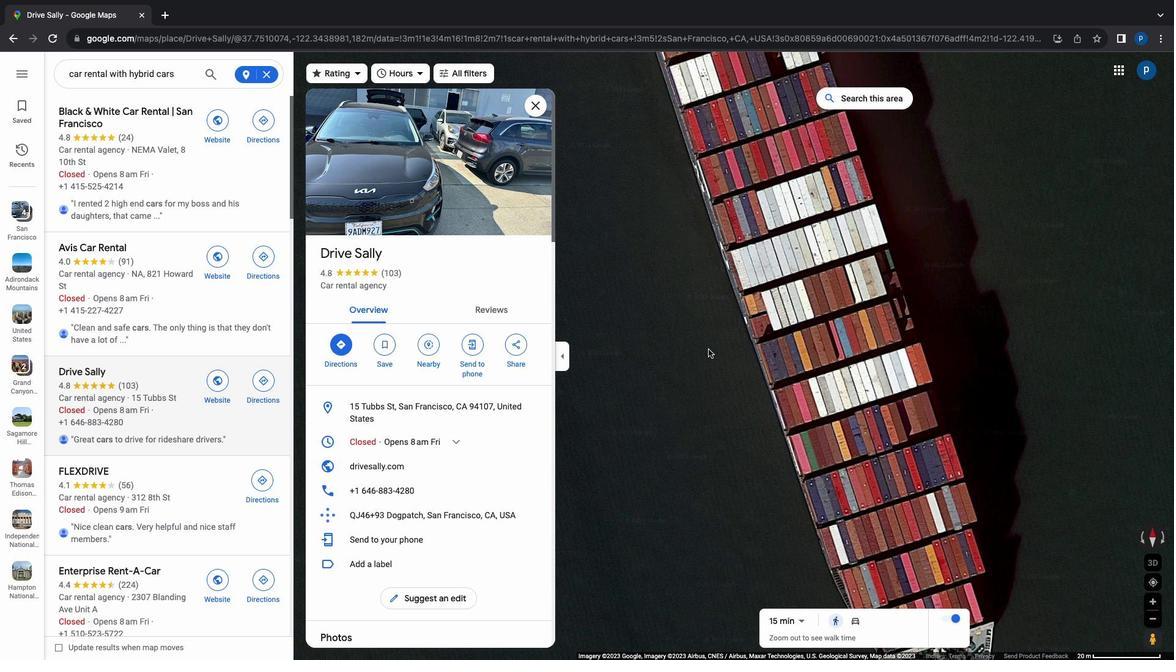 
Action: Mouse scrolled (708, 349) with delta (0, 0)
Screenshot: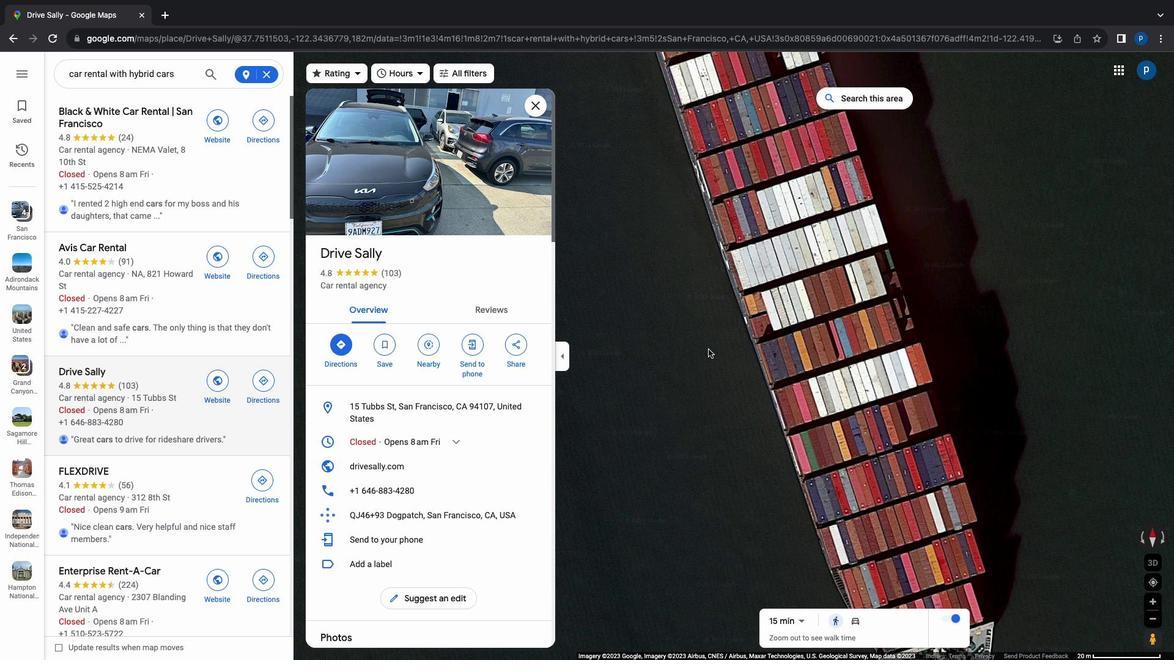 
Action: Mouse scrolled (708, 349) with delta (0, 0)
Screenshot: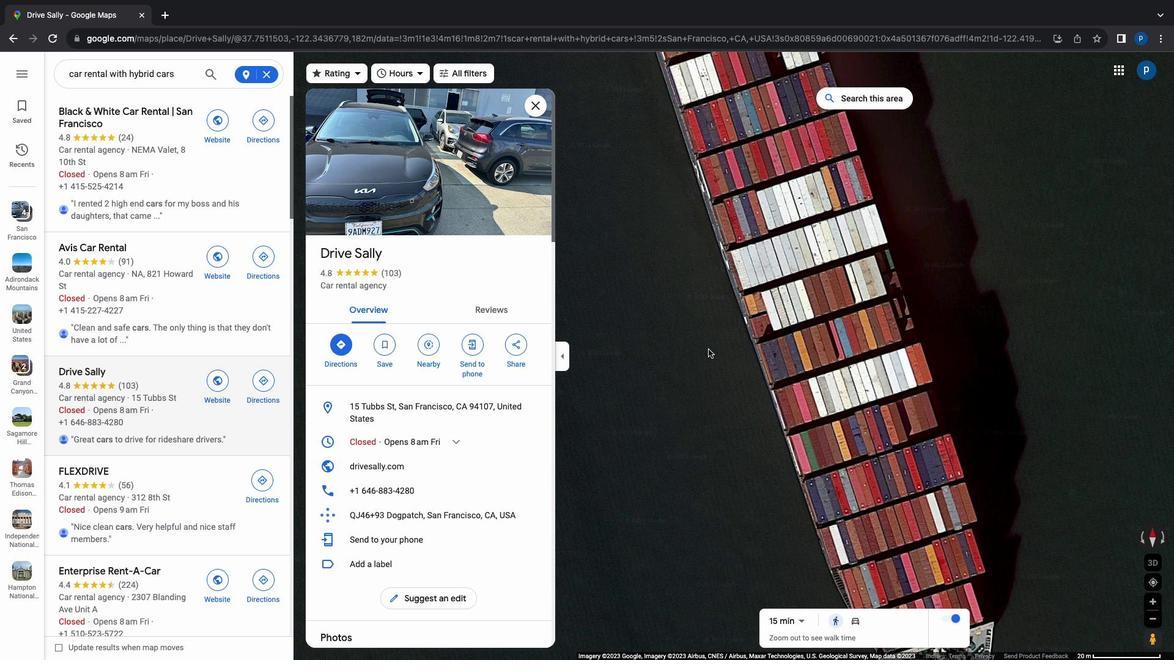 
Action: Mouse scrolled (708, 349) with delta (0, 2)
Screenshot: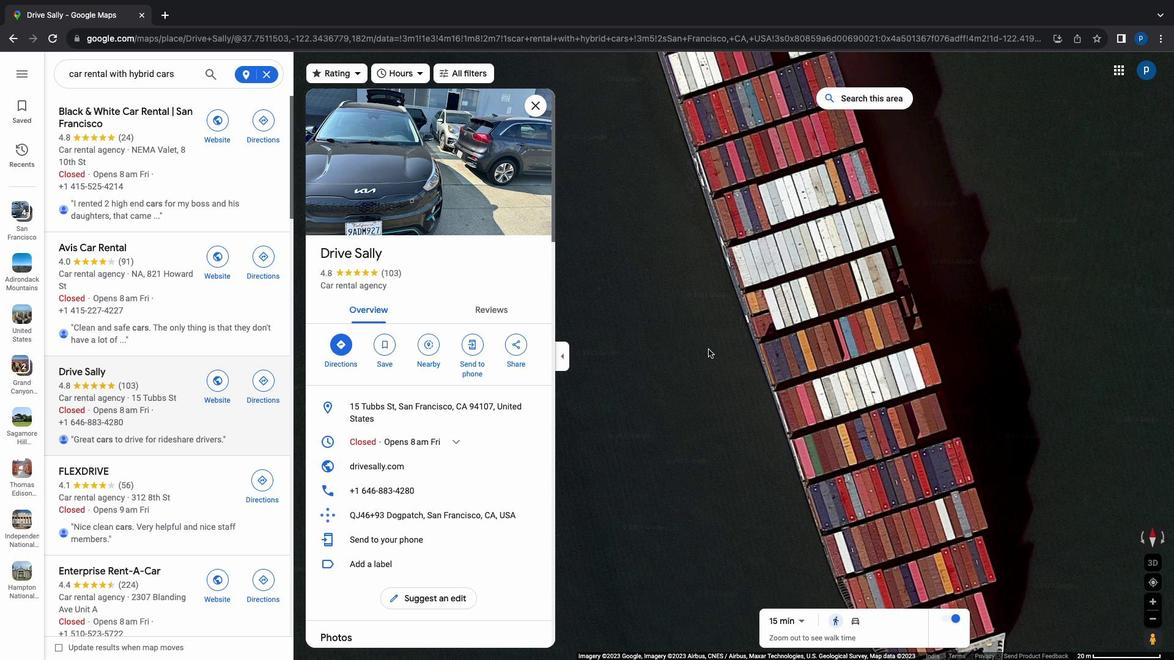 
Action: Mouse scrolled (708, 349) with delta (0, 3)
Screenshot: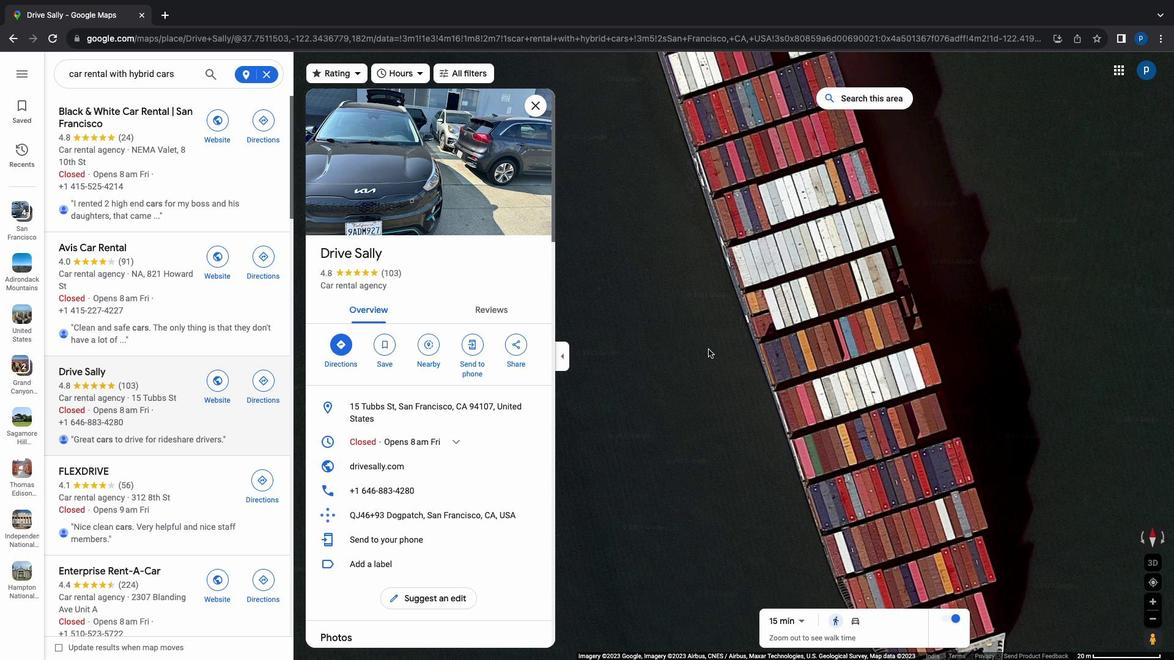 
Action: Mouse scrolled (708, 349) with delta (0, 3)
Screenshot: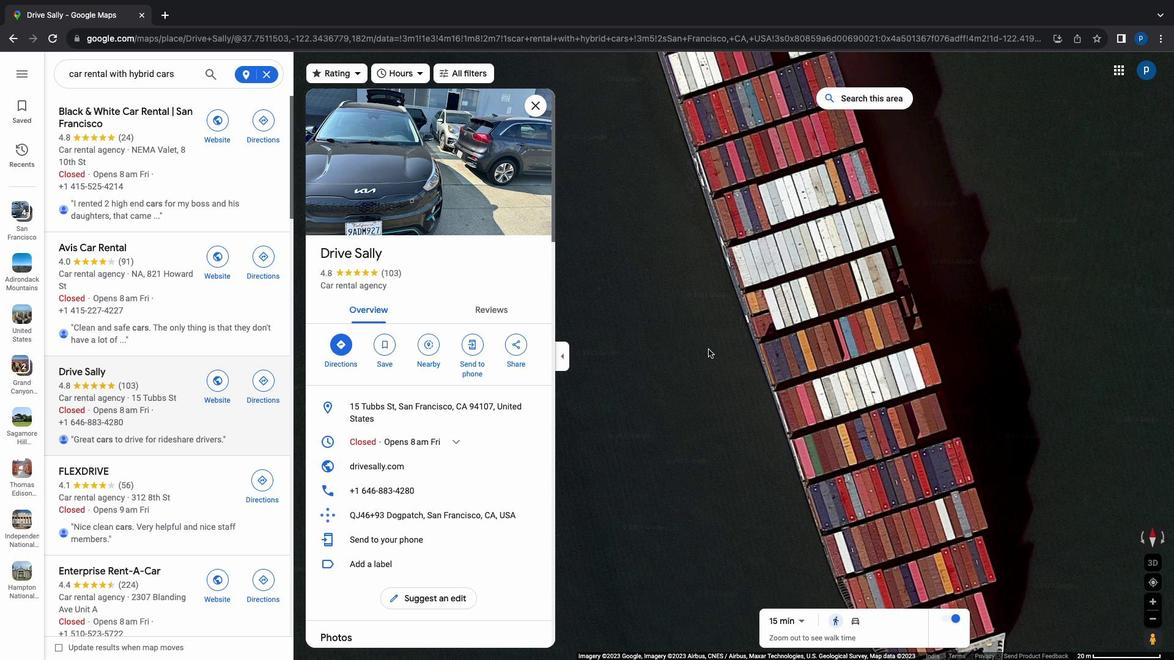 
Action: Mouse scrolled (708, 349) with delta (0, 4)
Screenshot: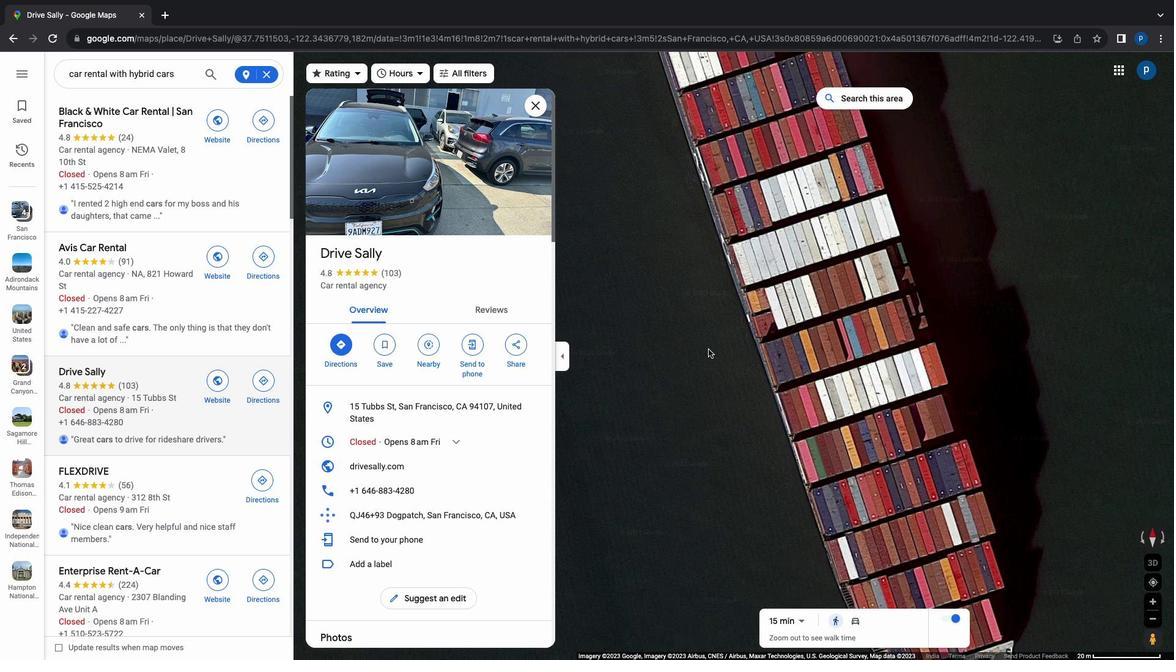 
Action: Mouse scrolled (708, 349) with delta (0, 0)
Screenshot: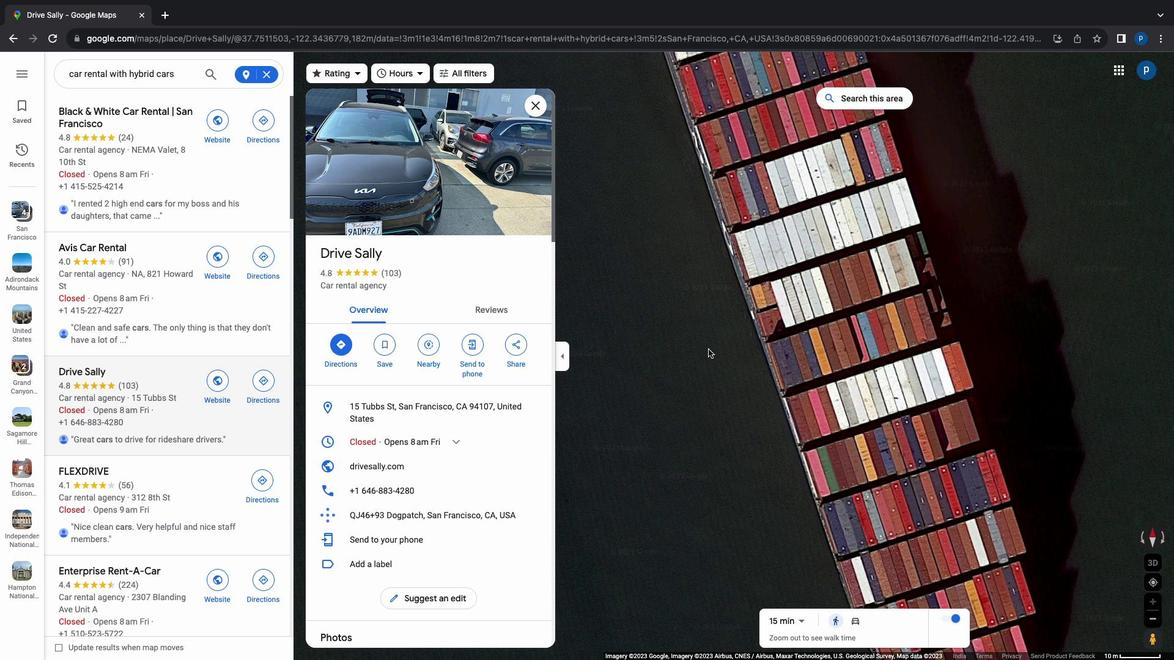 
Action: Mouse scrolled (708, 349) with delta (0, 0)
Screenshot: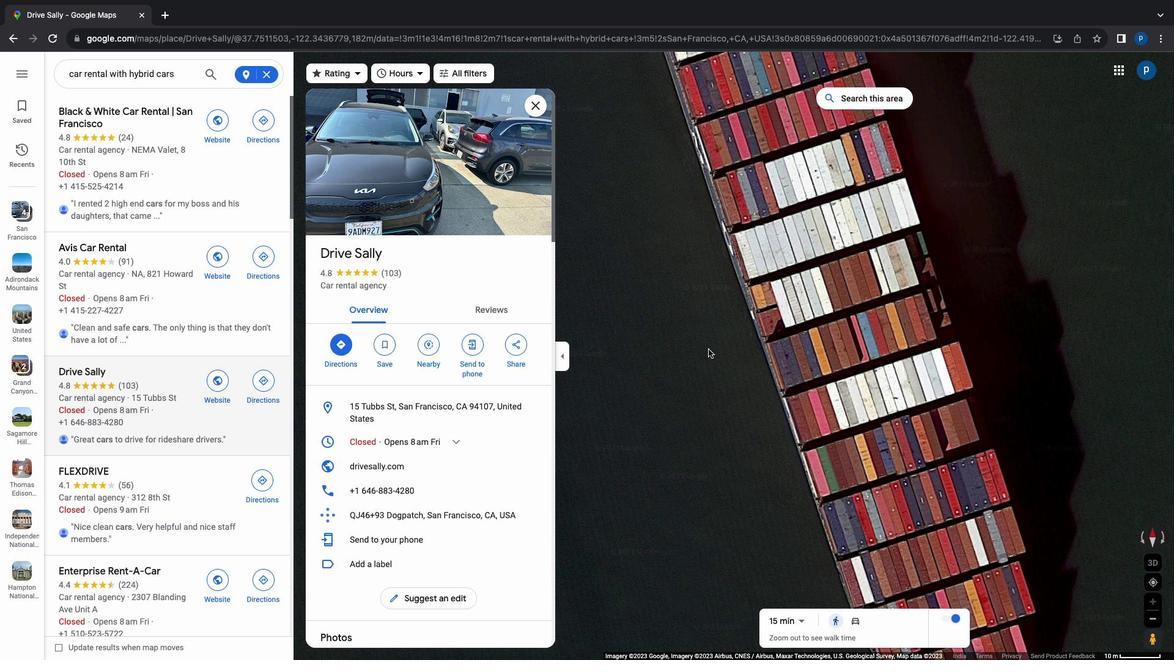 
Action: Mouse scrolled (708, 349) with delta (0, -1)
Screenshot: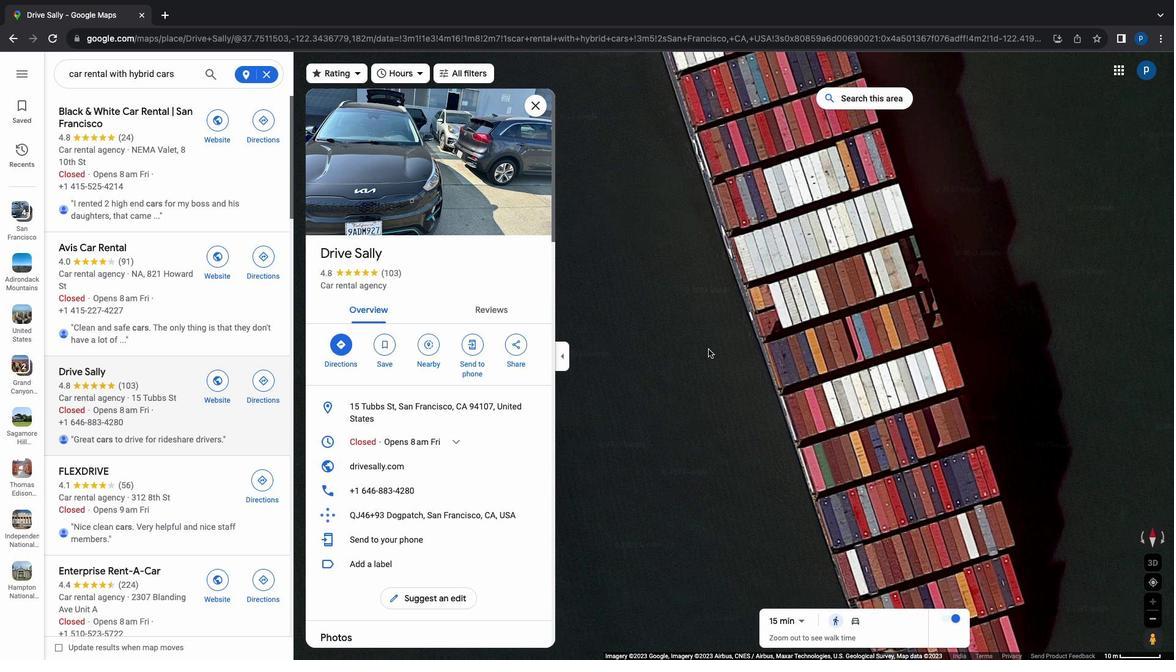 
Action: Mouse scrolled (708, 349) with delta (0, -3)
Screenshot: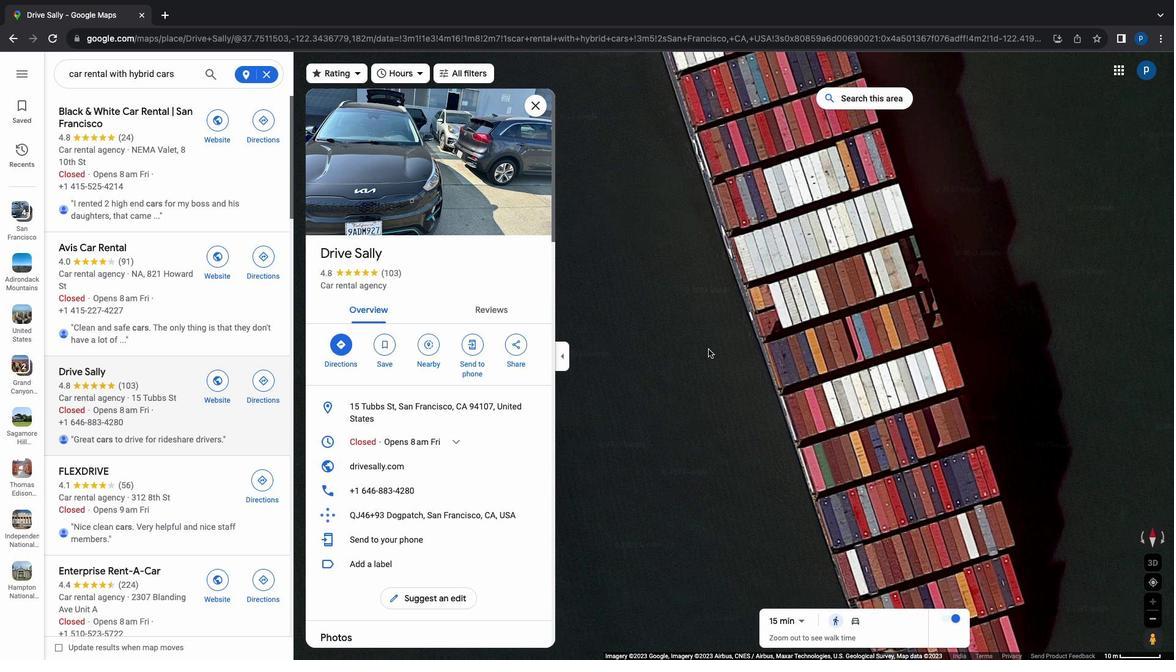 
Action: Mouse scrolled (708, 349) with delta (0, -3)
Screenshot: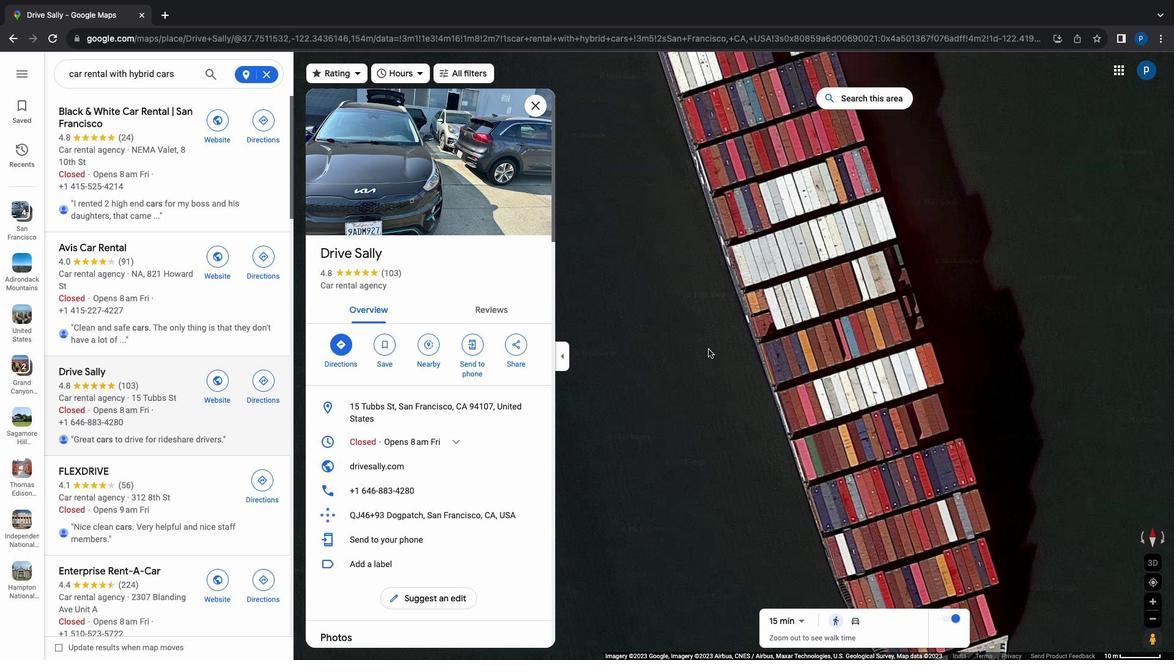 
Action: Mouse scrolled (708, 349) with delta (0, 0)
Screenshot: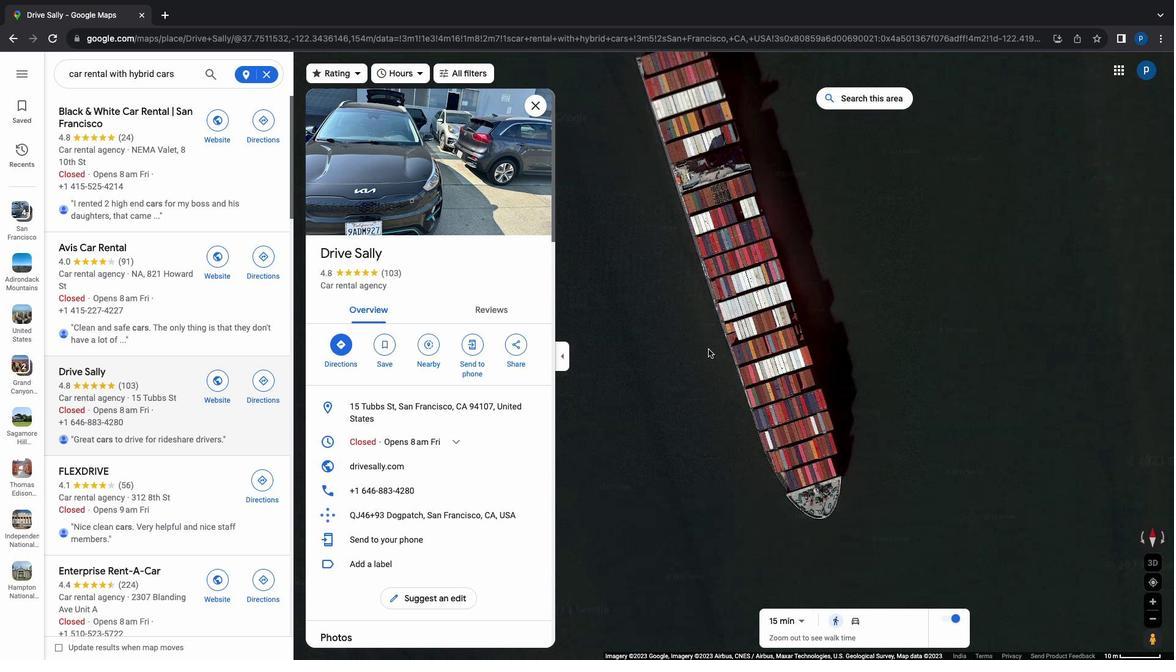 
Action: Mouse scrolled (708, 349) with delta (0, 0)
Screenshot: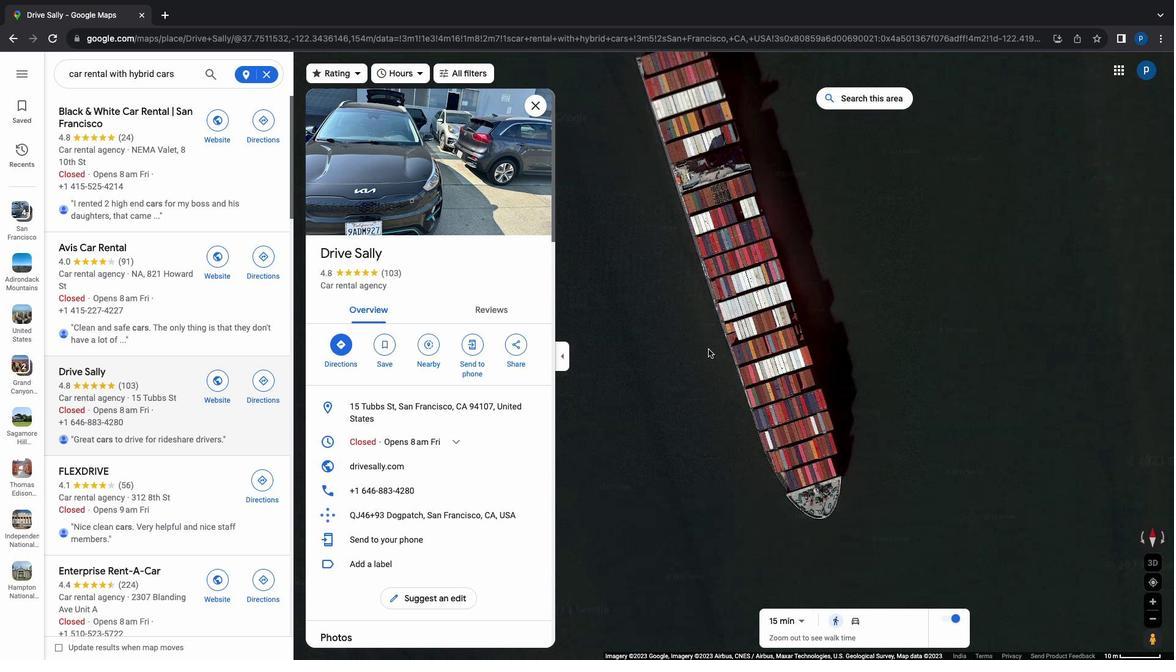 
Action: Mouse scrolled (708, 349) with delta (0, -2)
Screenshot: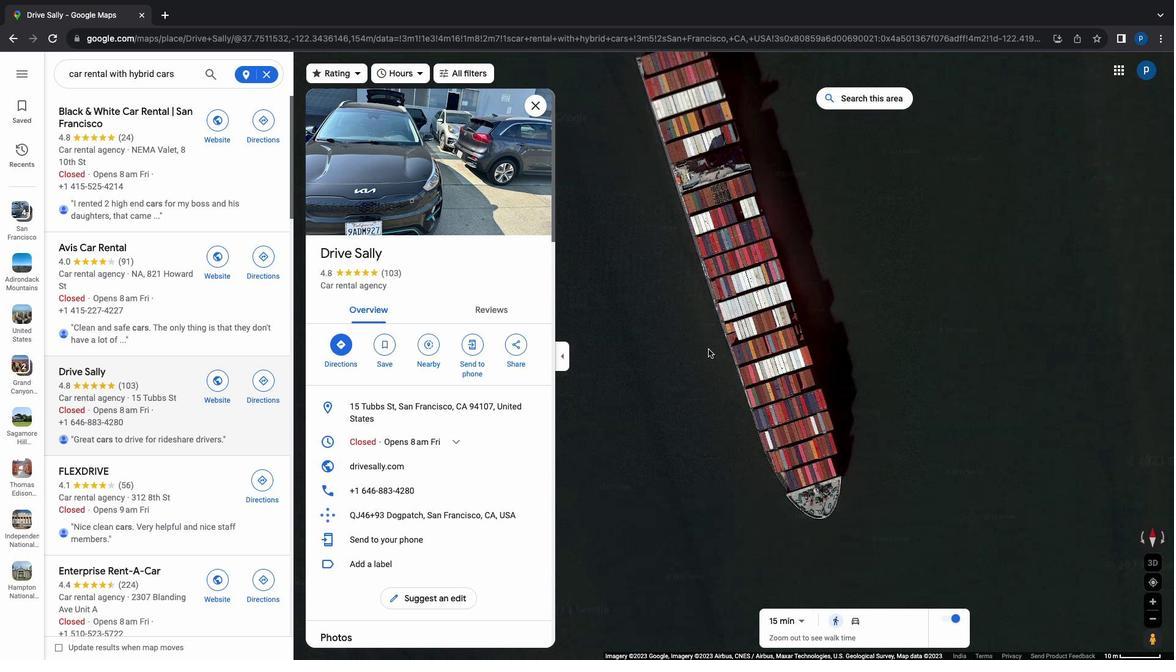 
Action: Mouse scrolled (708, 349) with delta (0, -3)
Screenshot: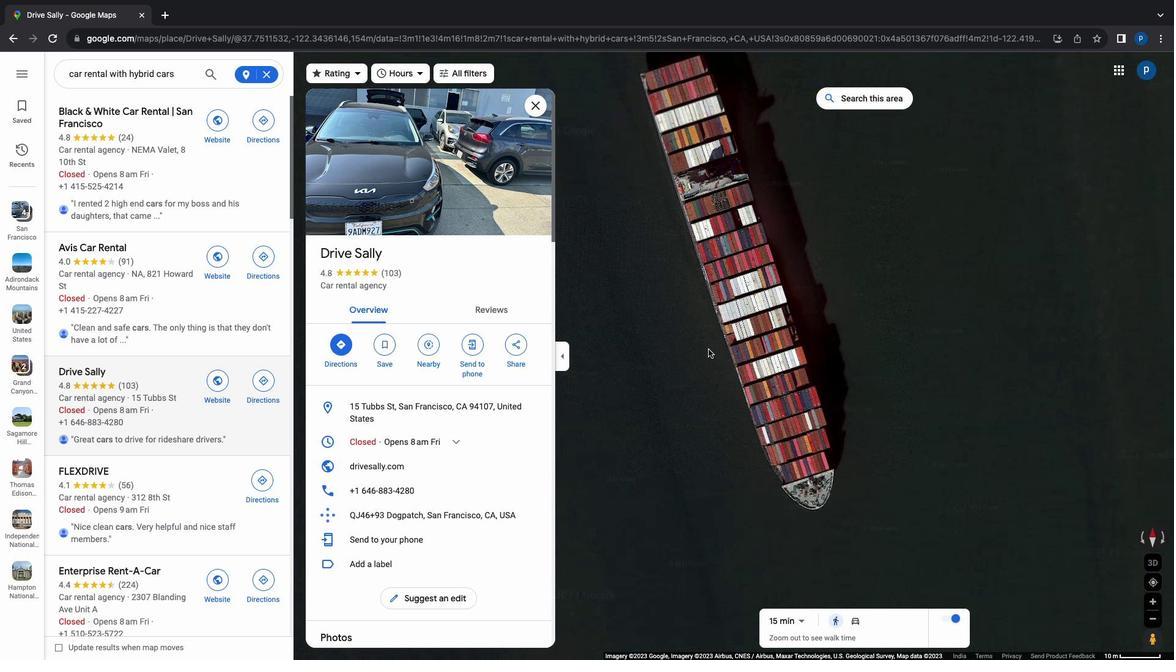 
Action: Mouse scrolled (708, 349) with delta (0, -3)
Screenshot: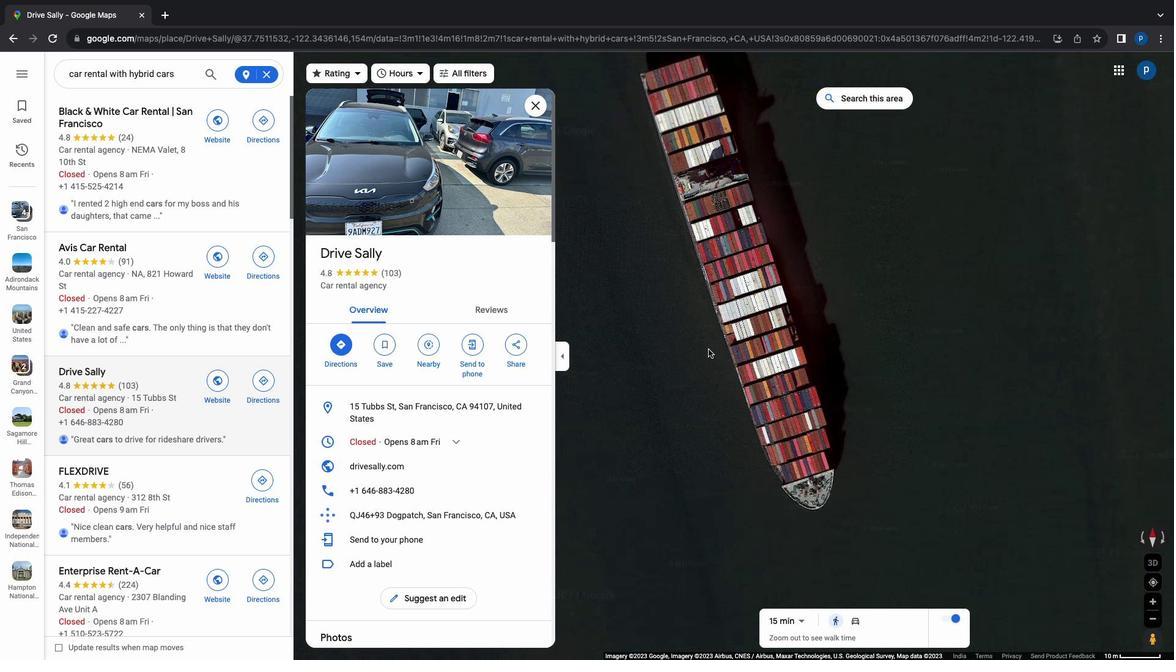 
Action: Mouse scrolled (708, 349) with delta (0, -4)
Screenshot: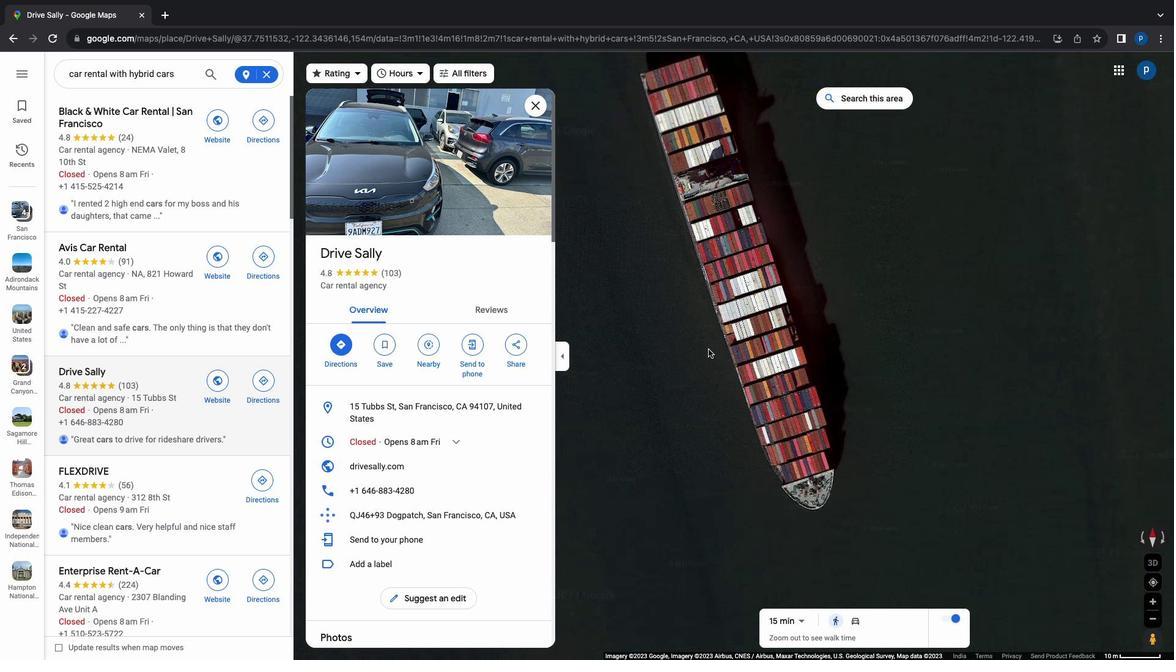 
Action: Mouse scrolled (708, 349) with delta (0, -4)
Screenshot: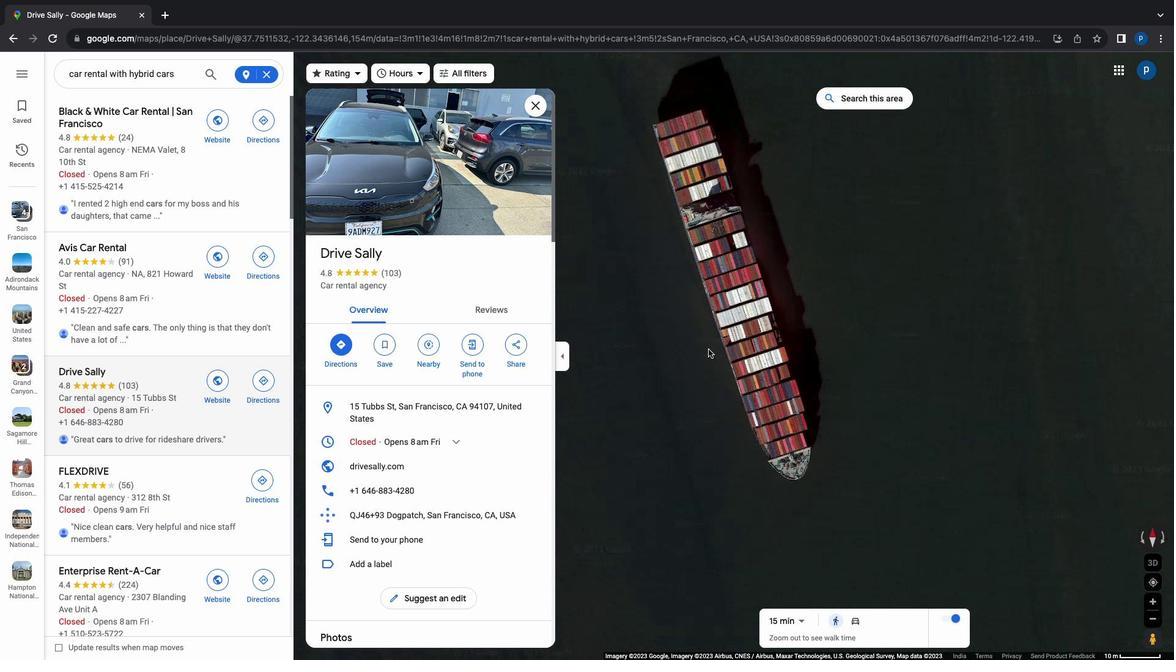 
Action: Mouse pressed left at (708, 349)
Screenshot: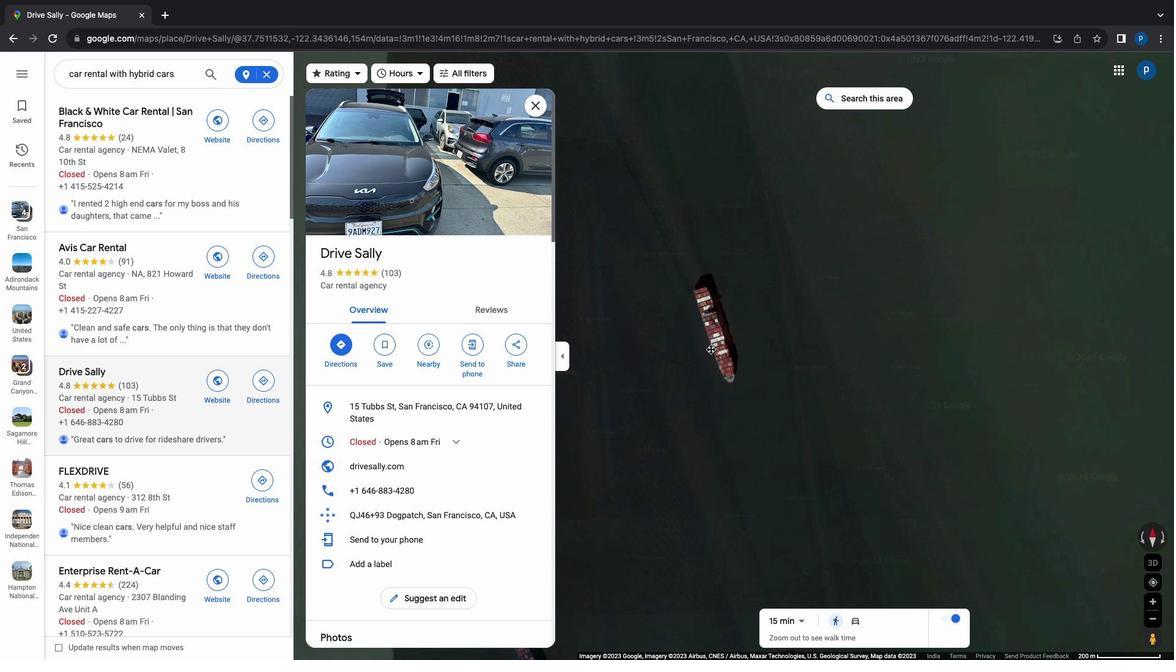 
Action: Mouse moved to (682, 345)
Screenshot: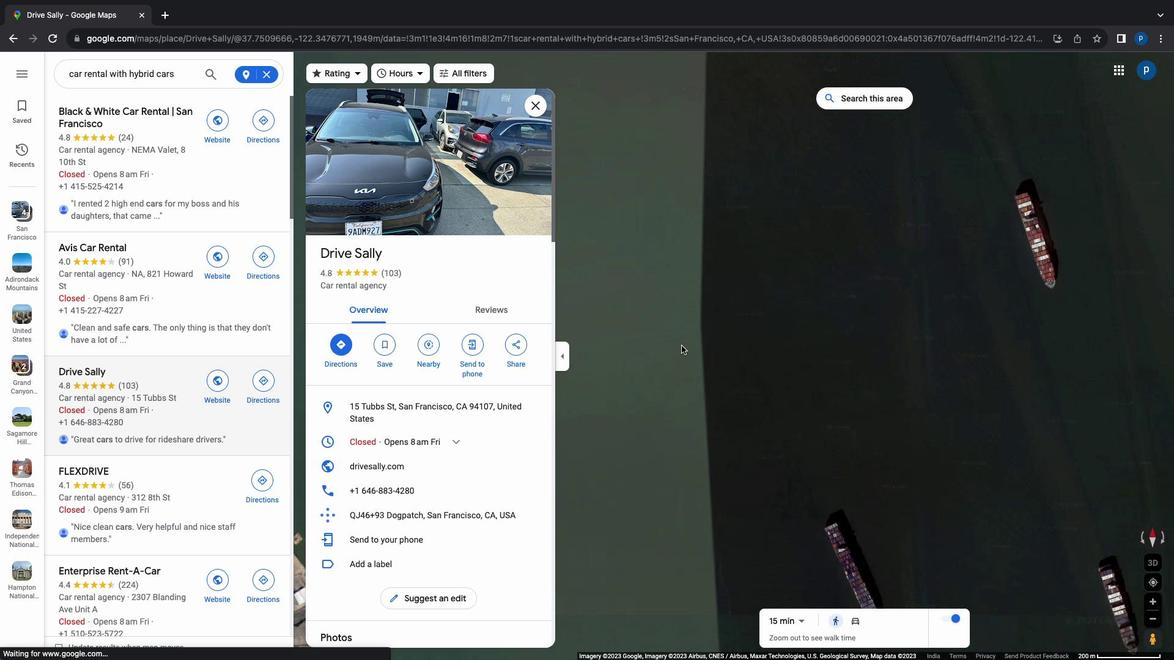 
Action: Mouse pressed left at (682, 345)
Screenshot: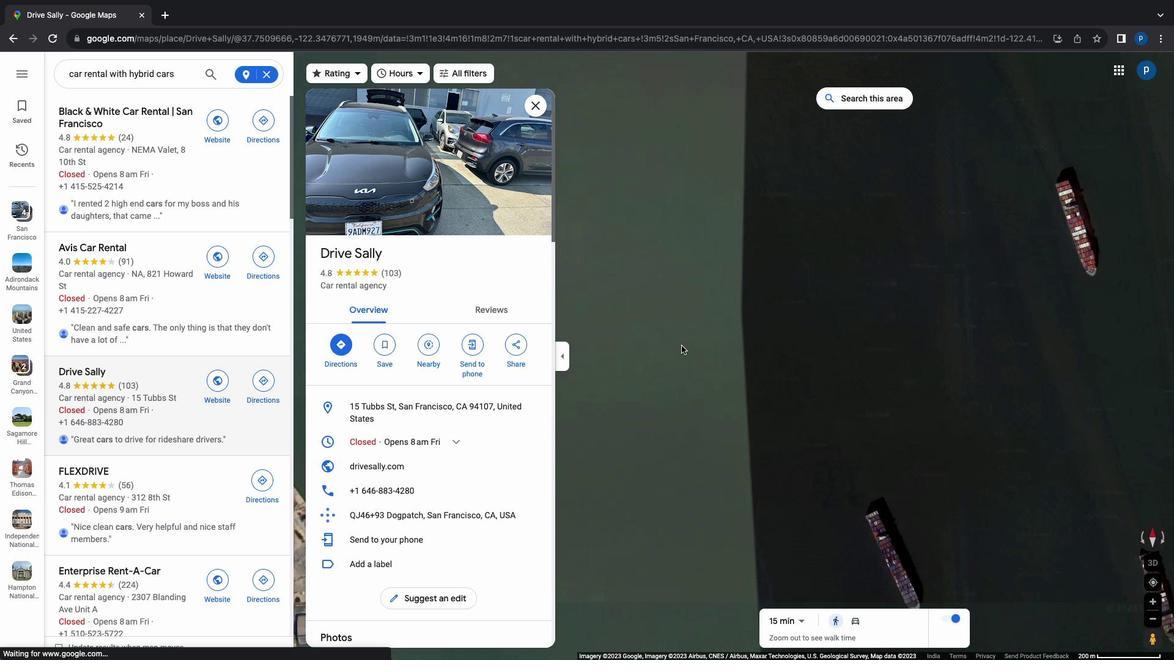 
Action: Mouse moved to (738, 355)
Screenshot: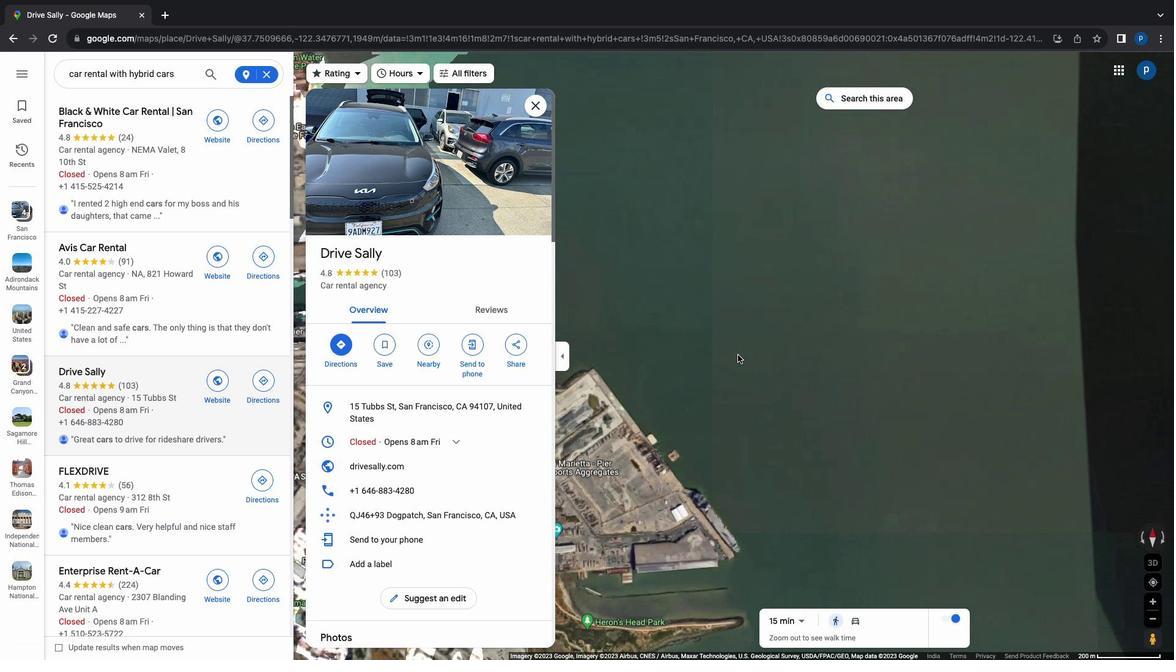 
Action: Mouse scrolled (738, 355) with delta (0, 0)
Screenshot: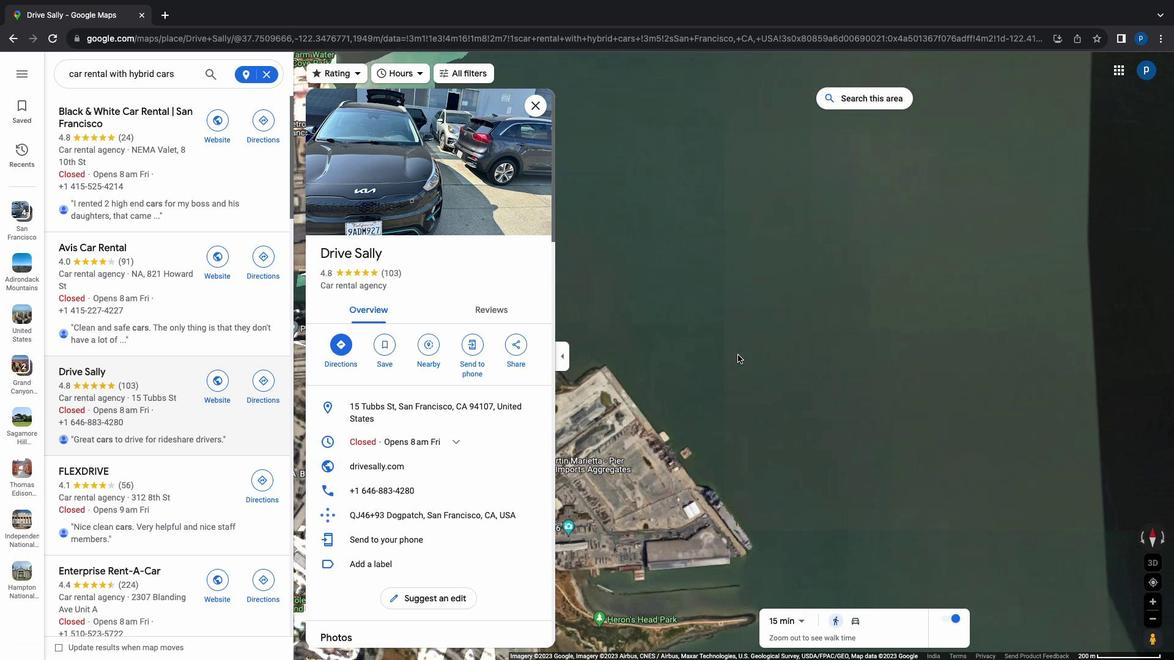 
Action: Mouse scrolled (738, 355) with delta (0, 0)
Screenshot: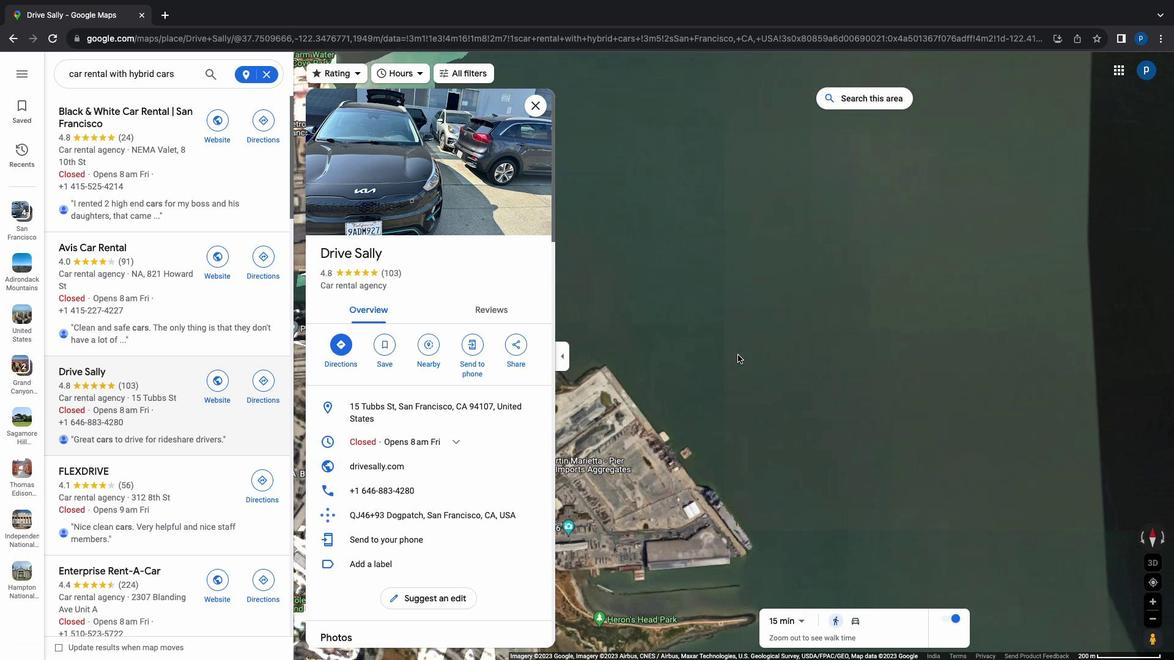 
Action: Mouse scrolled (738, 355) with delta (0, -1)
Screenshot: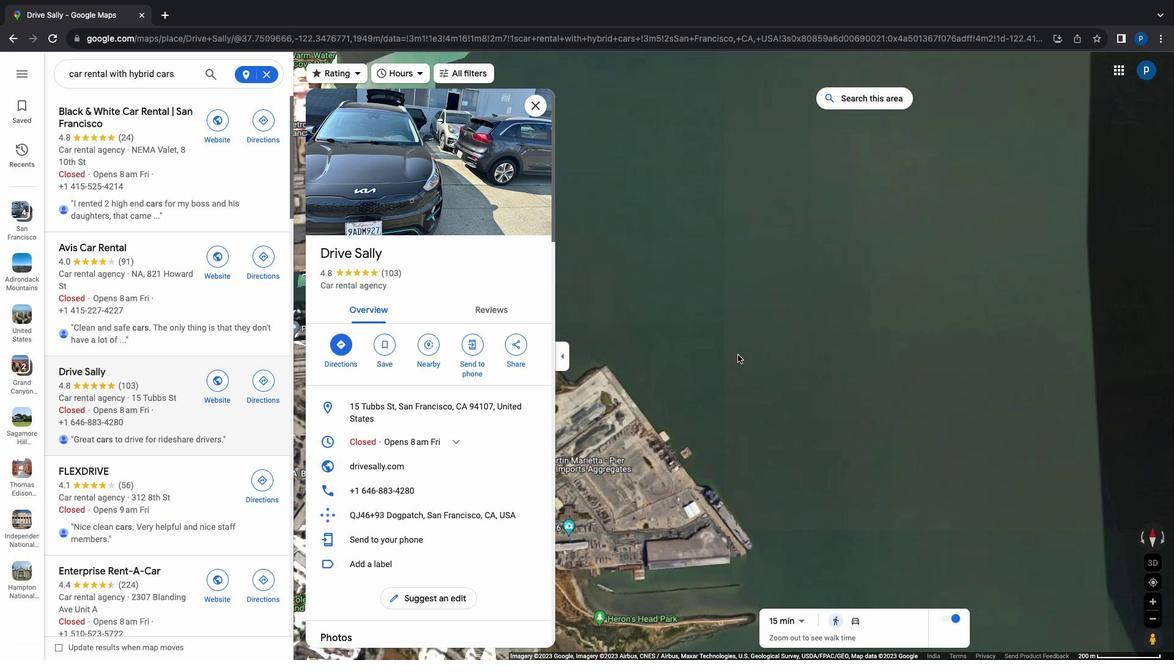 
Action: Mouse scrolled (738, 355) with delta (0, -3)
Screenshot: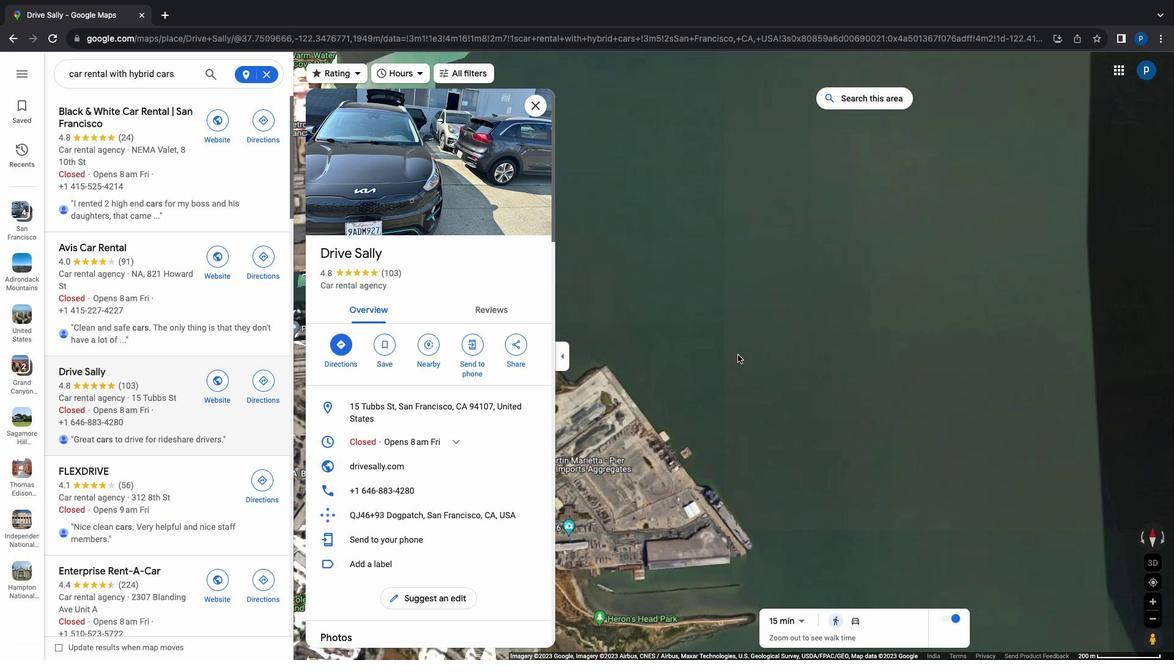 
Action: Mouse scrolled (738, 355) with delta (0, -3)
Screenshot: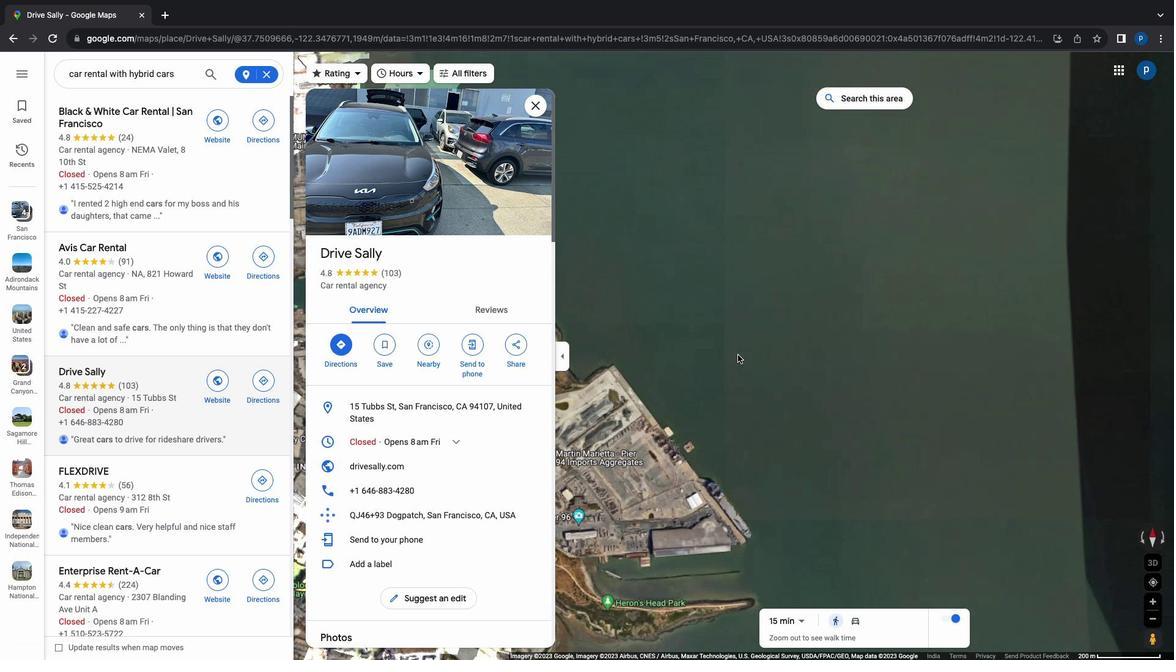 
Action: Mouse scrolled (738, 355) with delta (0, -4)
Screenshot: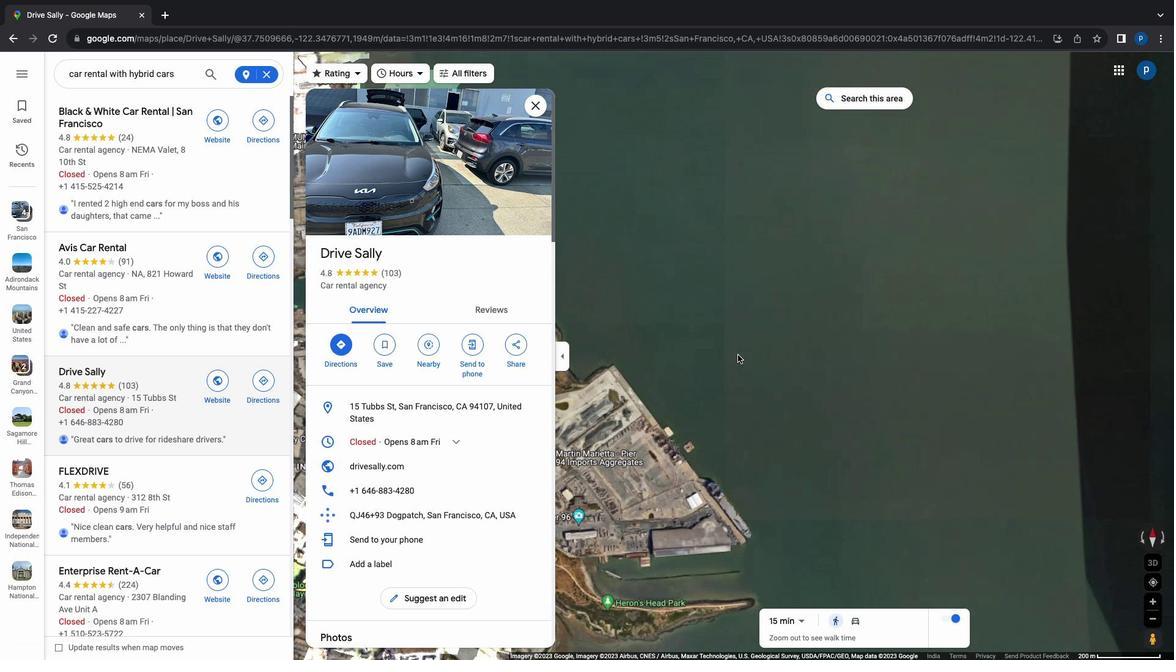
Action: Mouse moved to (671, 379)
Screenshot: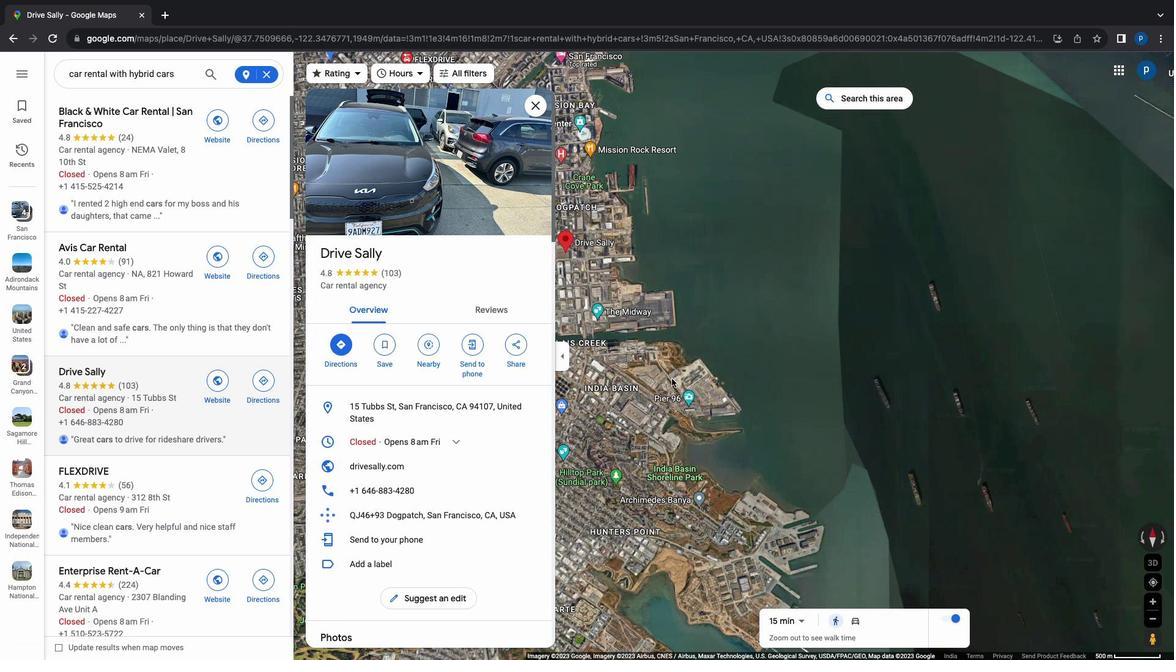 
Action: Mouse pressed left at (671, 379)
Screenshot: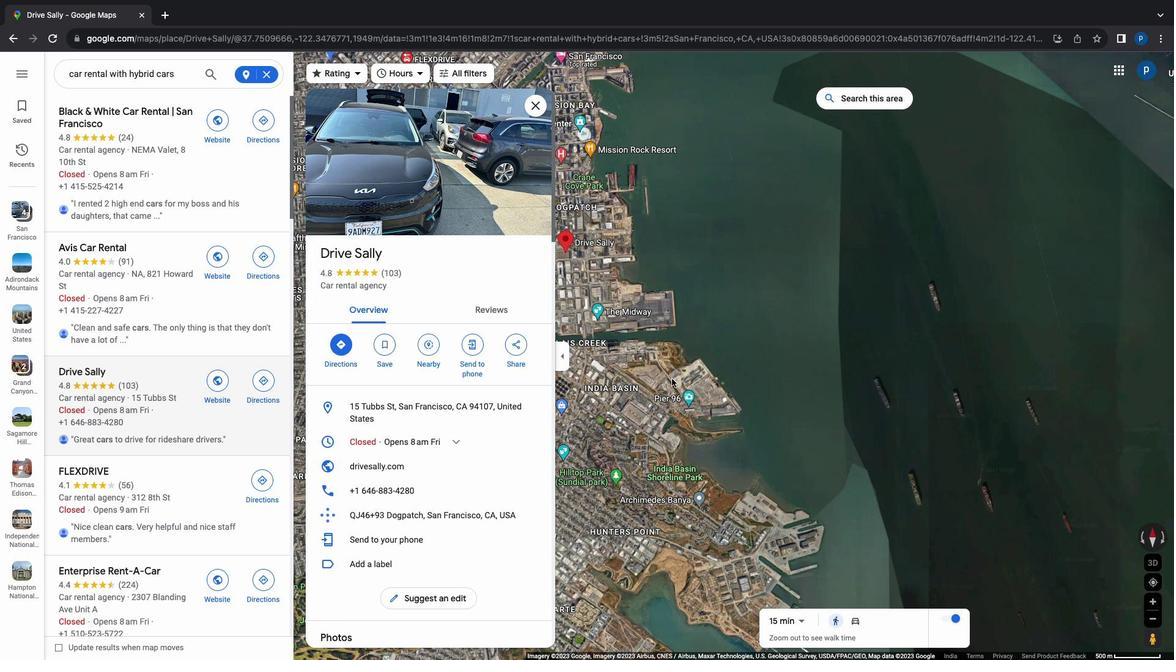 
Action: Mouse moved to (723, 346)
Screenshot: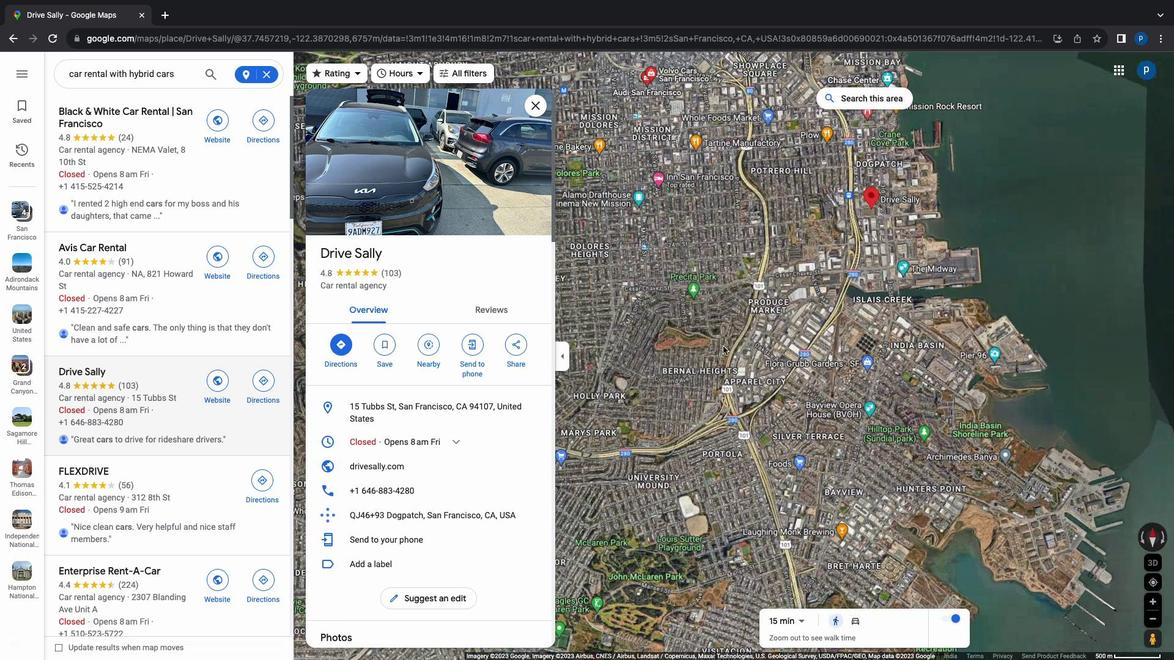
Action: Mouse pressed left at (723, 346)
Screenshot: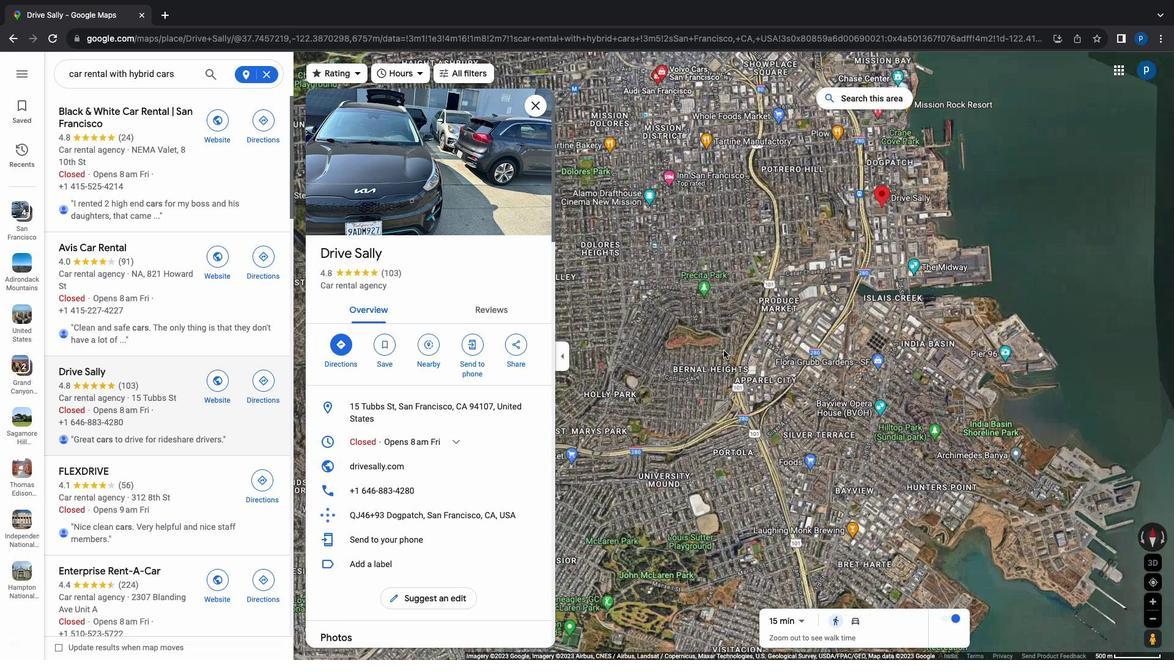 
Action: Mouse moved to (705, 324)
Screenshot: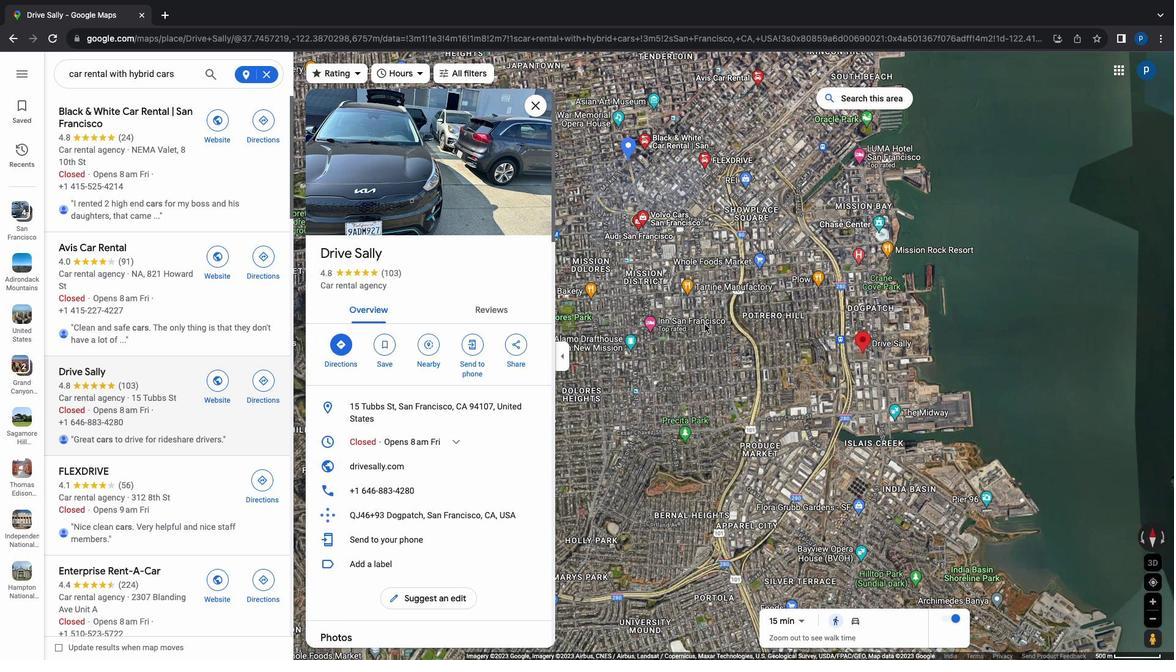 
Action: Mouse pressed left at (705, 324)
Screenshot: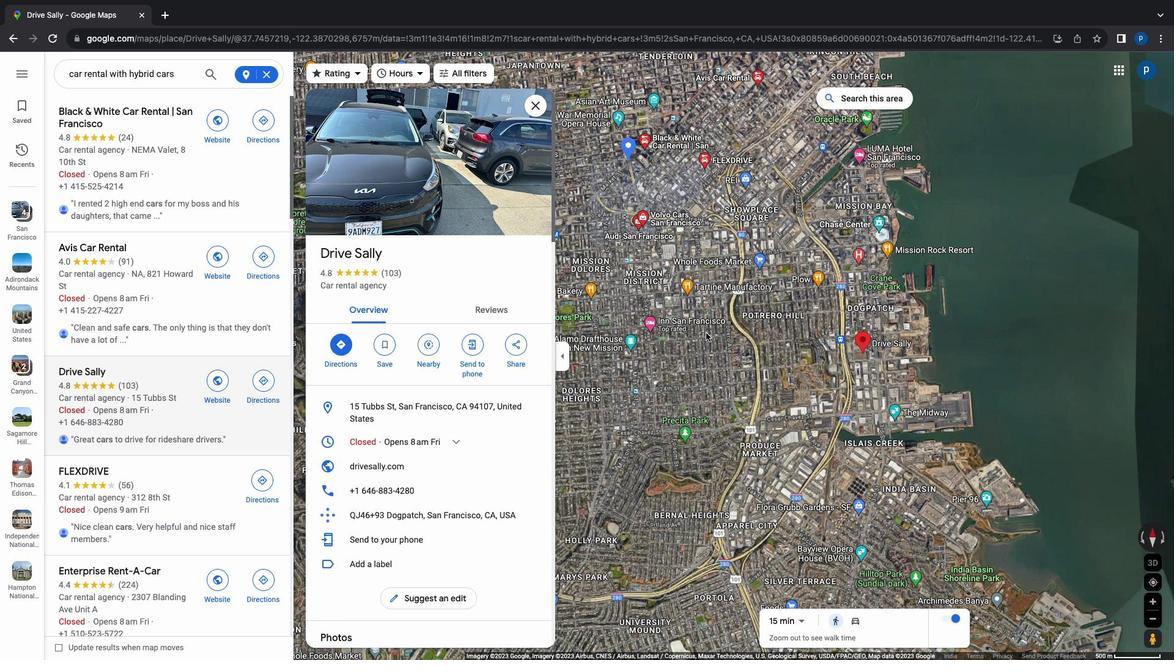 
Action: Mouse moved to (679, 353)
Screenshot: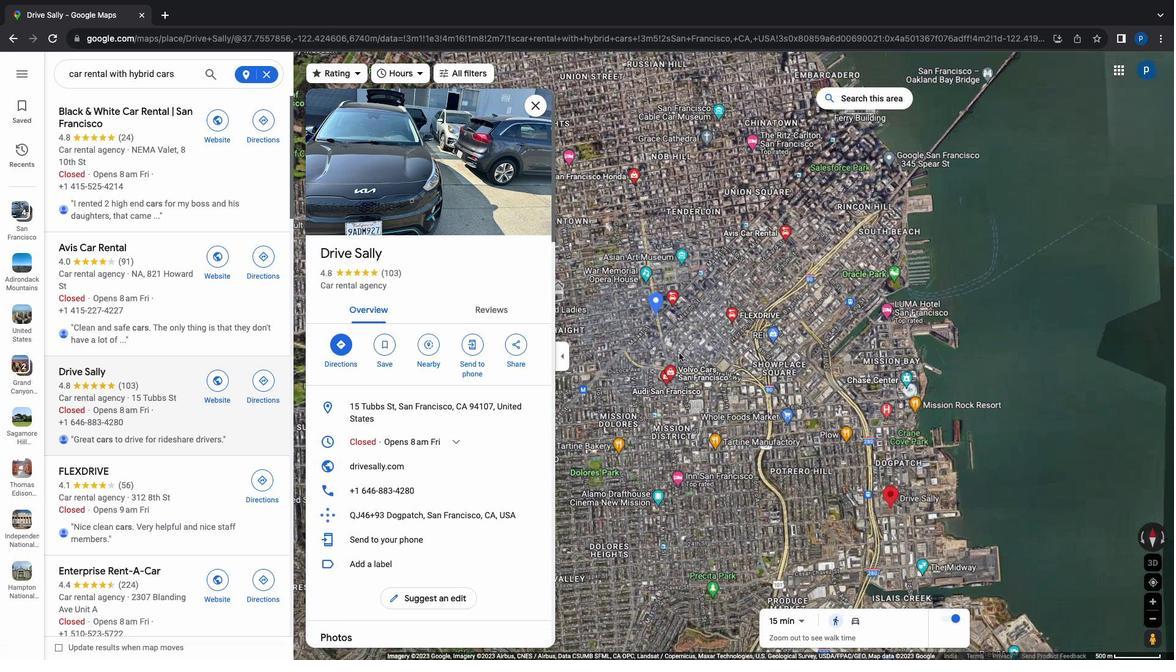 
Action: Mouse scrolled (679, 353) with delta (0, 0)
Screenshot: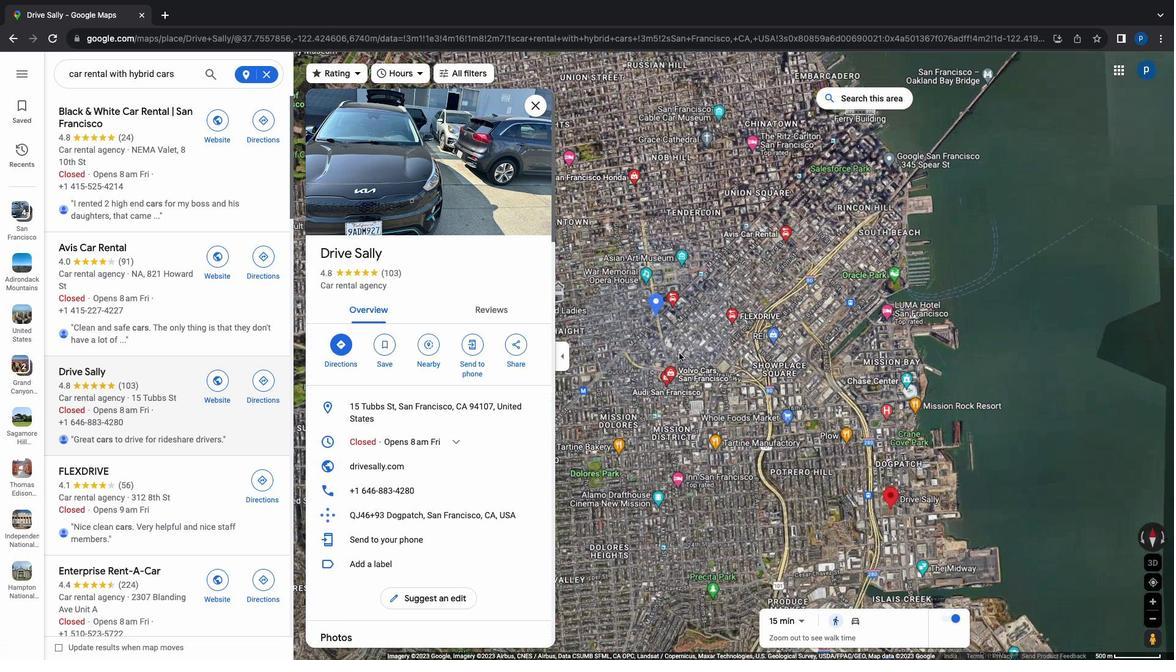 
Action: Mouse scrolled (679, 353) with delta (0, 0)
Screenshot: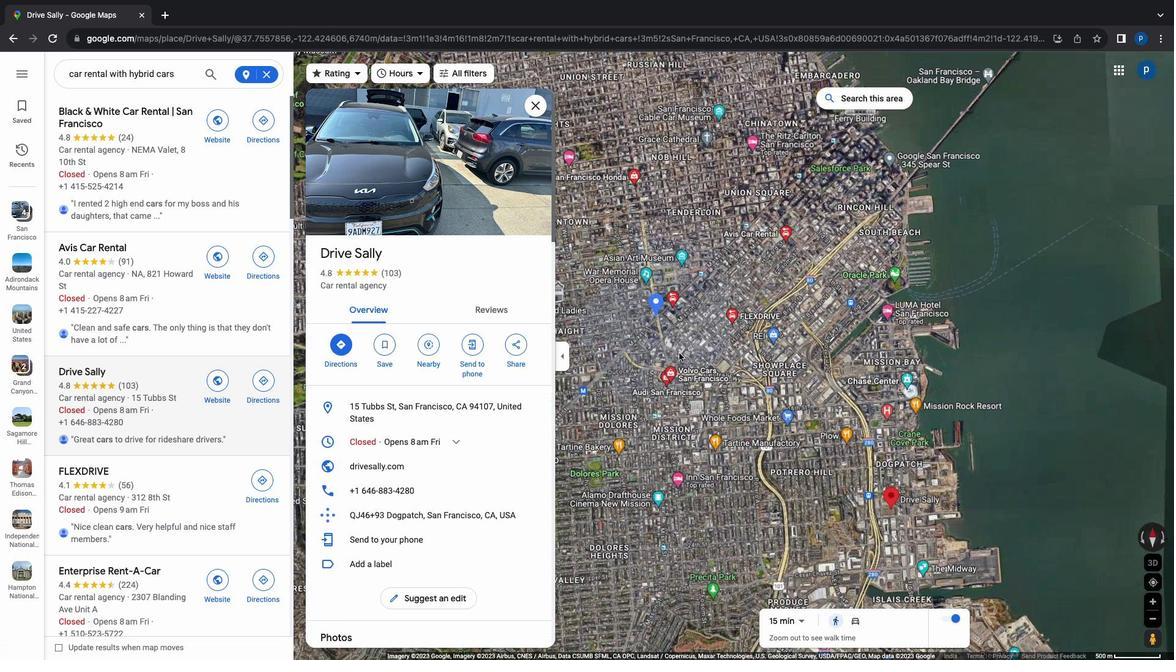 
Action: Mouse scrolled (679, 353) with delta (0, 1)
Screenshot: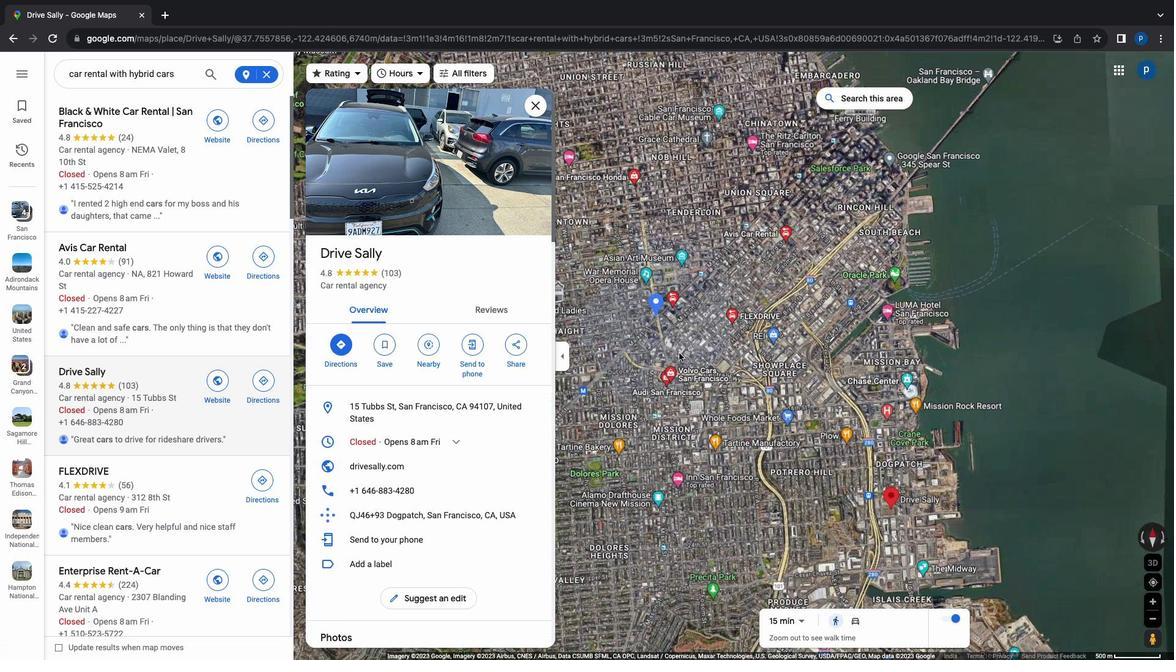 
Action: Mouse scrolled (679, 353) with delta (0, 3)
Screenshot: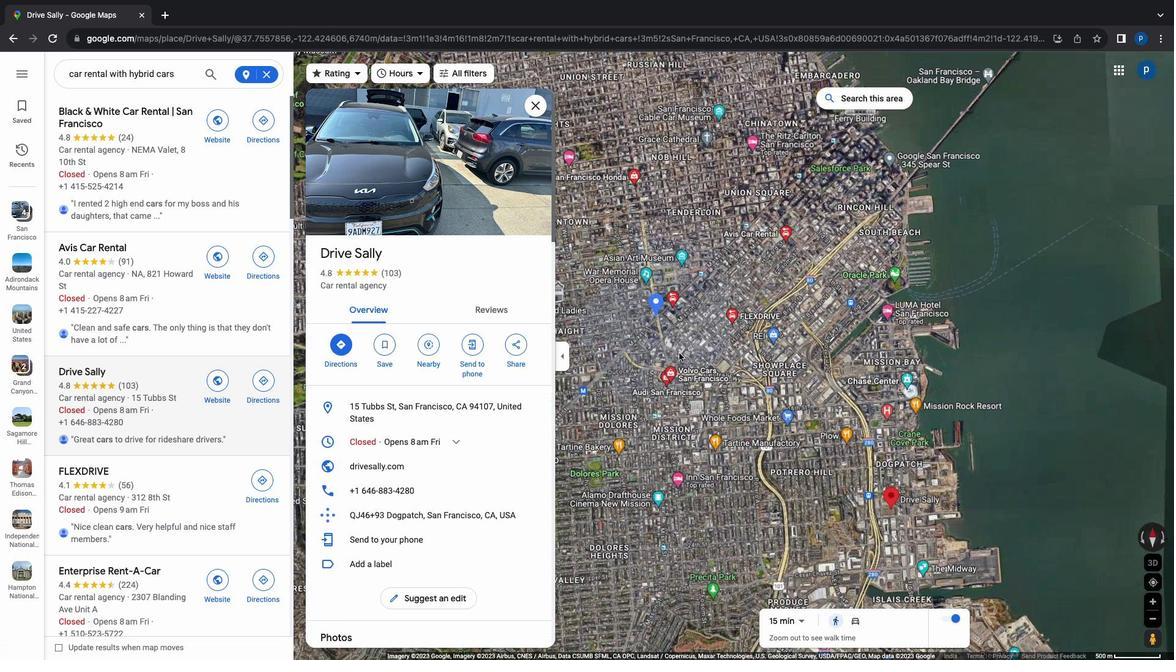 
Action: Mouse scrolled (679, 353) with delta (0, 3)
Screenshot: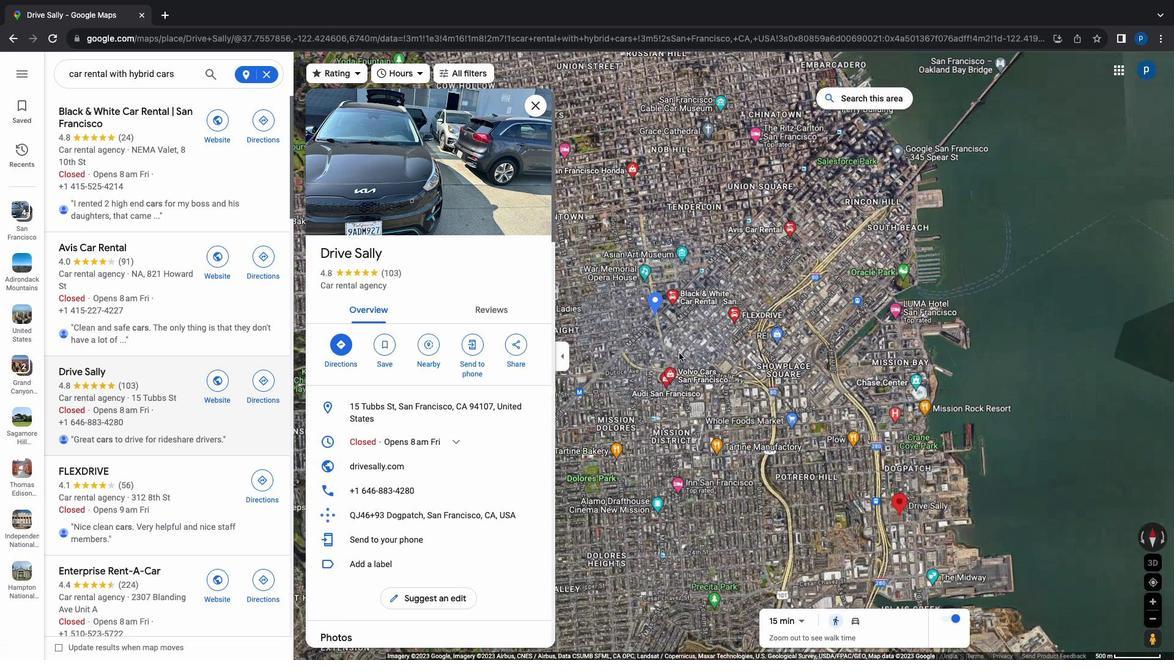
Action: Mouse scrolled (679, 353) with delta (0, 4)
Screenshot: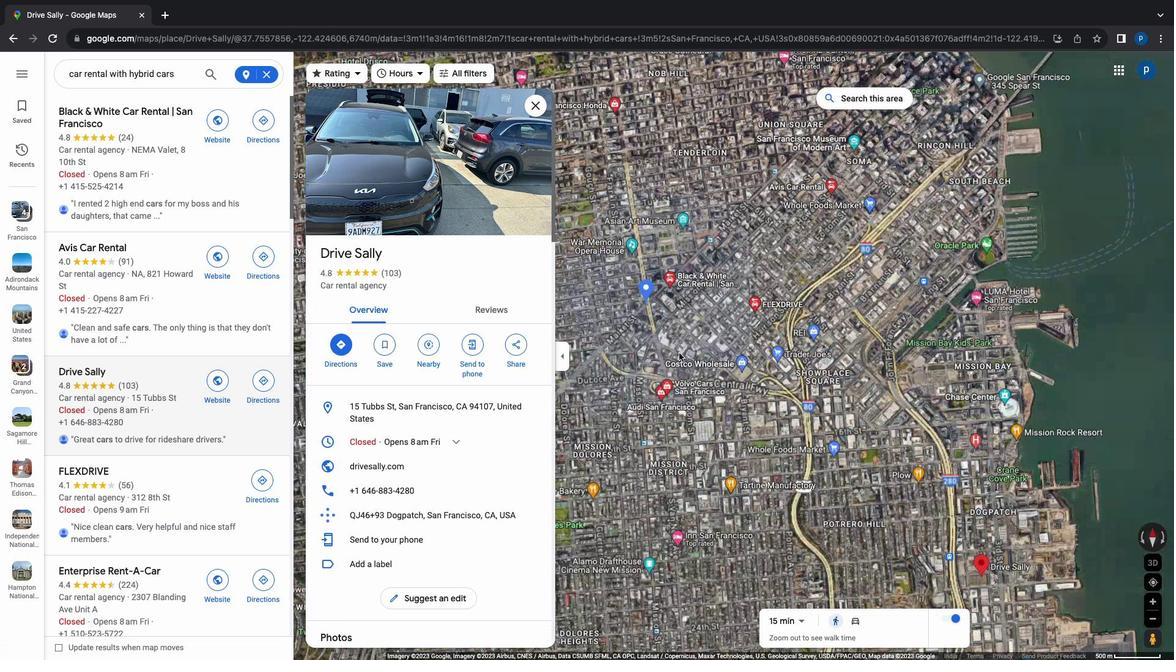 
Action: Mouse moved to (639, 486)
Screenshot: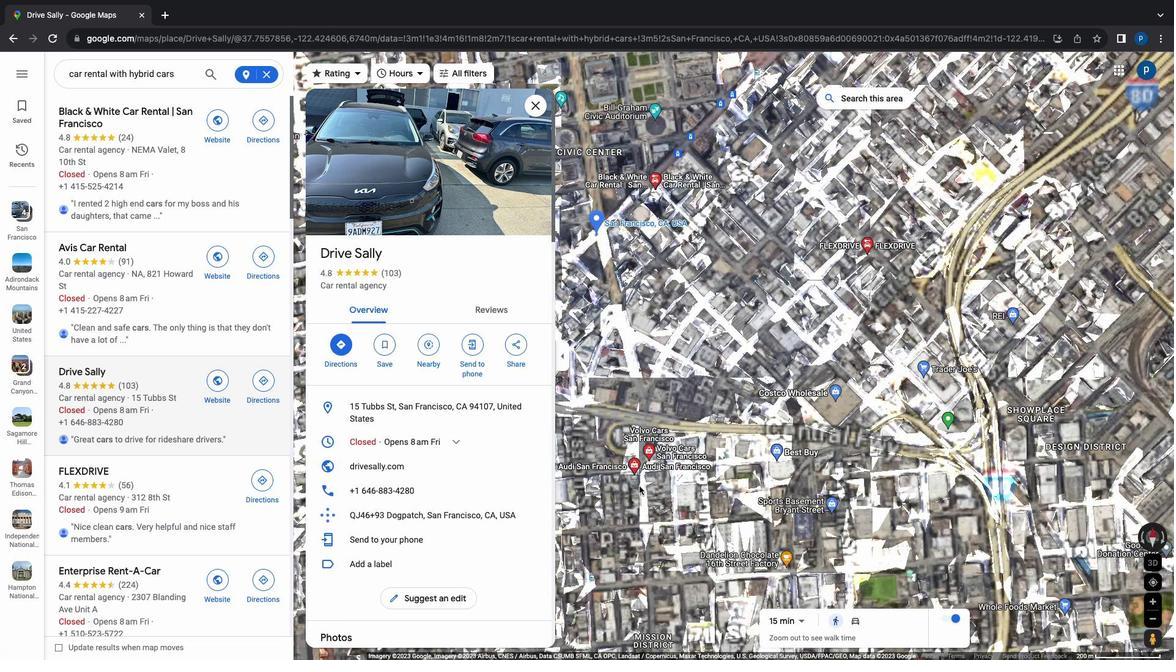 
Action: Mouse pressed left at (639, 486)
Screenshot: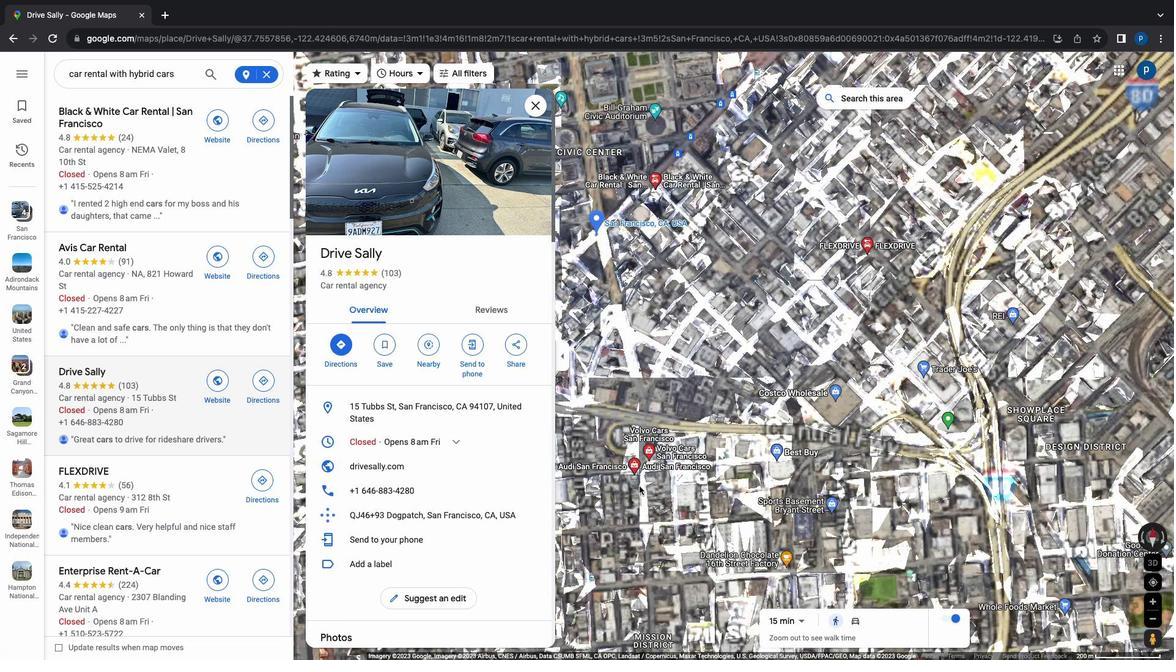 
Action: Mouse moved to (689, 360)
Screenshot: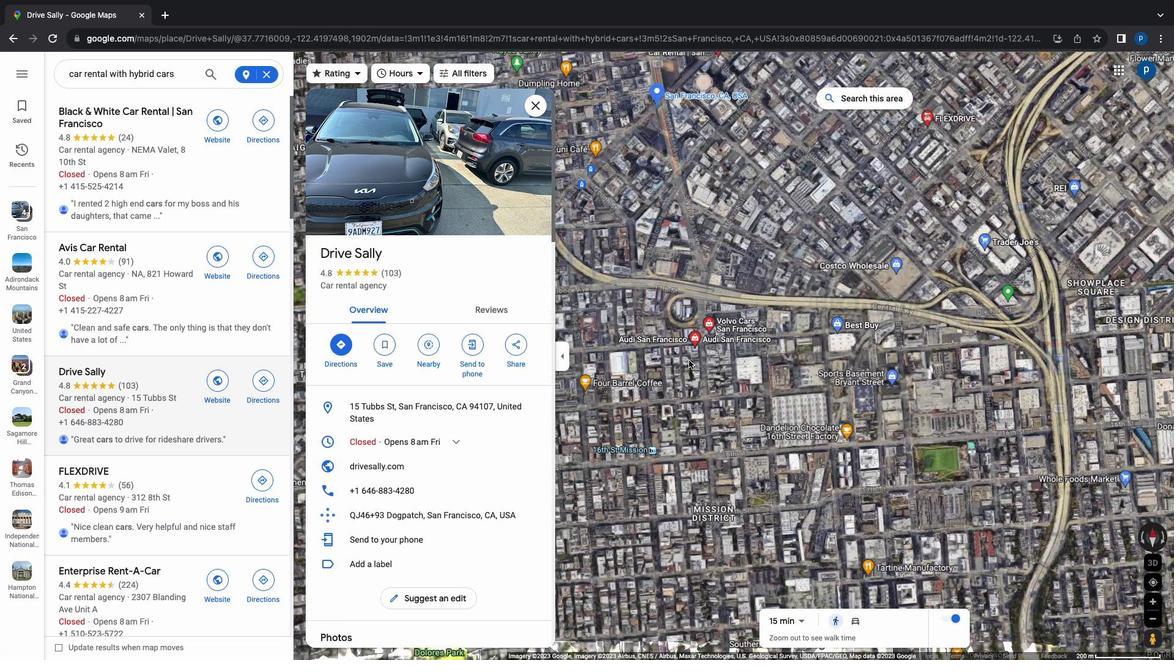 
Action: Mouse scrolled (689, 360) with delta (0, 0)
Screenshot: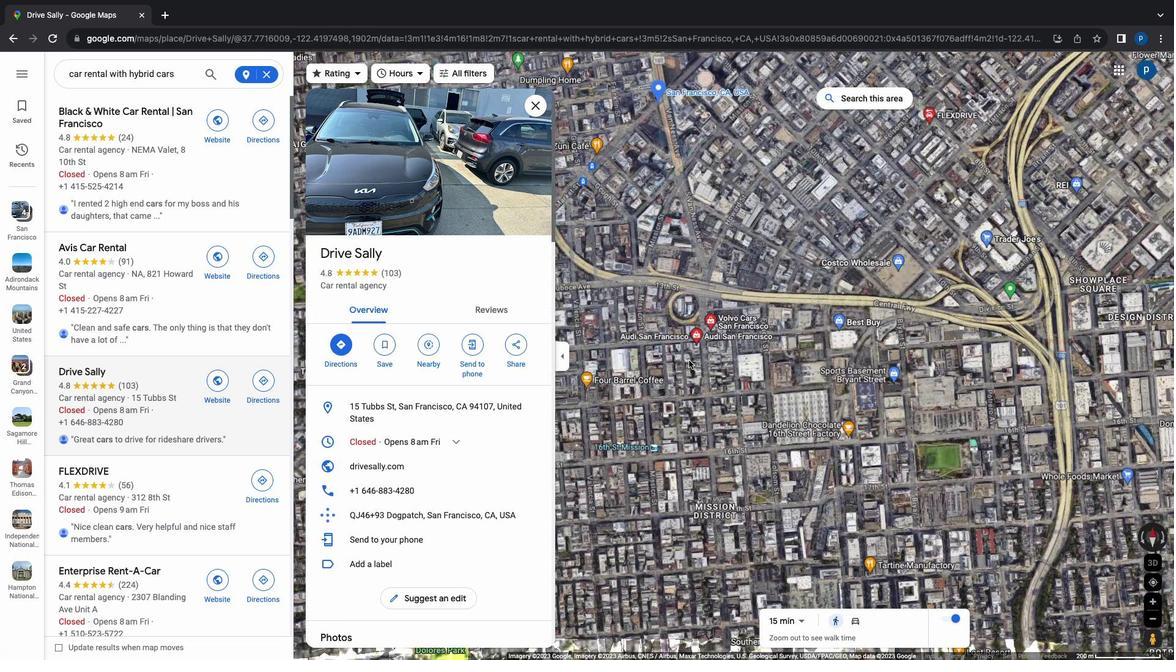 
Action: Mouse scrolled (689, 360) with delta (0, 0)
Screenshot: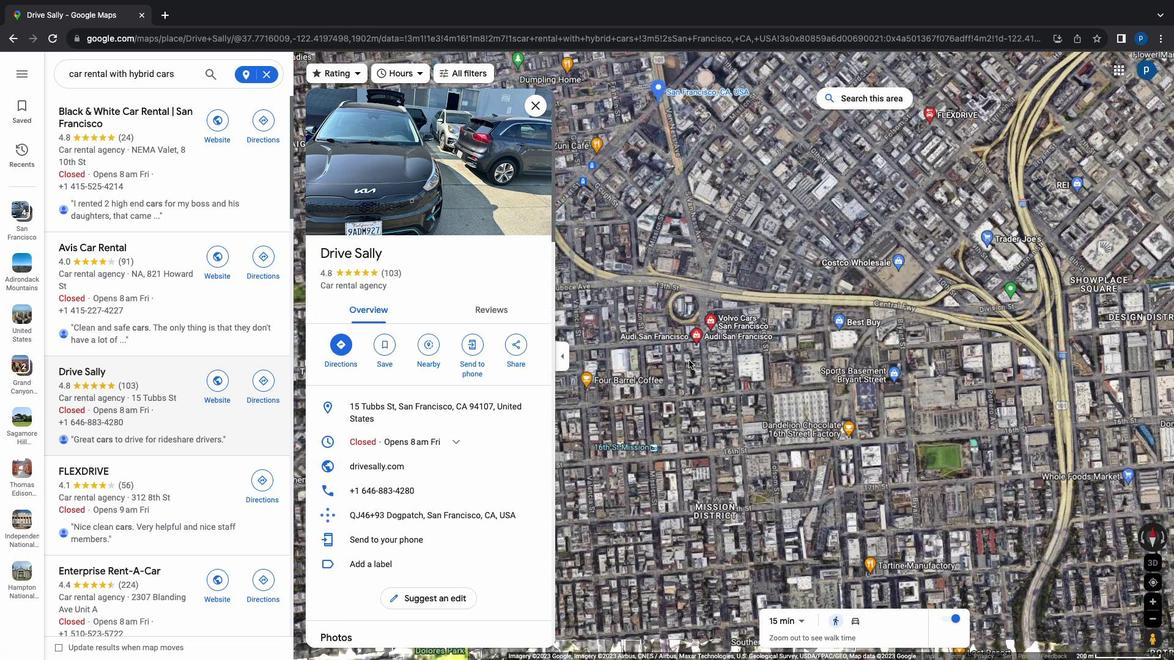 
Action: Mouse scrolled (689, 360) with delta (0, 1)
Screenshot: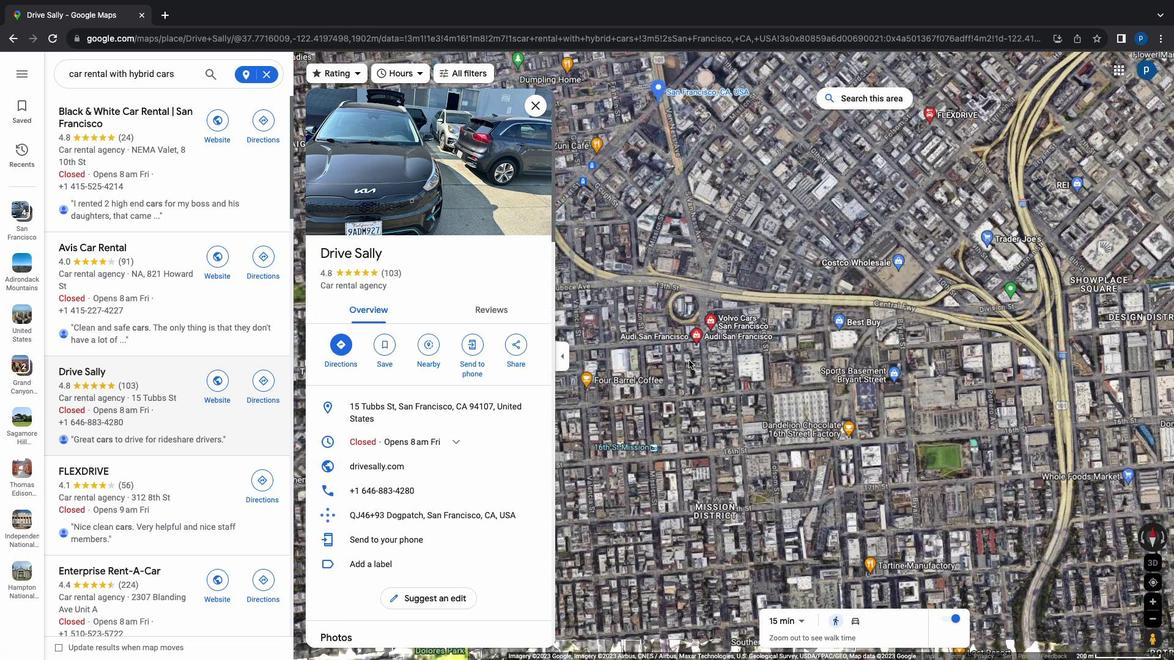 
Action: Mouse scrolled (689, 360) with delta (0, 3)
Screenshot: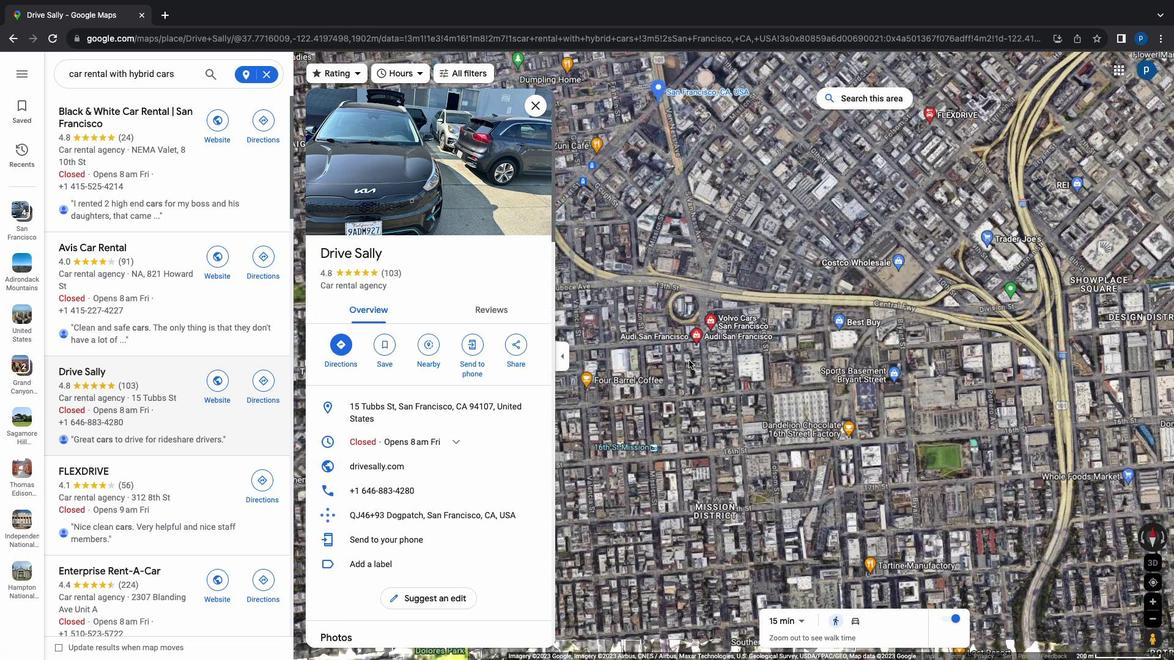 
Action: Mouse scrolled (689, 360) with delta (0, 3)
Screenshot: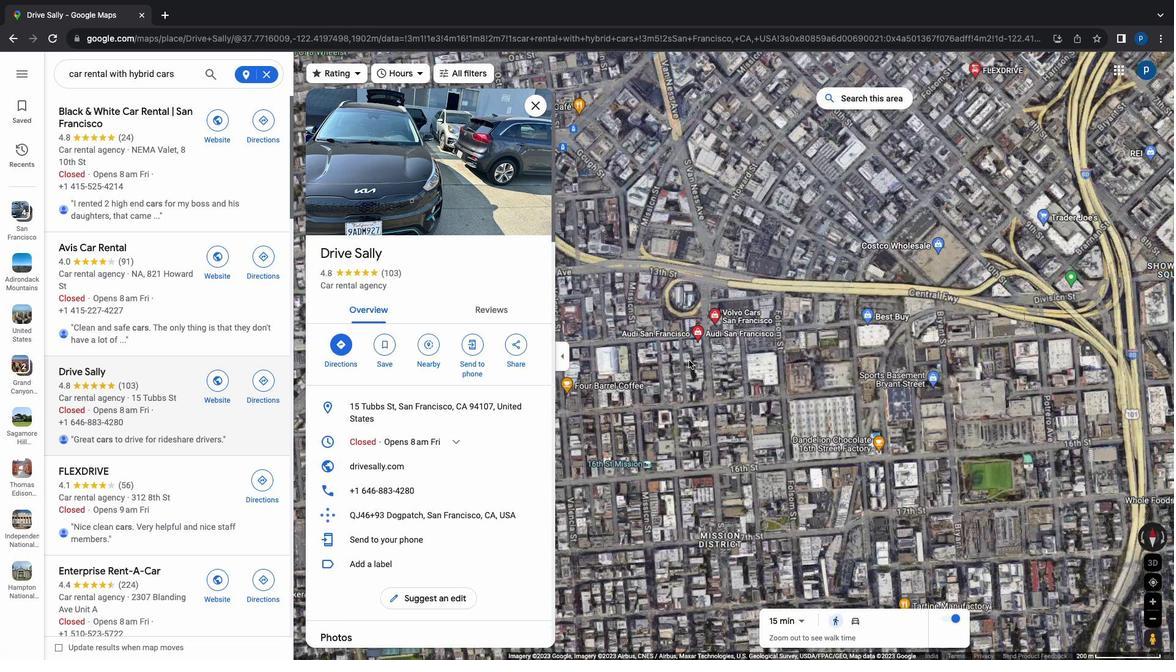 
Action: Mouse moved to (712, 327)
Screenshot: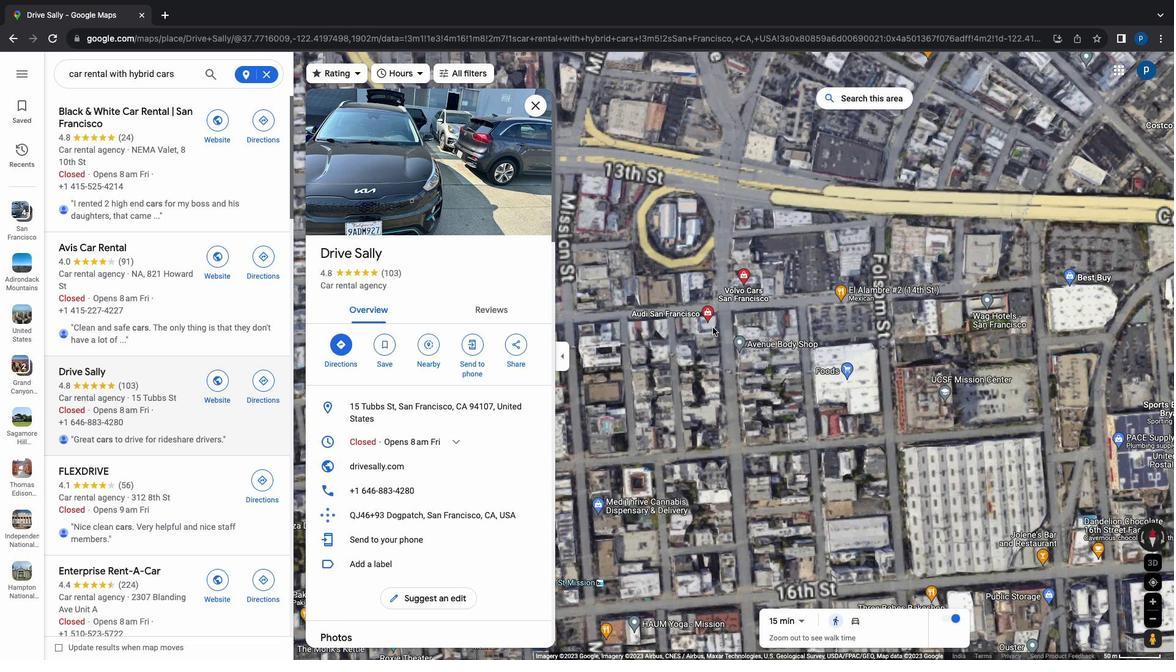 
Action: Mouse scrolled (712, 327) with delta (0, 0)
Screenshot: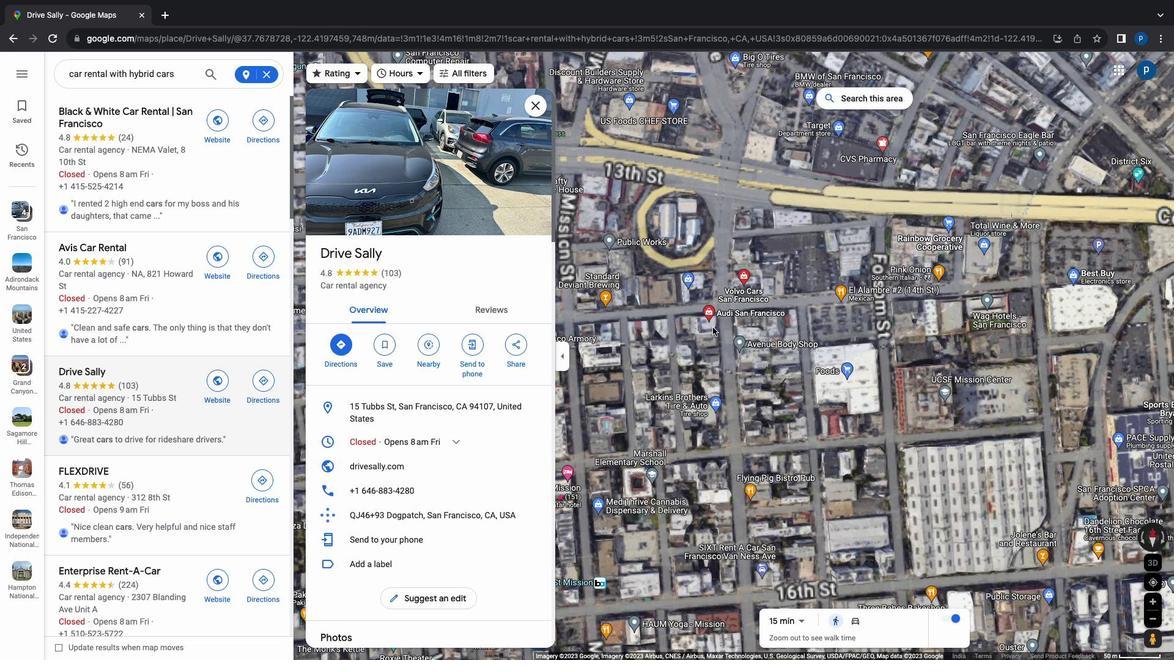 
Action: Mouse scrolled (712, 327) with delta (0, 0)
Screenshot: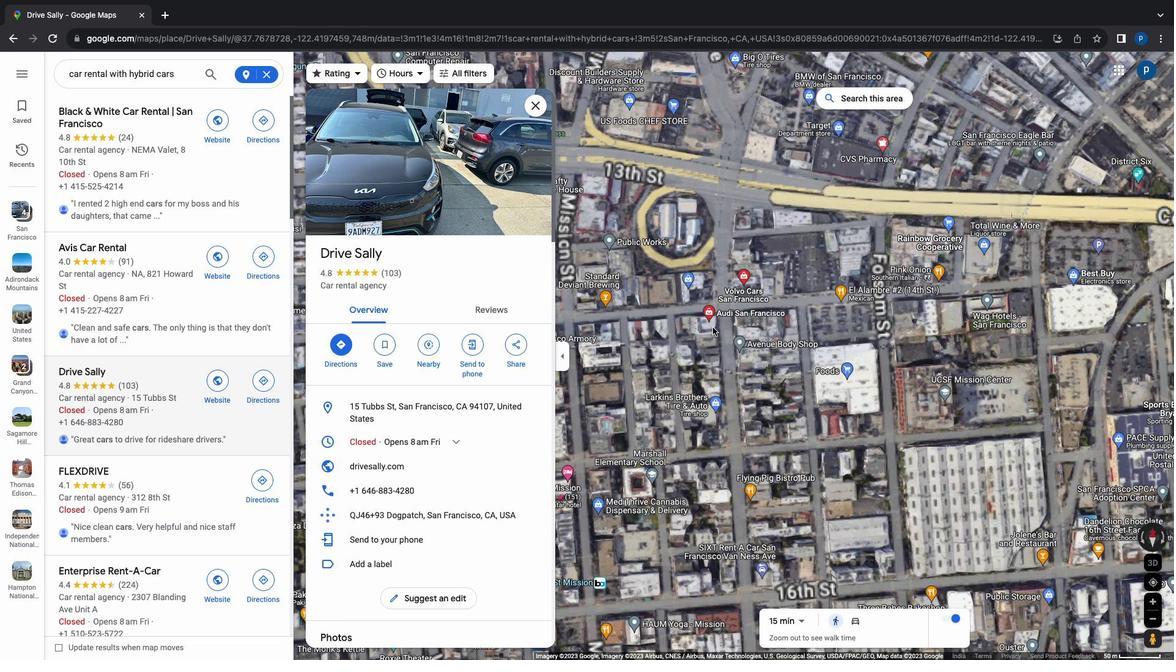 
Action: Mouse scrolled (712, 327) with delta (0, 1)
Screenshot: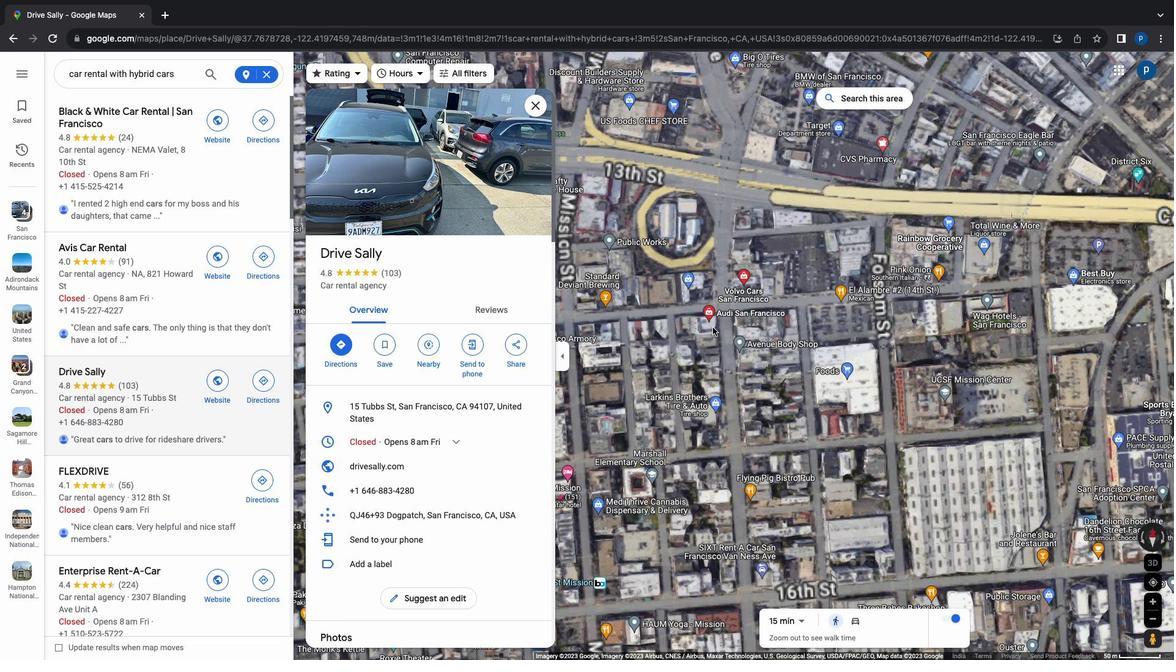 
Action: Mouse scrolled (712, 327) with delta (0, 3)
Screenshot: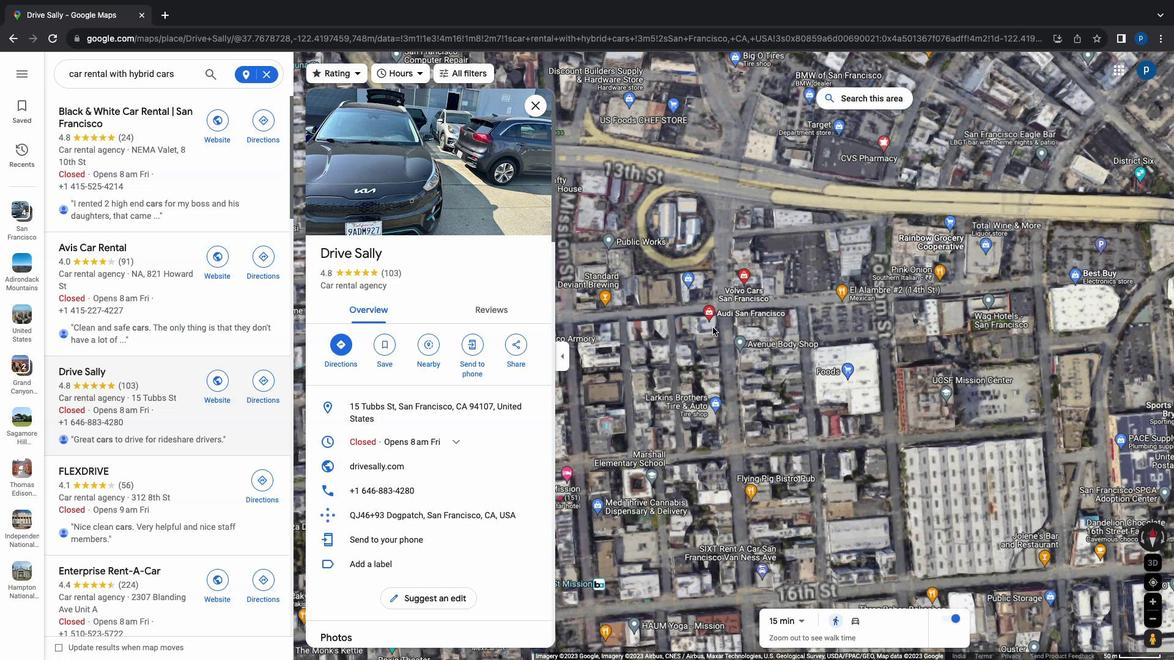 
Action: Mouse scrolled (712, 327) with delta (0, 3)
Screenshot: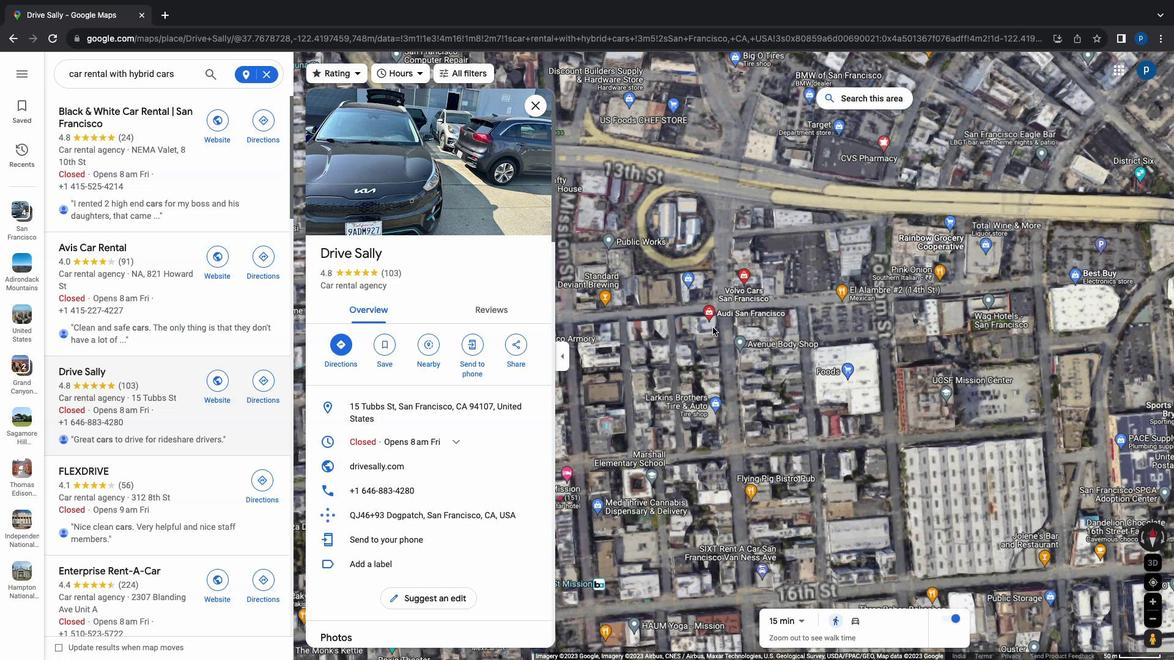 
Action: Mouse scrolled (712, 327) with delta (0, 0)
Screenshot: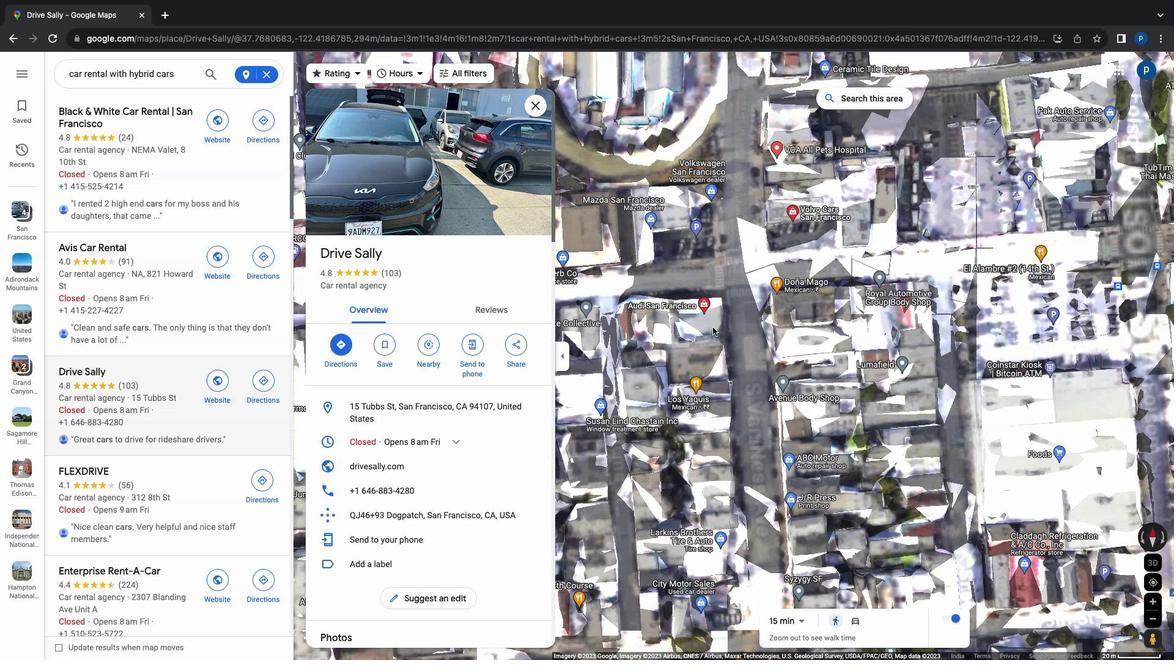 
Action: Mouse scrolled (712, 327) with delta (0, 0)
Screenshot: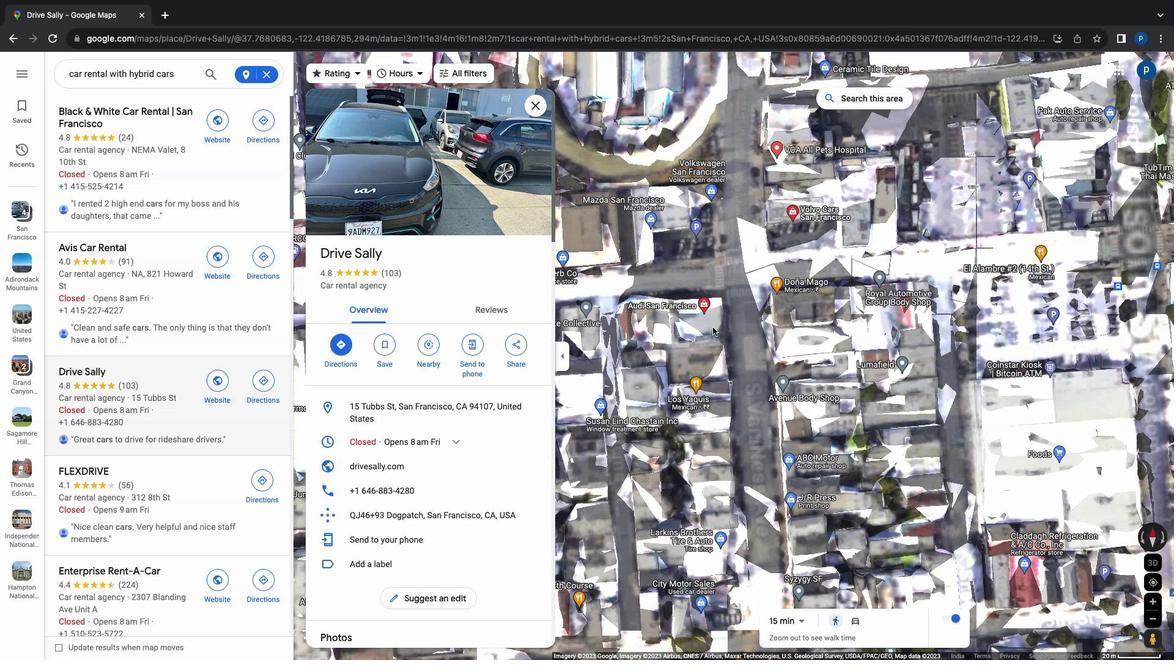 
Action: Mouse scrolled (712, 327) with delta (0, 1)
Screenshot: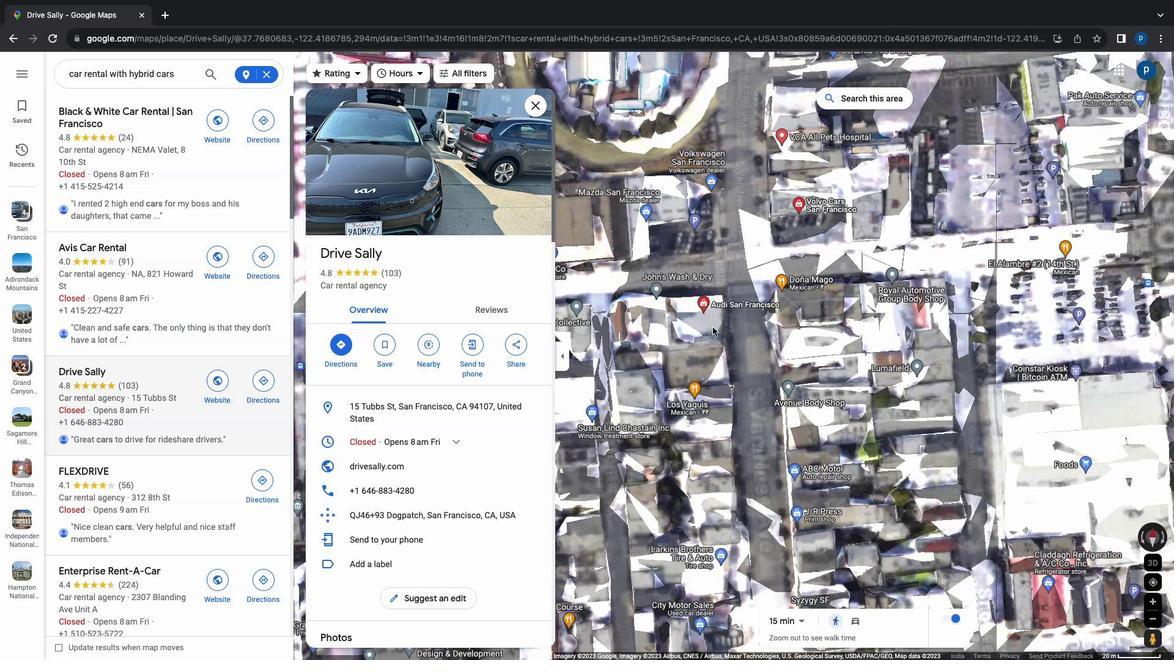 
Action: Mouse scrolled (712, 327) with delta (0, 3)
Screenshot: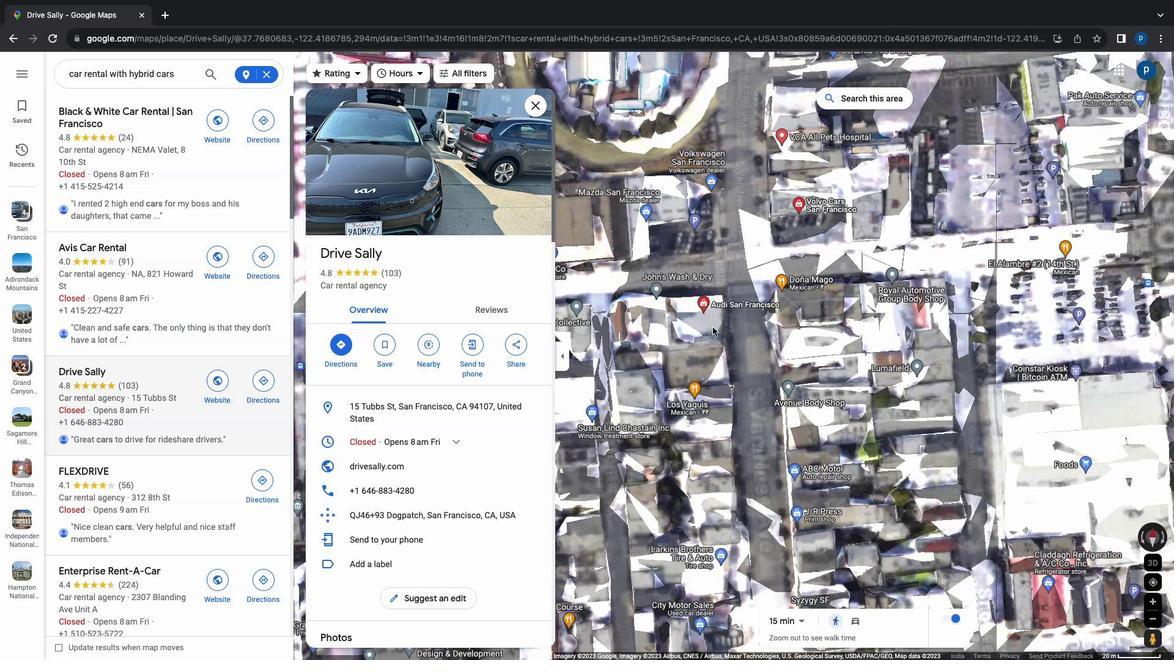 
Action: Mouse scrolled (712, 327) with delta (0, 3)
Screenshot: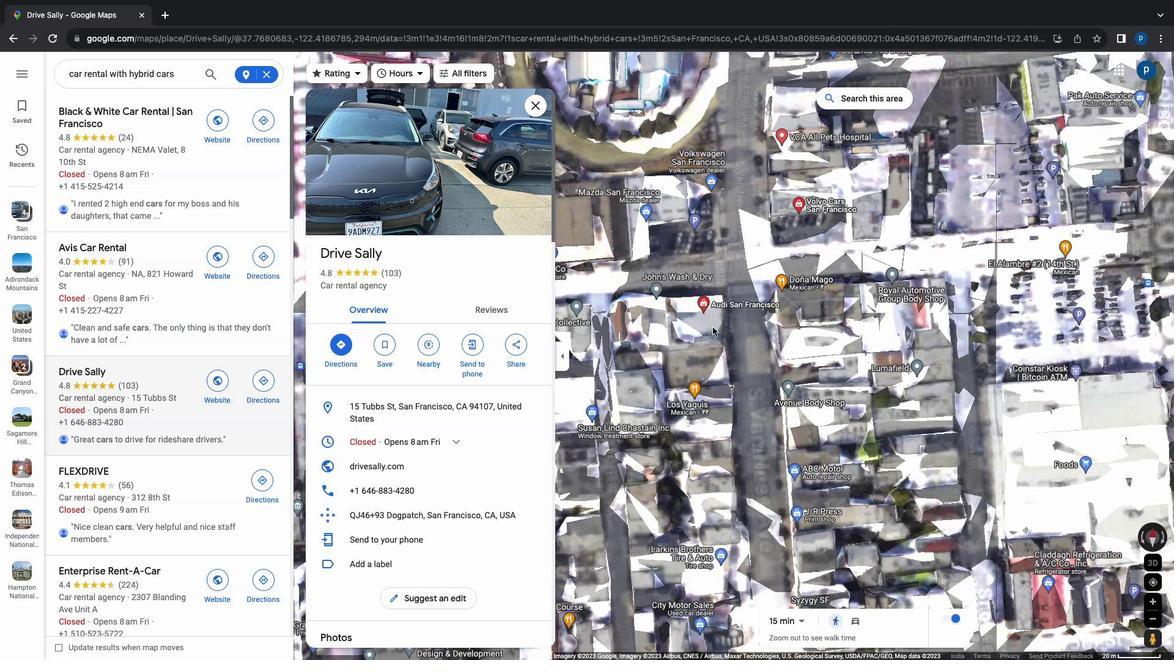 
Action: Mouse scrolled (712, 327) with delta (0, 4)
Screenshot: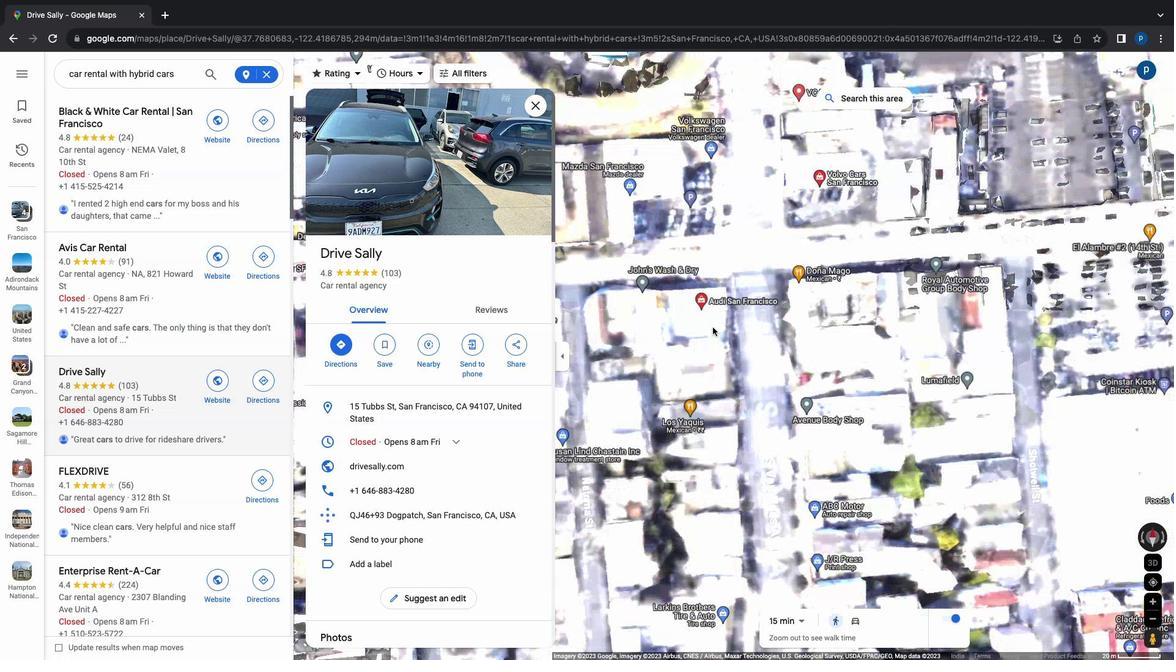 
Action: Mouse scrolled (712, 327) with delta (0, 0)
Screenshot: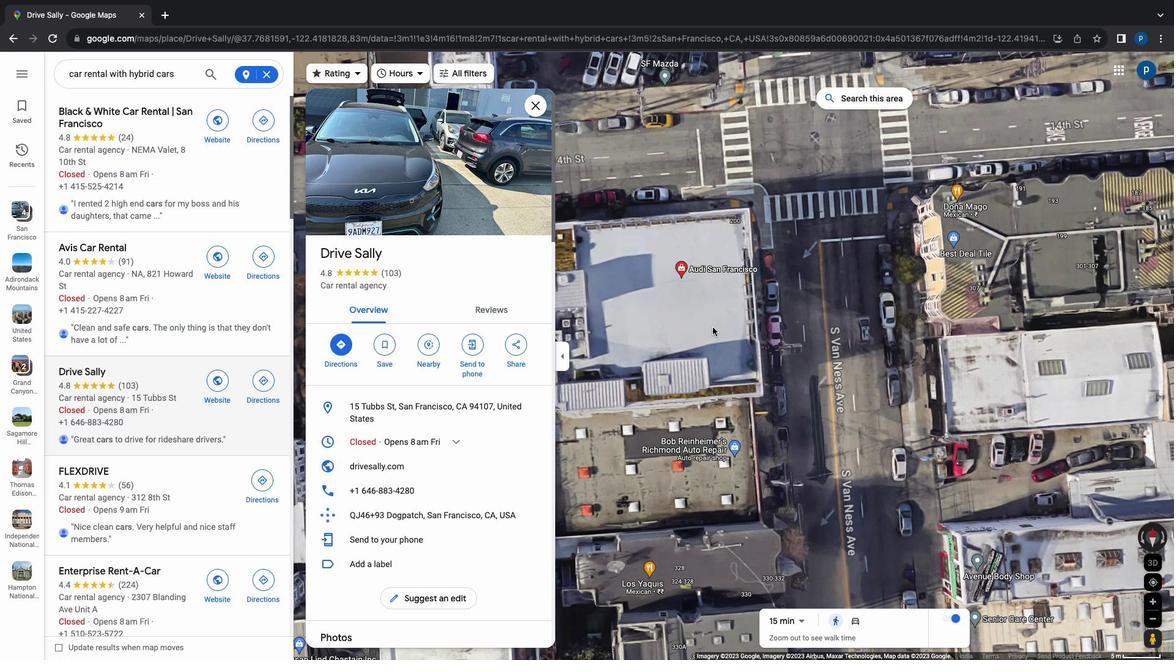 
Action: Mouse scrolled (712, 327) with delta (0, 0)
Screenshot: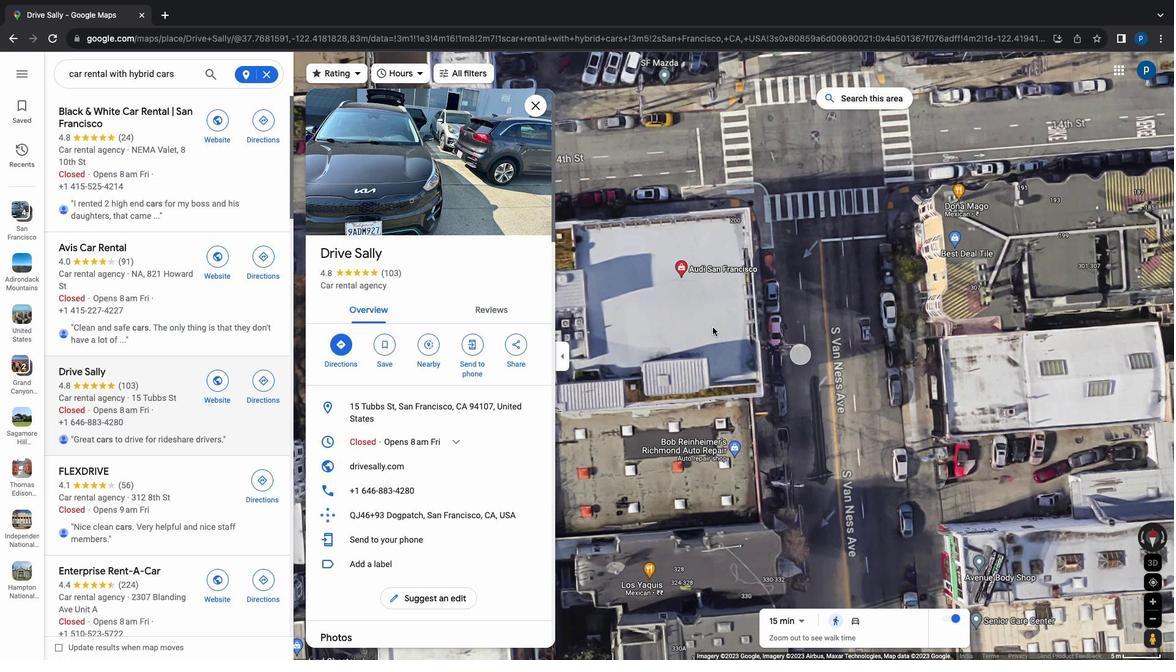 
Action: Mouse scrolled (712, 327) with delta (0, 1)
Screenshot: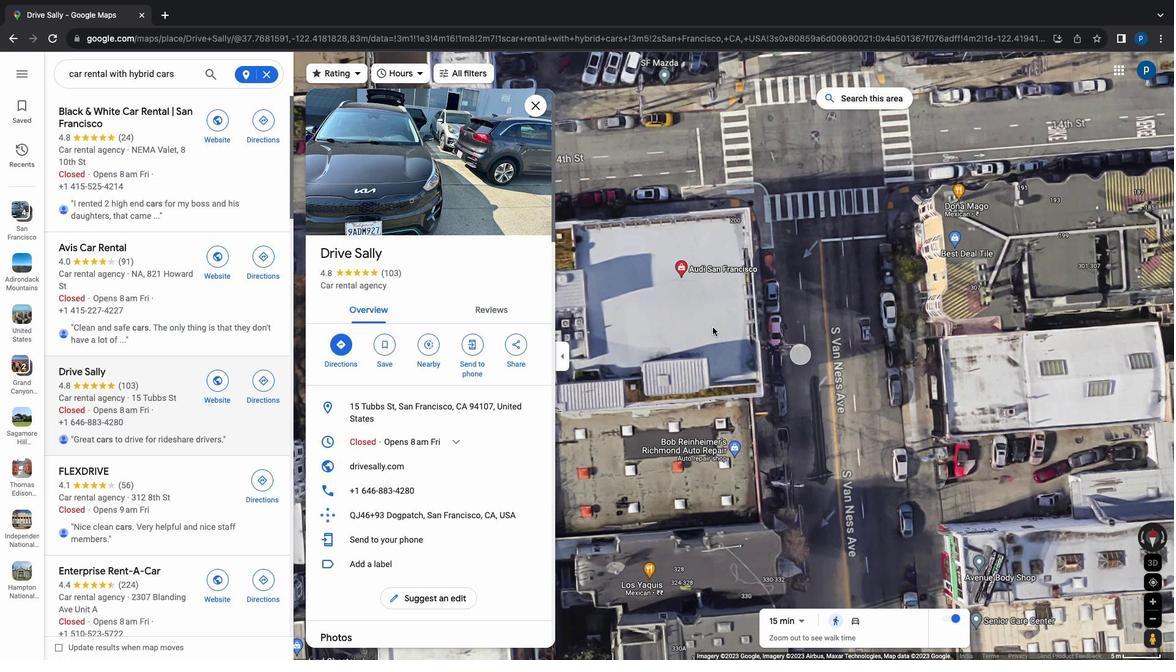 
Action: Mouse scrolled (712, 327) with delta (0, 3)
Screenshot: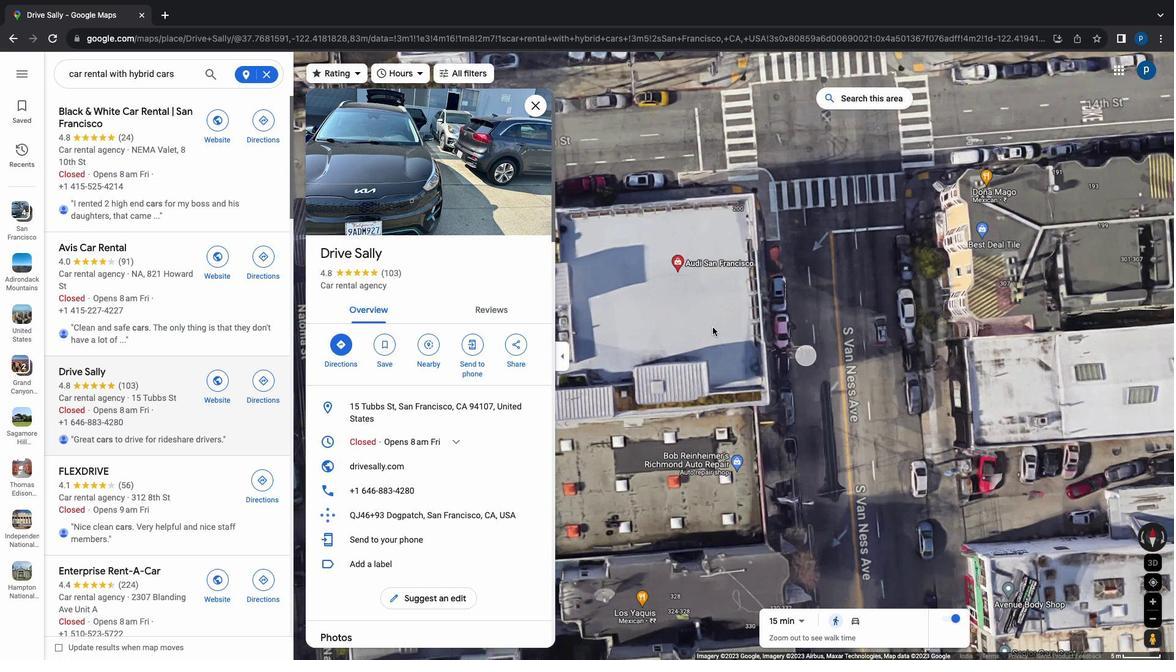 
Action: Mouse scrolled (712, 327) with delta (0, 3)
Screenshot: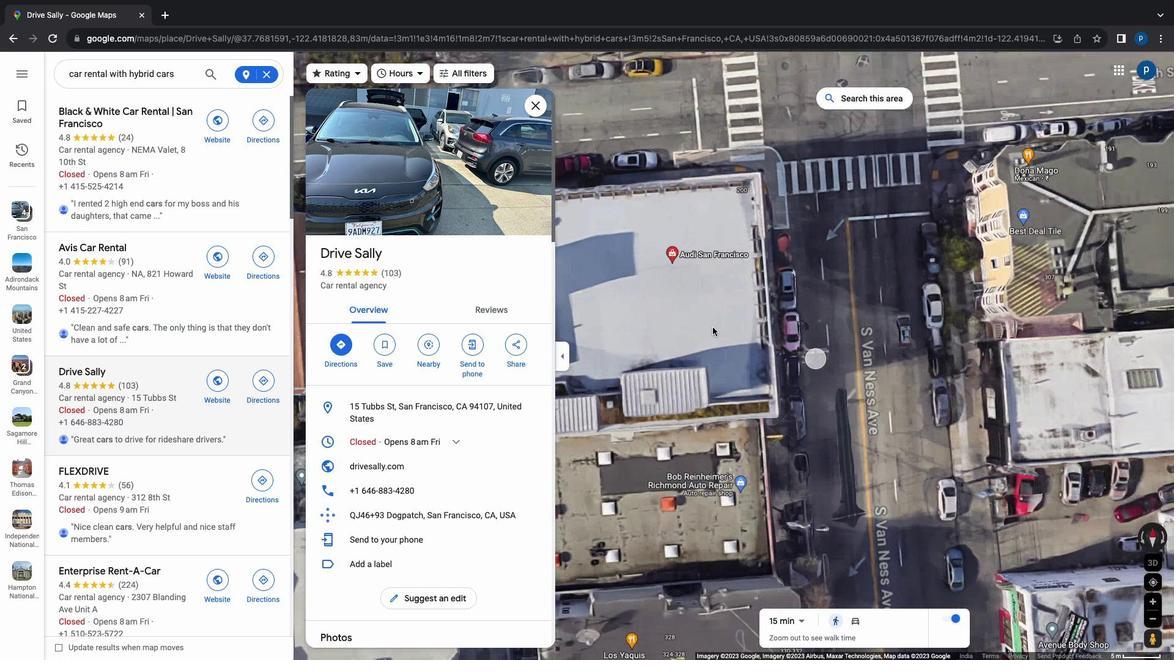 
Action: Mouse moved to (676, 255)
Screenshot: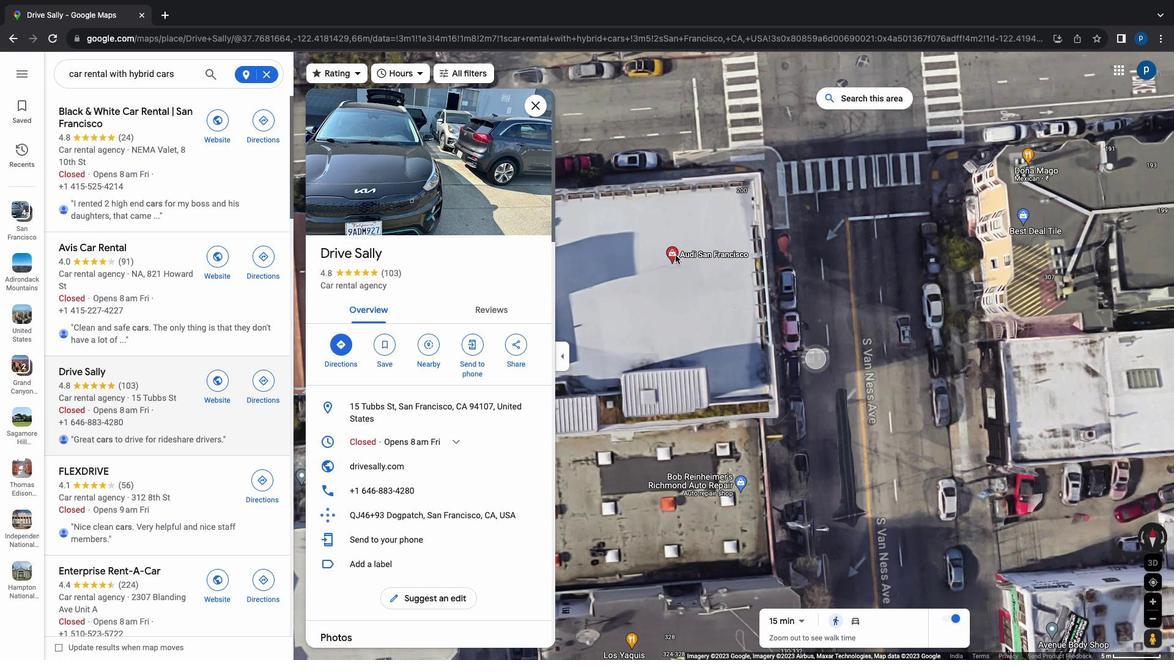 
Action: Mouse pressed left at (676, 255)
Screenshot: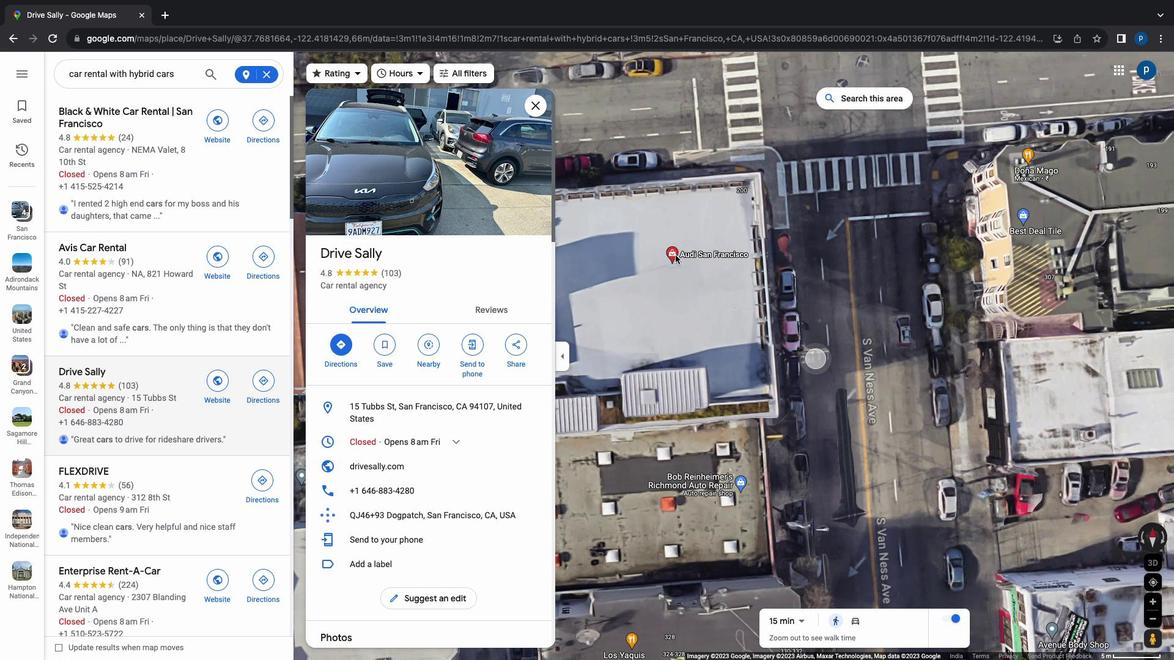 
Action: Mouse moved to (728, 361)
